 Task: Explore Airbnb accommodation in Urdaneta, Philippines from 12th  December, 2023 to 15th December, 2023 for 3 adults.2 bedrooms having 3 beds and 1 bathroom. Property type can be flat. Booking option can be shelf check-in. Look for 5 properties as per requirement.
Action: Mouse moved to (396, 118)
Screenshot: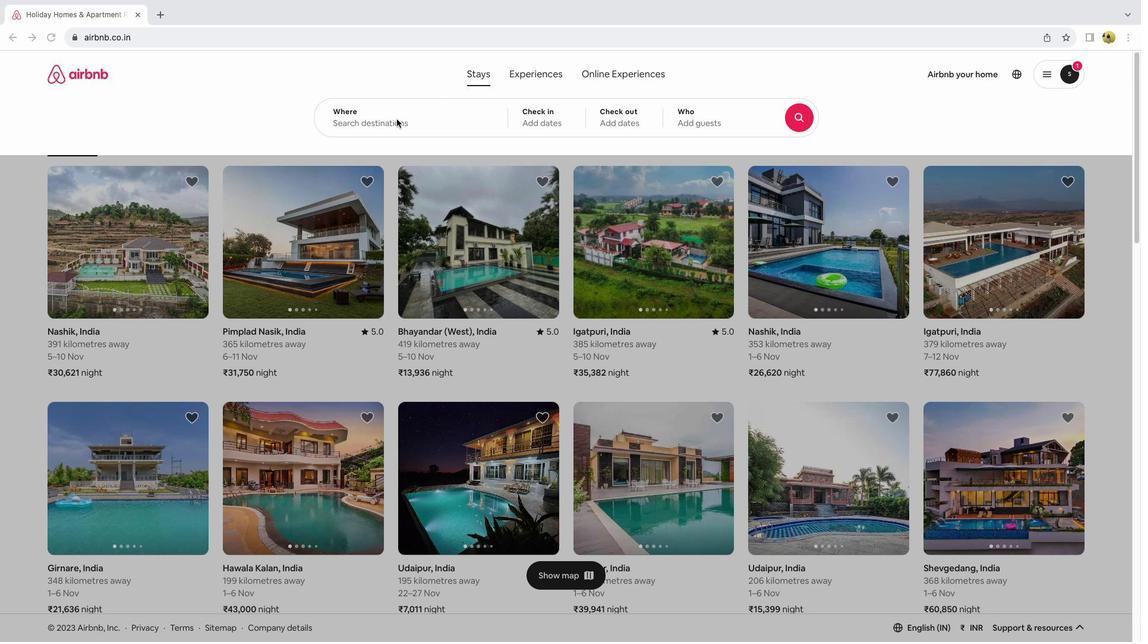 
Action: Mouse pressed left at (396, 118)
Screenshot: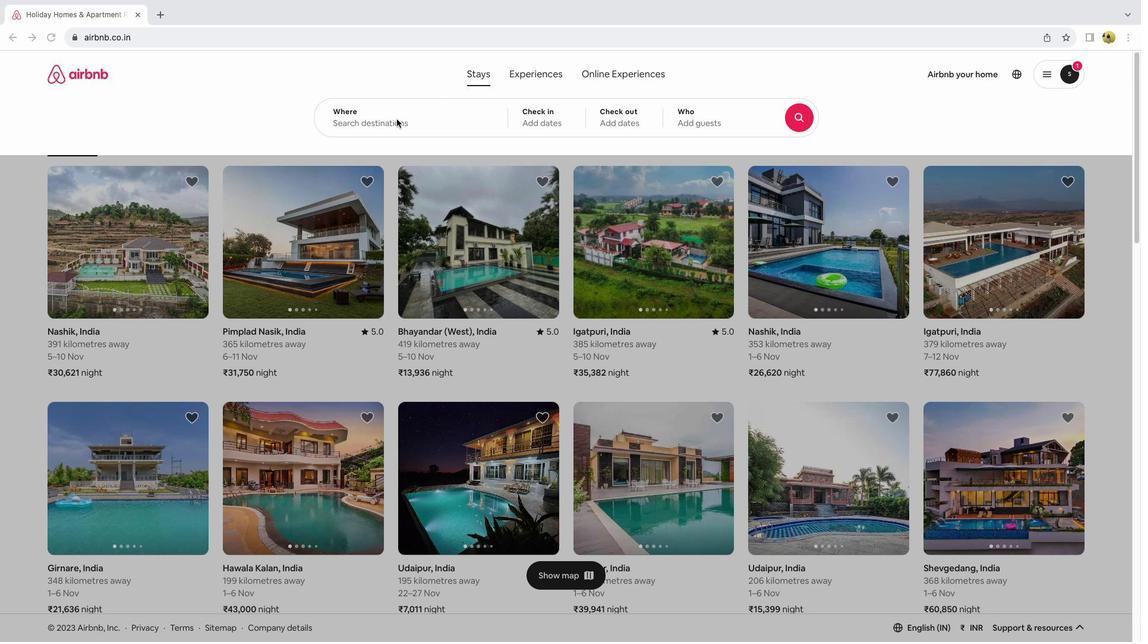 
Action: Mouse moved to (395, 118)
Screenshot: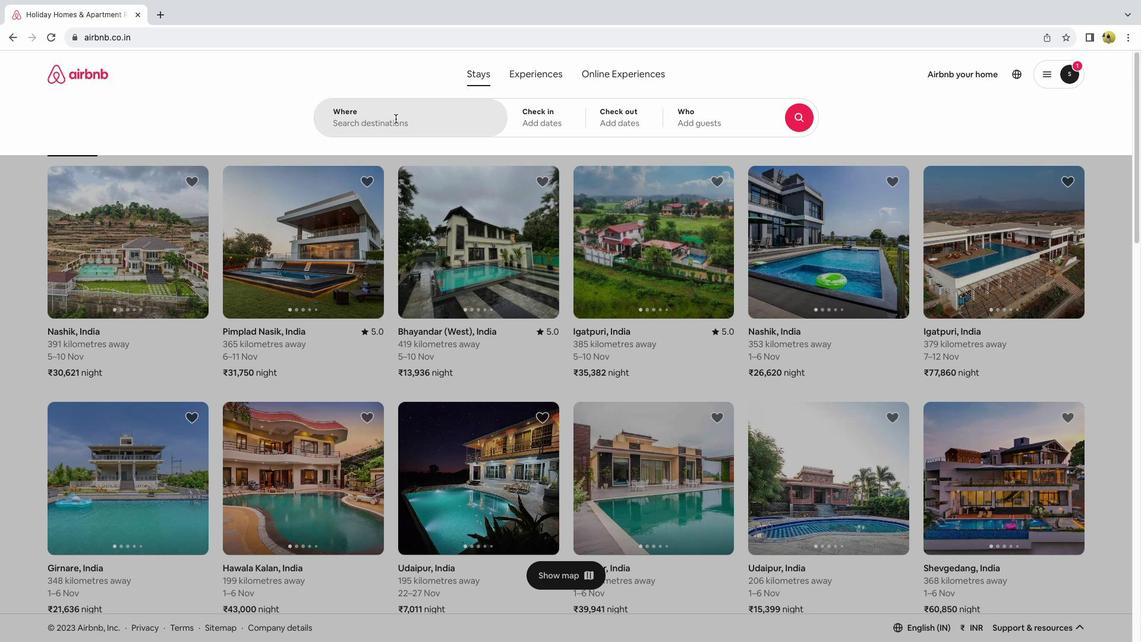 
Action: Mouse pressed left at (395, 118)
Screenshot: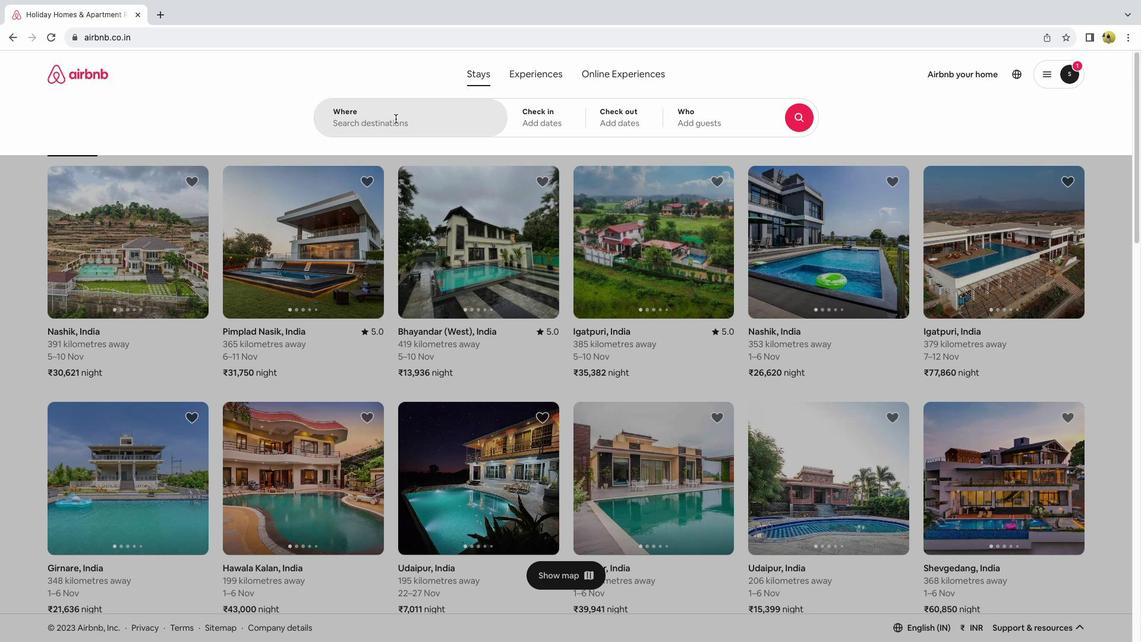 
Action: Mouse moved to (395, 118)
Screenshot: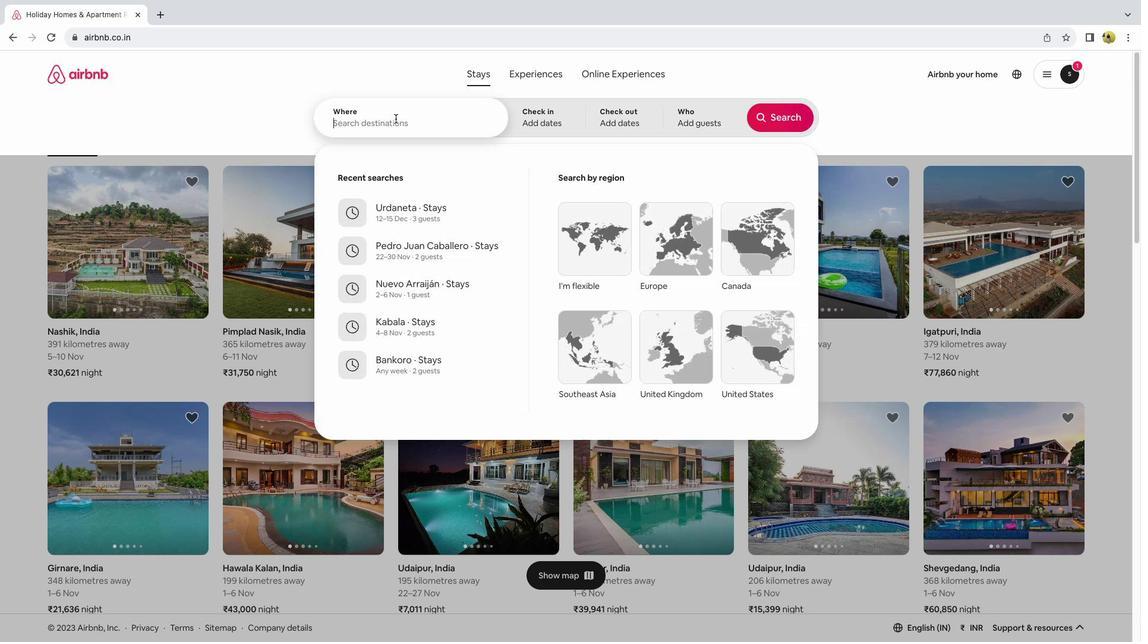 
Action: Key pressed Key.shift_r'U''r''d''a''n''e''t''a'','Key.spaceKey.shift_r'O'Key.backspaceKey.shift_r'P''h''i''l''i''p''p''i''n''e''s'Key.enter
Screenshot: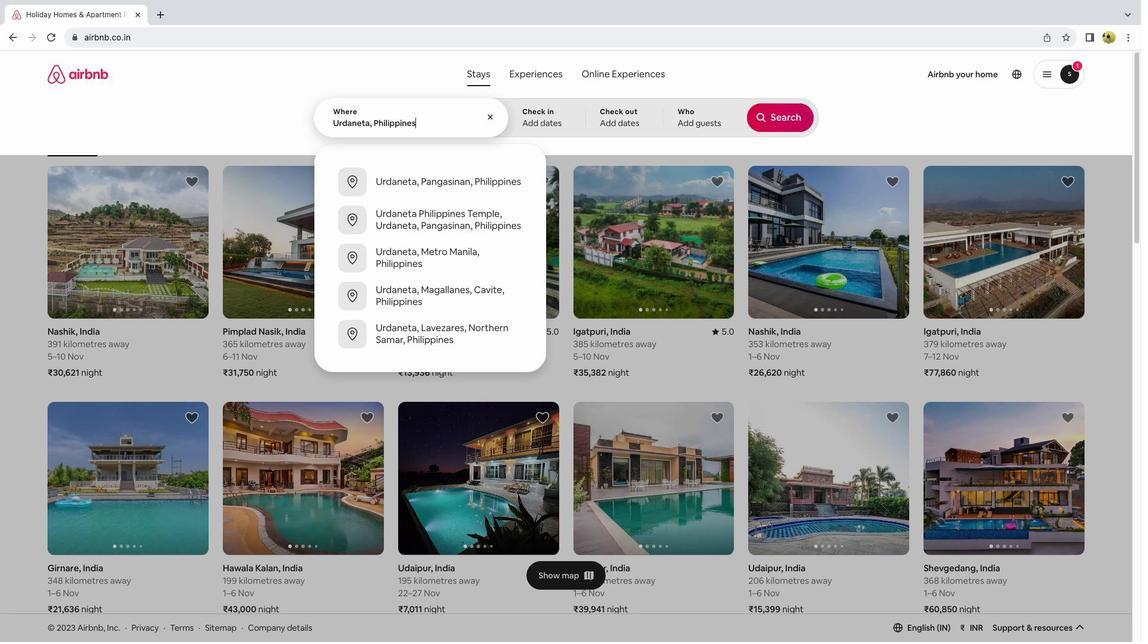 
Action: Mouse moved to (779, 209)
Screenshot: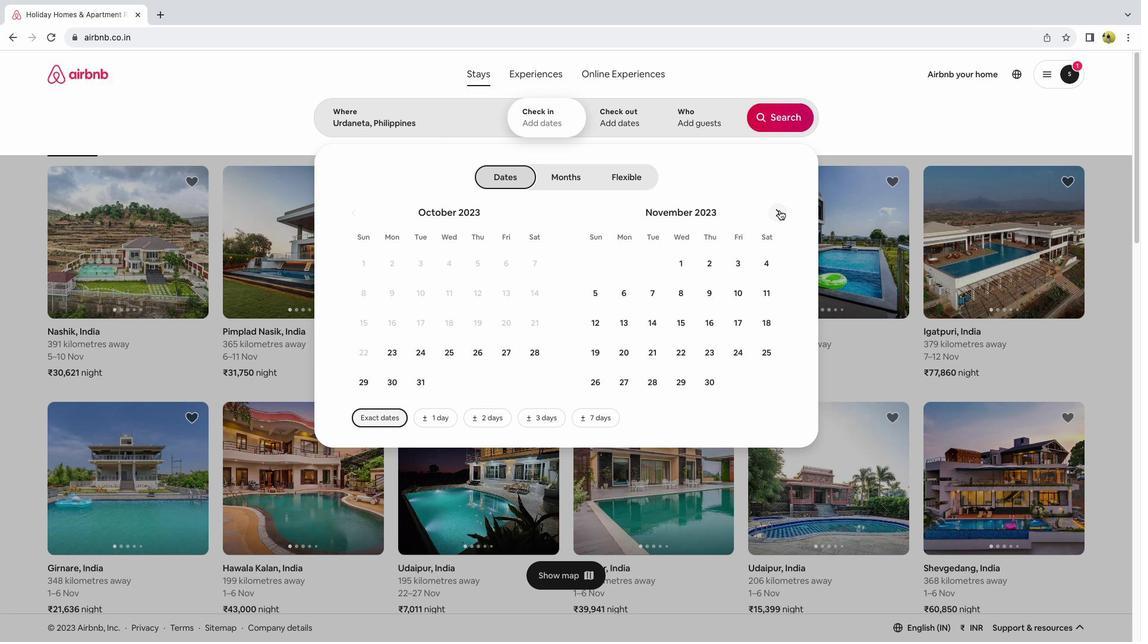 
Action: Mouse pressed left at (779, 209)
Screenshot: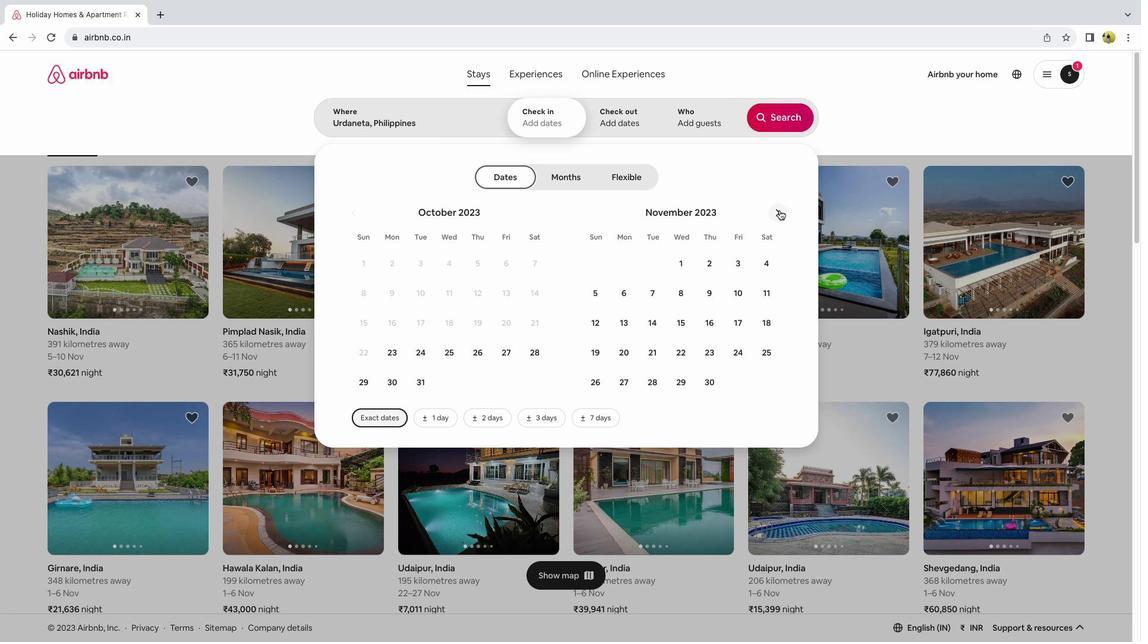 
Action: Mouse moved to (739, 322)
Screenshot: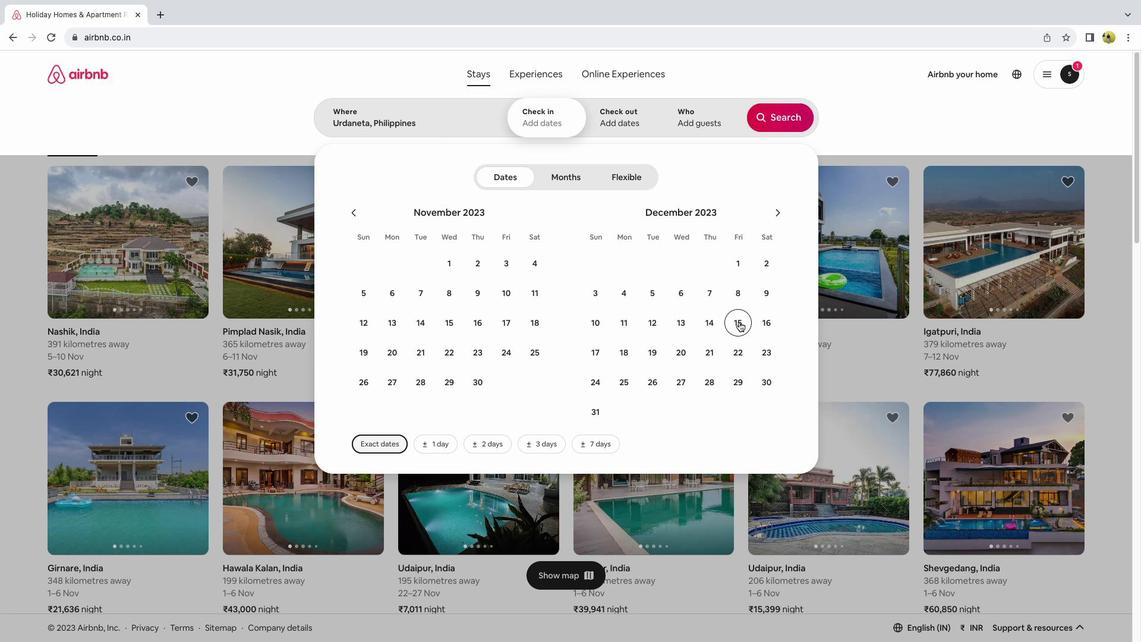 
Action: Mouse pressed left at (739, 322)
Screenshot: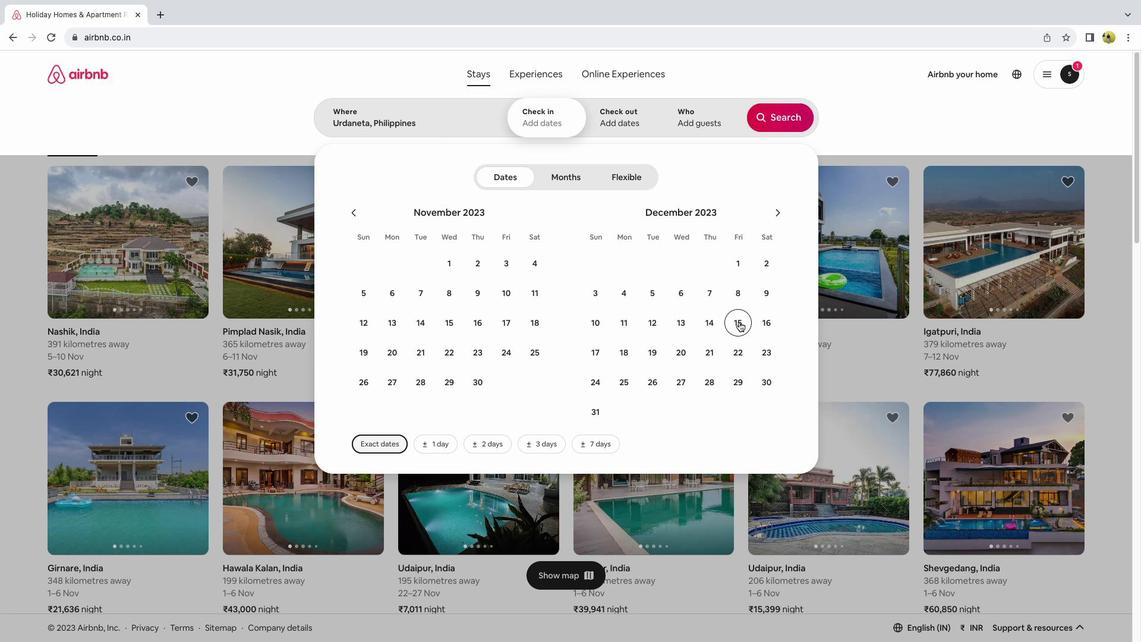 
Action: Mouse moved to (531, 124)
Screenshot: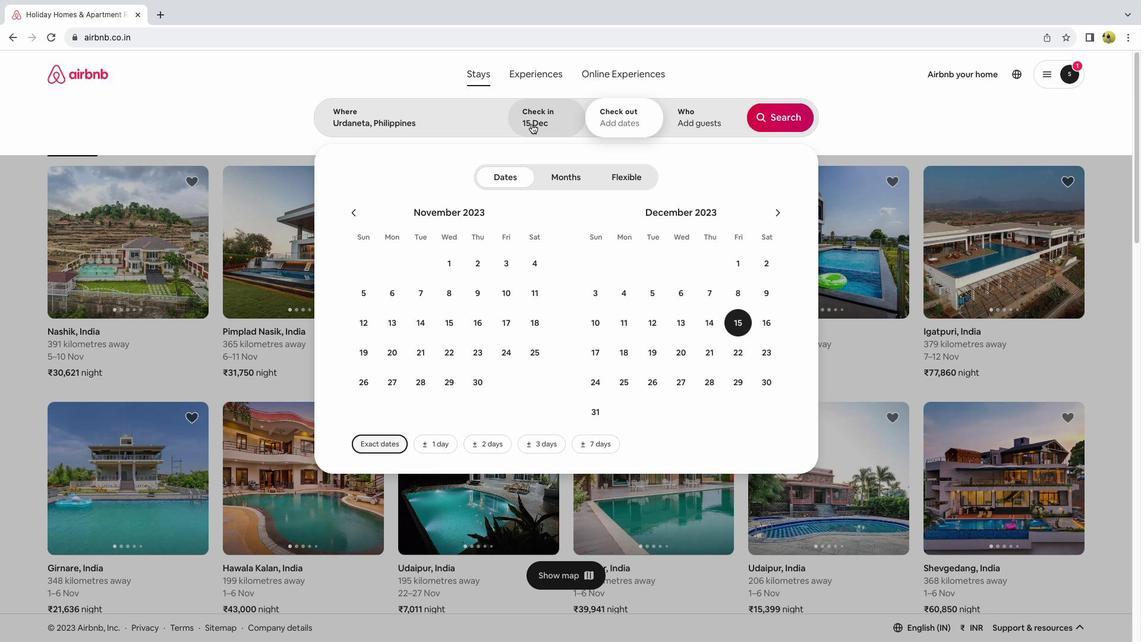 
Action: Mouse pressed left at (531, 124)
Screenshot: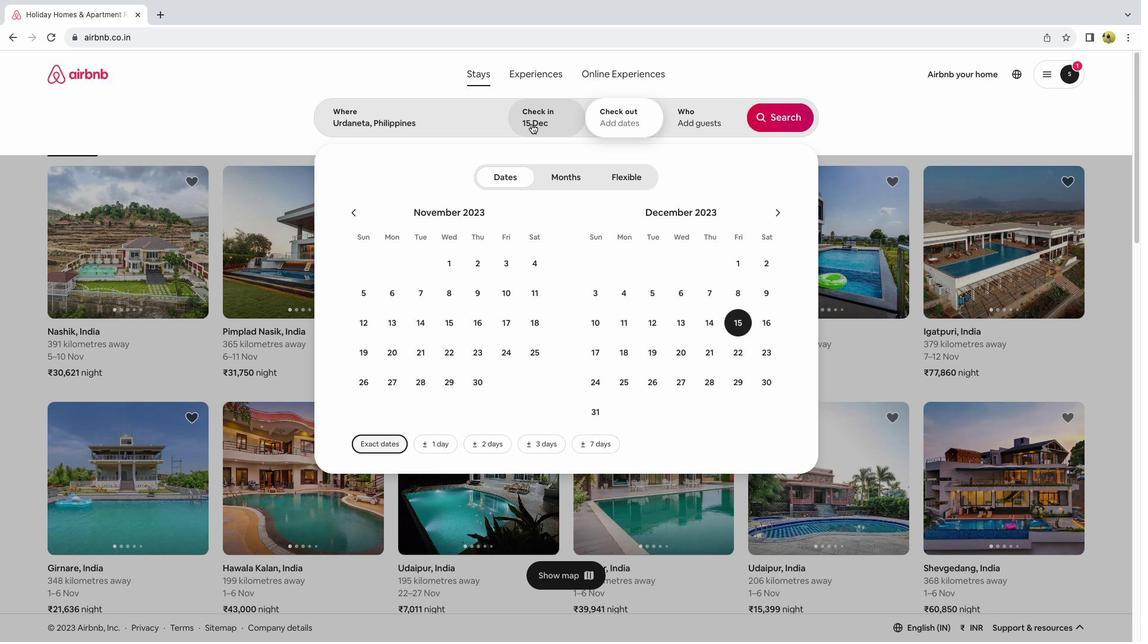 
Action: Mouse moved to (654, 327)
Screenshot: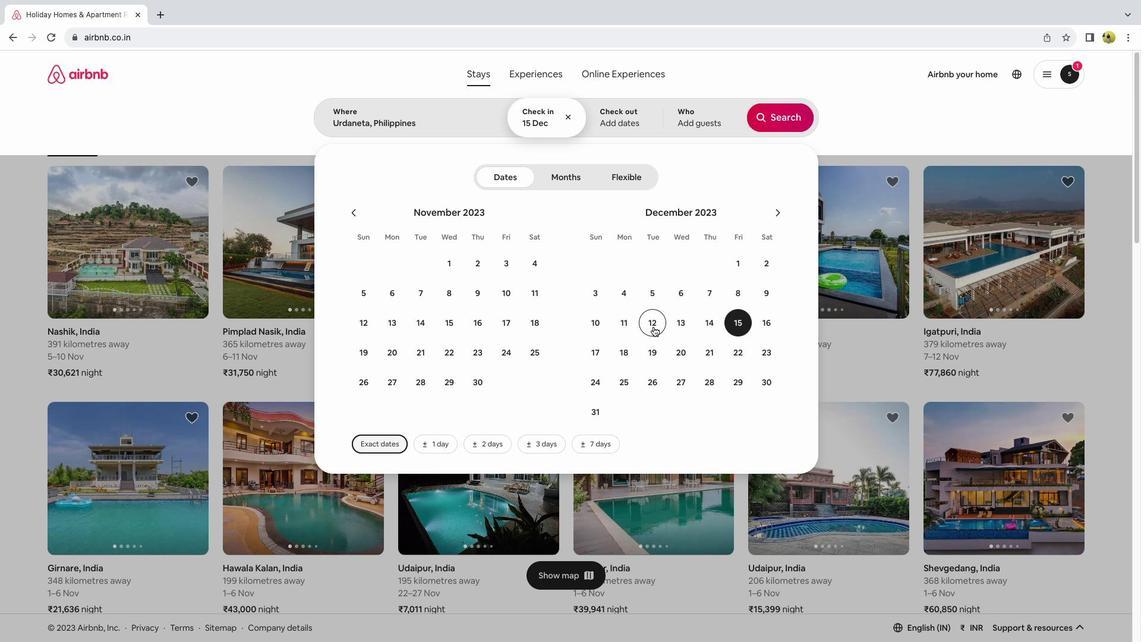 
Action: Mouse pressed left at (654, 327)
Screenshot: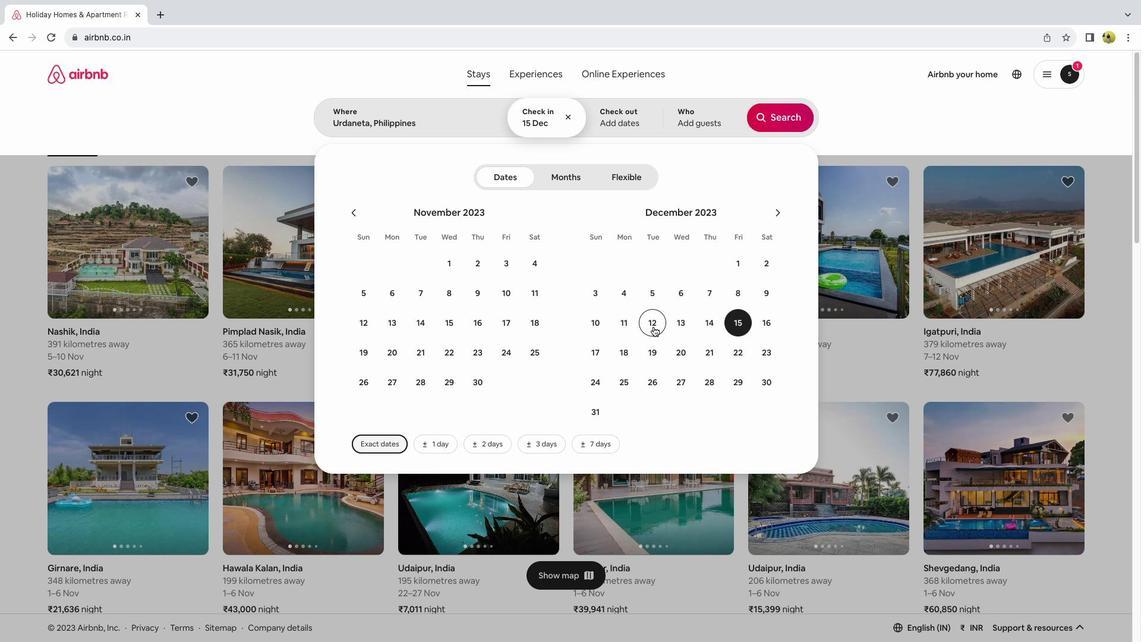
Action: Mouse moved to (738, 325)
Screenshot: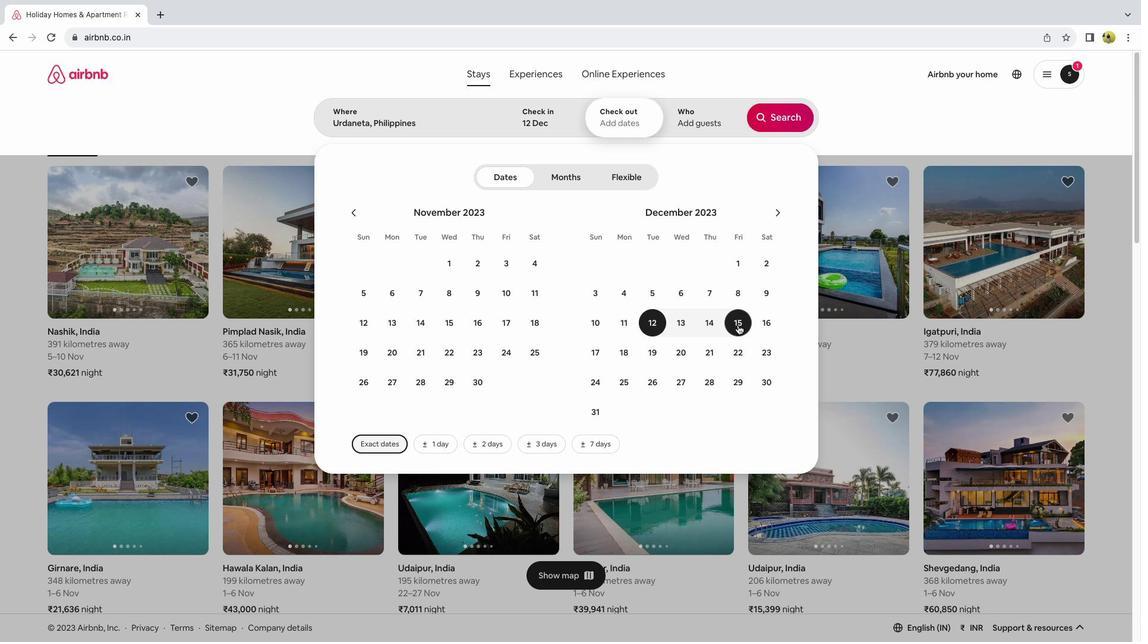 
Action: Mouse pressed left at (738, 325)
Screenshot: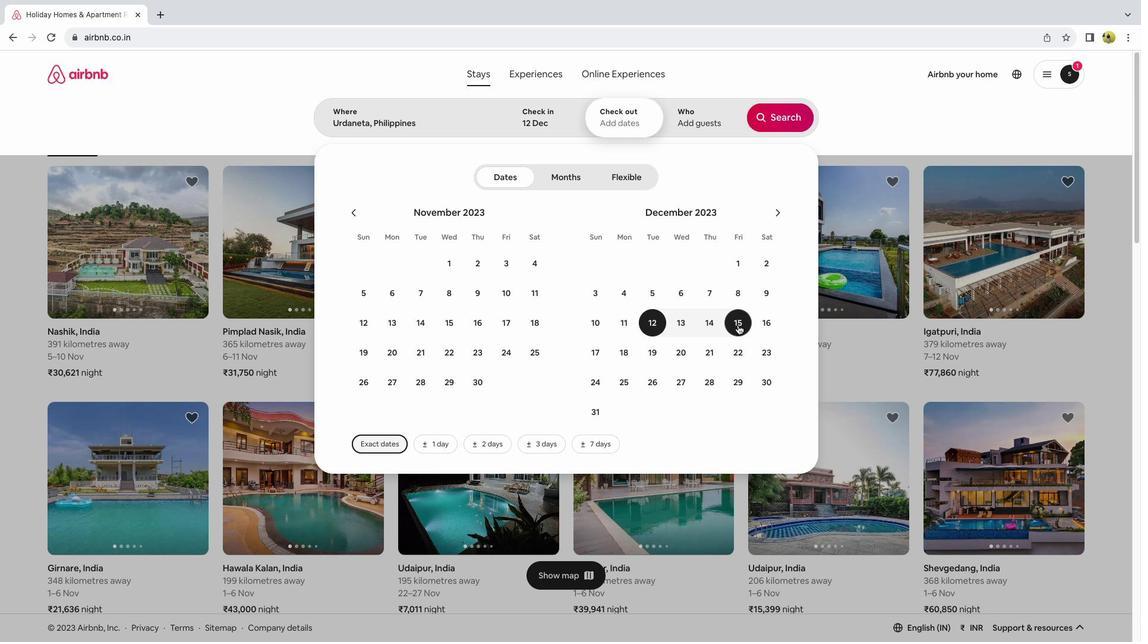 
Action: Mouse moved to (705, 121)
Screenshot: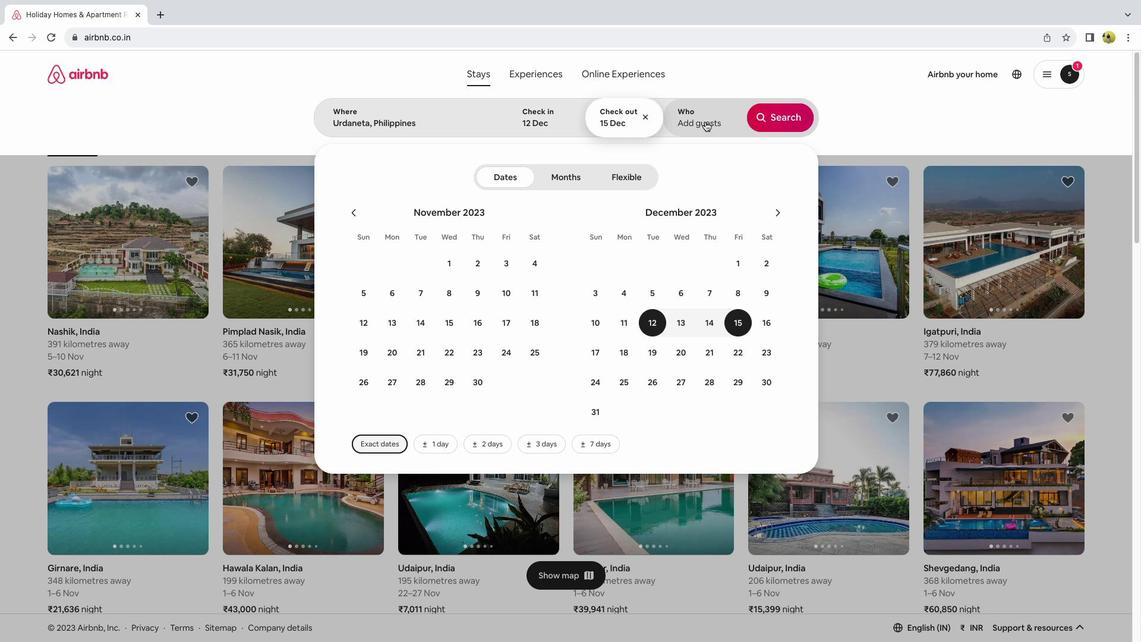 
Action: Mouse pressed left at (705, 121)
Screenshot: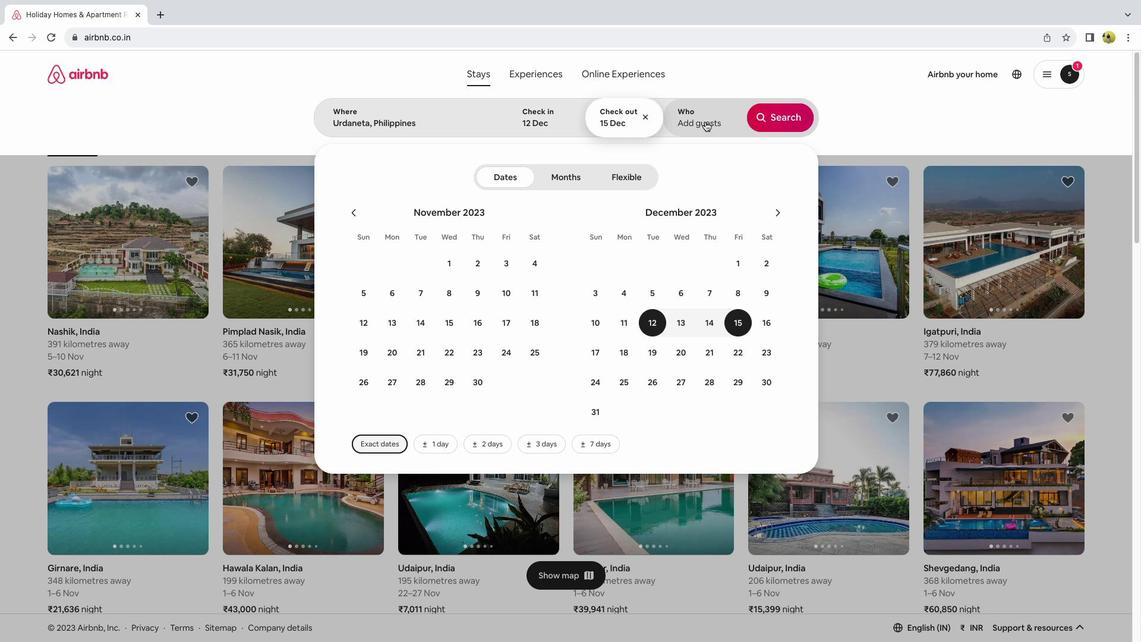 
Action: Mouse moved to (784, 181)
Screenshot: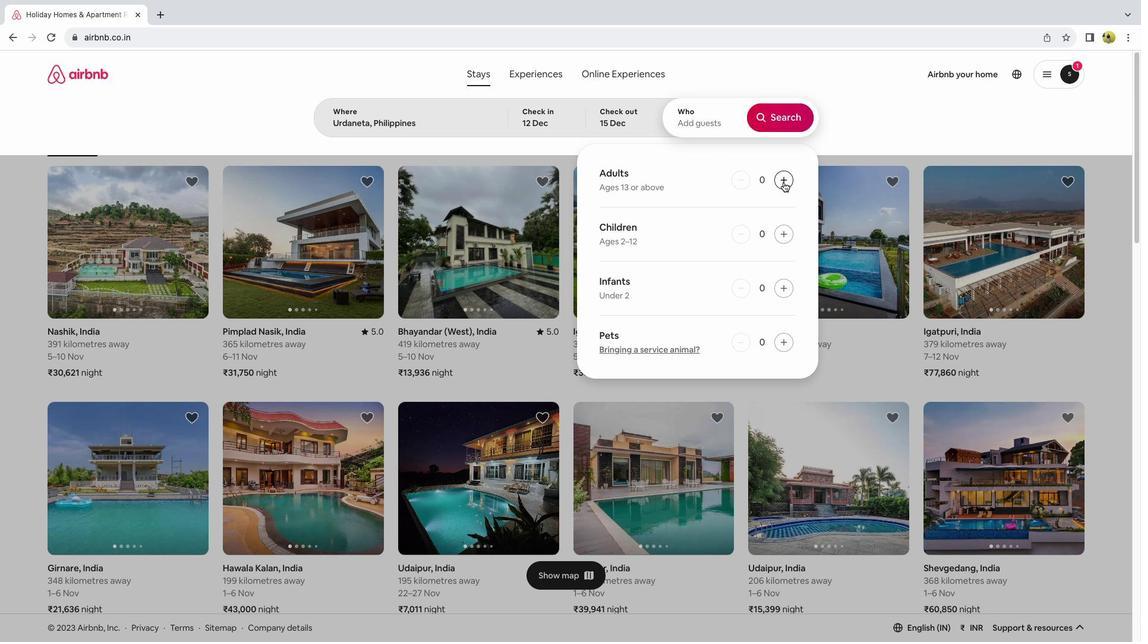 
Action: Mouse pressed left at (784, 181)
Screenshot: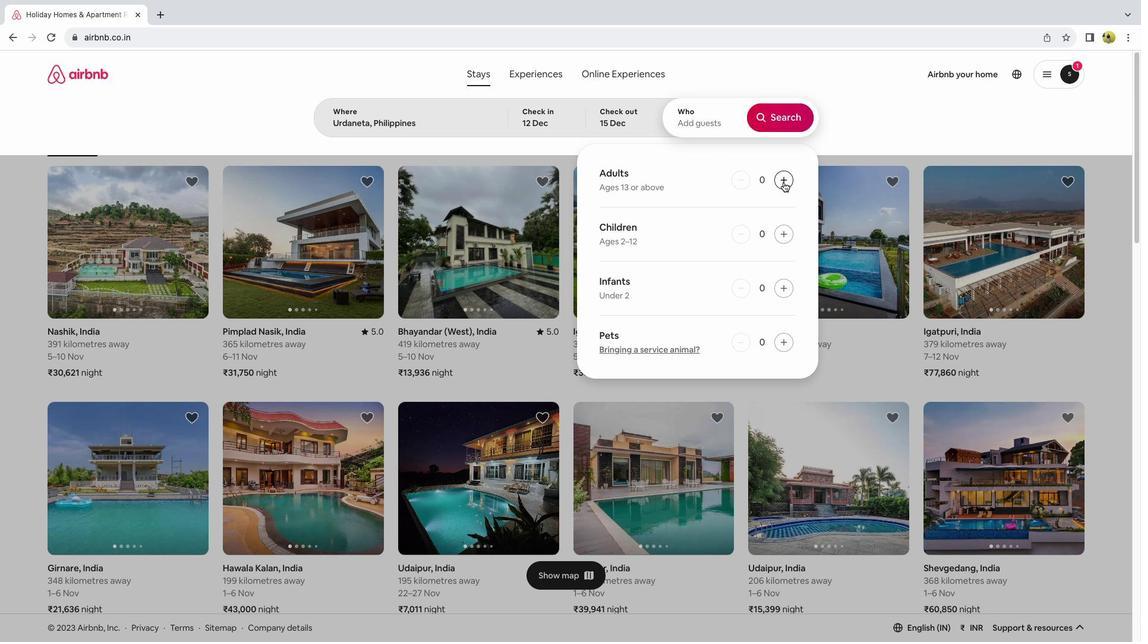 
Action: Mouse pressed left at (784, 181)
Screenshot: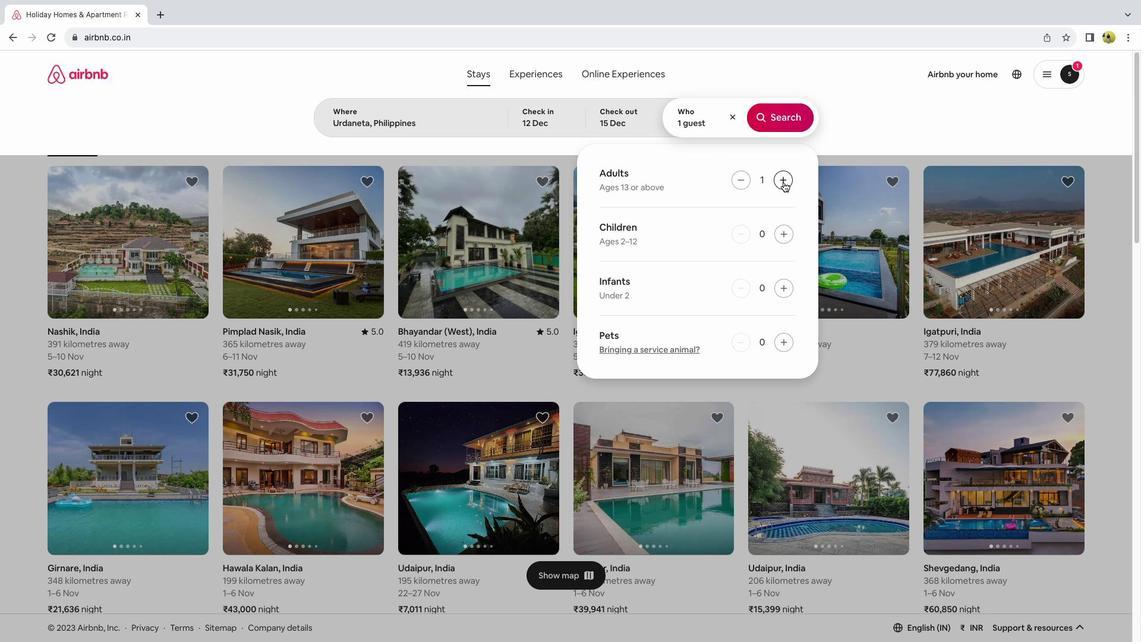 
Action: Mouse pressed left at (784, 181)
Screenshot: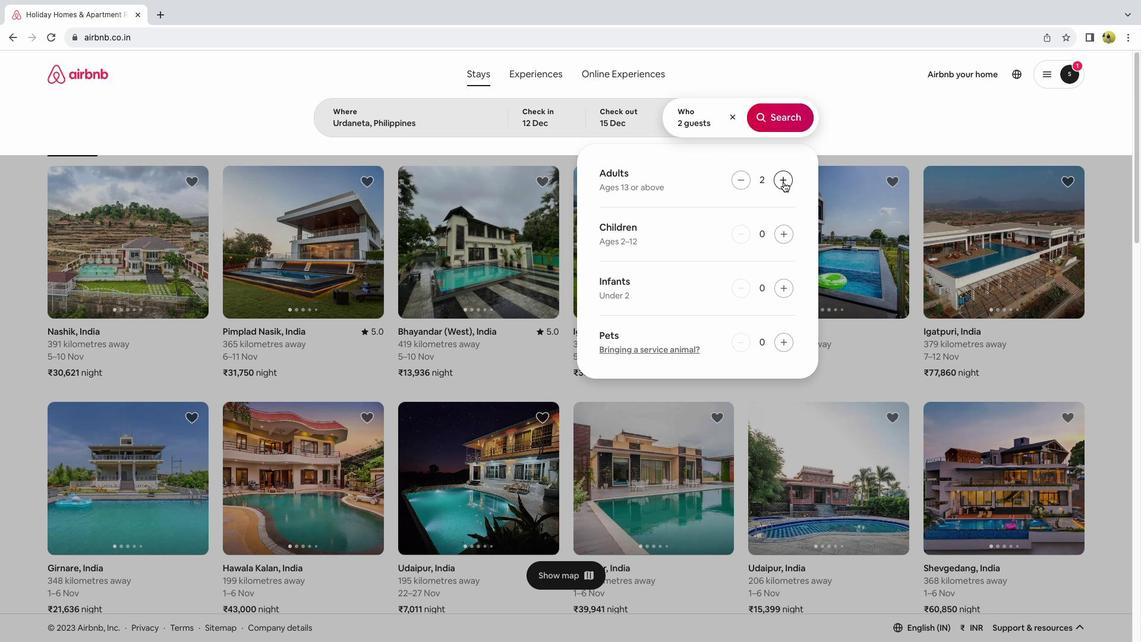 
Action: Mouse moved to (781, 124)
Screenshot: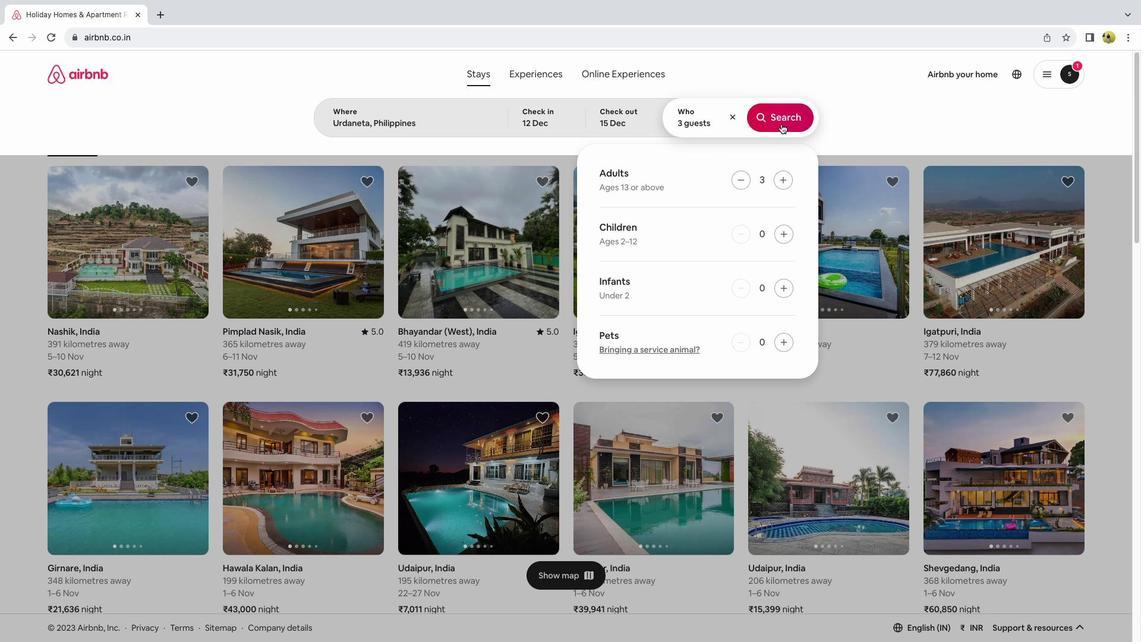 
Action: Mouse pressed left at (781, 124)
Screenshot: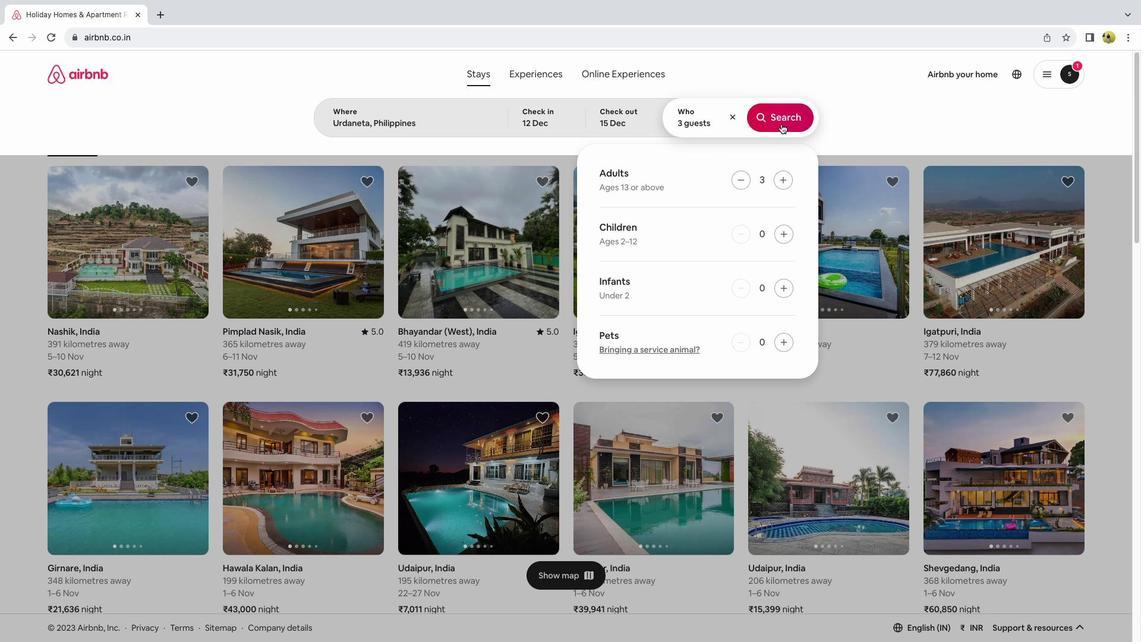 
Action: Mouse moved to (946, 121)
Screenshot: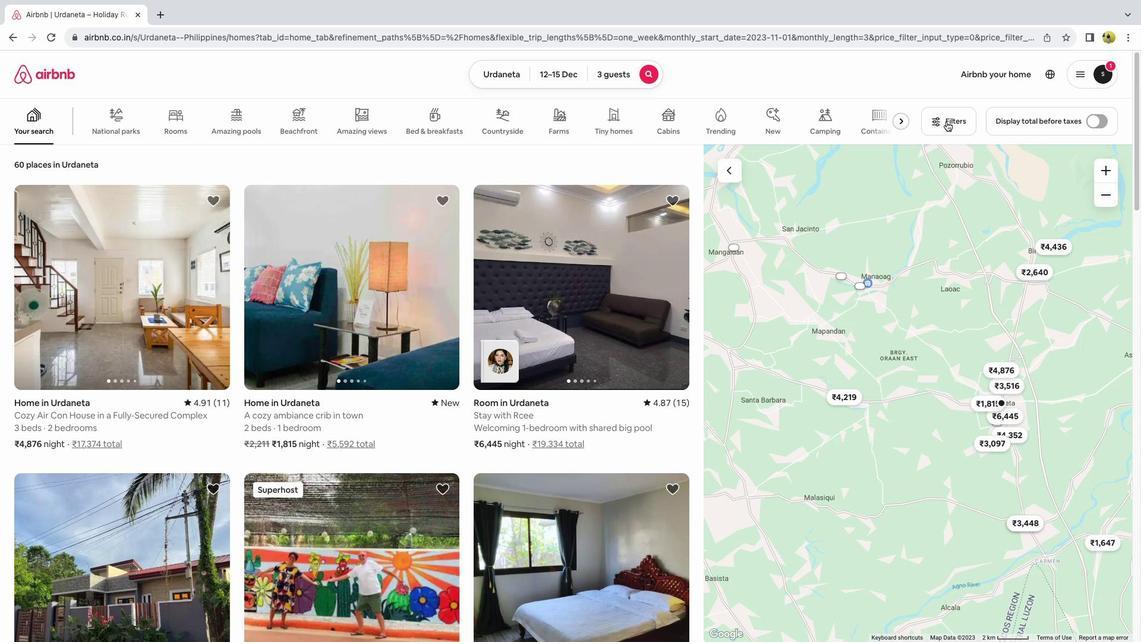 
Action: Mouse pressed left at (946, 121)
Screenshot: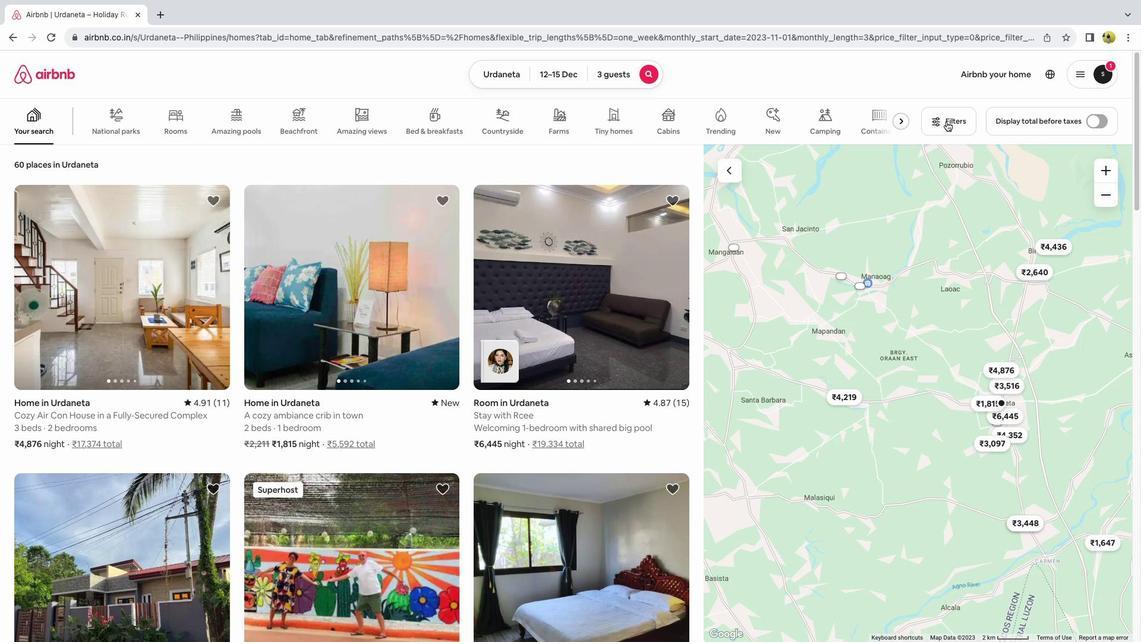 
Action: Mouse moved to (529, 410)
Screenshot: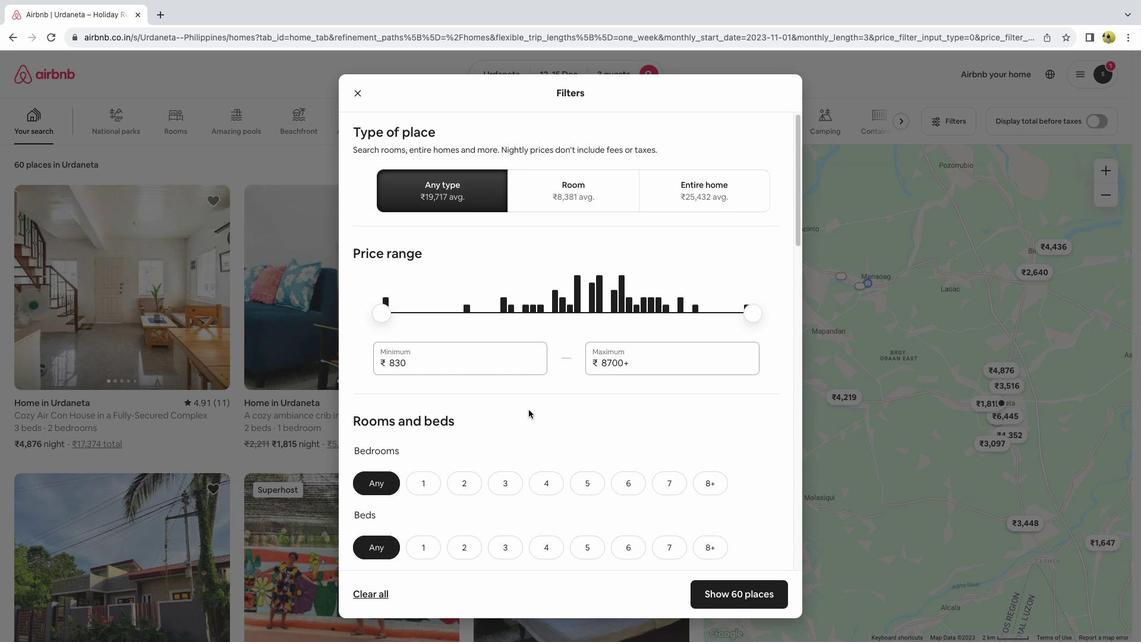 
Action: Mouse scrolled (529, 410) with delta (0, 0)
Screenshot: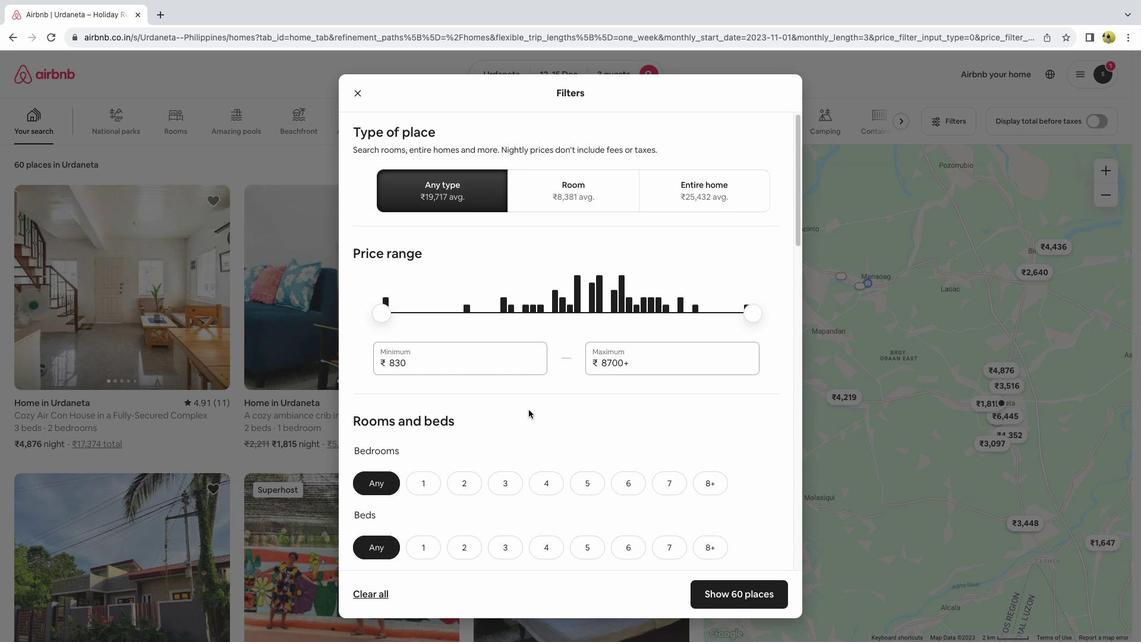 
Action: Mouse moved to (529, 410)
Screenshot: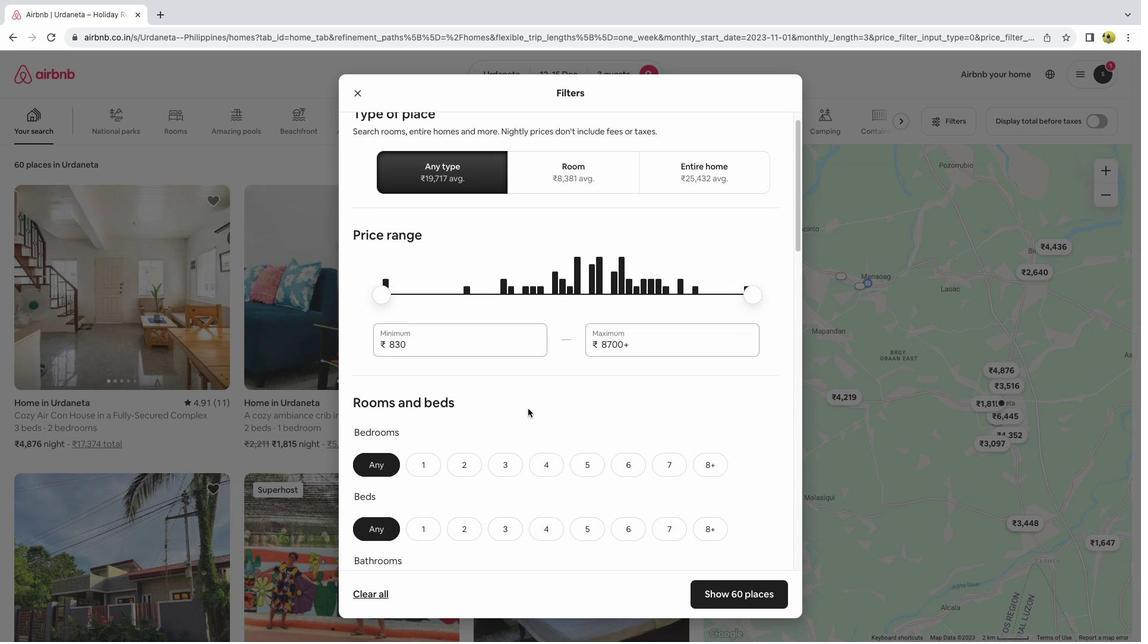
Action: Mouse scrolled (529, 410) with delta (0, 0)
Screenshot: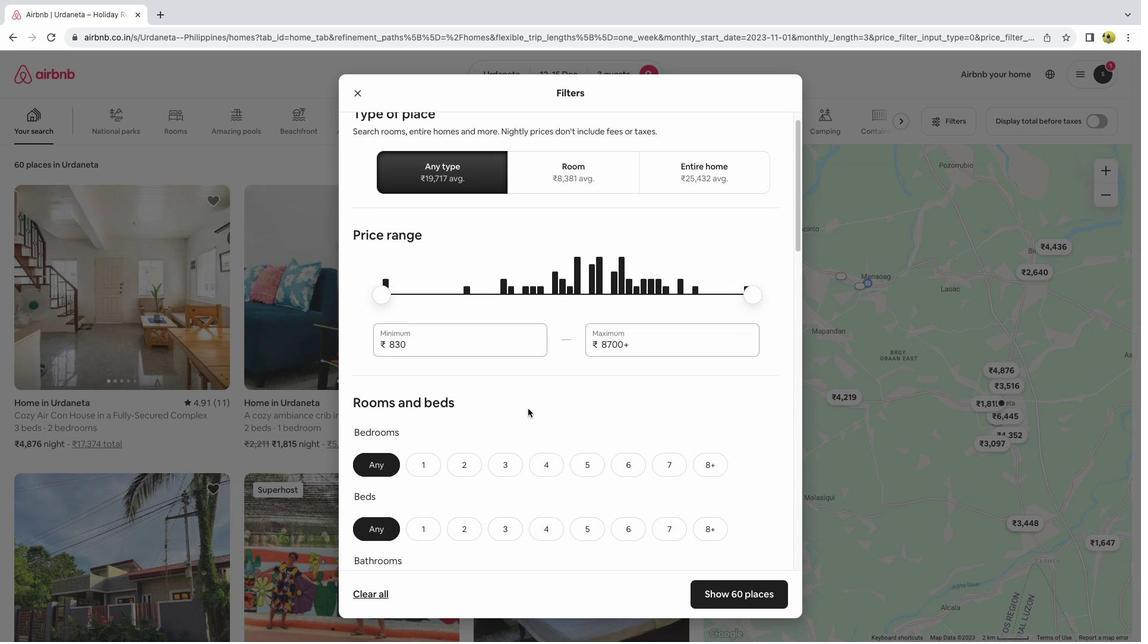 
Action: Mouse moved to (529, 410)
Screenshot: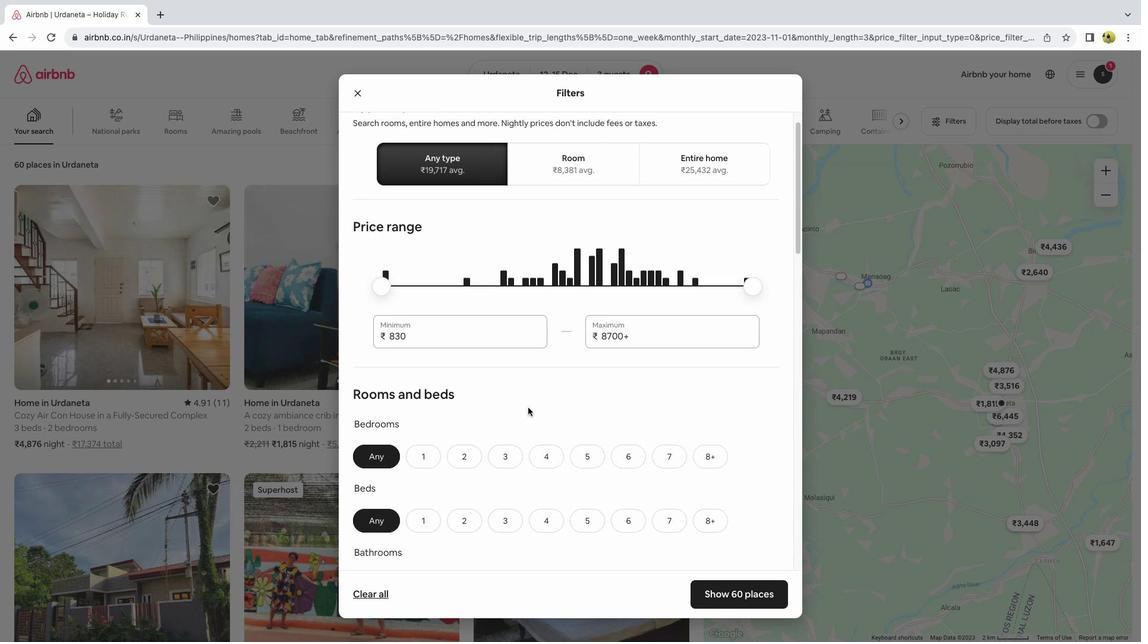 
Action: Mouse scrolled (529, 410) with delta (0, -1)
Screenshot: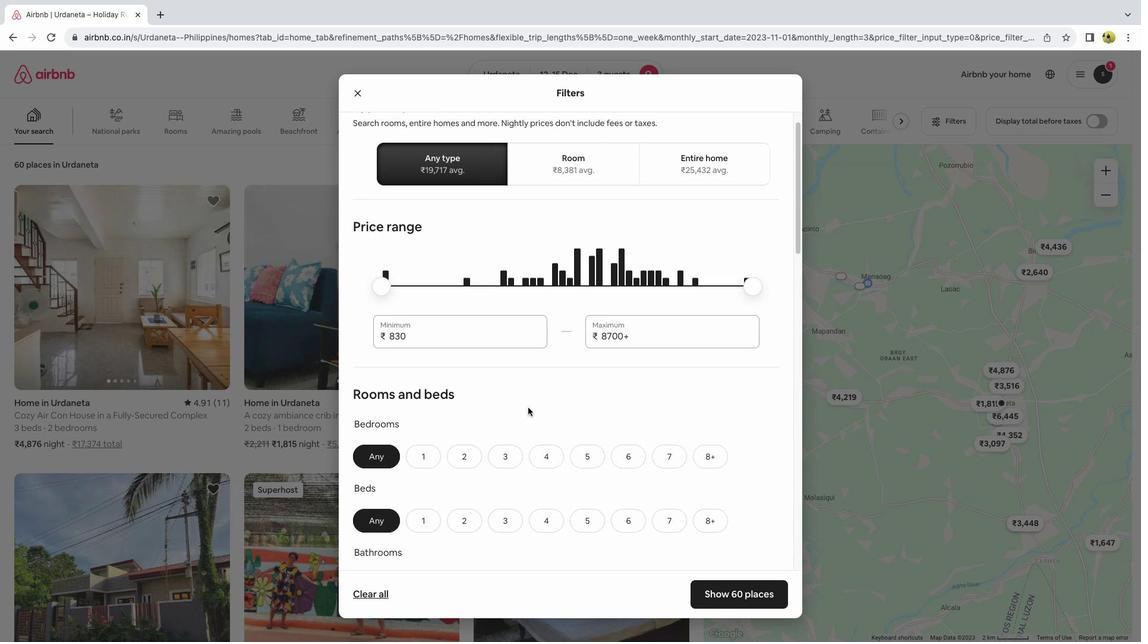 
Action: Mouse moved to (529, 408)
Screenshot: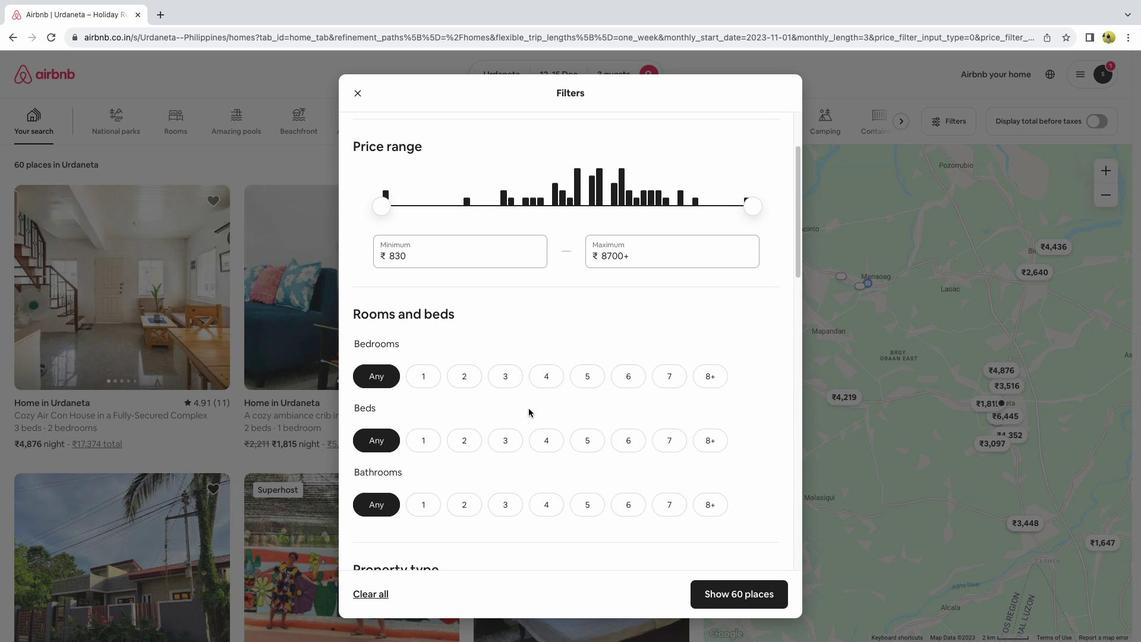 
Action: Mouse scrolled (529, 408) with delta (0, 0)
Screenshot: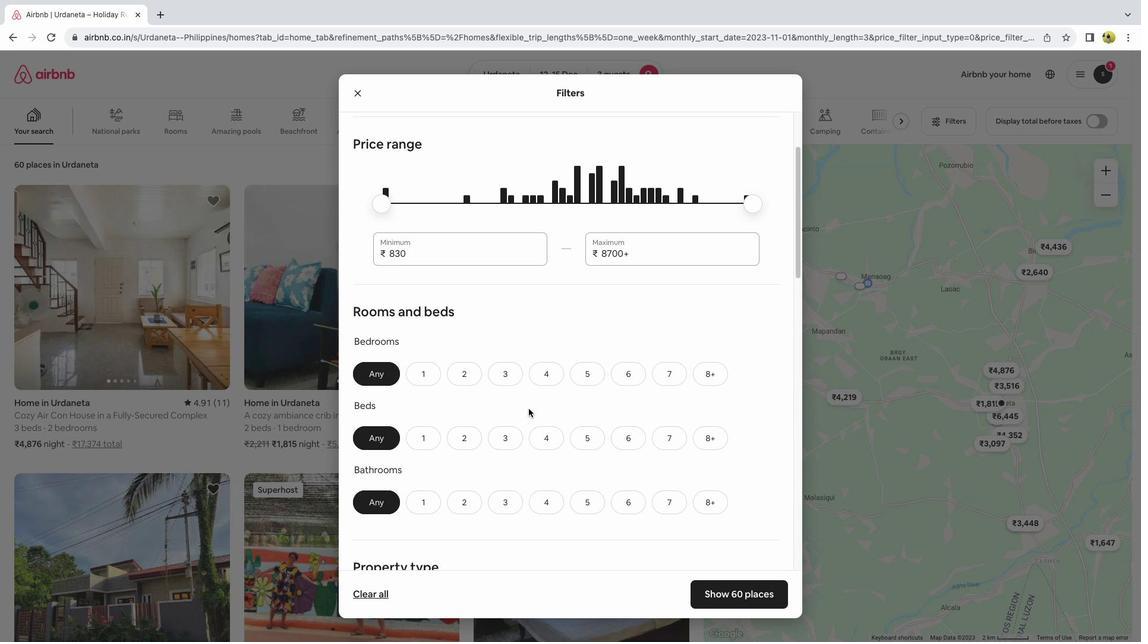 
Action: Mouse scrolled (529, 408) with delta (0, 0)
Screenshot: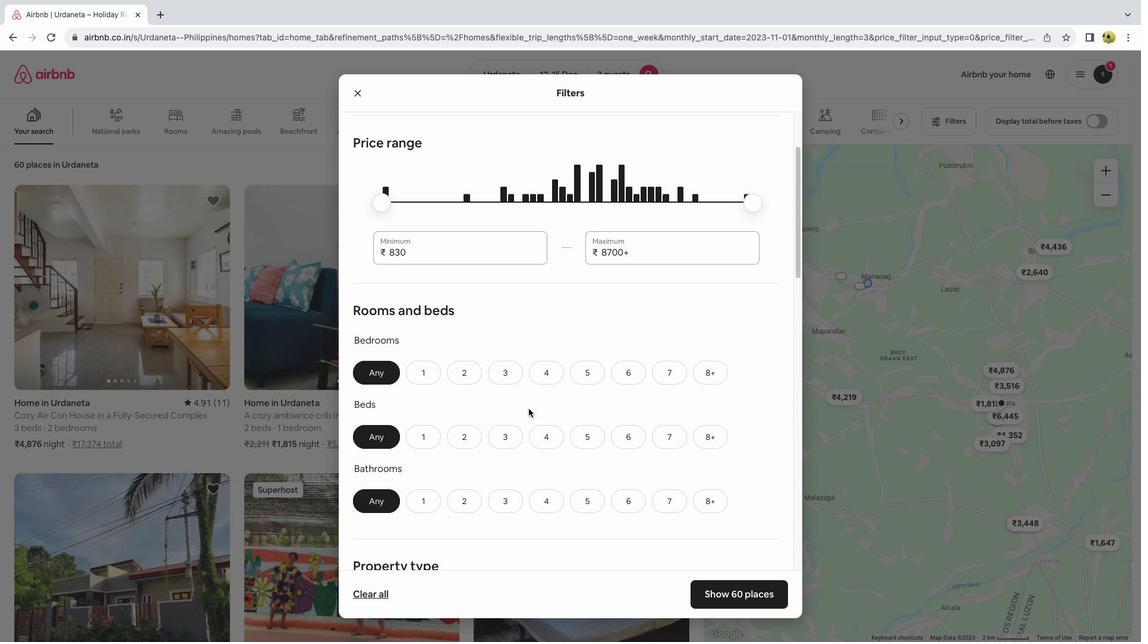 
Action: Mouse scrolled (529, 408) with delta (0, -1)
Screenshot: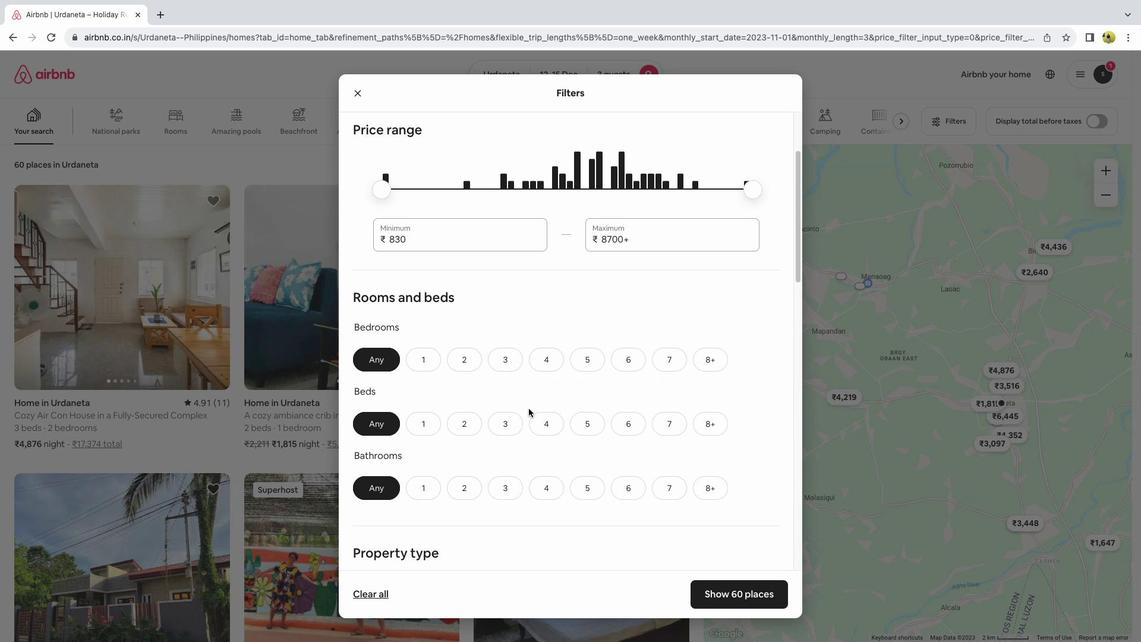 
Action: Mouse moved to (508, 292)
Screenshot: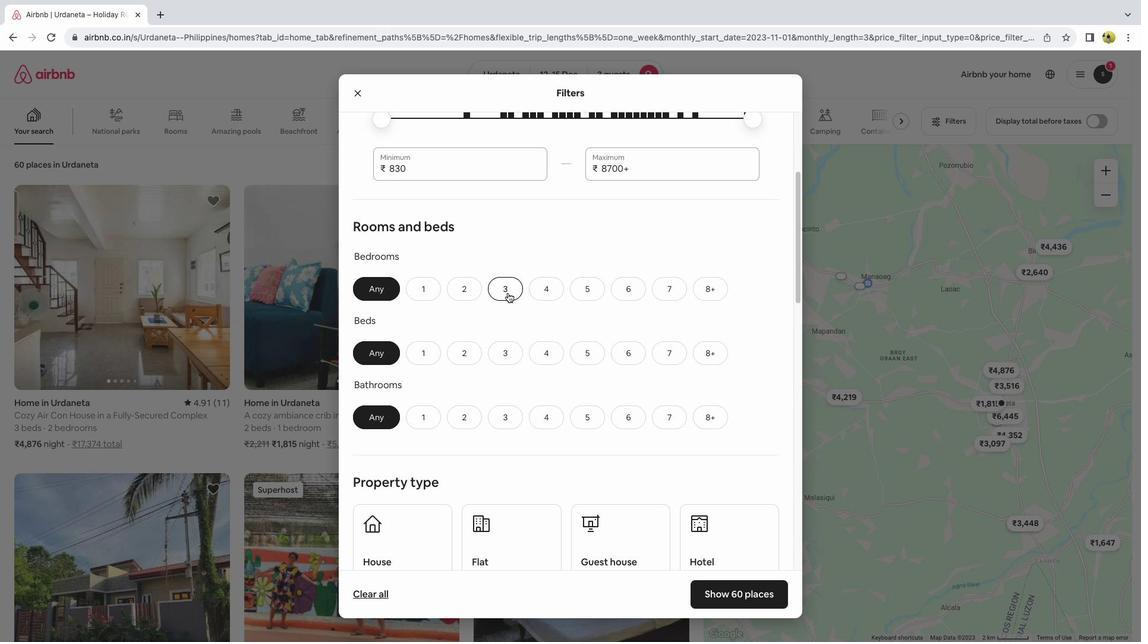 
Action: Mouse pressed left at (508, 292)
Screenshot: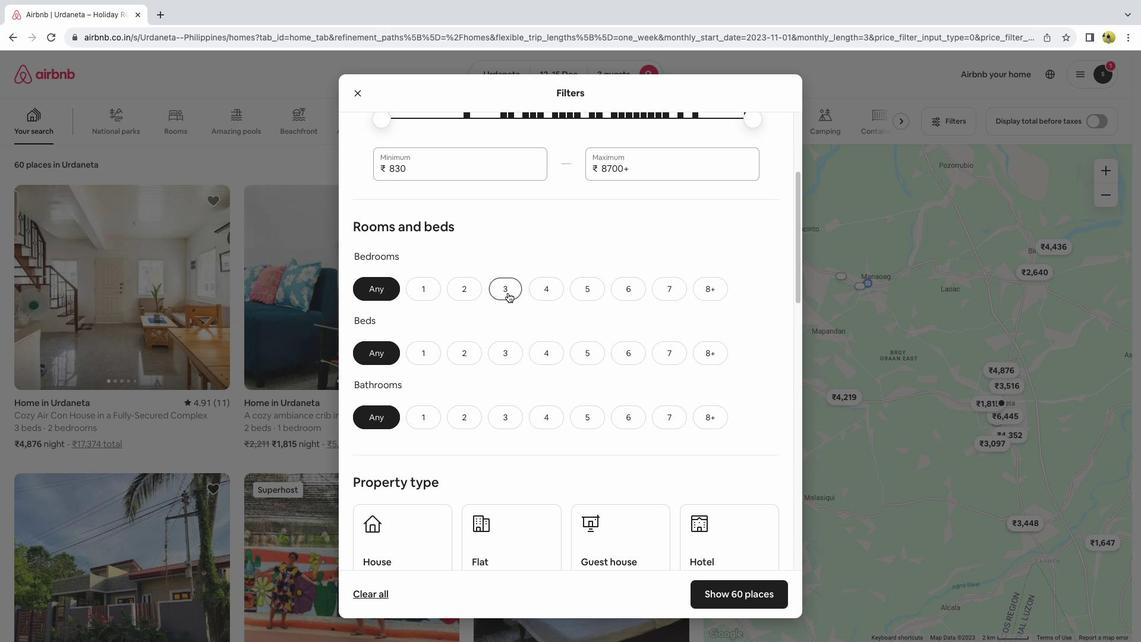 
Action: Mouse moved to (467, 292)
Screenshot: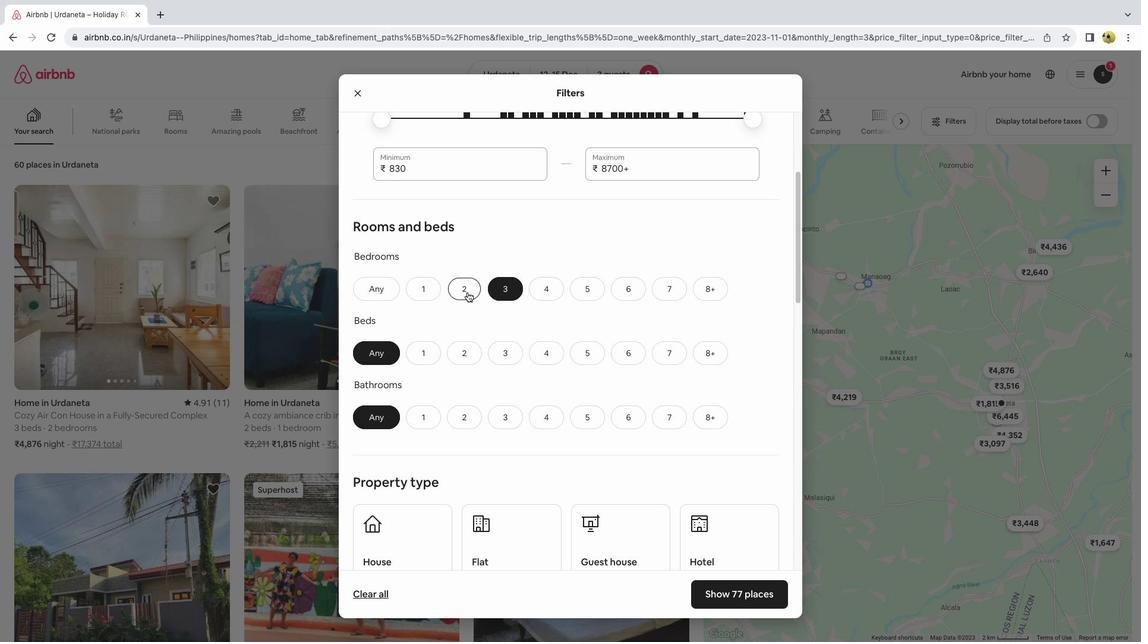 
Action: Mouse pressed left at (467, 292)
Screenshot: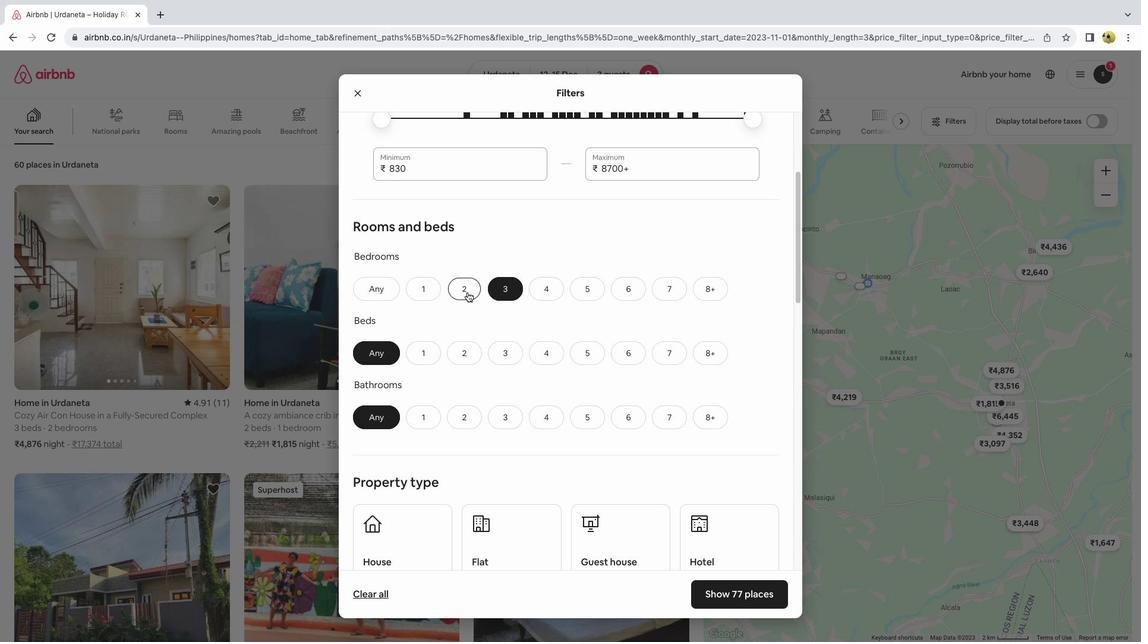 
Action: Mouse moved to (502, 353)
Screenshot: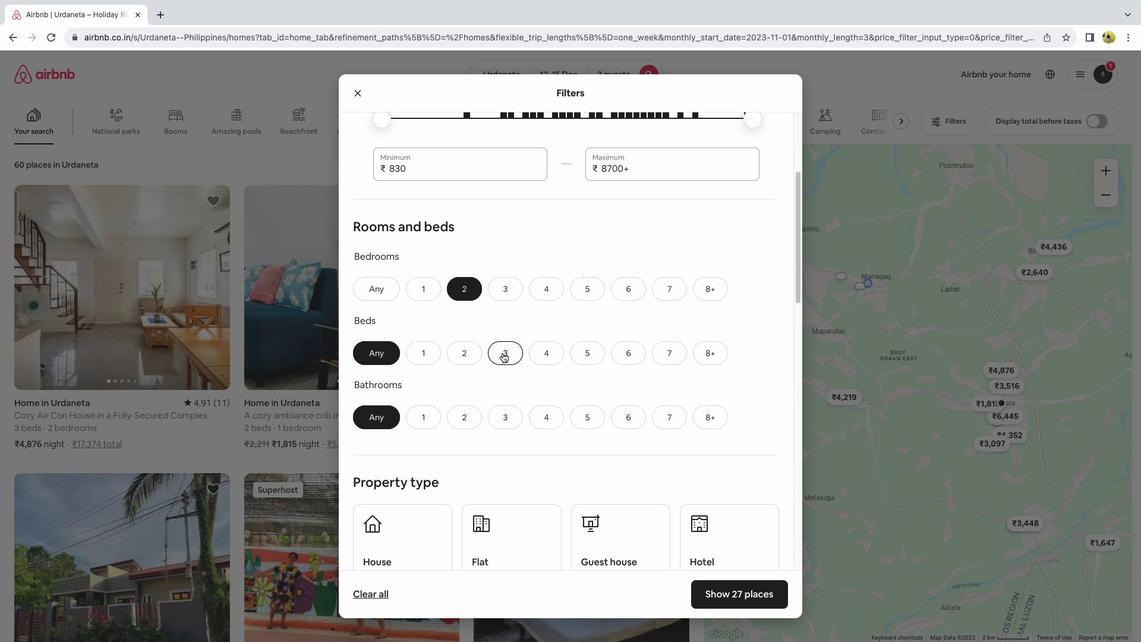 
Action: Mouse pressed left at (502, 353)
Screenshot: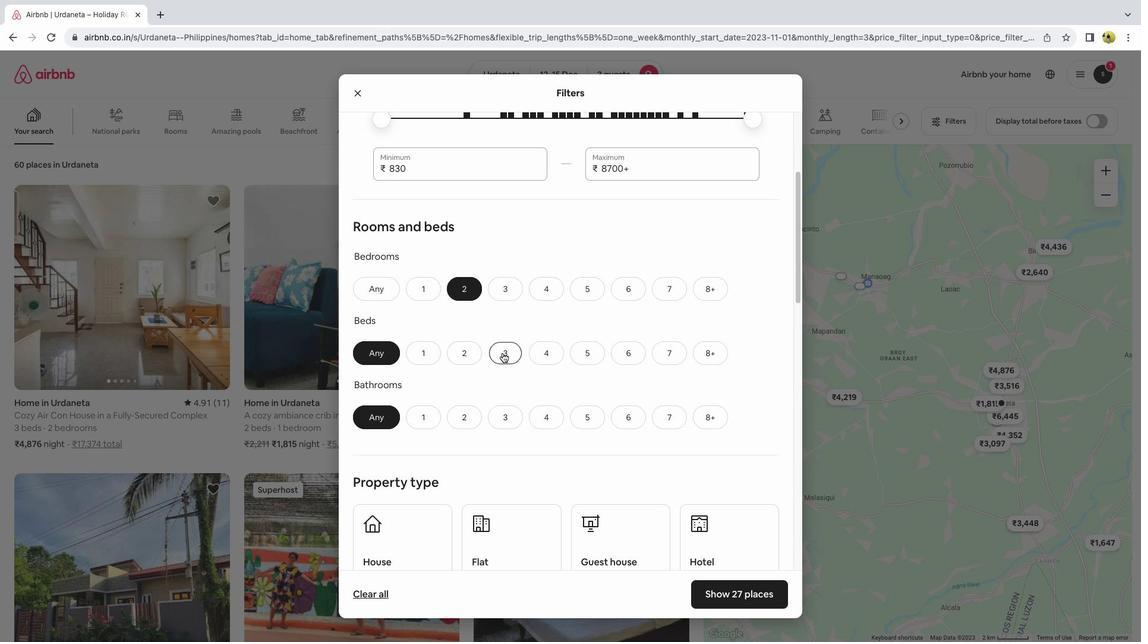 
Action: Mouse moved to (425, 418)
Screenshot: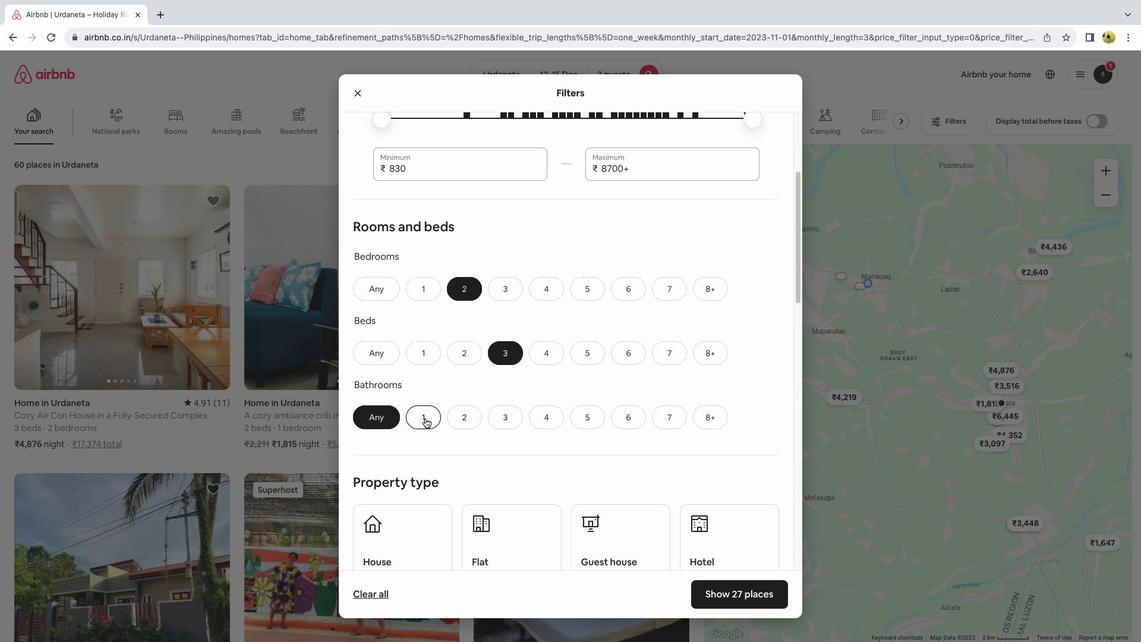 
Action: Mouse pressed left at (425, 418)
Screenshot: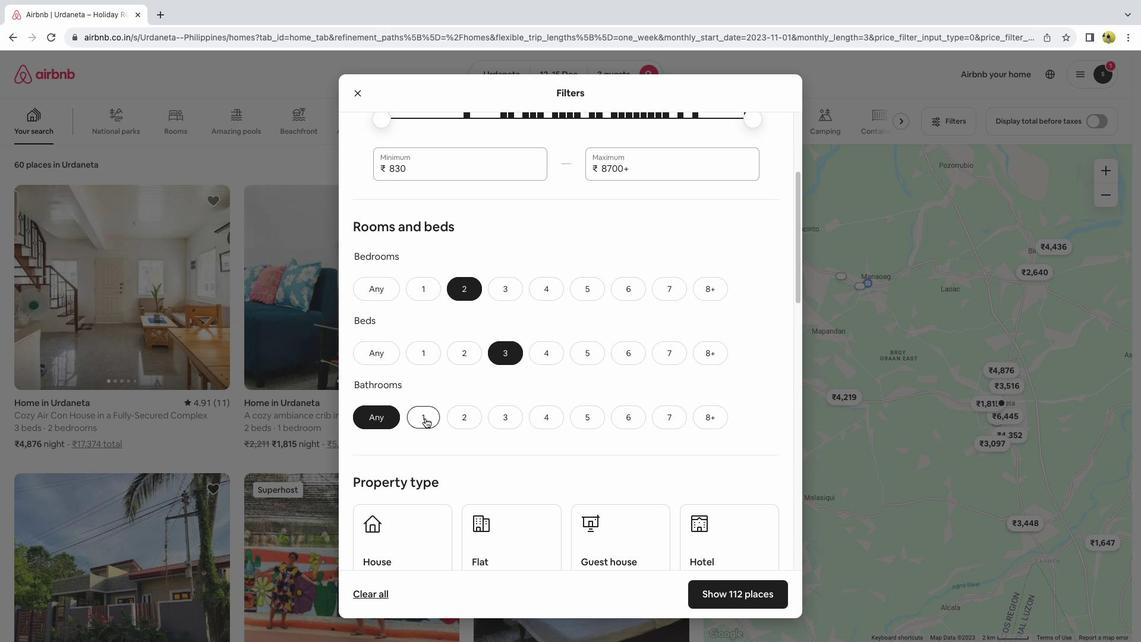 
Action: Mouse moved to (498, 406)
Screenshot: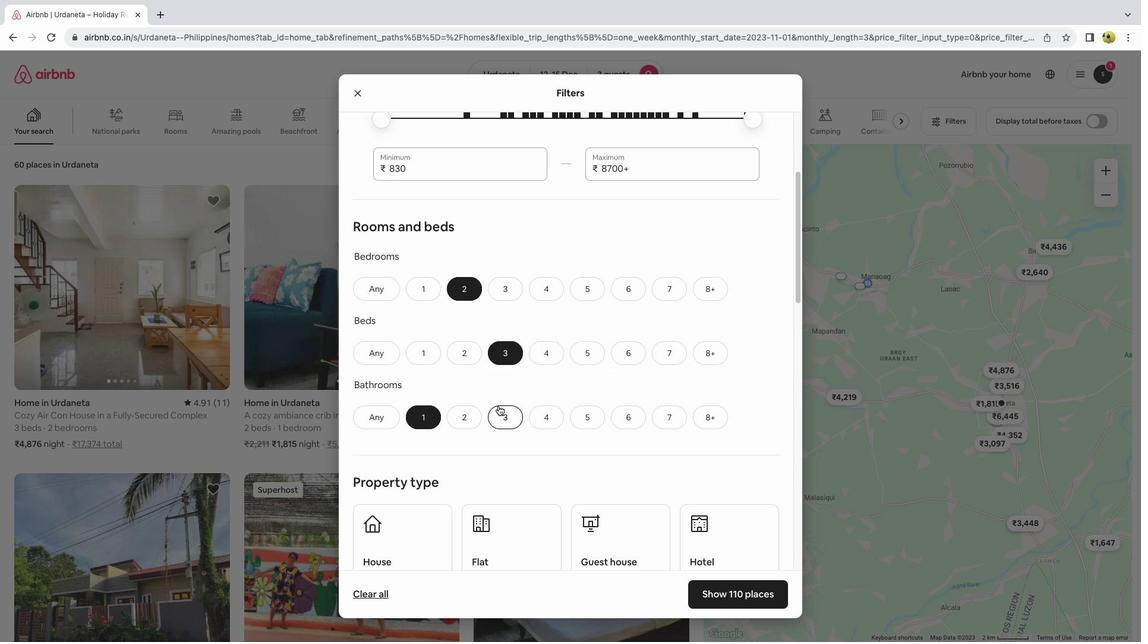 
Action: Mouse scrolled (498, 406) with delta (0, 0)
Screenshot: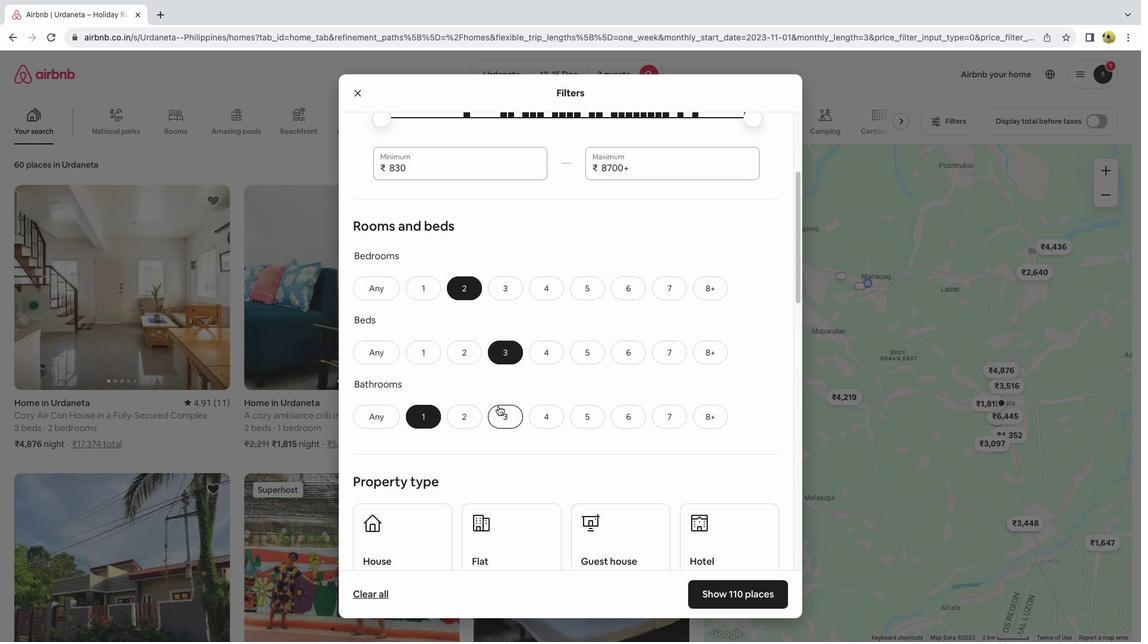 
Action: Mouse scrolled (498, 406) with delta (0, 0)
Screenshot: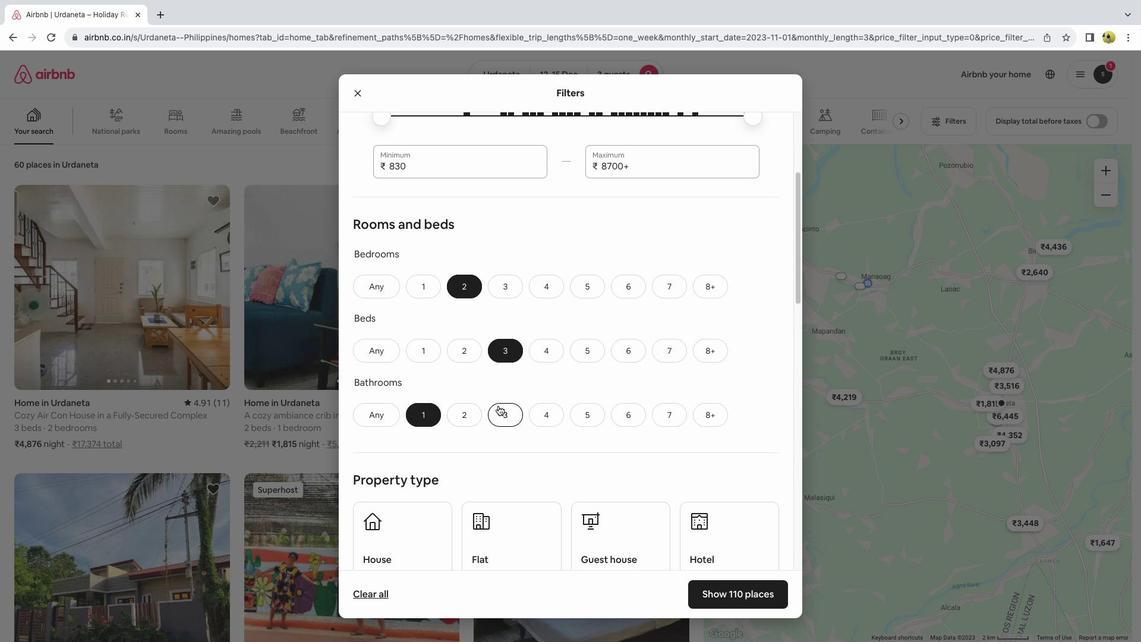 
Action: Mouse scrolled (498, 406) with delta (0, -1)
Screenshot: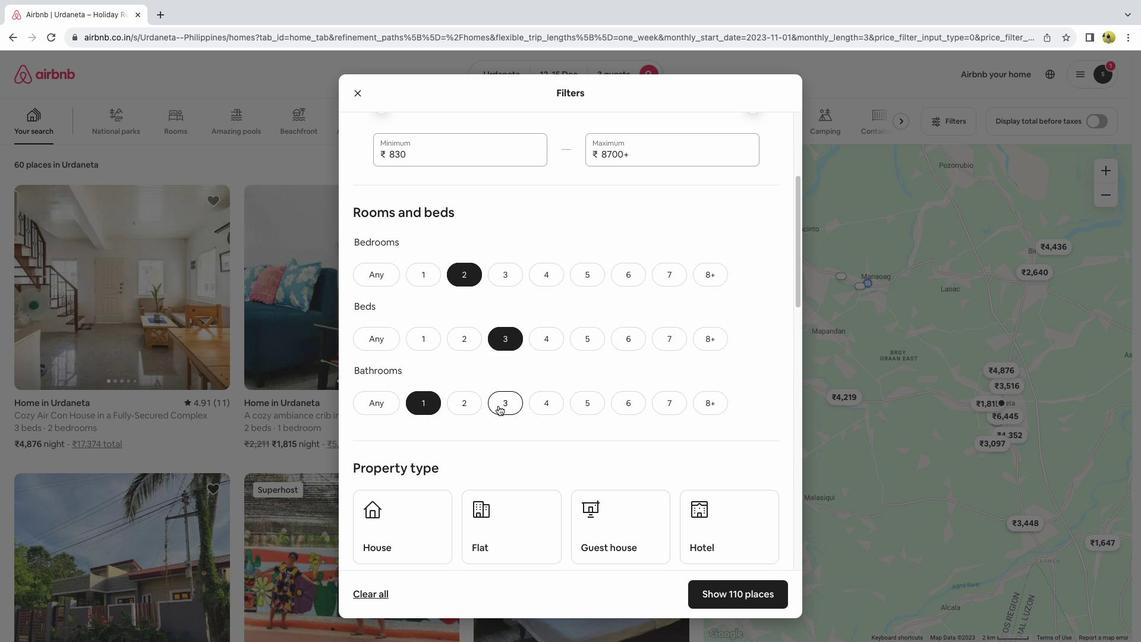 
Action: Mouse scrolled (498, 406) with delta (0, -1)
Screenshot: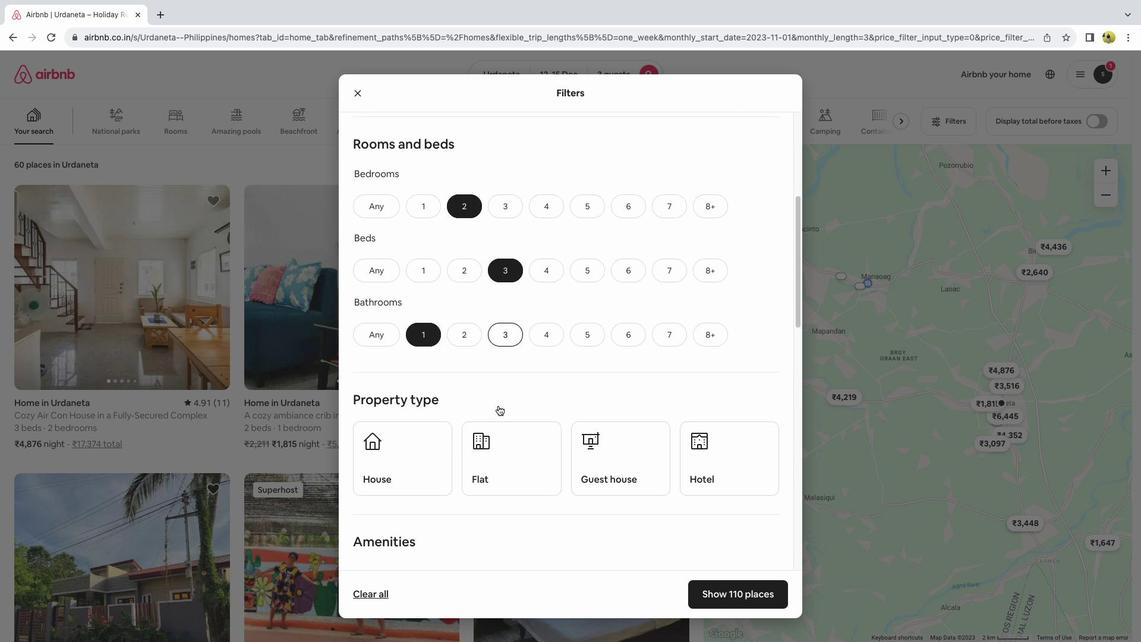 
Action: Mouse moved to (500, 395)
Screenshot: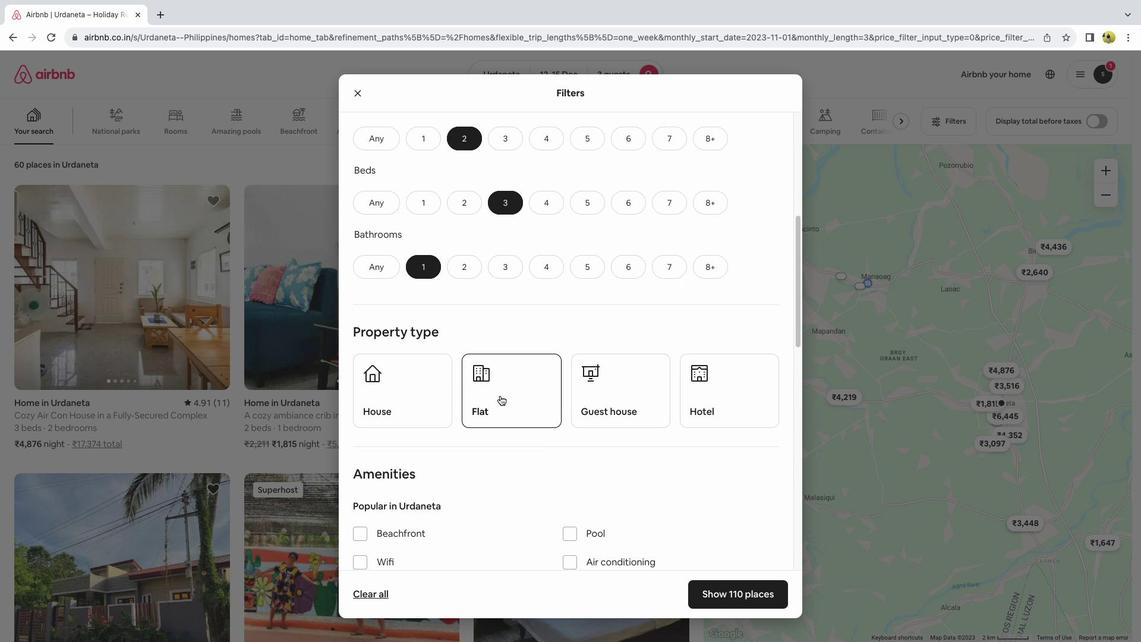 
Action: Mouse pressed left at (500, 395)
Screenshot: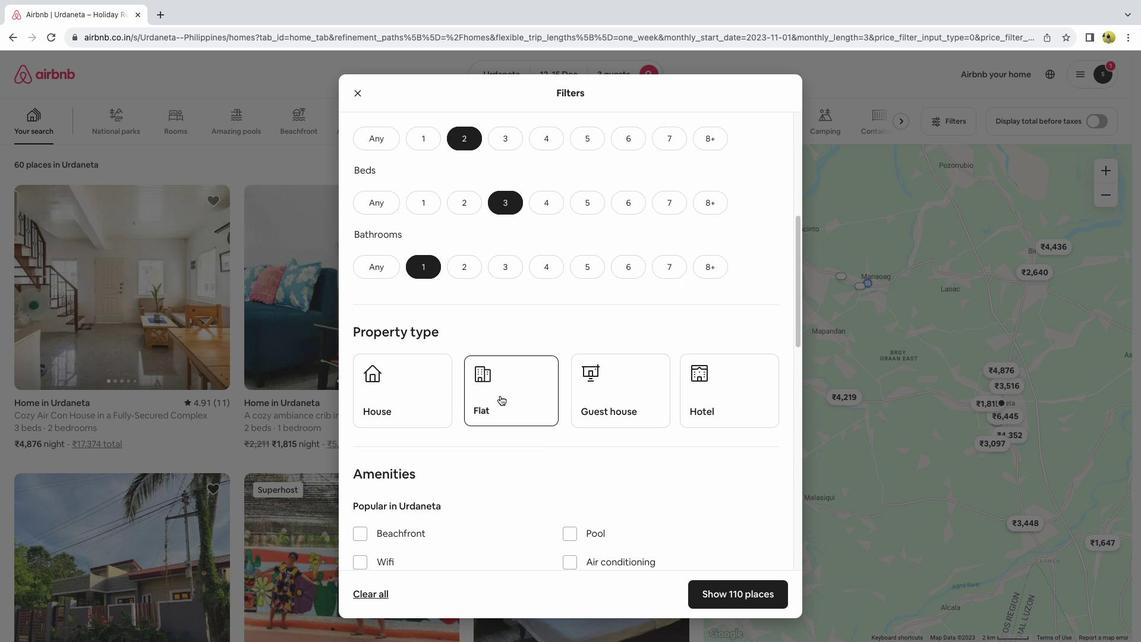 
Action: Mouse moved to (499, 393)
Screenshot: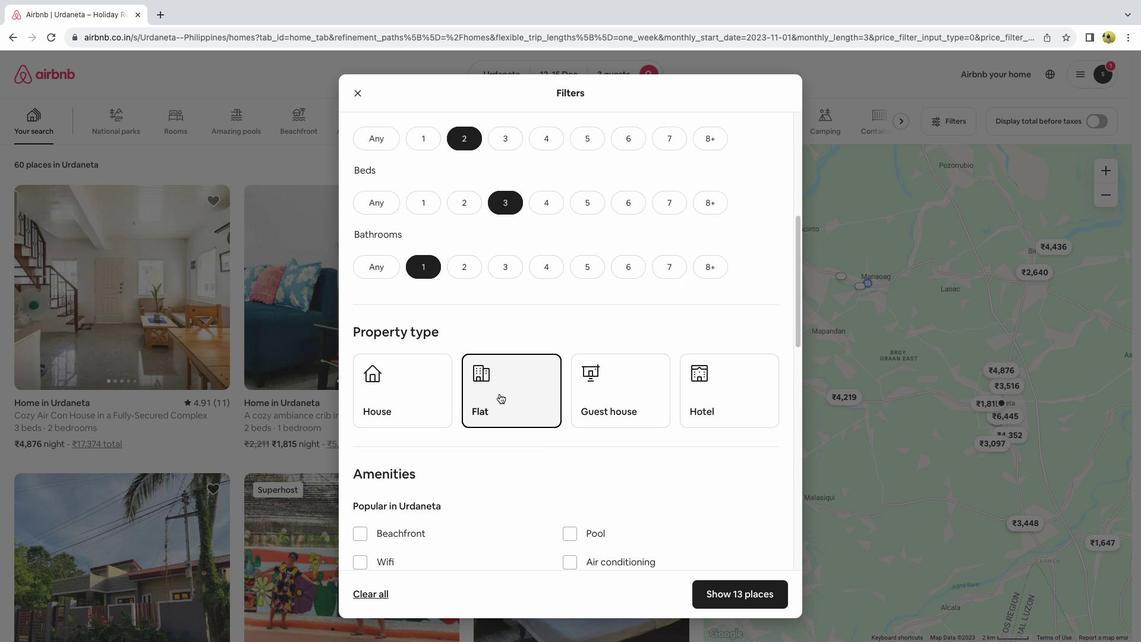 
Action: Mouse scrolled (499, 393) with delta (0, 0)
Screenshot: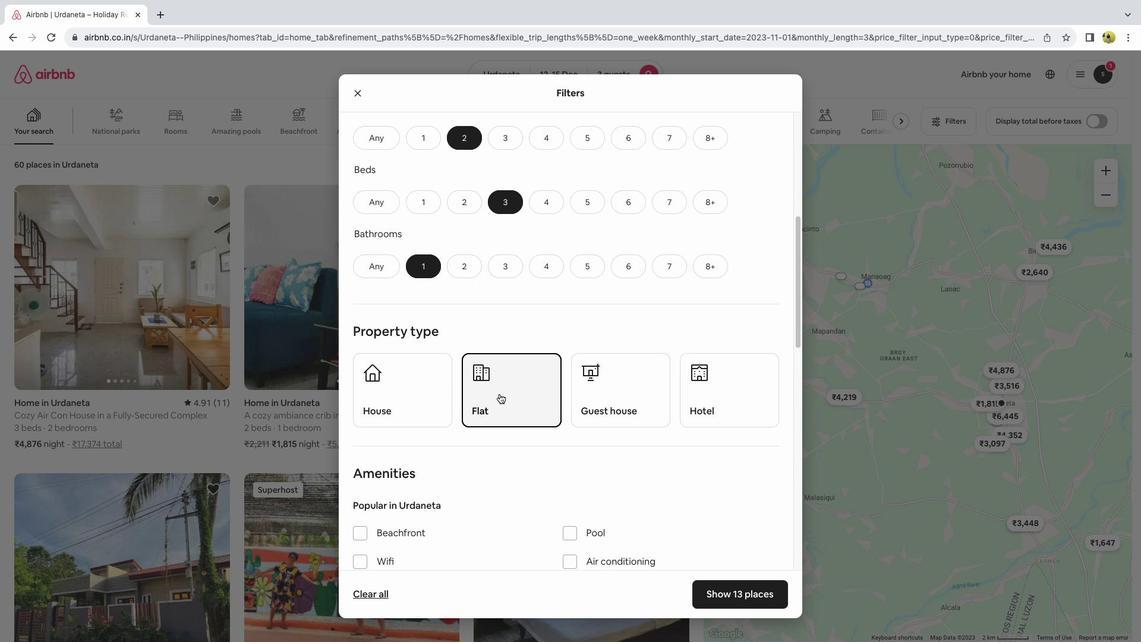 
Action: Mouse scrolled (499, 393) with delta (0, 0)
Screenshot: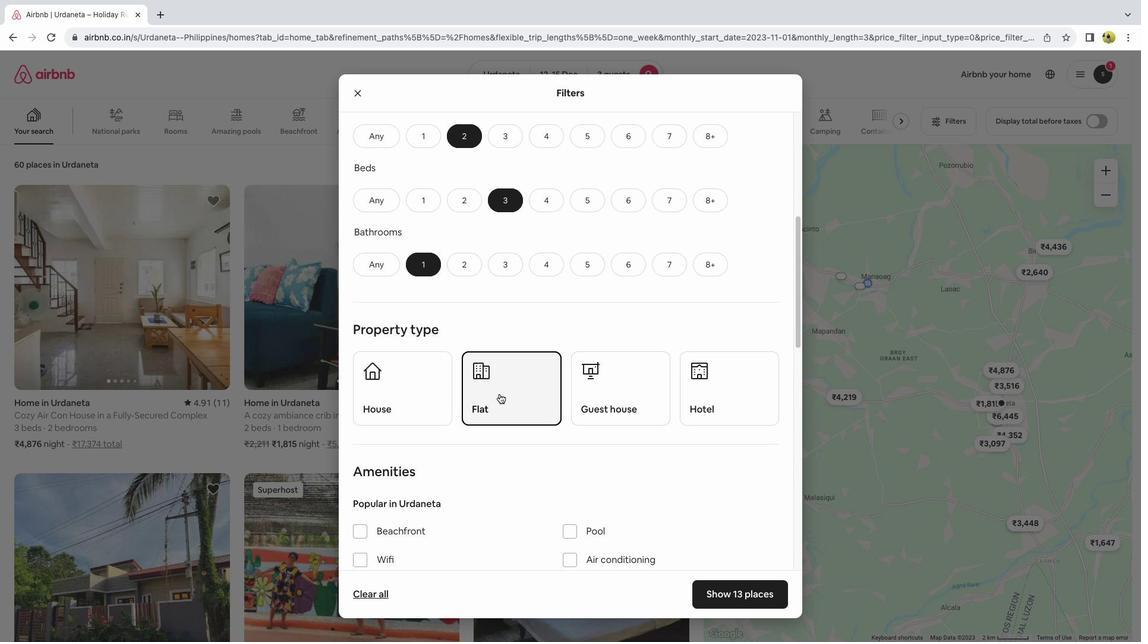 
Action: Mouse moved to (498, 392)
Screenshot: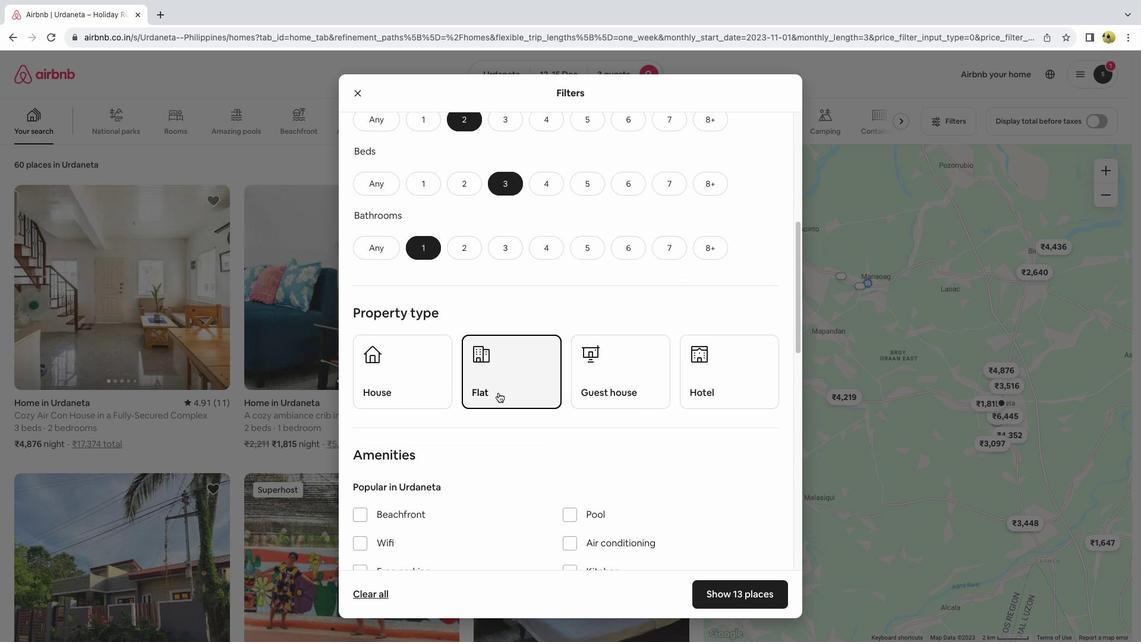 
Action: Mouse scrolled (498, 392) with delta (0, 0)
Screenshot: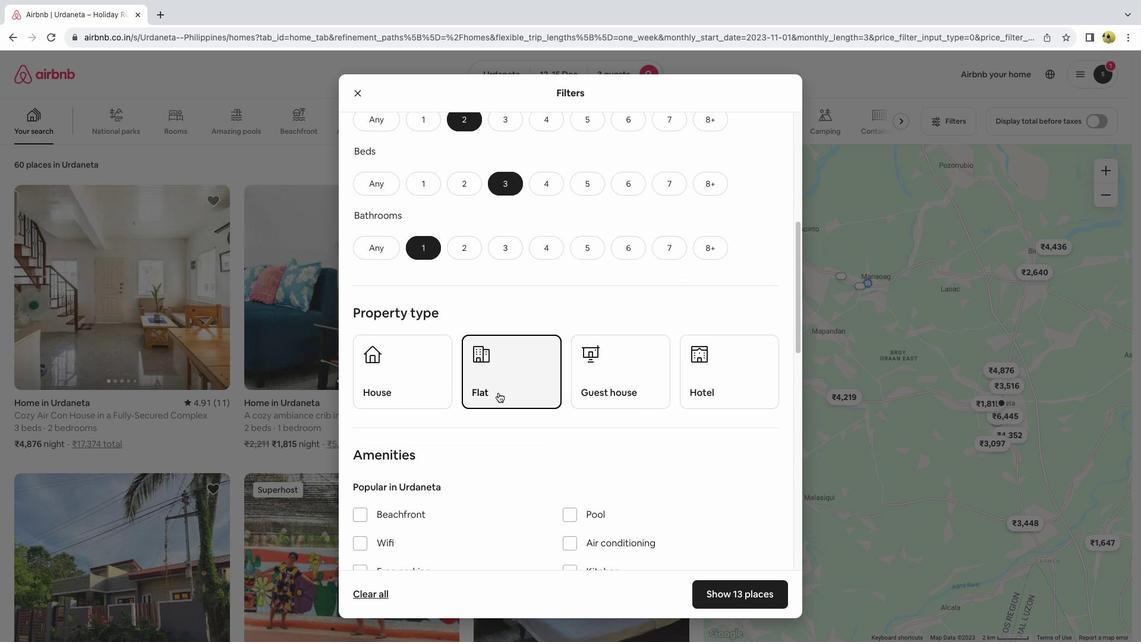 
Action: Mouse scrolled (498, 392) with delta (0, 0)
Screenshot: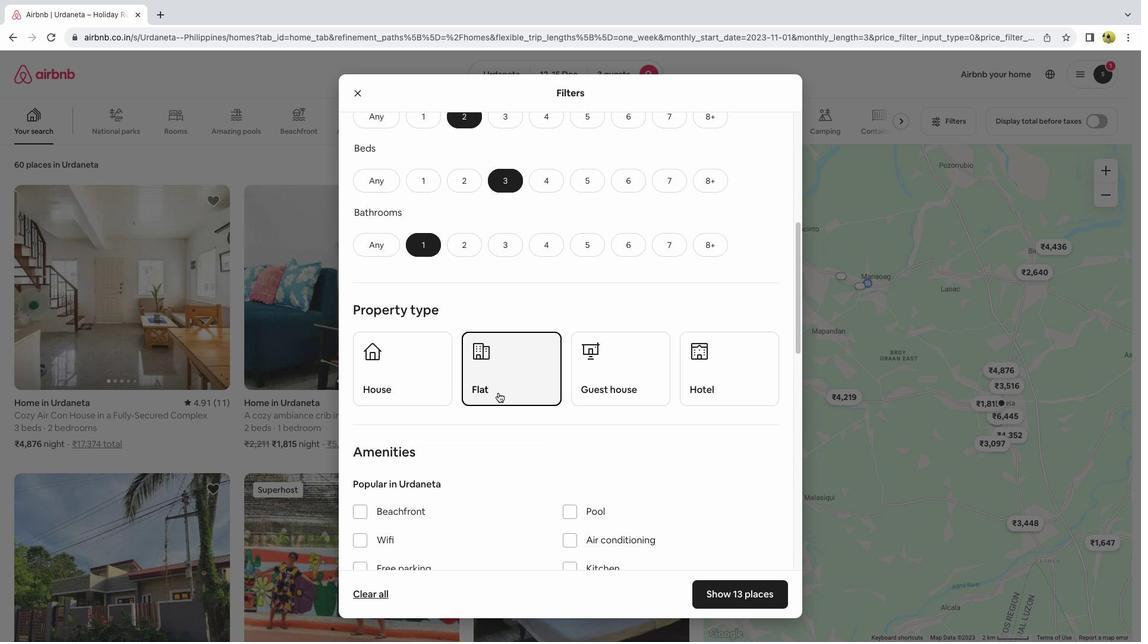 
Action: Mouse scrolled (498, 392) with delta (0, 0)
Screenshot: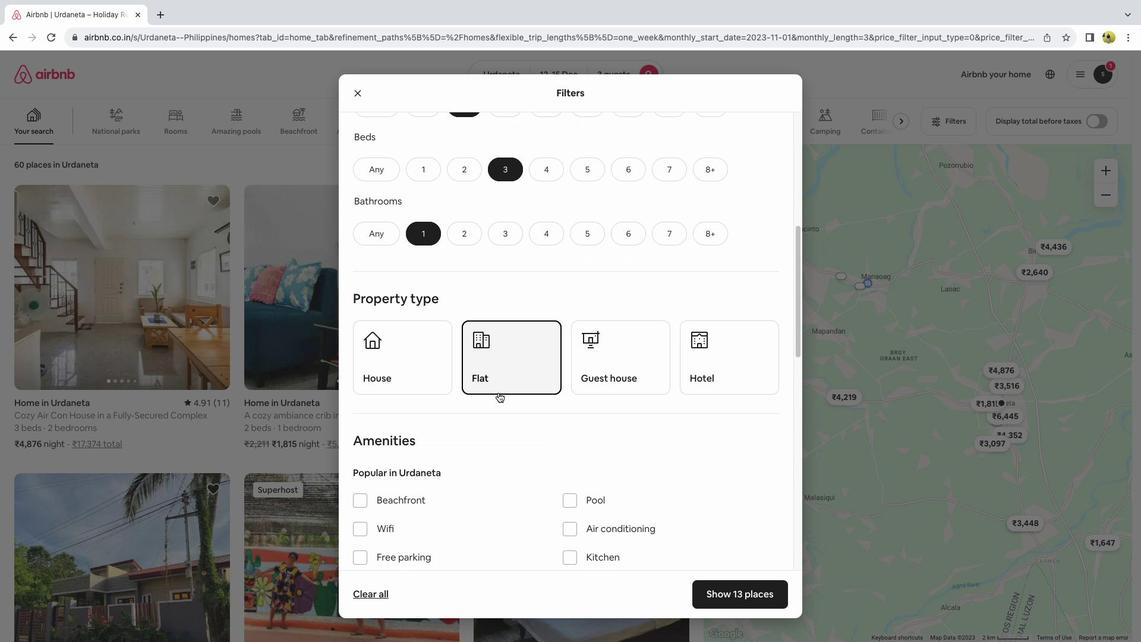
Action: Mouse scrolled (498, 392) with delta (0, 0)
Screenshot: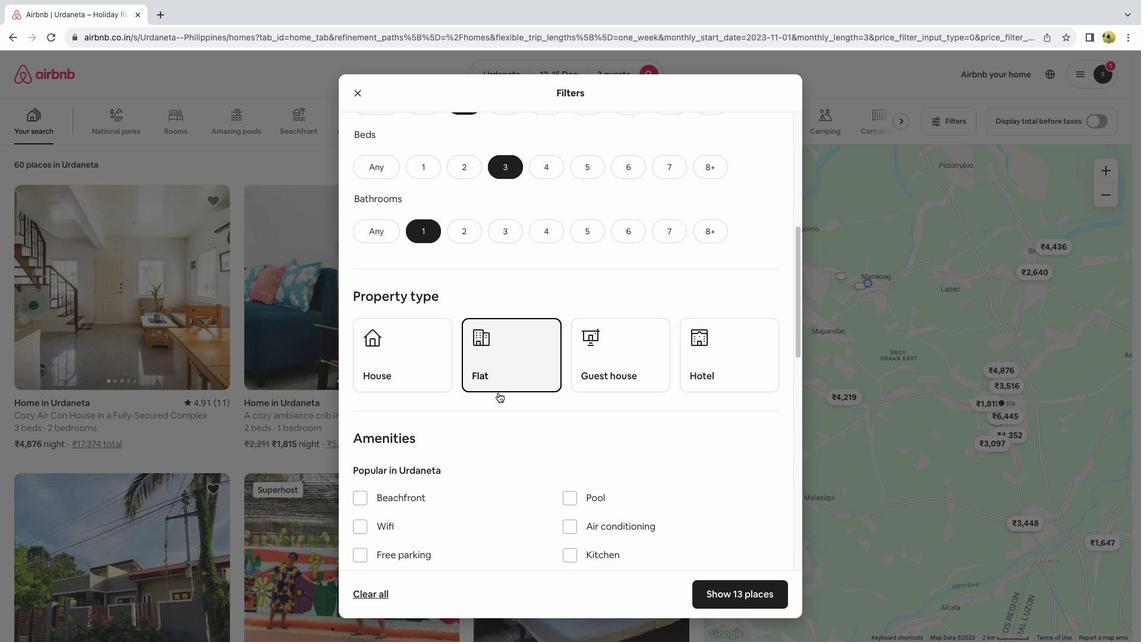 
Action: Mouse moved to (576, 435)
Screenshot: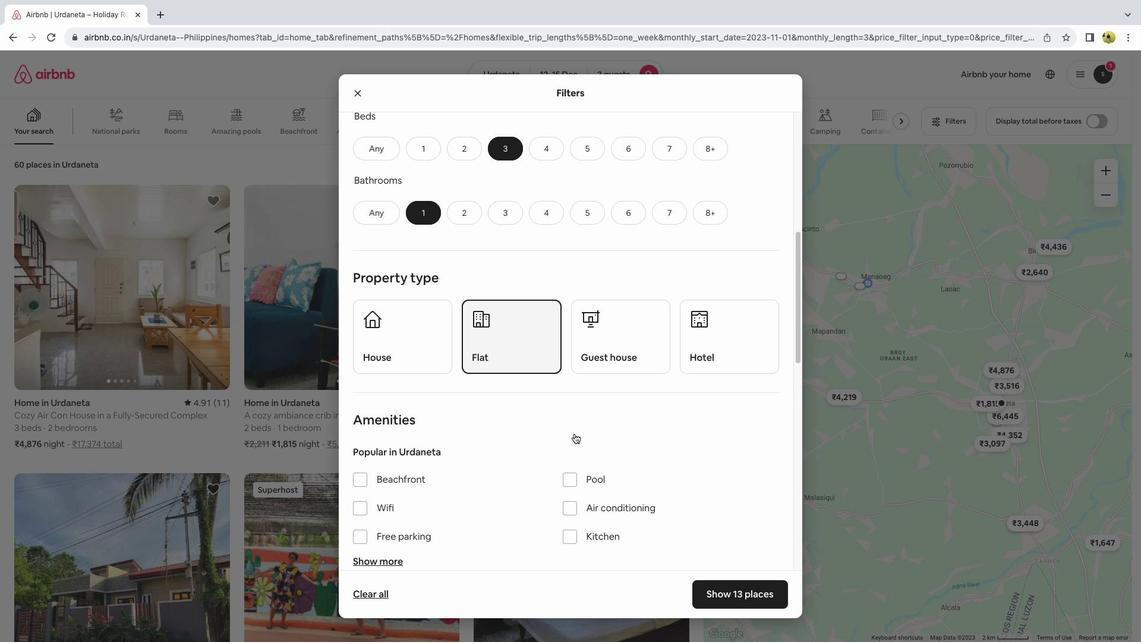 
Action: Mouse scrolled (576, 435) with delta (0, 0)
Screenshot: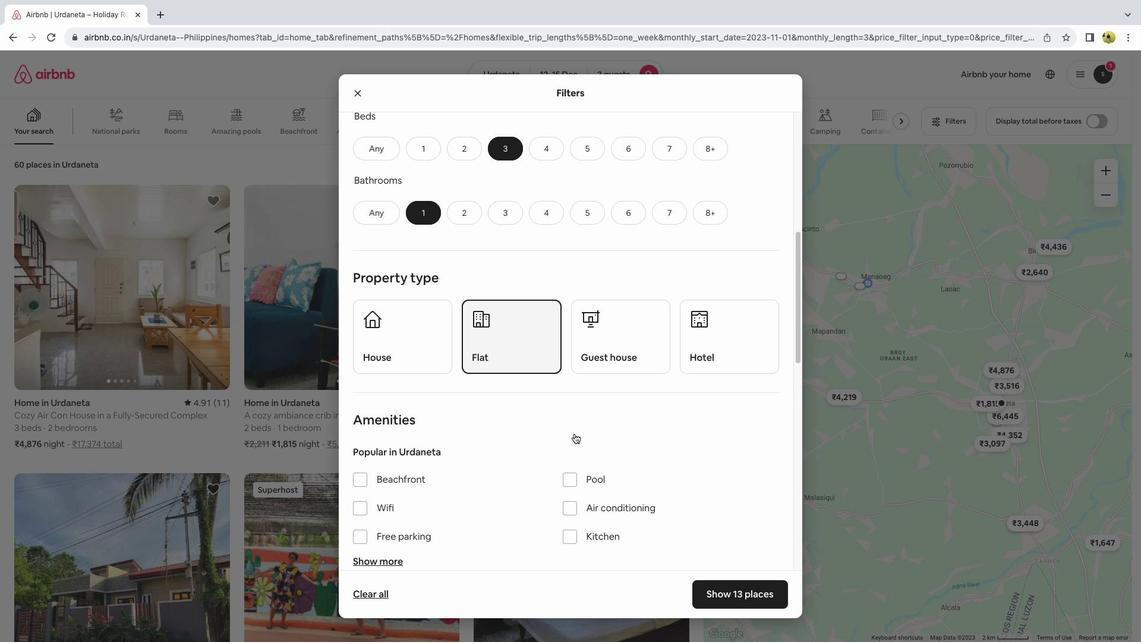 
Action: Mouse scrolled (576, 435) with delta (0, 0)
Screenshot: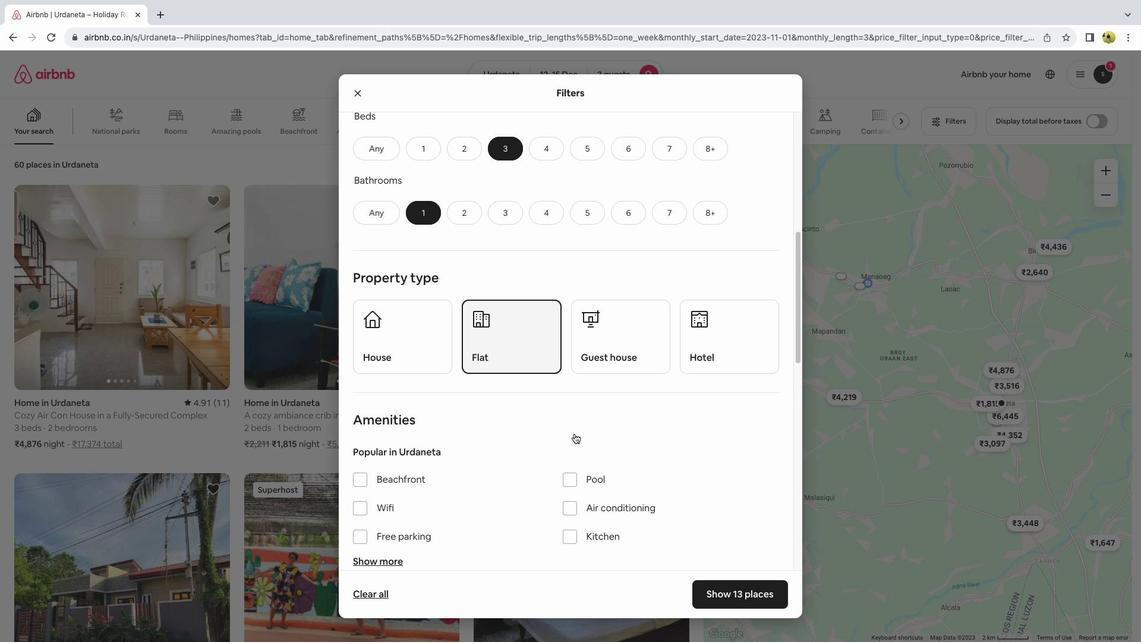 
Action: Mouse moved to (576, 435)
Screenshot: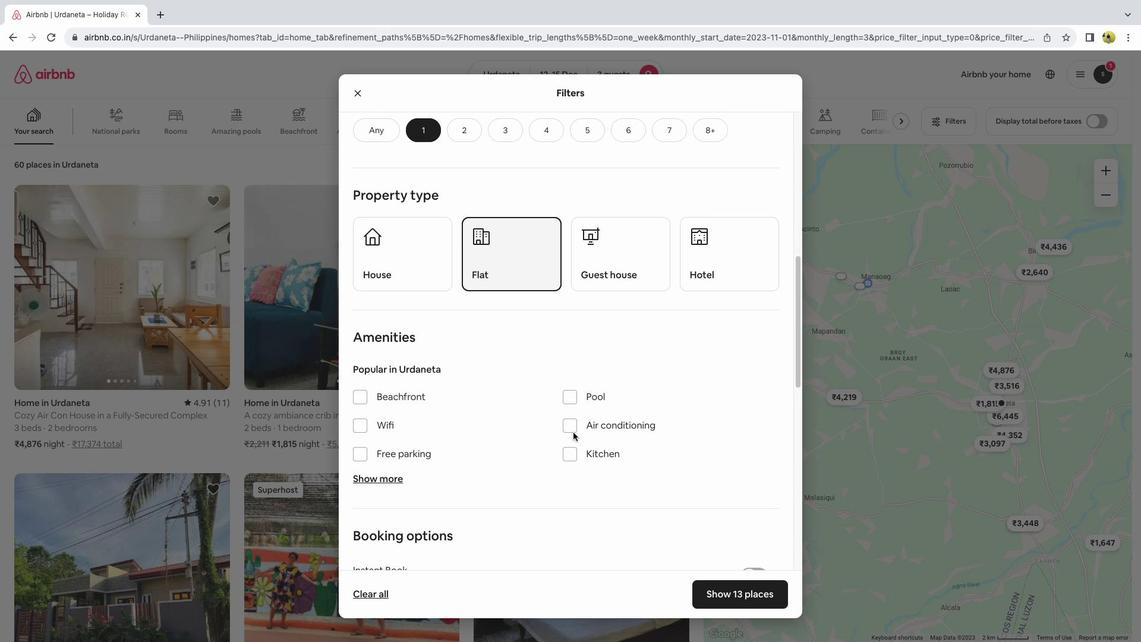 
Action: Mouse scrolled (576, 435) with delta (0, -2)
Screenshot: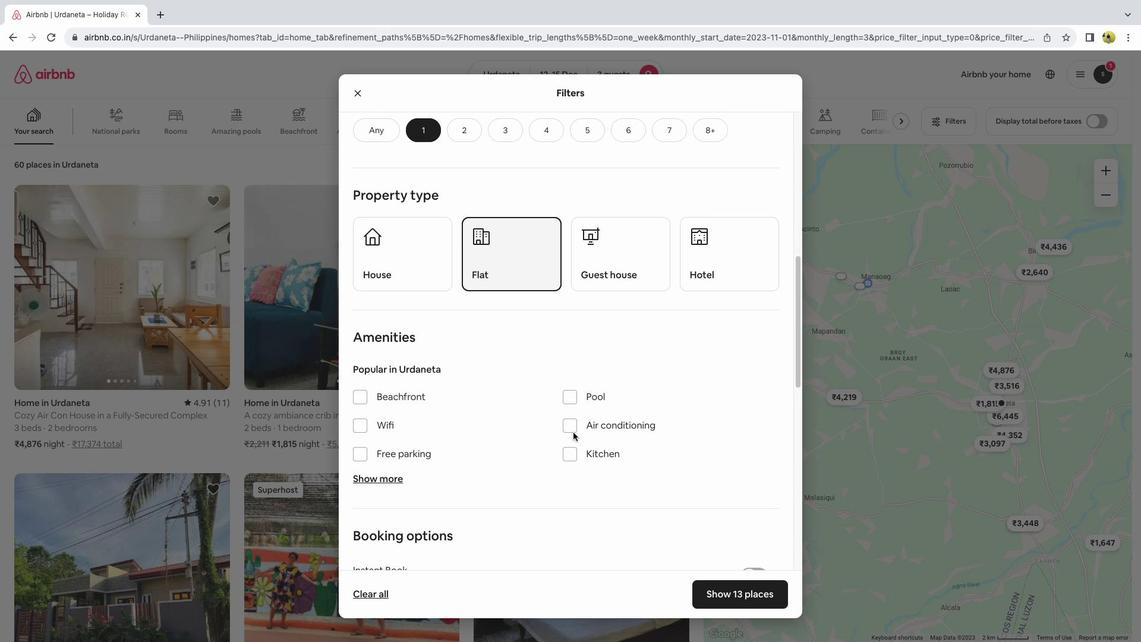 
Action: Mouse moved to (576, 435)
Screenshot: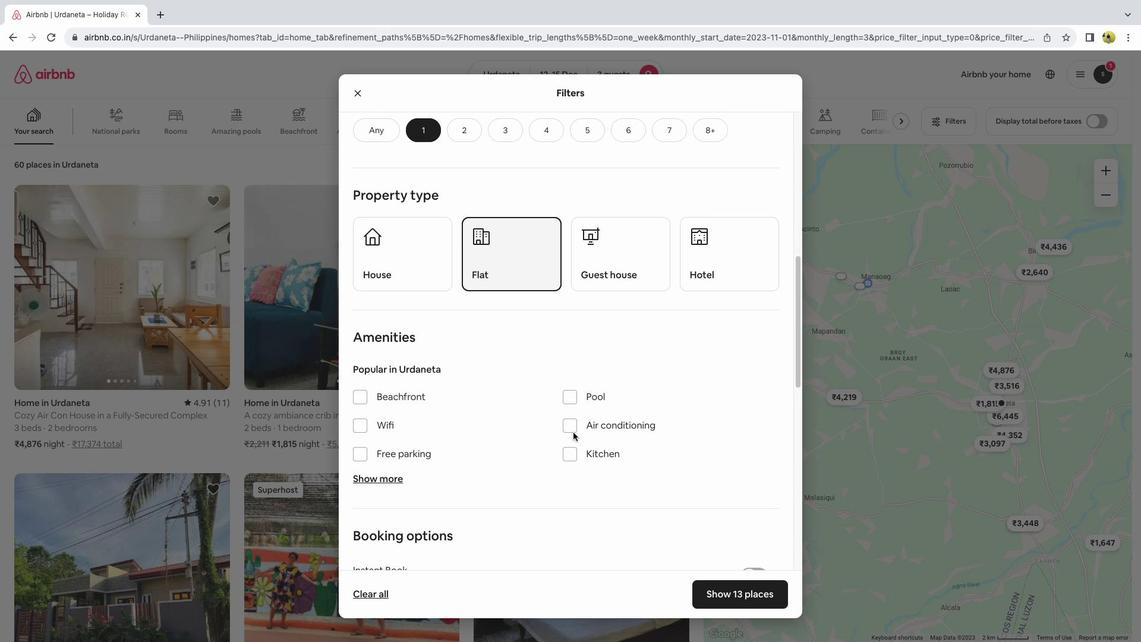 
Action: Mouse scrolled (576, 435) with delta (0, -2)
Screenshot: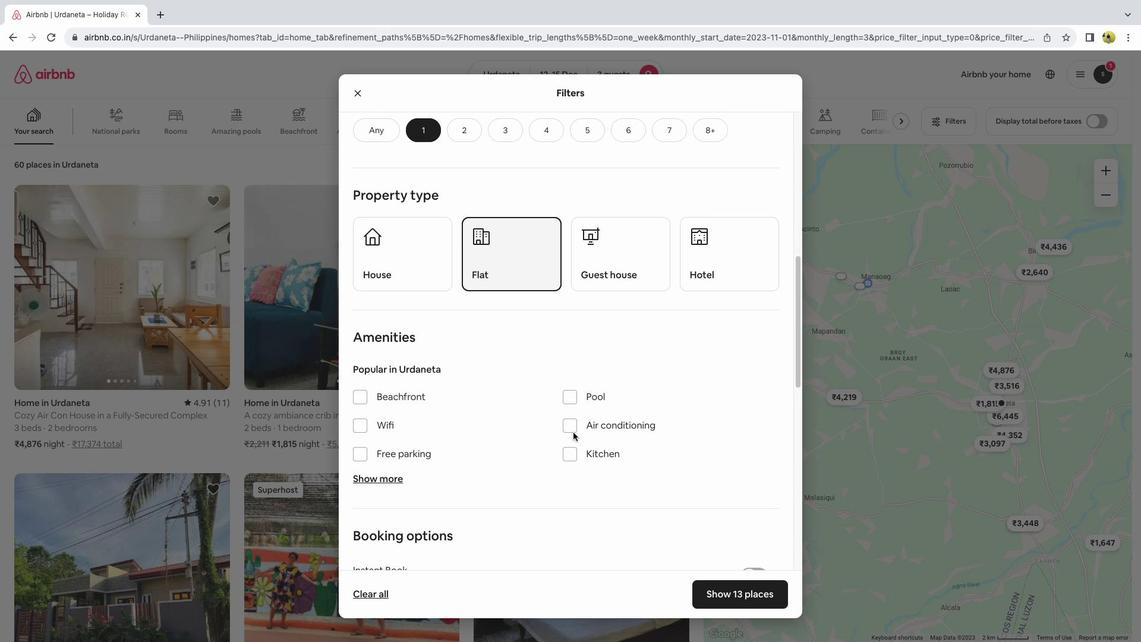
Action: Mouse moved to (573, 432)
Screenshot: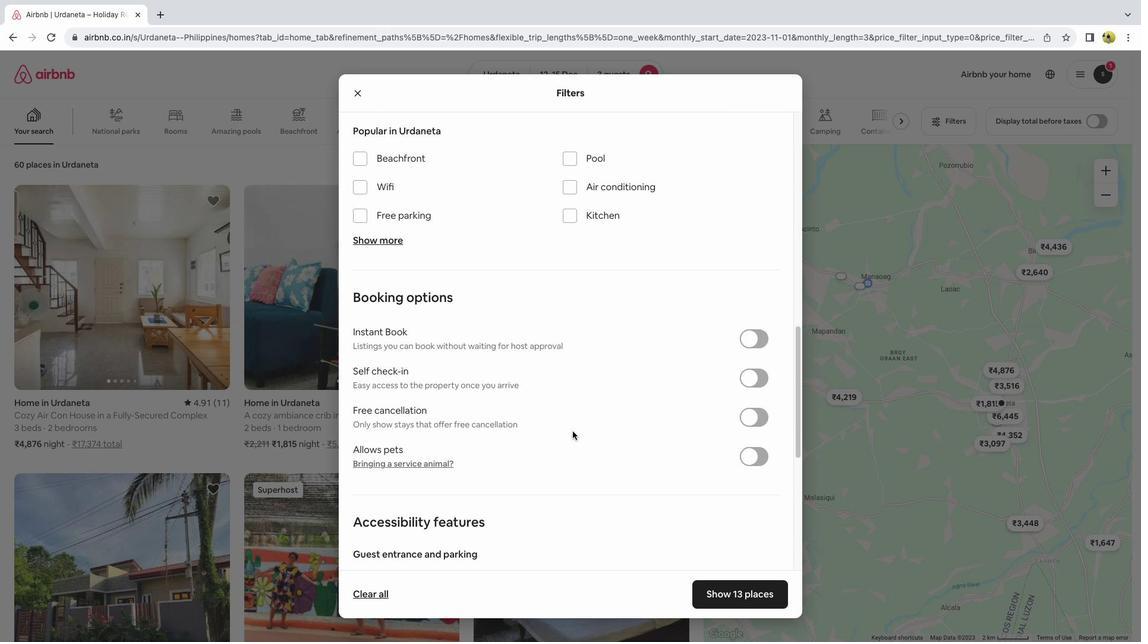
Action: Mouse scrolled (573, 432) with delta (0, -2)
Screenshot: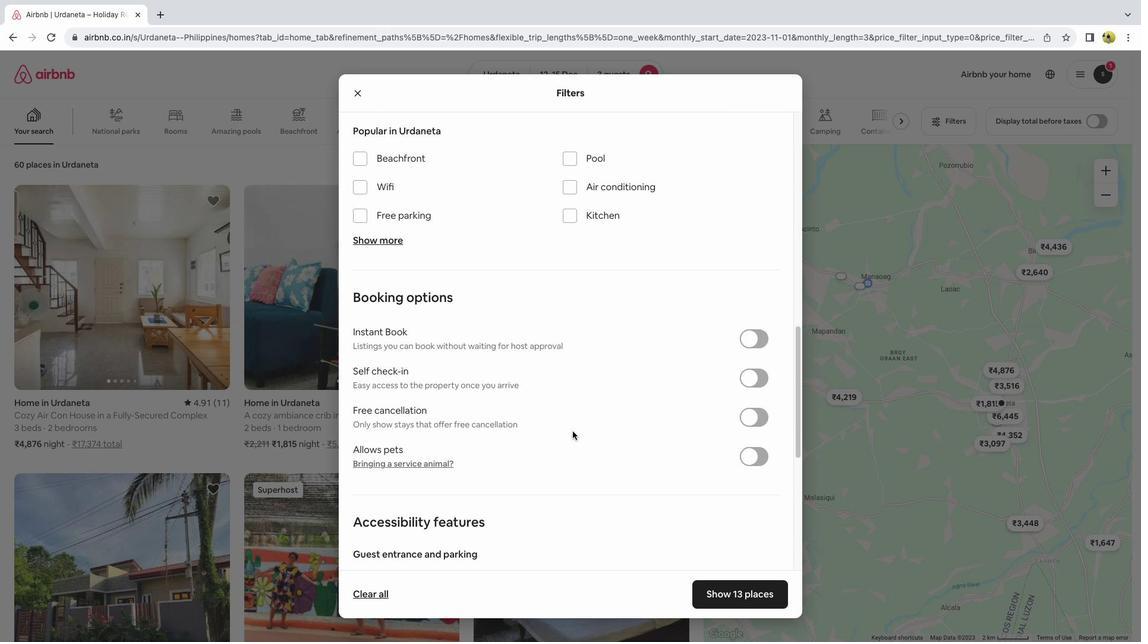 
Action: Mouse moved to (574, 313)
Screenshot: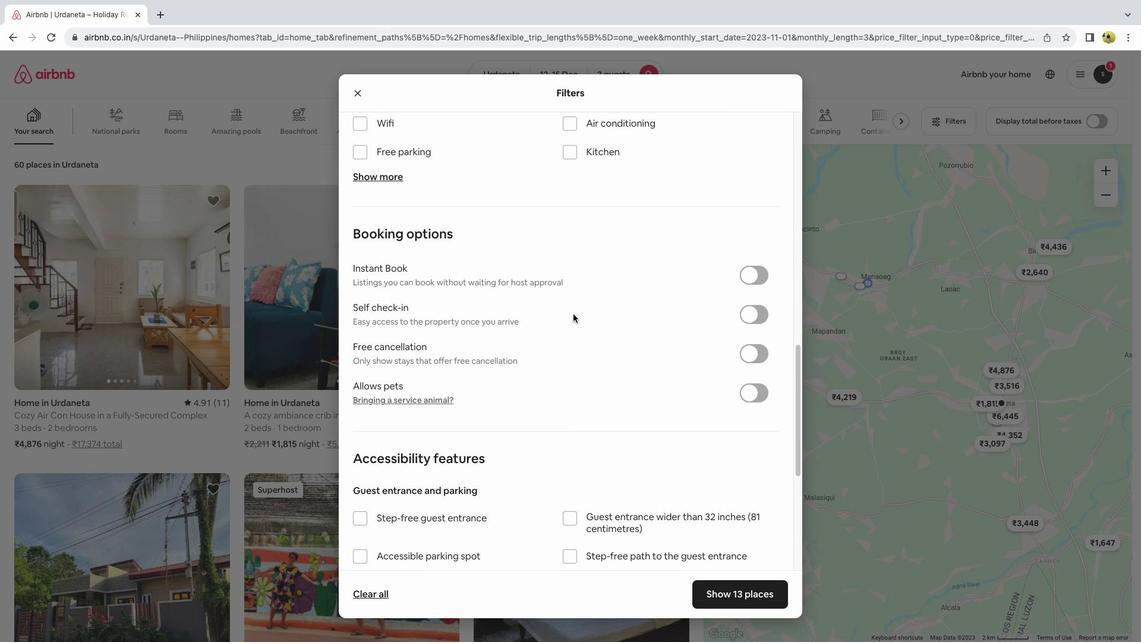 
Action: Mouse scrolled (574, 313) with delta (0, 0)
Screenshot: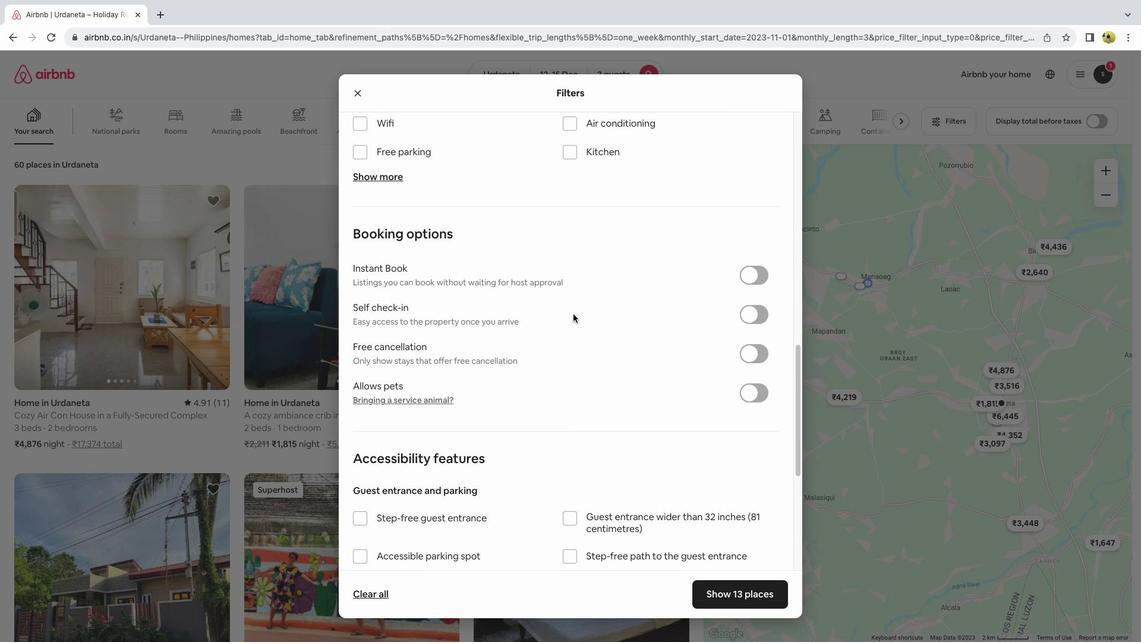 
Action: Mouse moved to (573, 313)
Screenshot: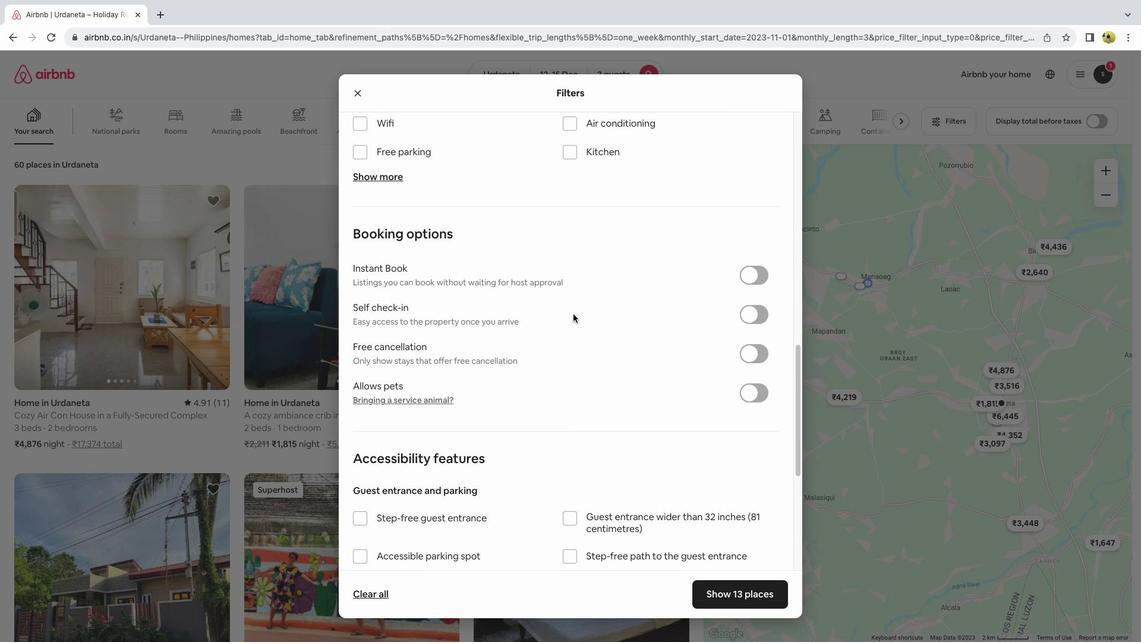 
Action: Mouse scrolled (573, 313) with delta (0, 0)
Screenshot: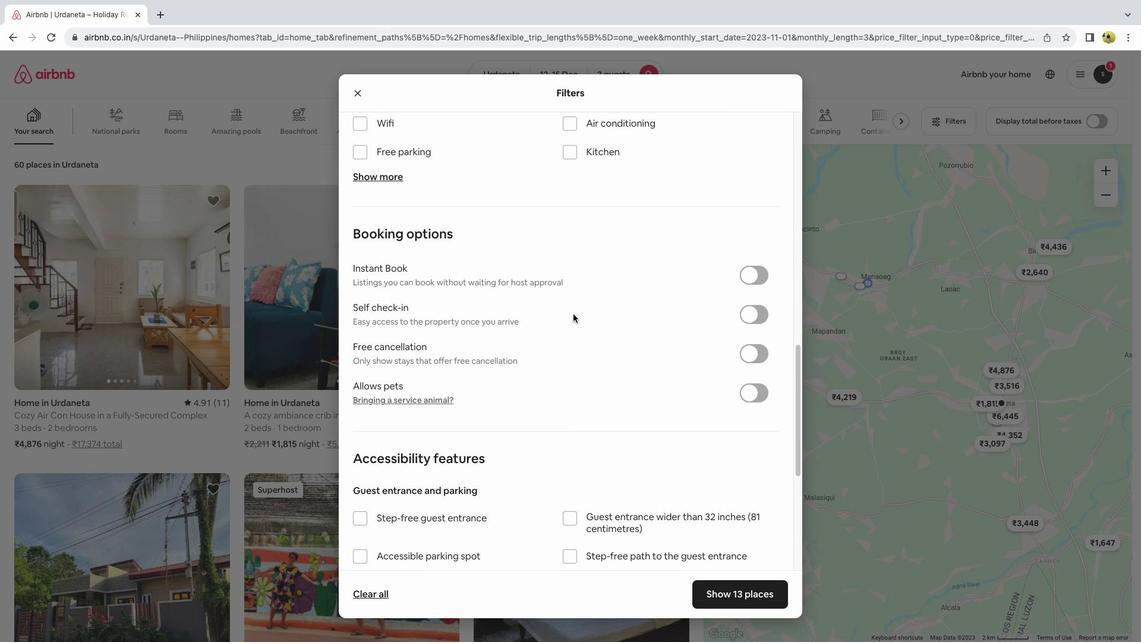 
Action: Mouse moved to (573, 313)
Screenshot: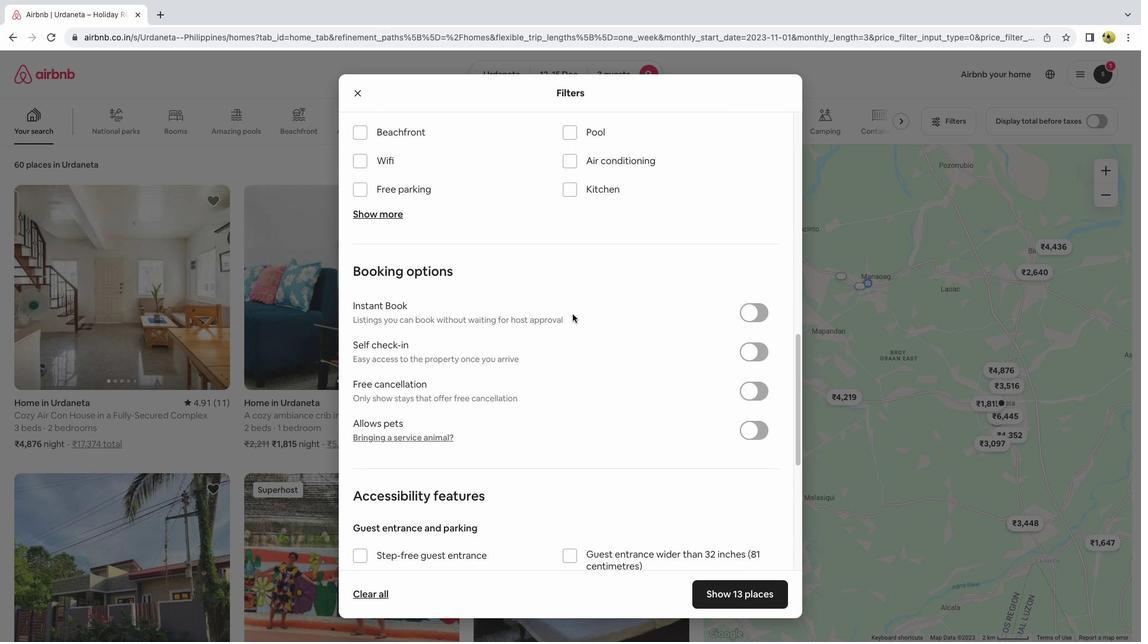 
Action: Mouse scrolled (573, 313) with delta (0, 1)
Screenshot: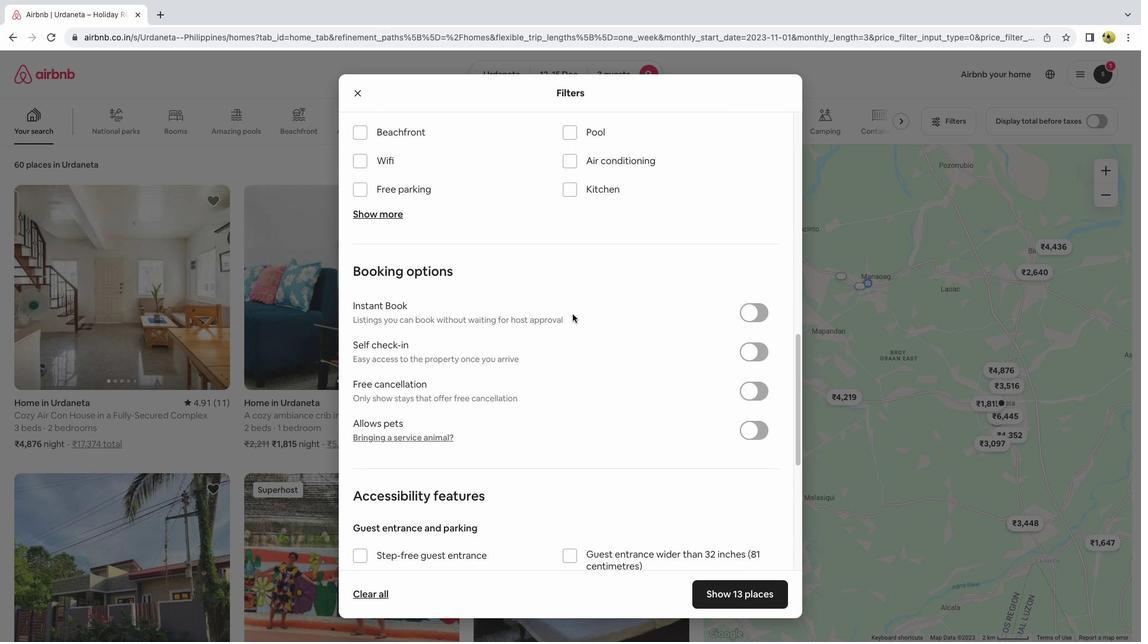 
Action: Mouse scrolled (573, 313) with delta (0, 2)
Screenshot: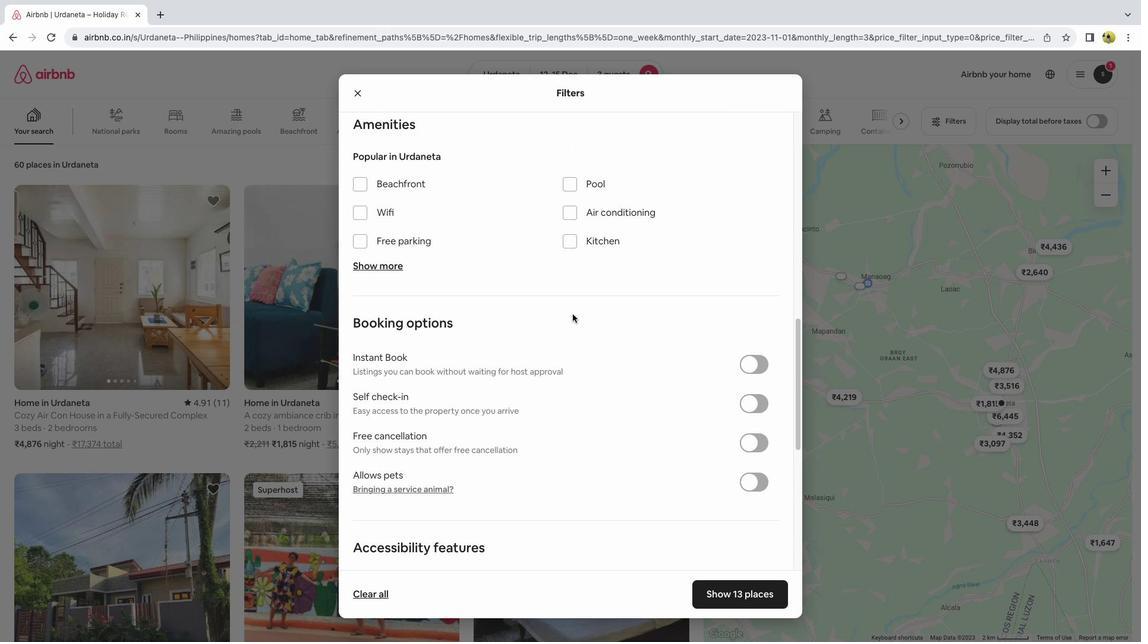 
Action: Mouse moved to (573, 314)
Screenshot: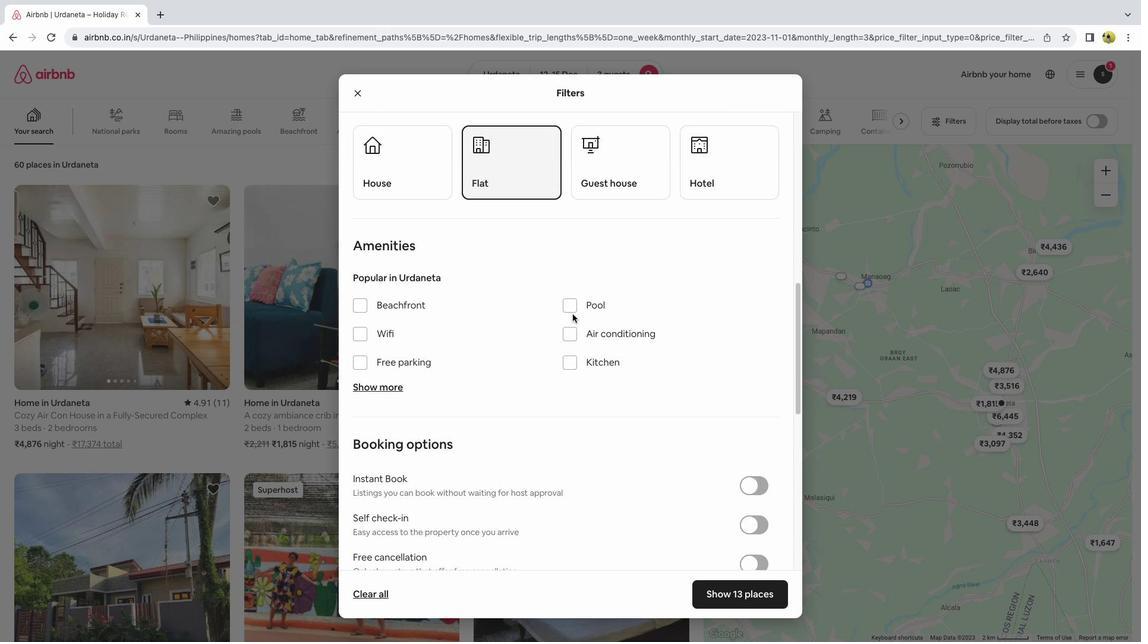 
Action: Mouse scrolled (573, 314) with delta (0, 2)
Screenshot: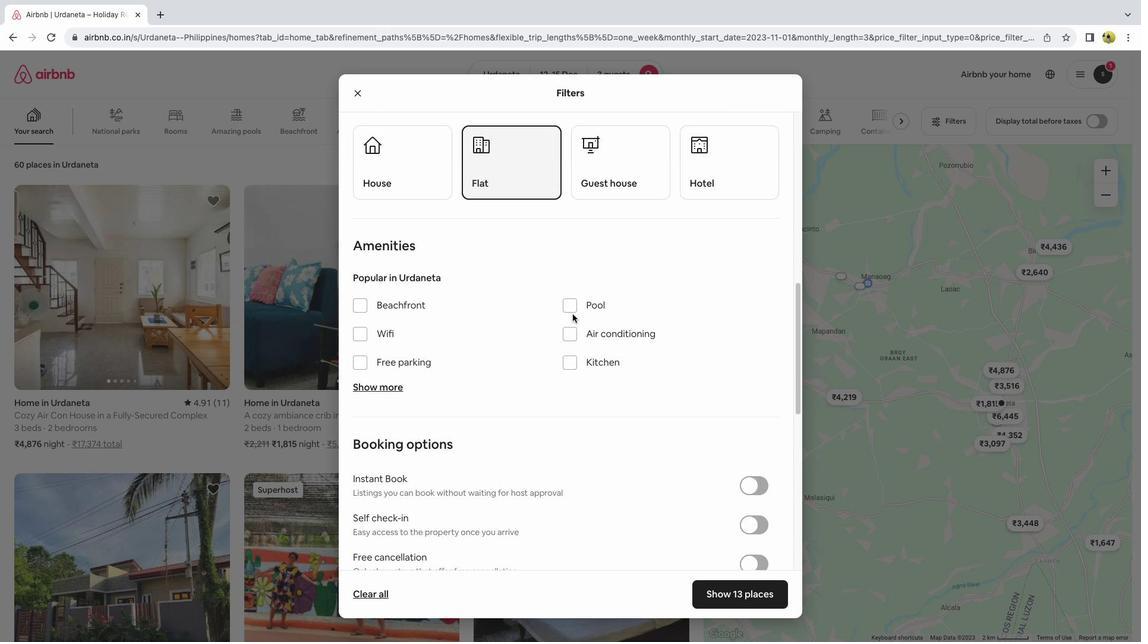 
Action: Mouse moved to (661, 338)
Screenshot: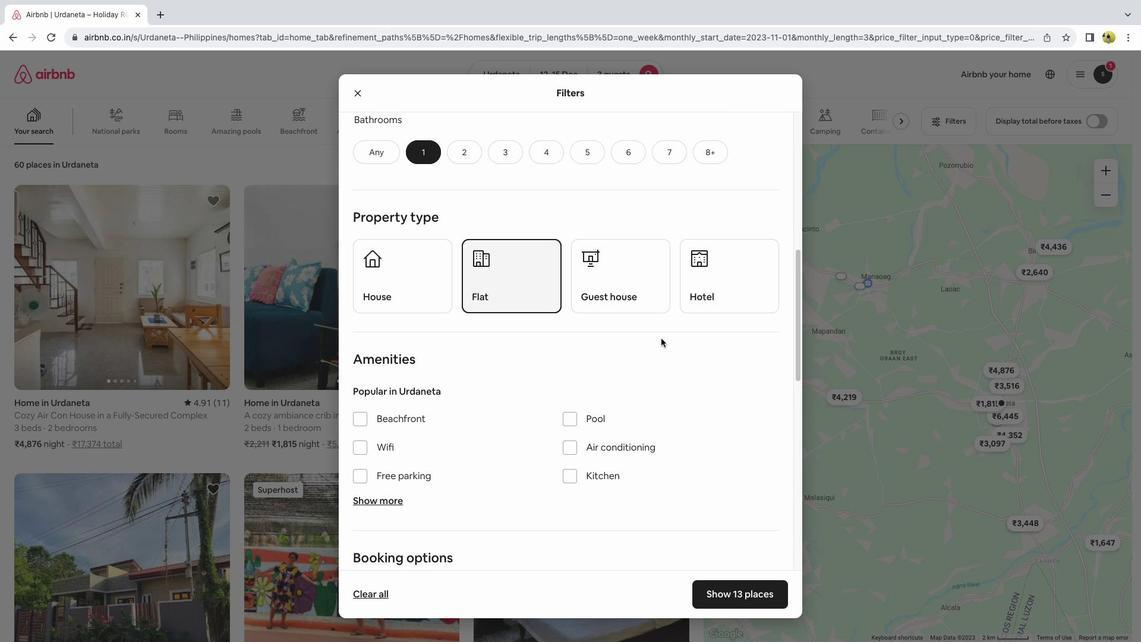 
Action: Mouse scrolled (661, 338) with delta (0, 0)
Screenshot: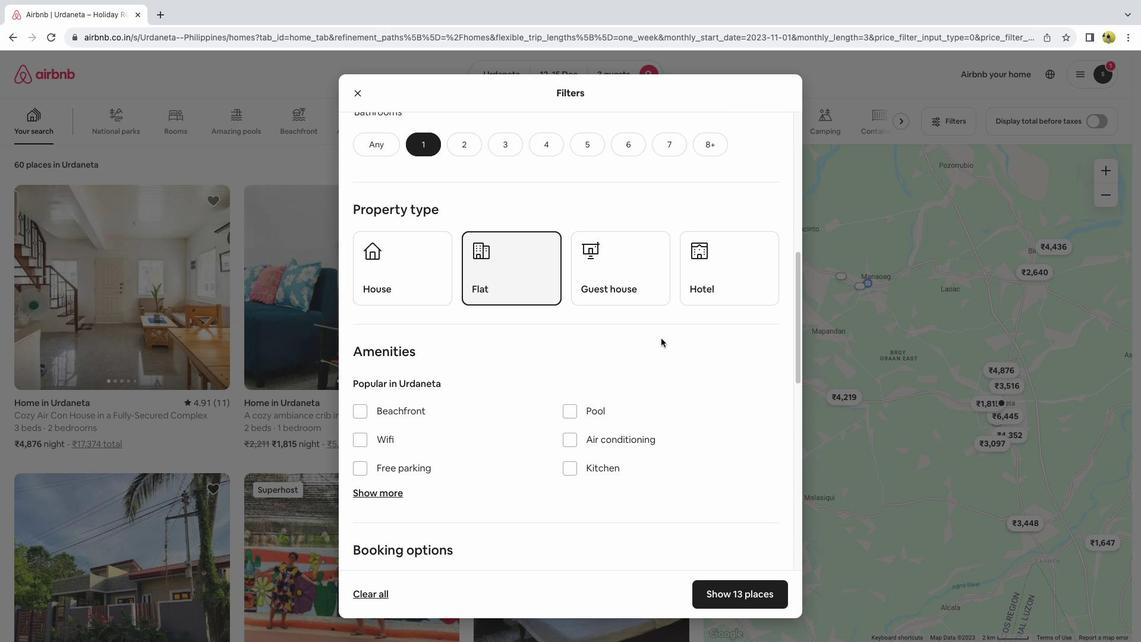 
Action: Mouse scrolled (661, 338) with delta (0, 0)
Screenshot: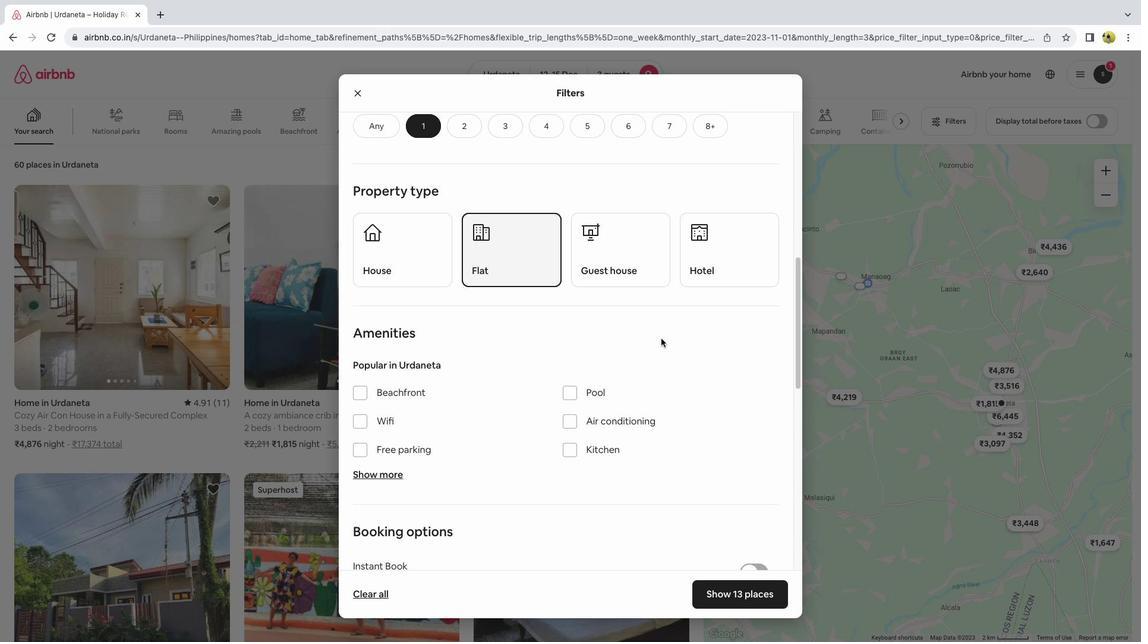
Action: Mouse scrolled (661, 338) with delta (0, -1)
Screenshot: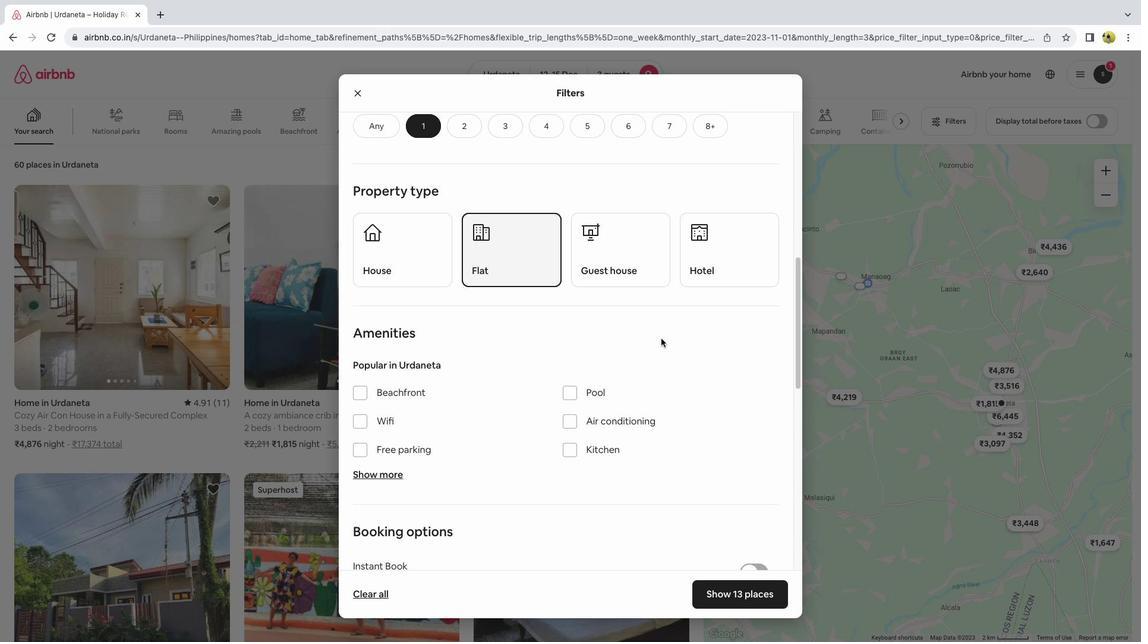 
Action: Mouse scrolled (661, 338) with delta (0, -2)
Screenshot: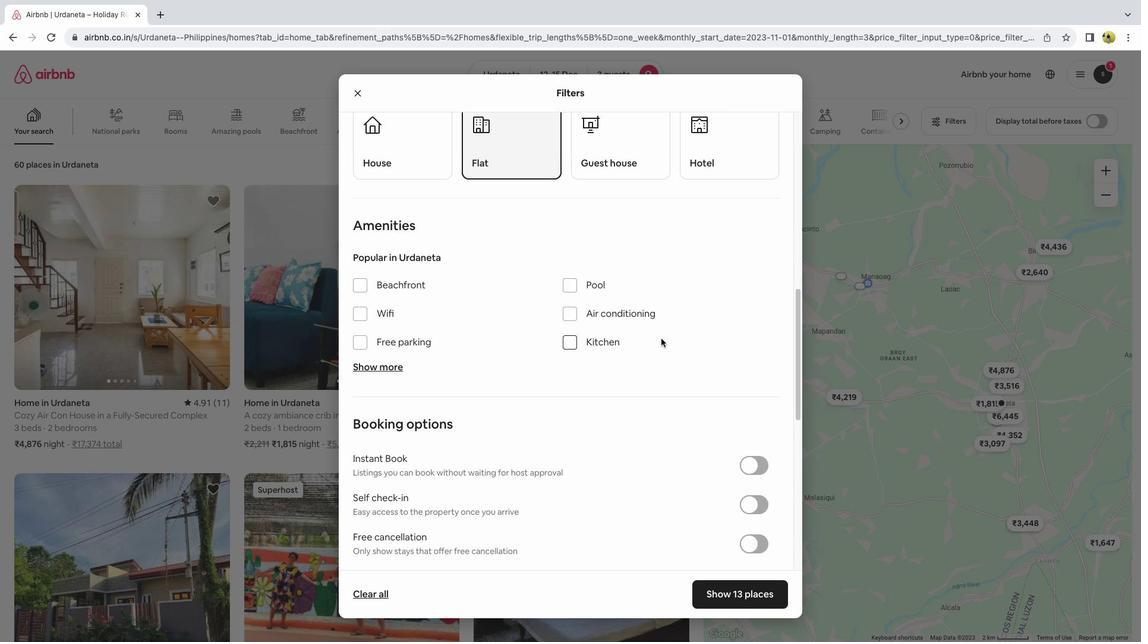 
Action: Mouse moved to (665, 343)
Screenshot: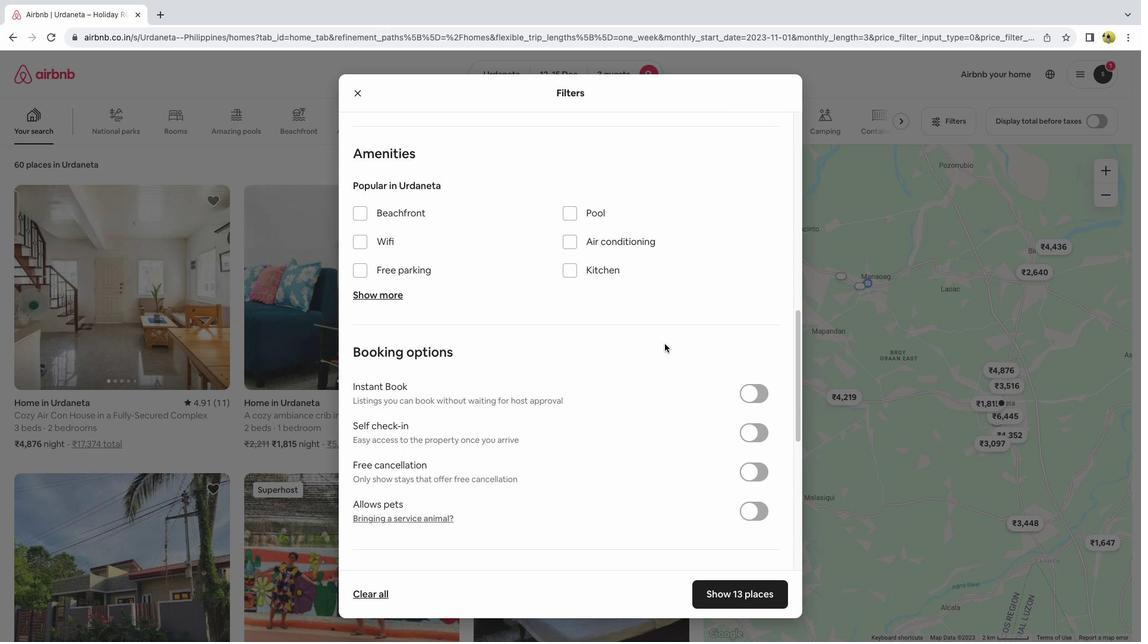
Action: Mouse scrolled (665, 343) with delta (0, 0)
Screenshot: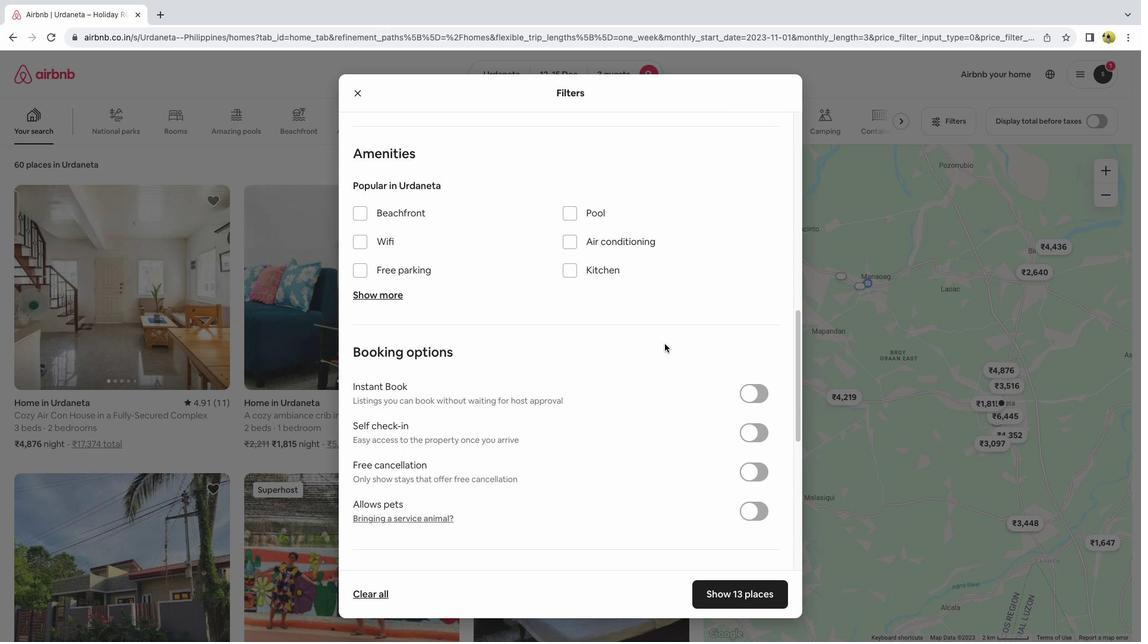 
Action: Mouse moved to (759, 426)
Screenshot: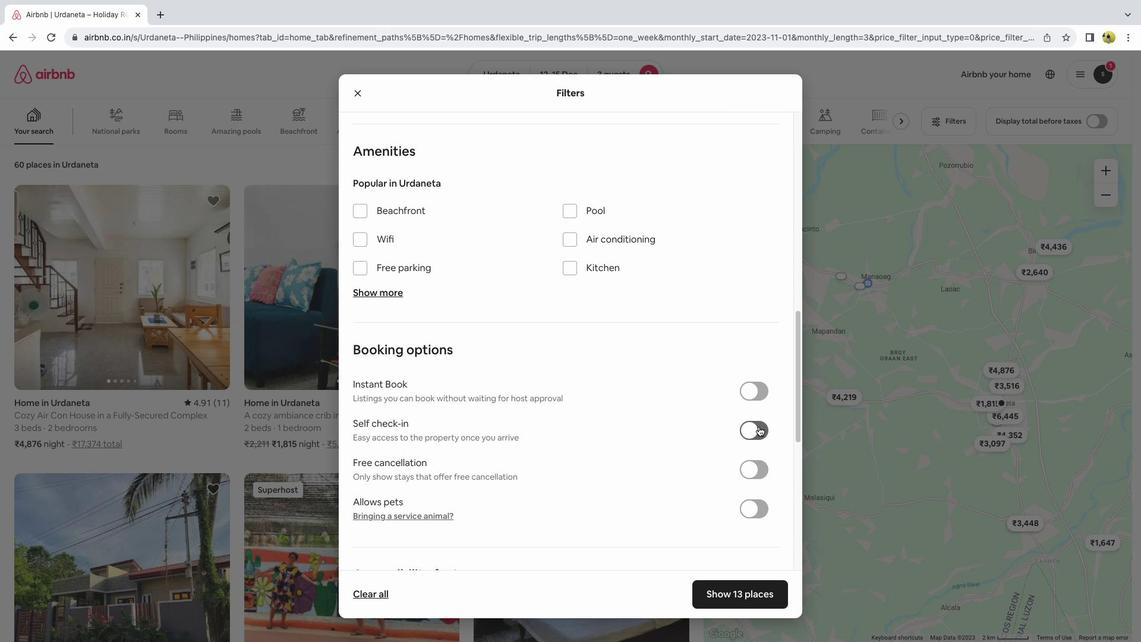 
Action: Mouse pressed left at (759, 426)
Screenshot: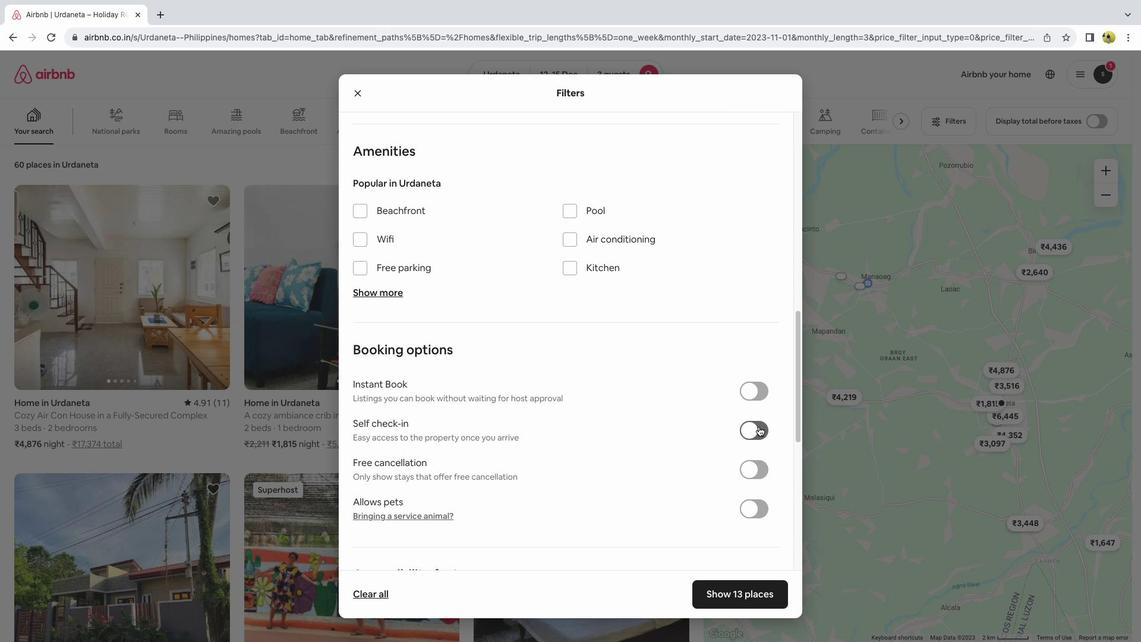 
Action: Mouse moved to (737, 598)
Screenshot: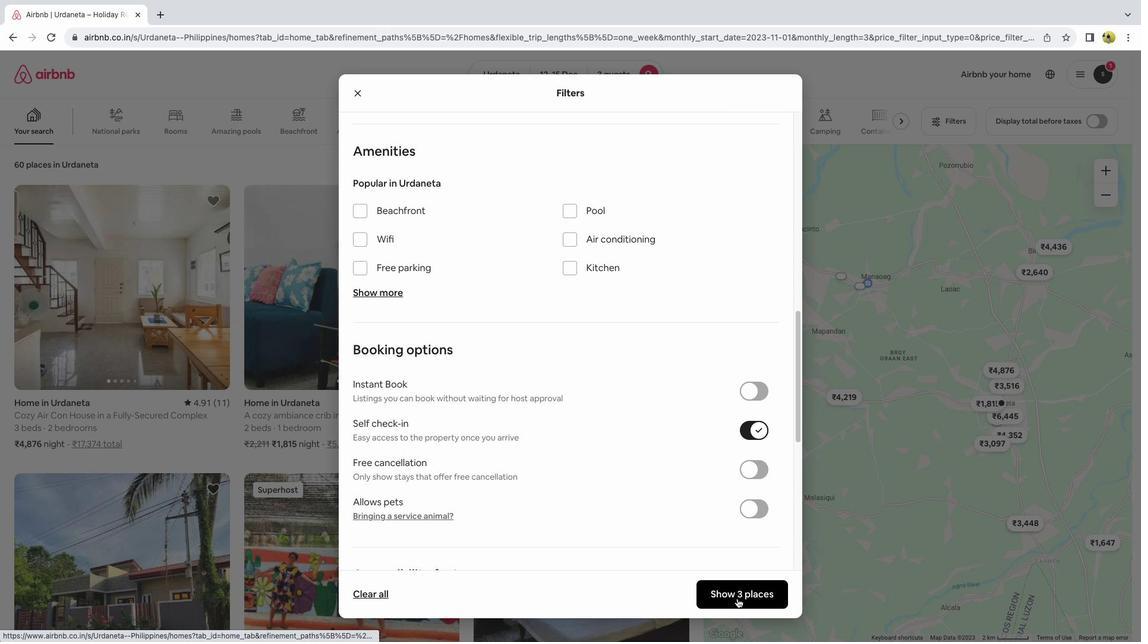 
Action: Mouse pressed left at (737, 598)
Screenshot: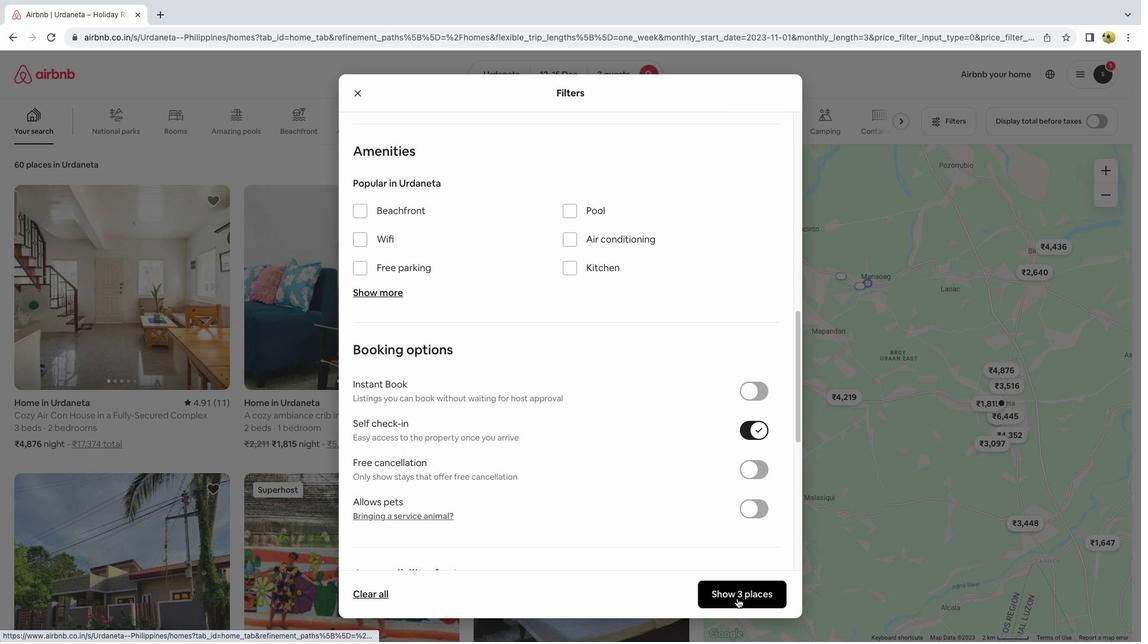
Action: Mouse moved to (139, 285)
Screenshot: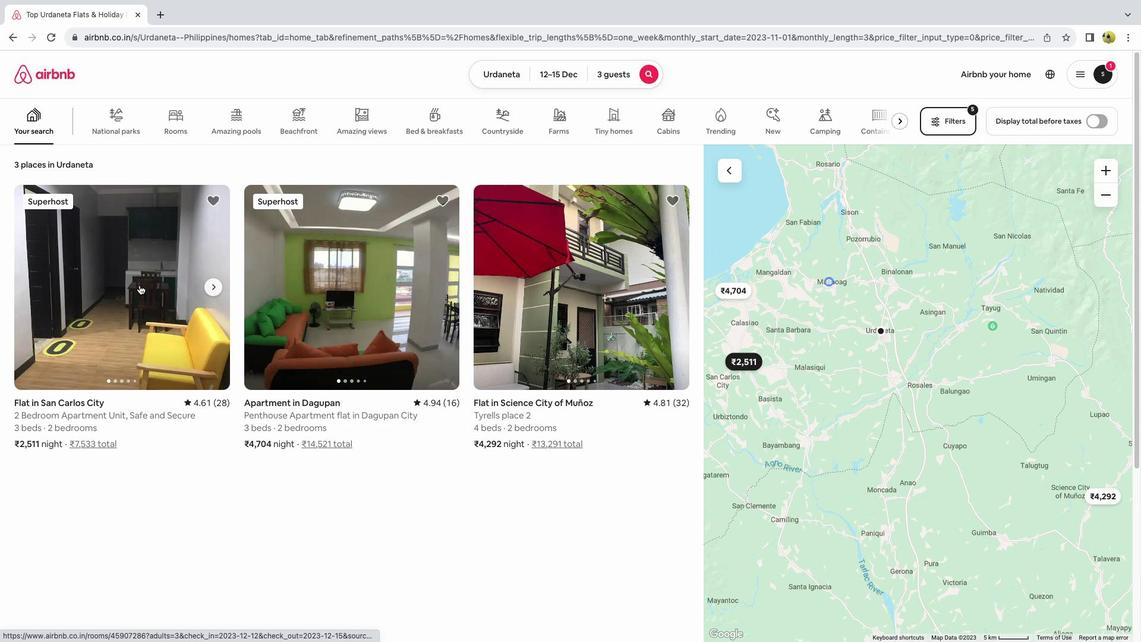 
Action: Mouse pressed left at (139, 285)
Screenshot: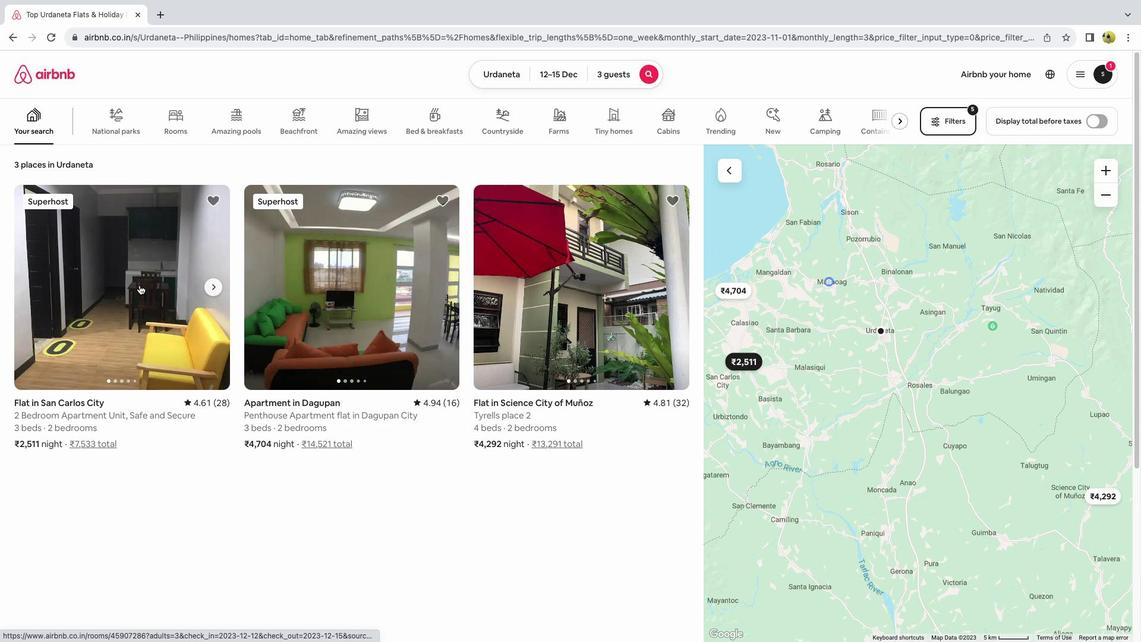 
Action: Mouse moved to (850, 456)
Screenshot: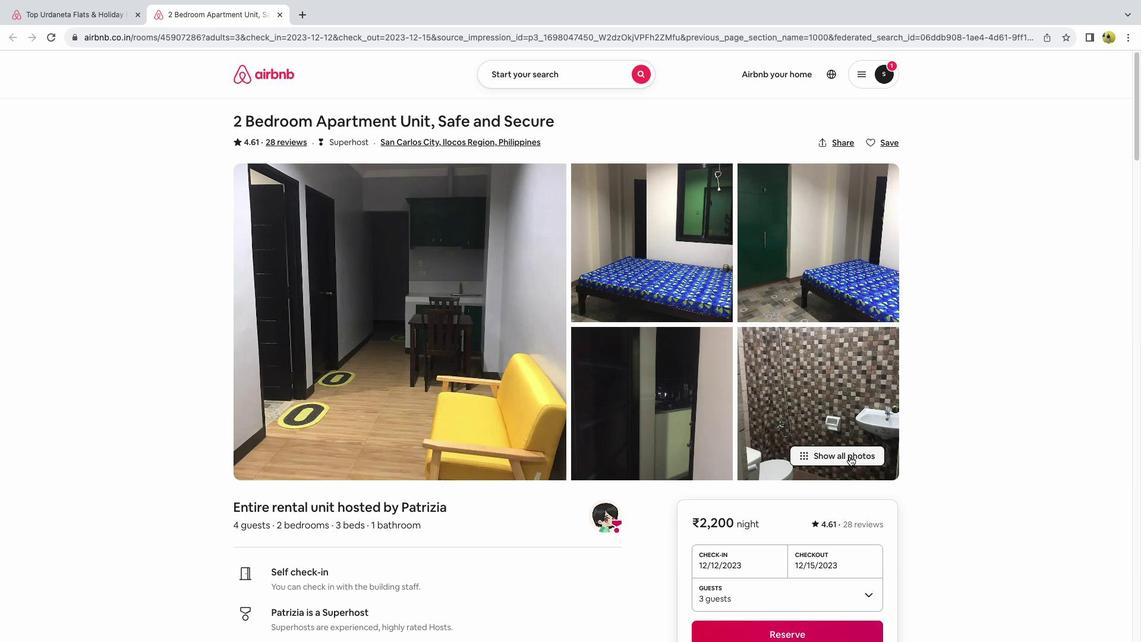 
Action: Mouse pressed left at (850, 456)
Screenshot: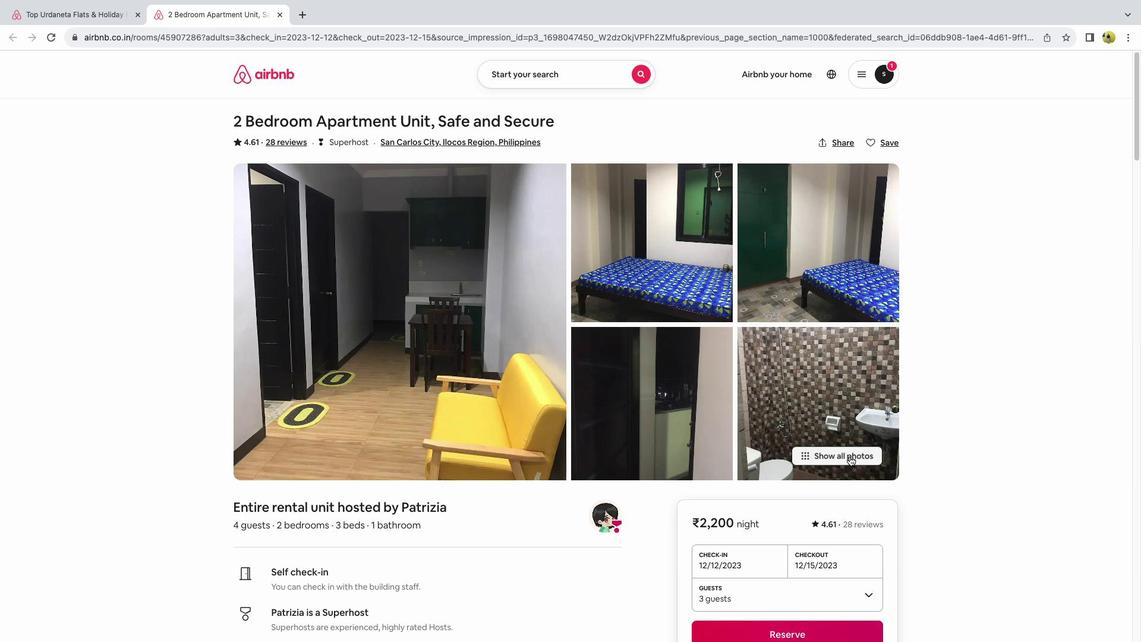 
Action: Mouse moved to (525, 365)
Screenshot: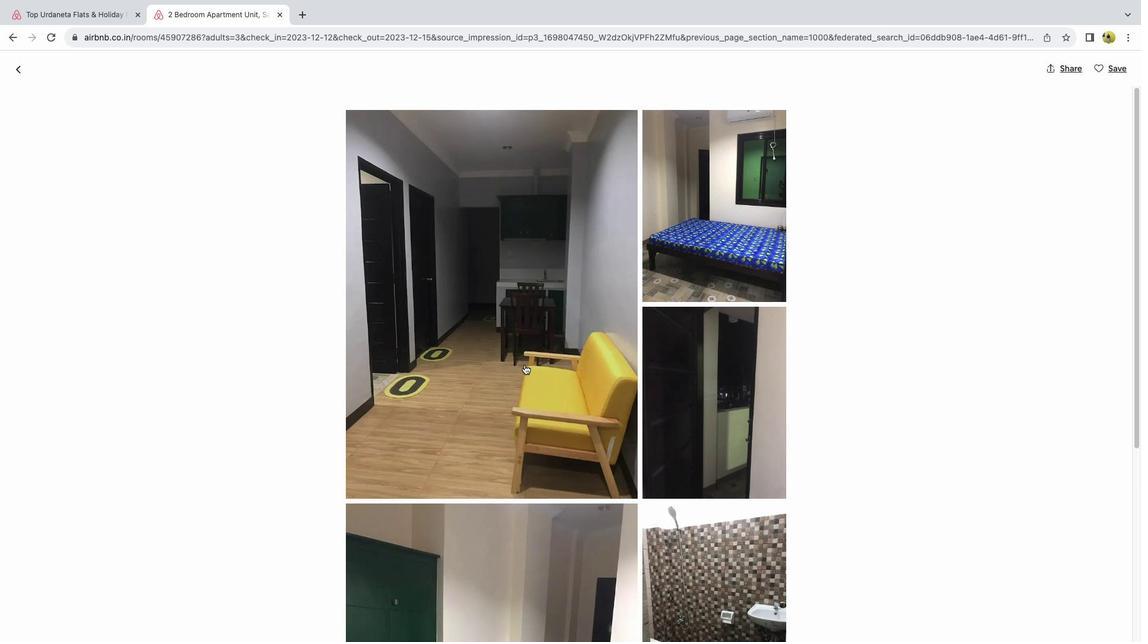 
Action: Mouse scrolled (525, 365) with delta (0, 0)
Screenshot: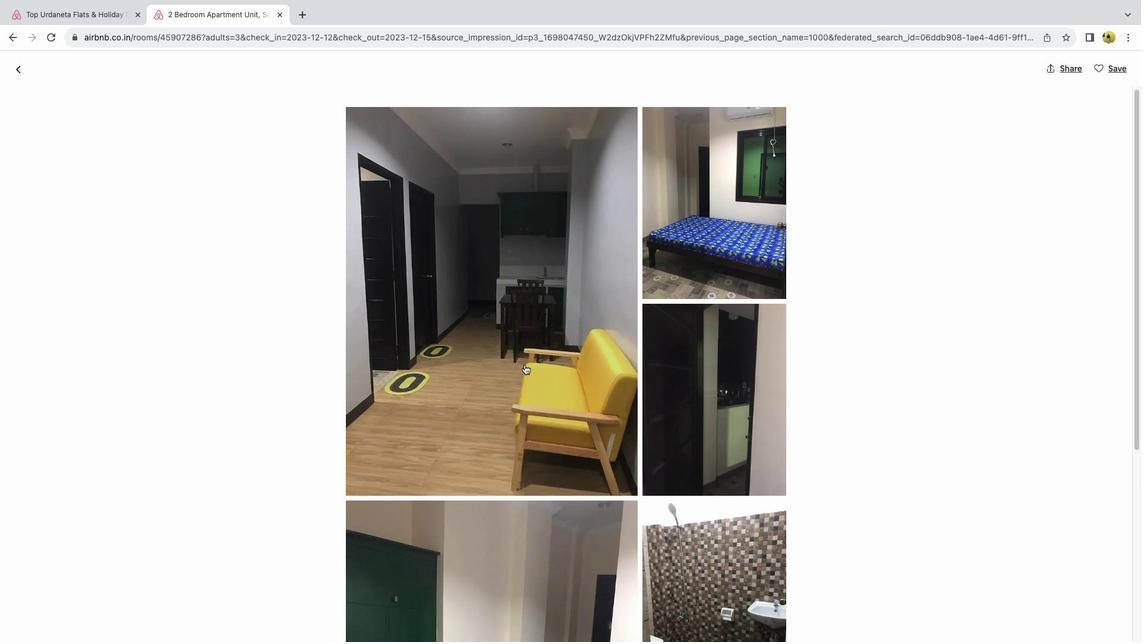 
Action: Mouse scrolled (525, 365) with delta (0, 0)
Screenshot: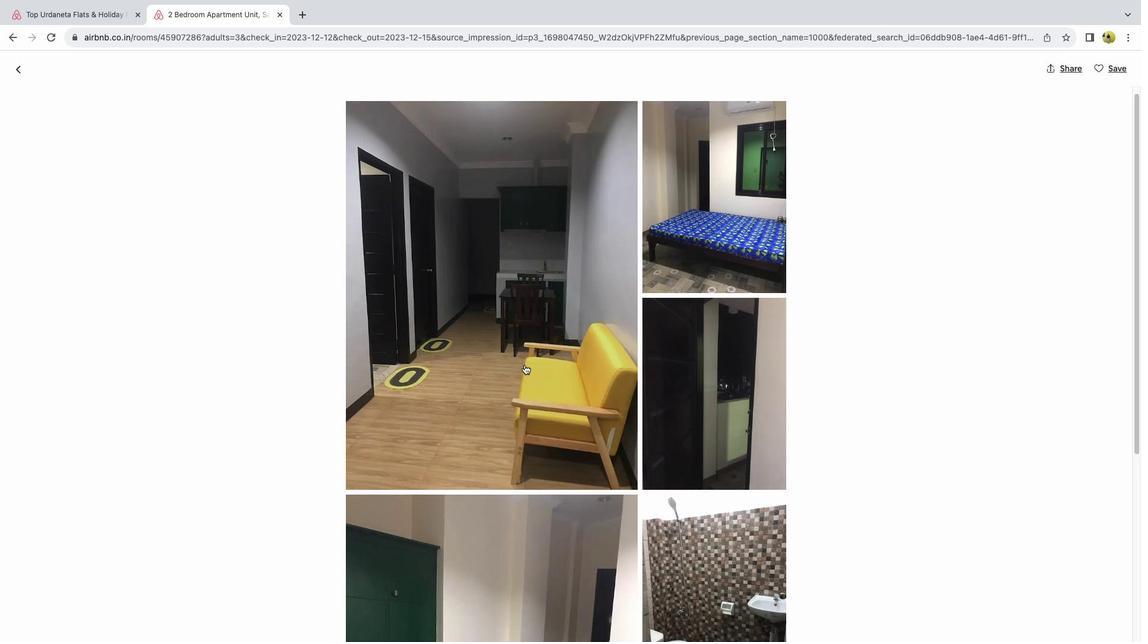 
Action: Mouse scrolled (525, 365) with delta (0, -1)
Screenshot: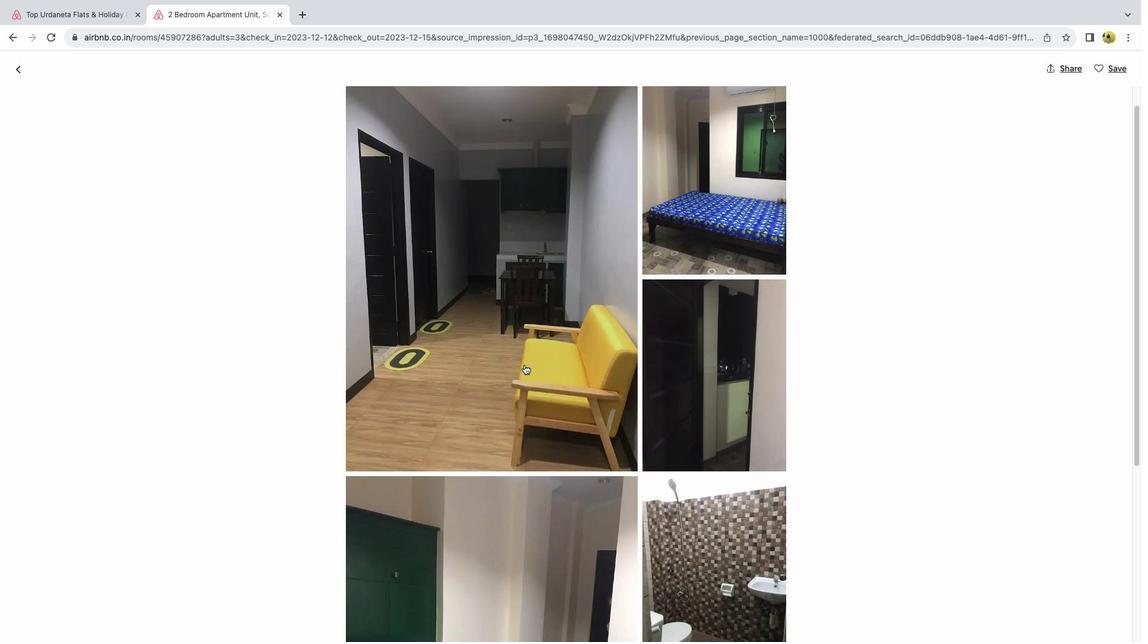 
Action: Mouse scrolled (525, 365) with delta (0, -1)
Screenshot: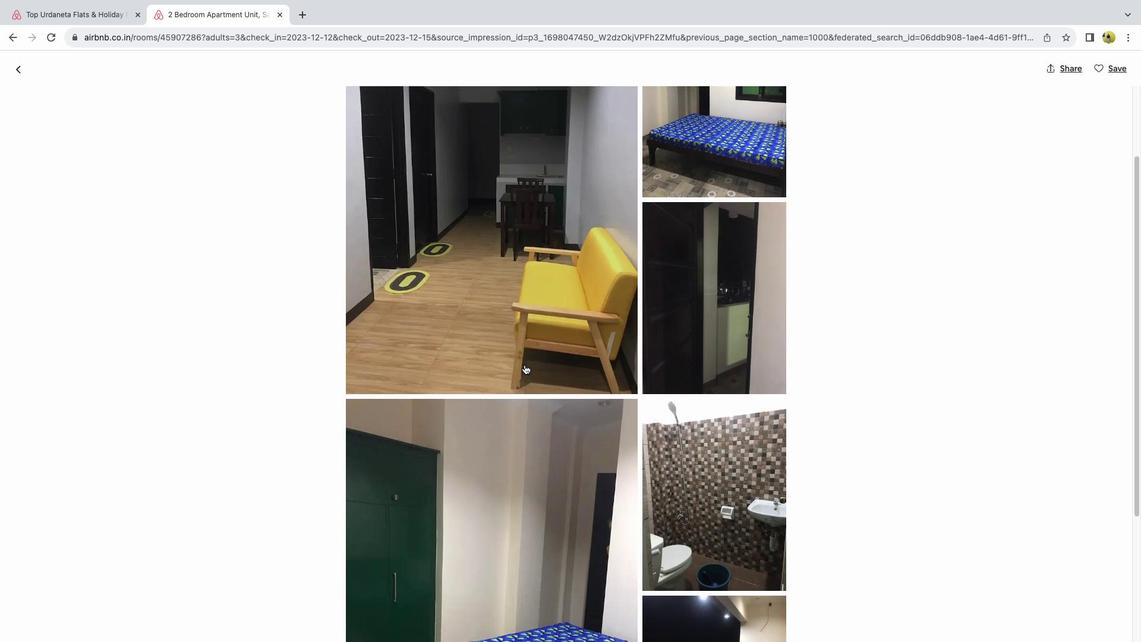 
Action: Mouse moved to (523, 359)
Screenshot: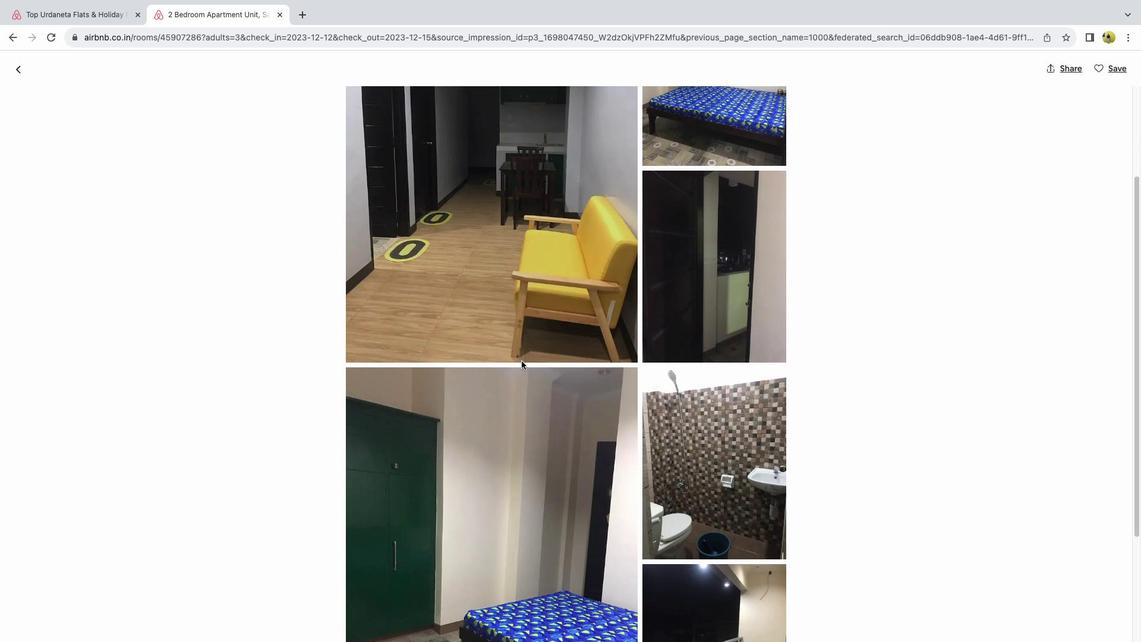 
Action: Mouse scrolled (523, 359) with delta (0, 0)
Screenshot: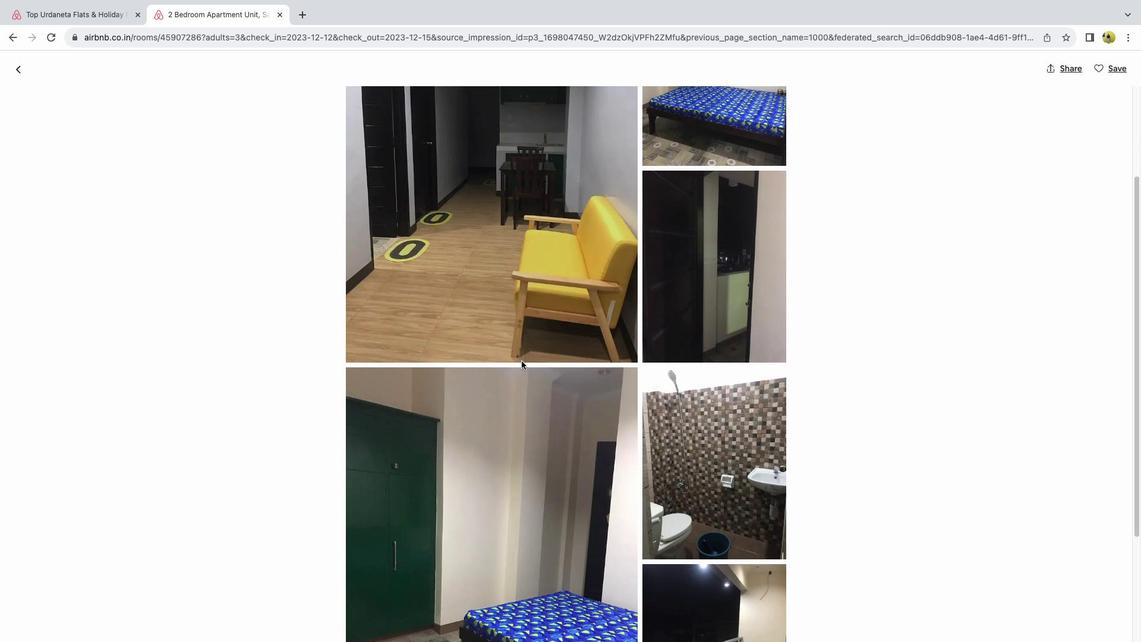 
Action: Mouse moved to (523, 360)
Screenshot: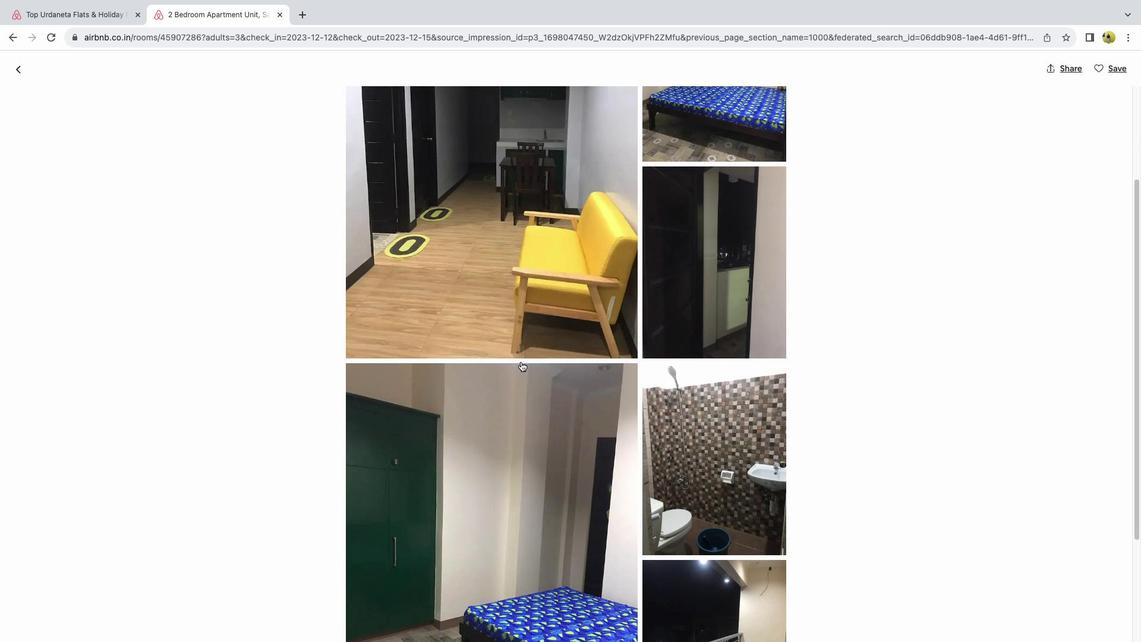 
Action: Mouse scrolled (523, 360) with delta (0, 0)
Screenshot: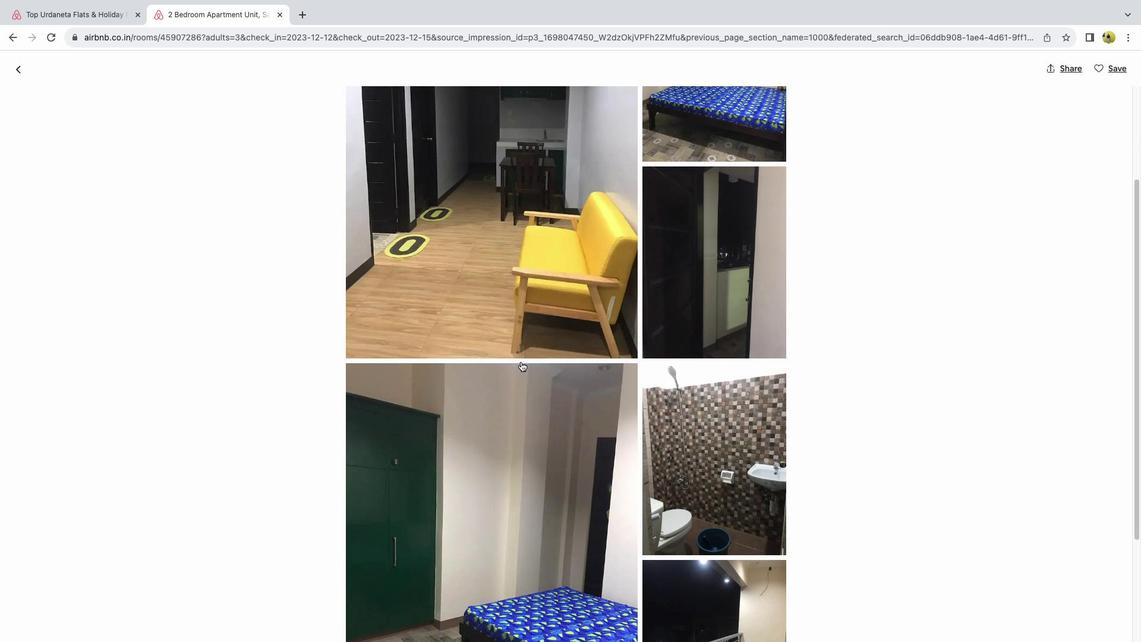
Action: Mouse moved to (513, 371)
Screenshot: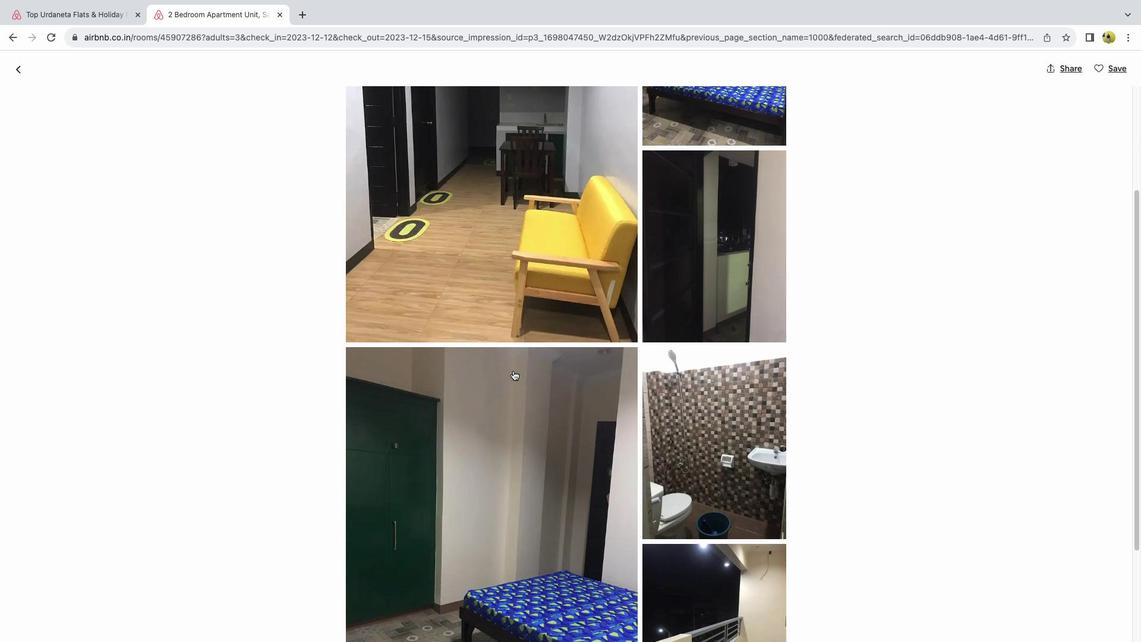 
Action: Mouse scrolled (513, 371) with delta (0, 0)
Screenshot: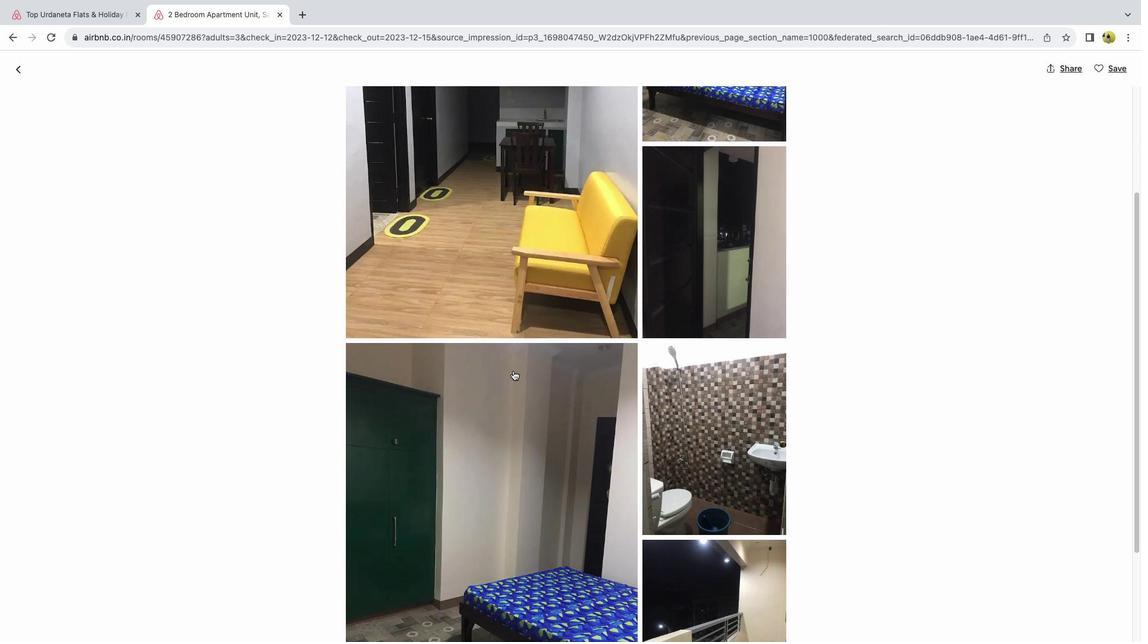 
Action: Mouse scrolled (513, 371) with delta (0, 0)
Screenshot: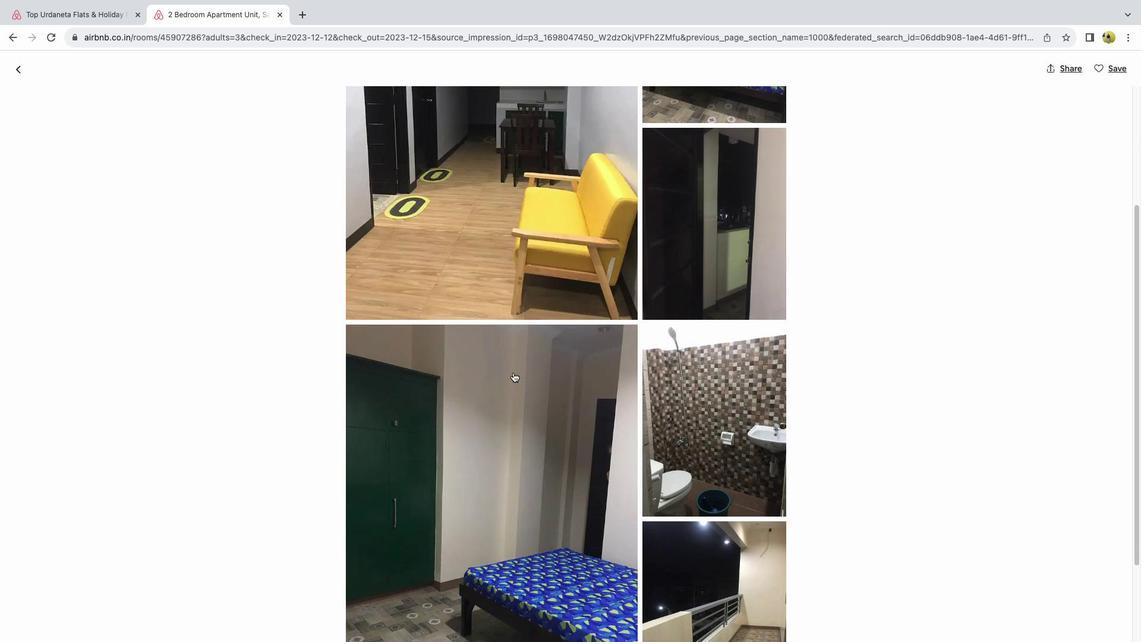 
Action: Mouse scrolled (513, 371) with delta (0, -1)
Screenshot: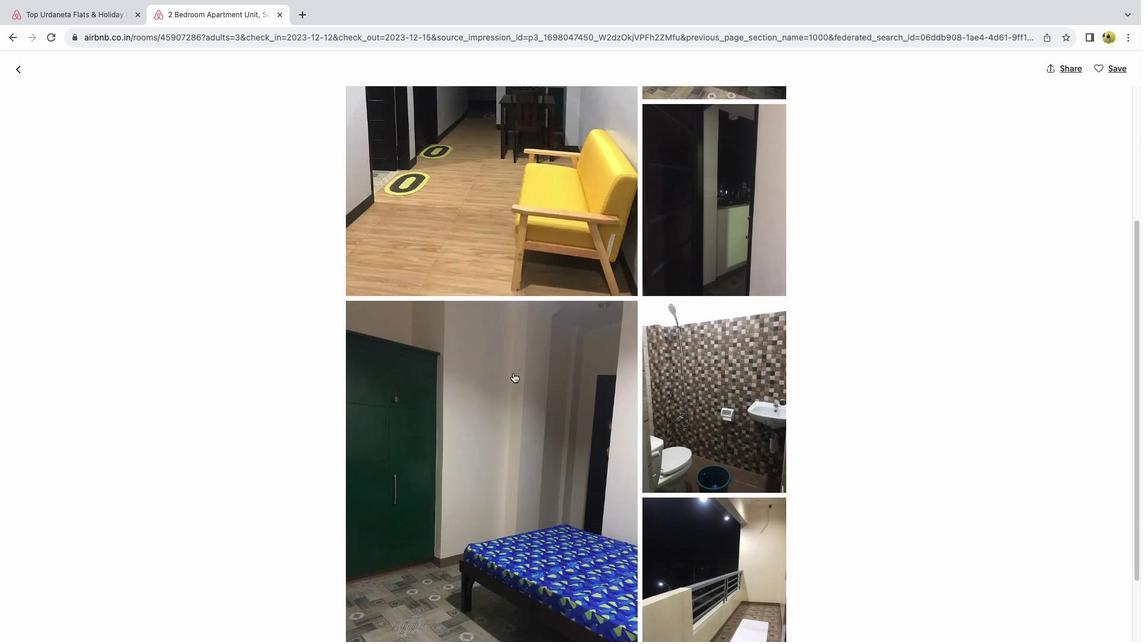 
Action: Mouse moved to (515, 379)
Screenshot: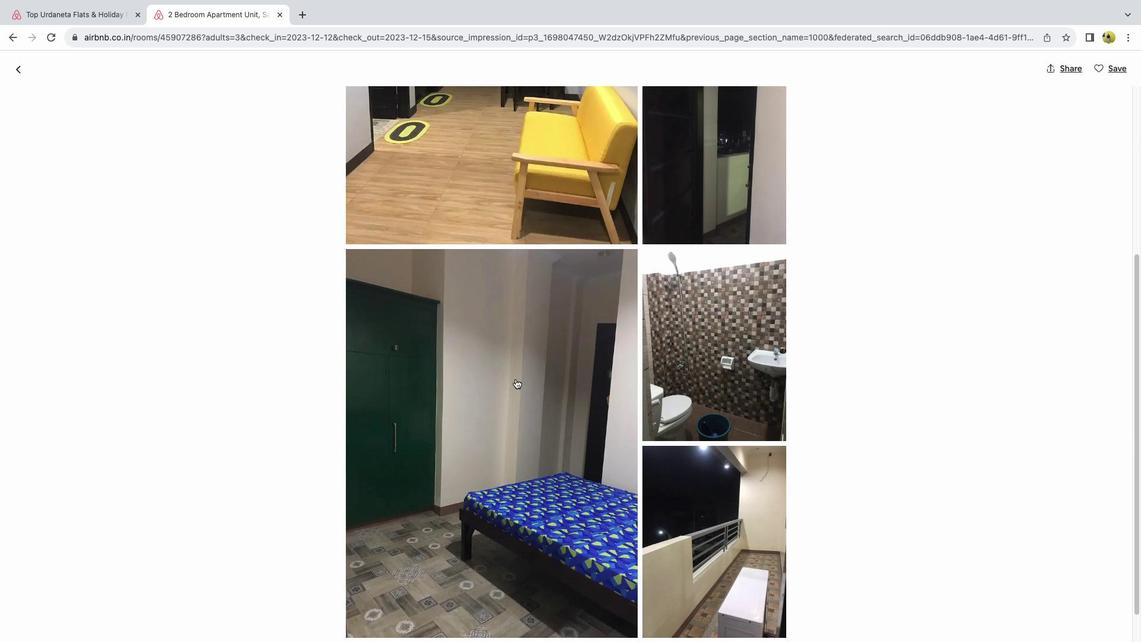 
Action: Mouse scrolled (515, 379) with delta (0, 0)
Screenshot: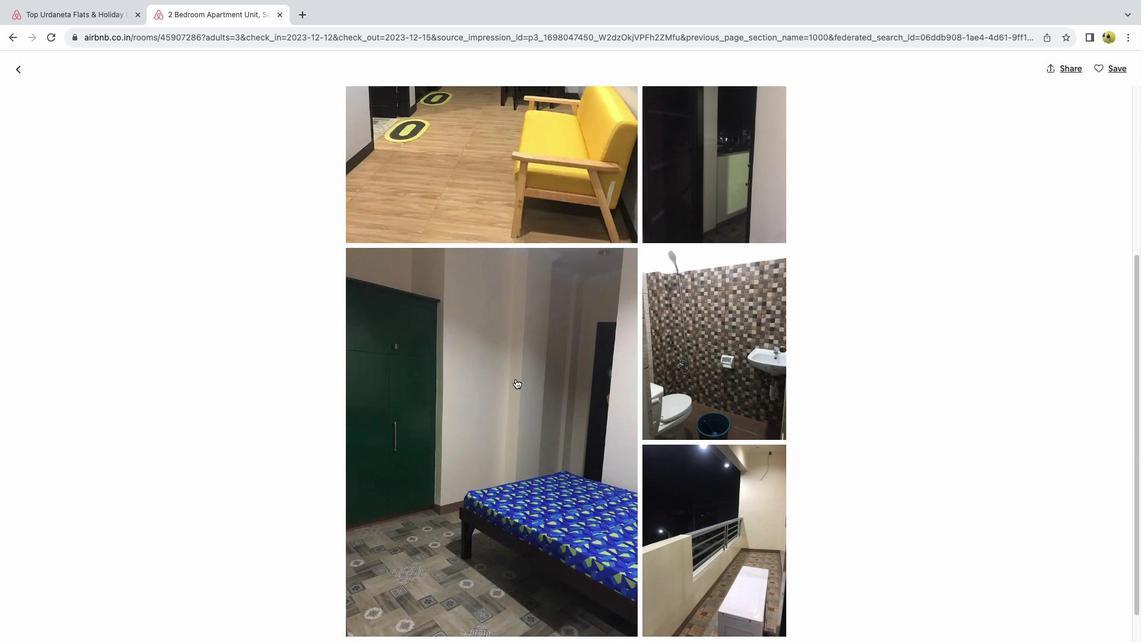 
Action: Mouse scrolled (515, 379) with delta (0, 0)
Screenshot: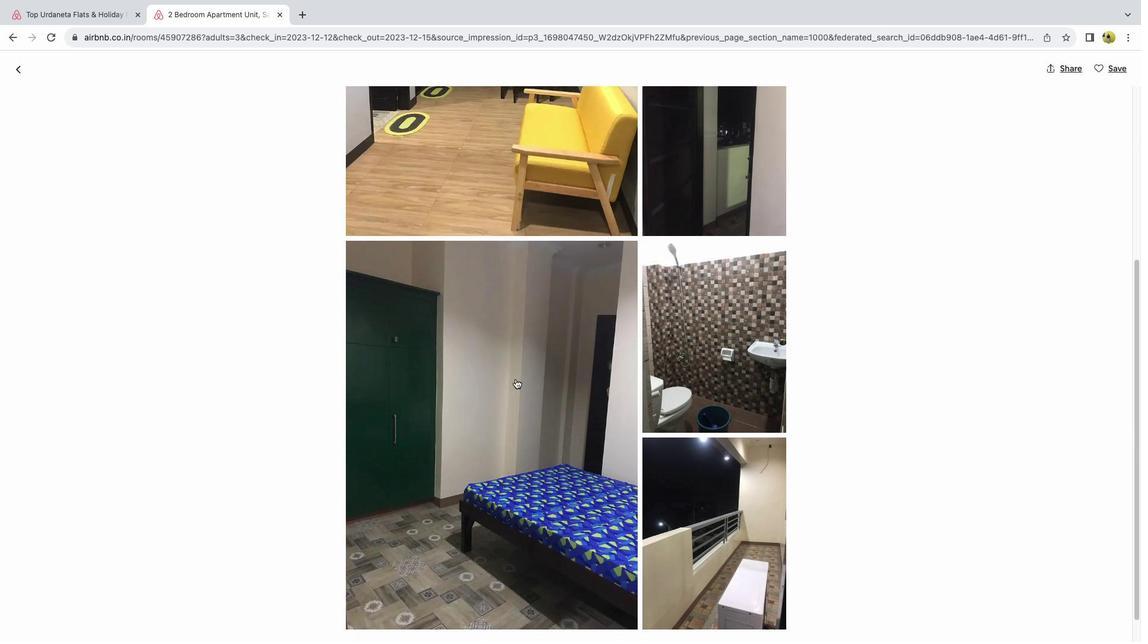 
Action: Mouse scrolled (515, 379) with delta (0, 0)
Screenshot: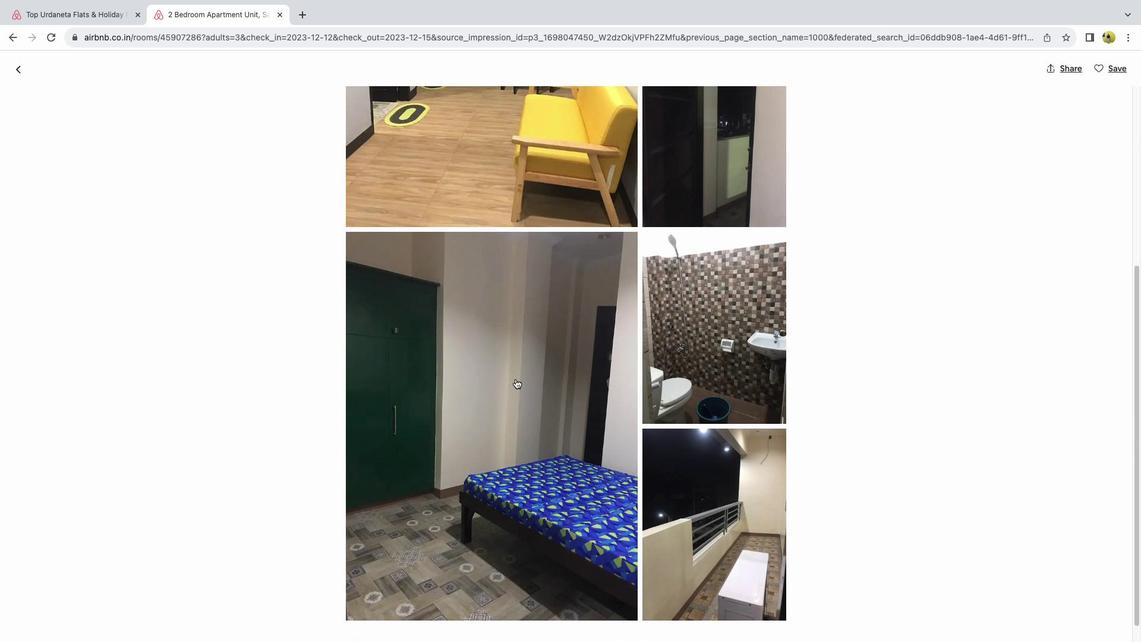 
Action: Mouse scrolled (515, 379) with delta (0, 0)
Screenshot: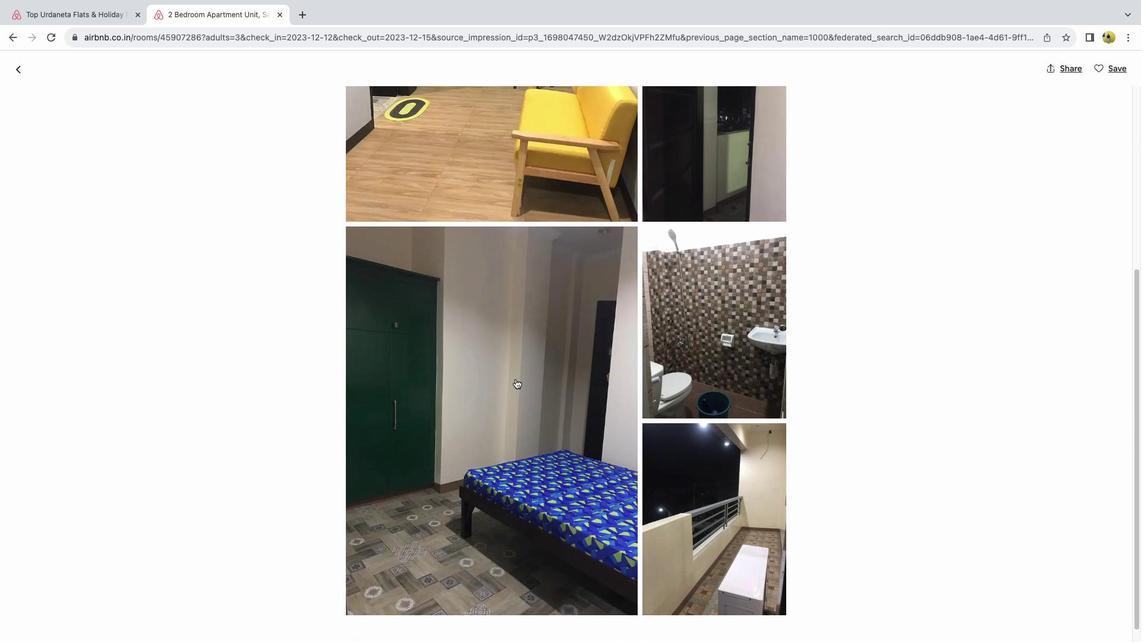 
Action: Mouse scrolled (515, 379) with delta (0, -1)
Screenshot: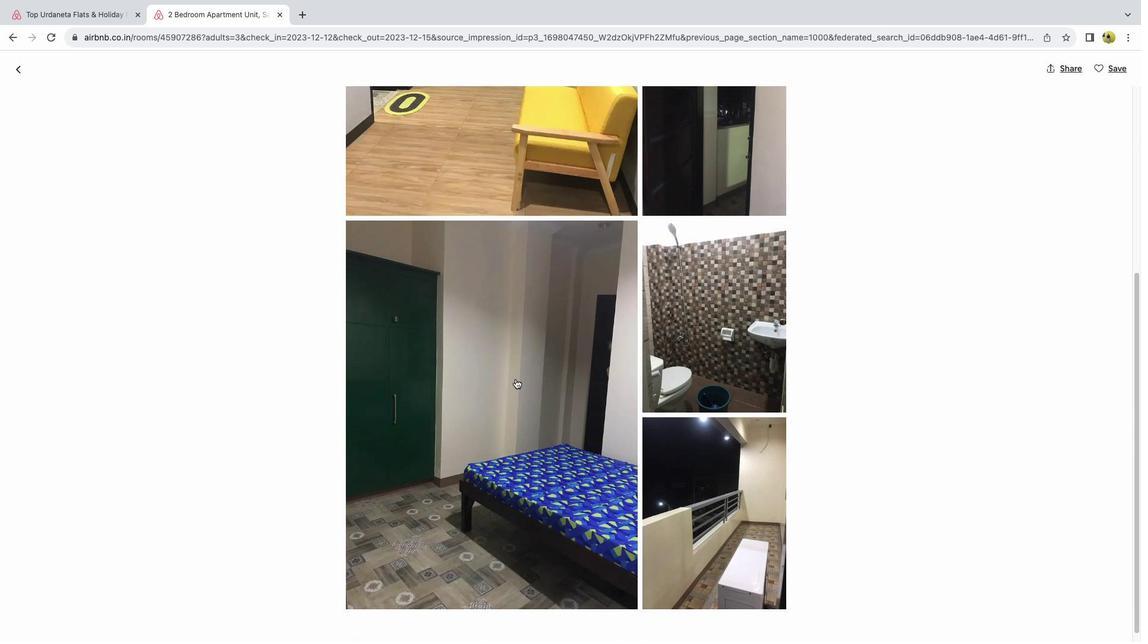 
Action: Mouse moved to (542, 384)
Screenshot: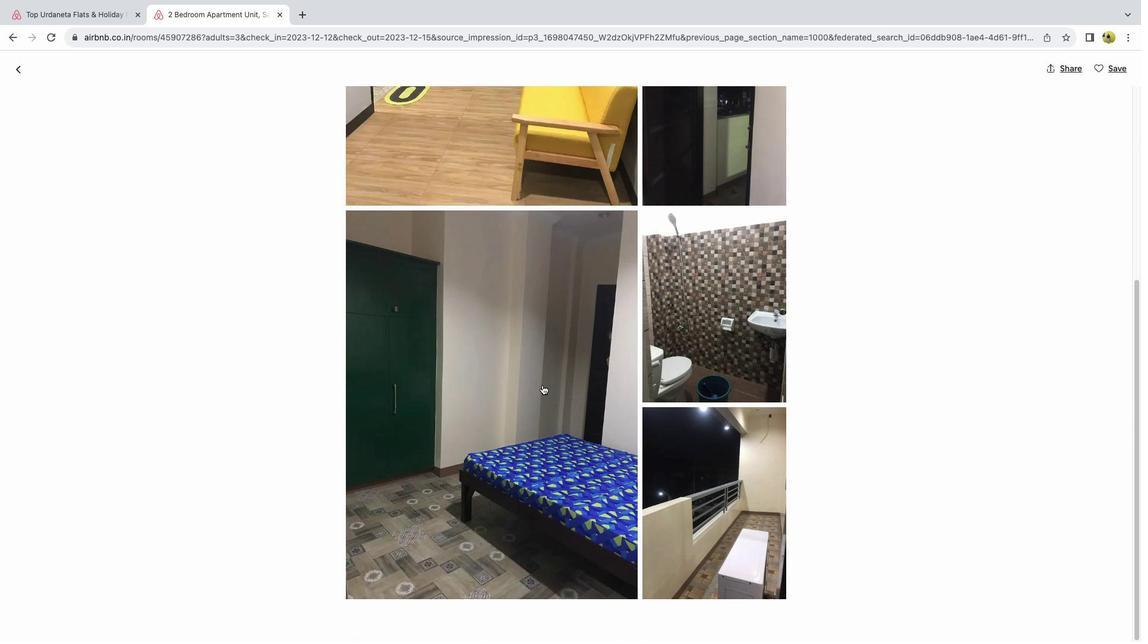 
Action: Mouse scrolled (542, 384) with delta (0, 0)
Screenshot: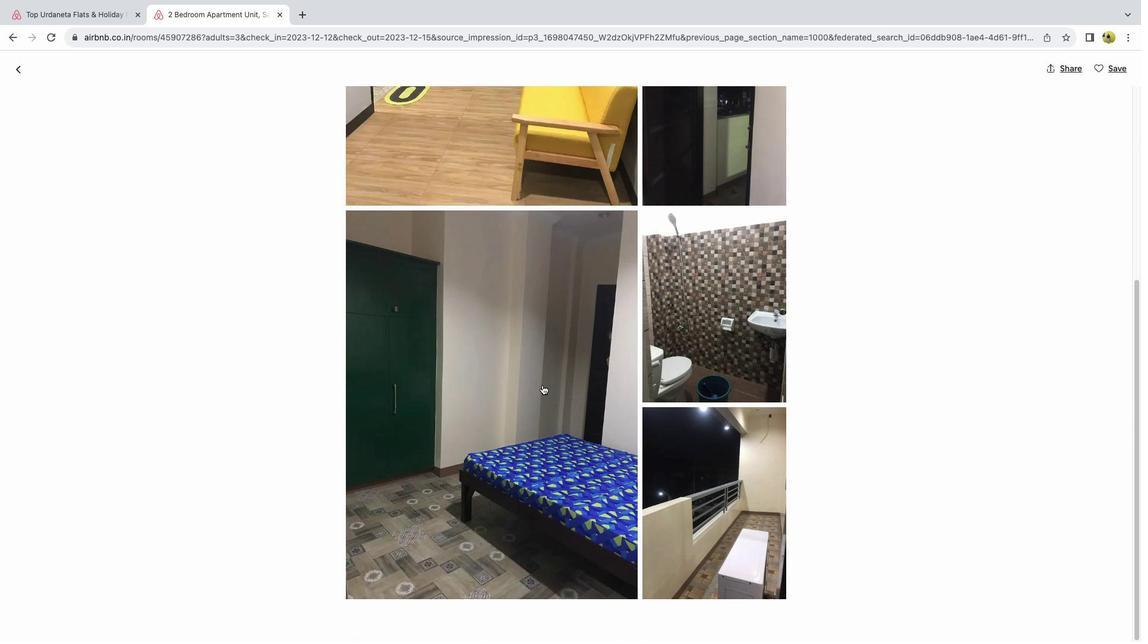 
Action: Mouse scrolled (542, 384) with delta (0, 0)
Screenshot: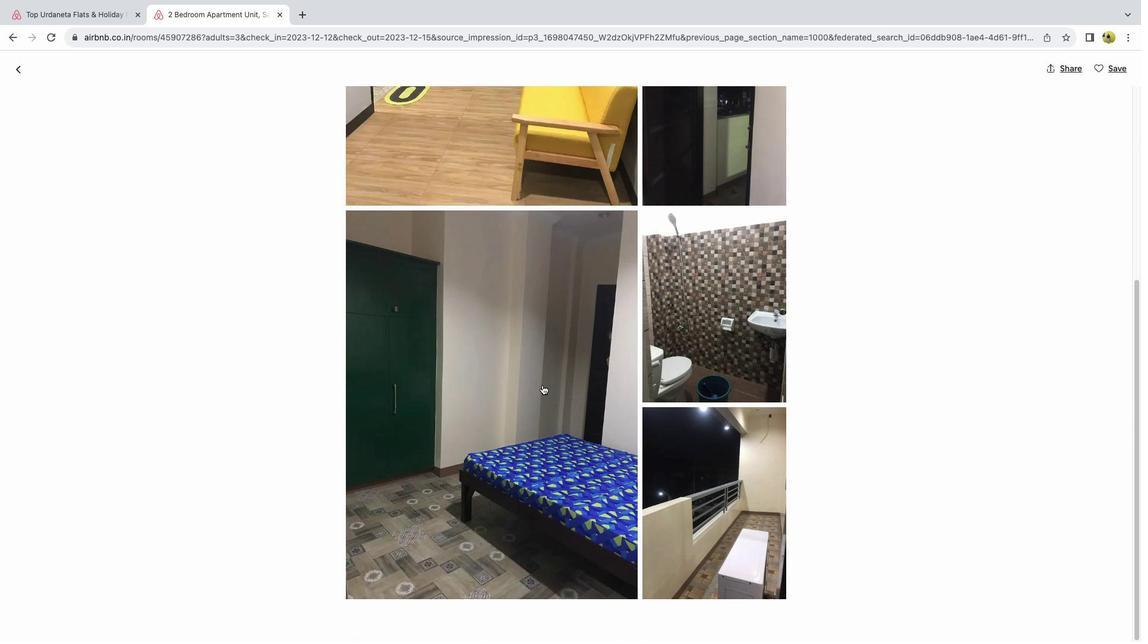
Action: Mouse scrolled (542, 384) with delta (0, -1)
Screenshot: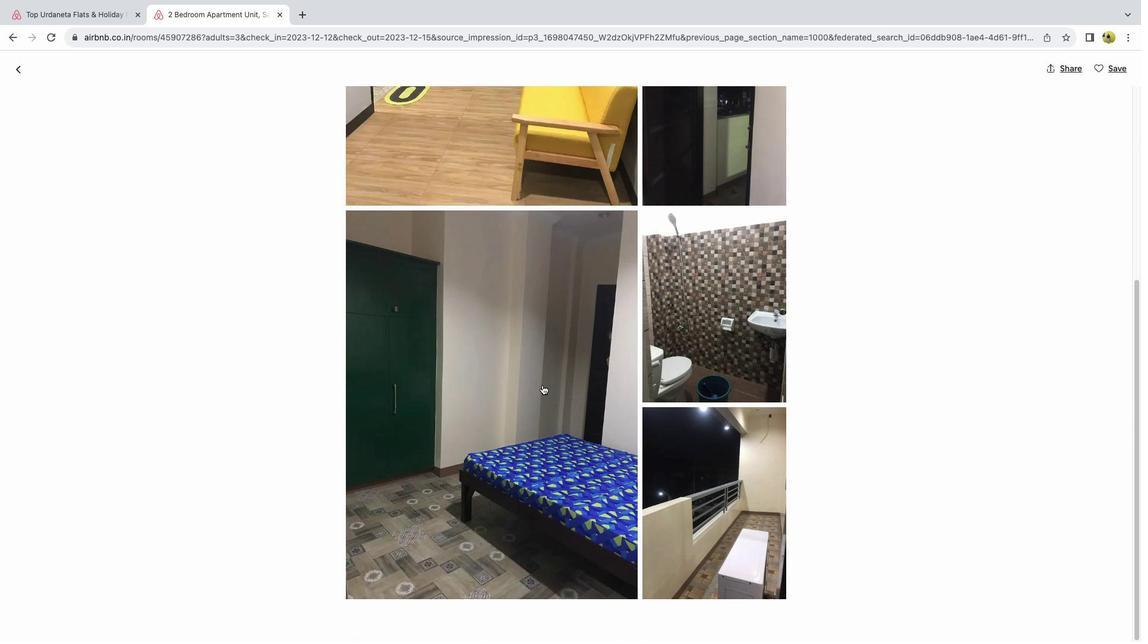 
Action: Mouse moved to (544, 382)
Screenshot: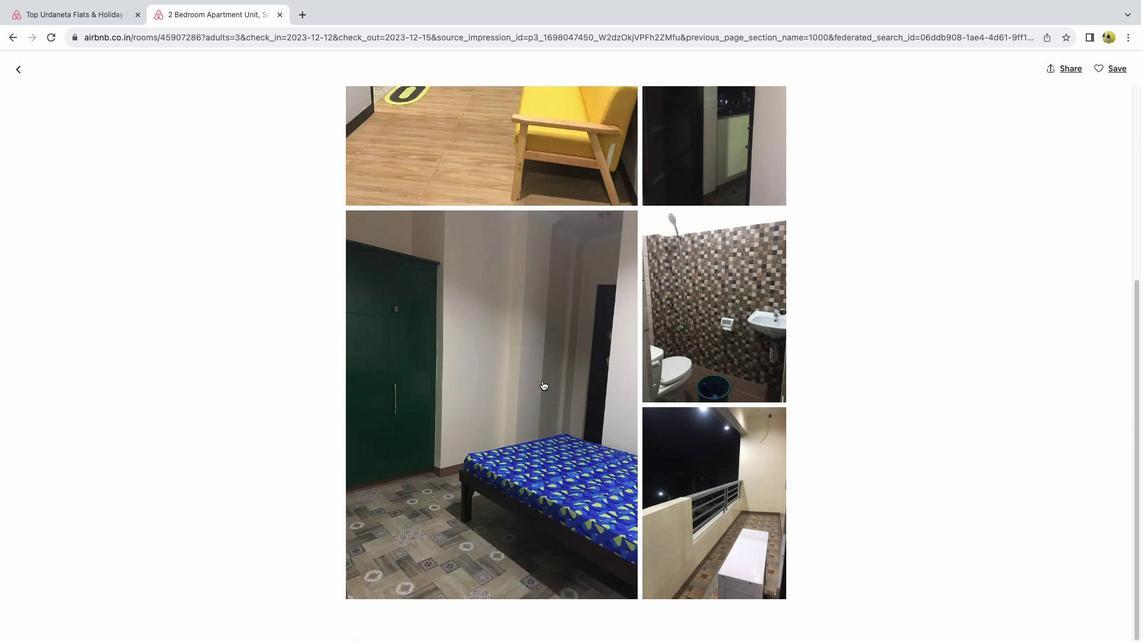
Action: Mouse scrolled (544, 382) with delta (0, 0)
Screenshot: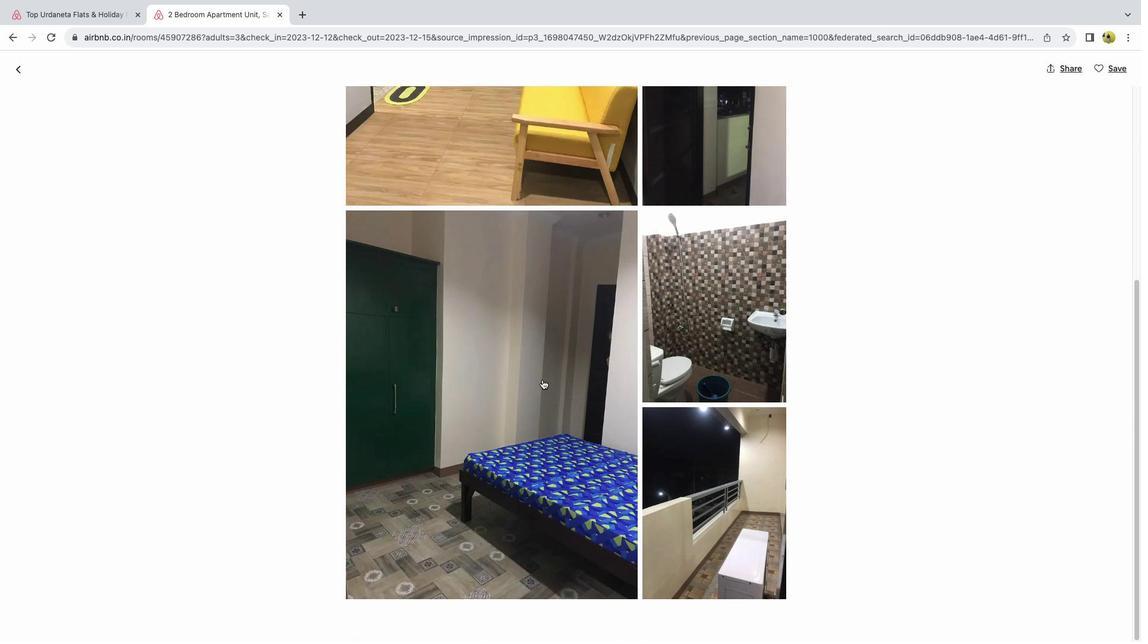 
Action: Mouse moved to (544, 382)
Screenshot: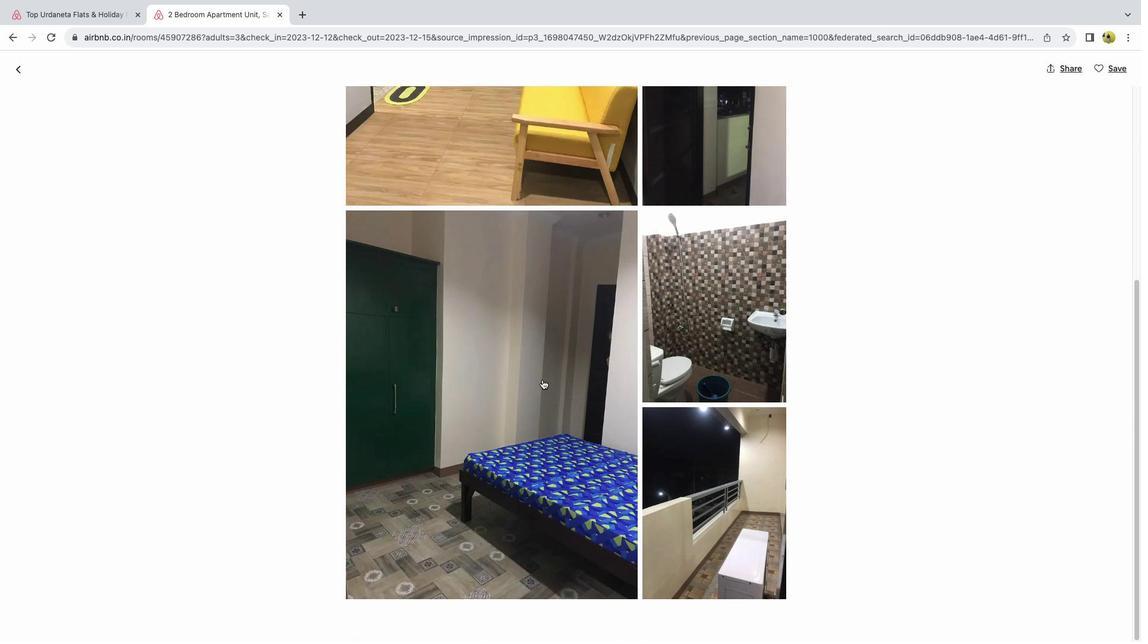 
Action: Mouse scrolled (544, 382) with delta (0, 0)
Screenshot: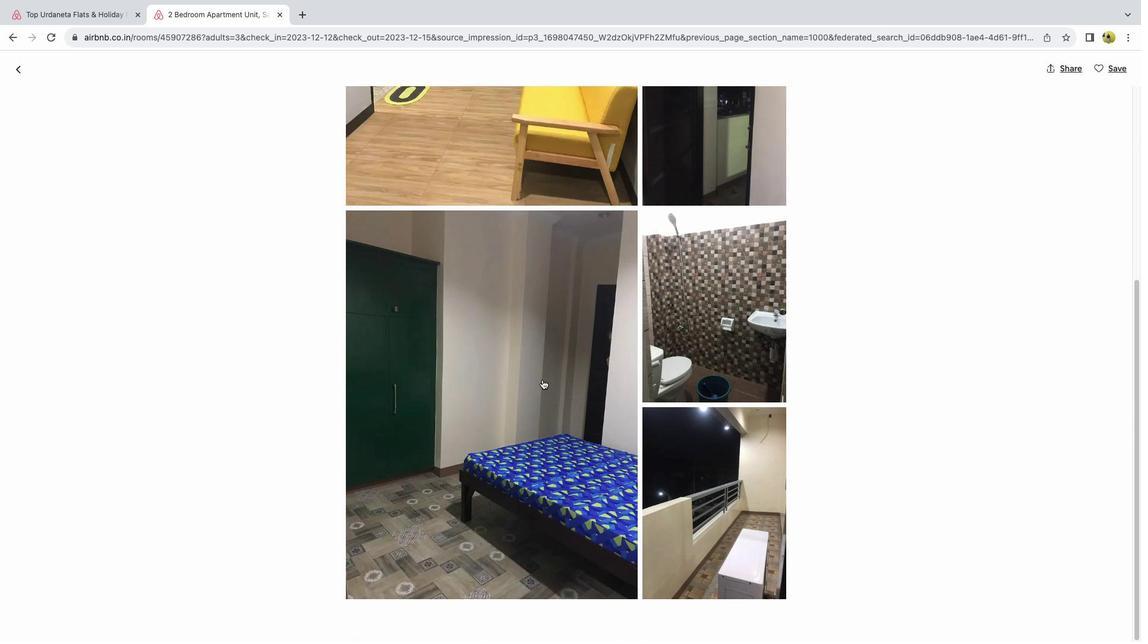 
Action: Mouse scrolled (544, 382) with delta (0, 2)
Screenshot: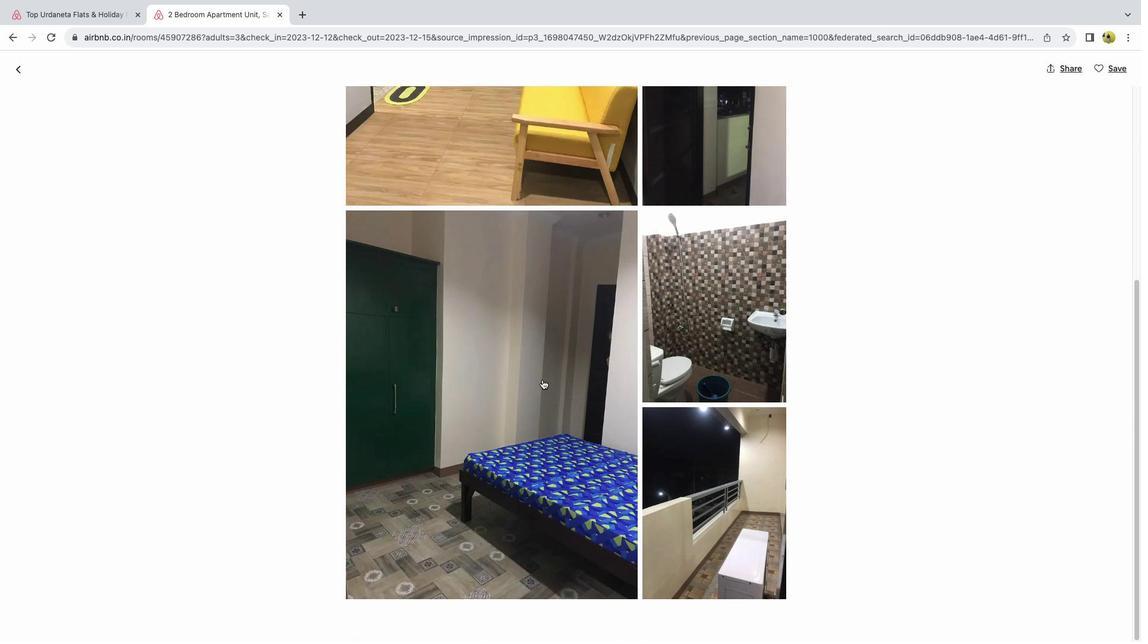 
Action: Mouse scrolled (544, 382) with delta (0, 2)
Screenshot: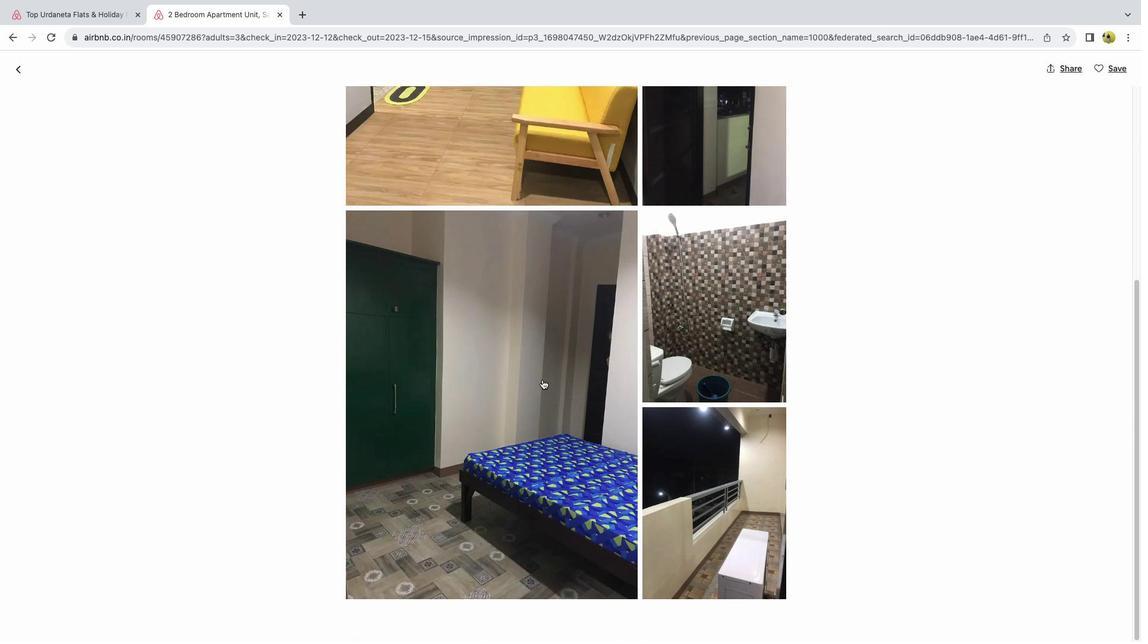 
Action: Mouse moved to (544, 382)
Screenshot: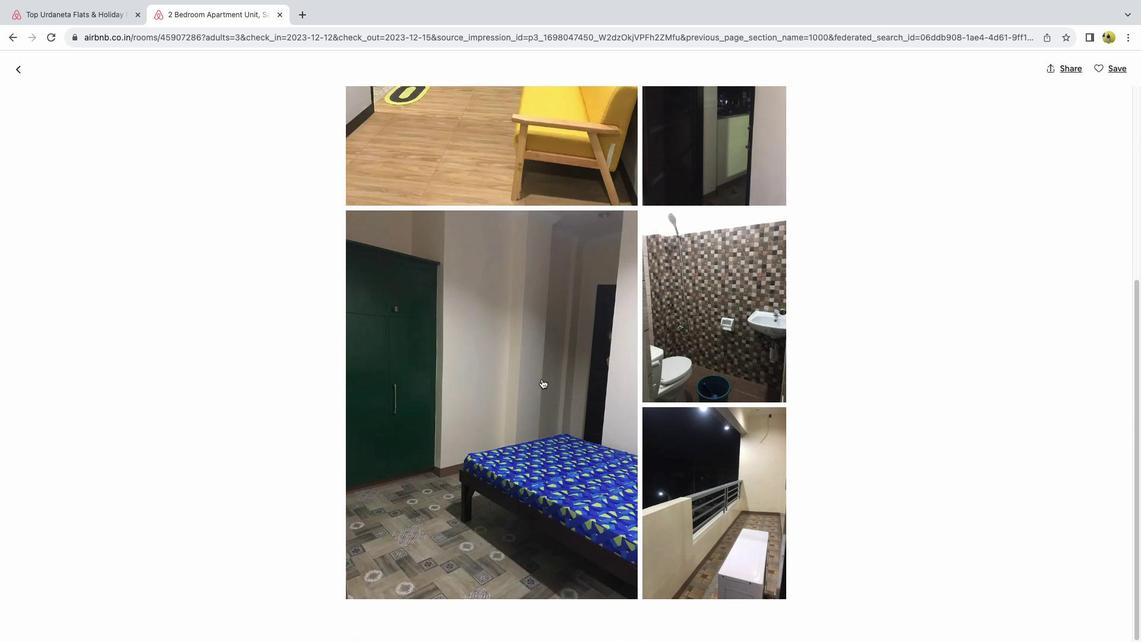 
Action: Mouse scrolled (544, 382) with delta (0, 3)
Screenshot: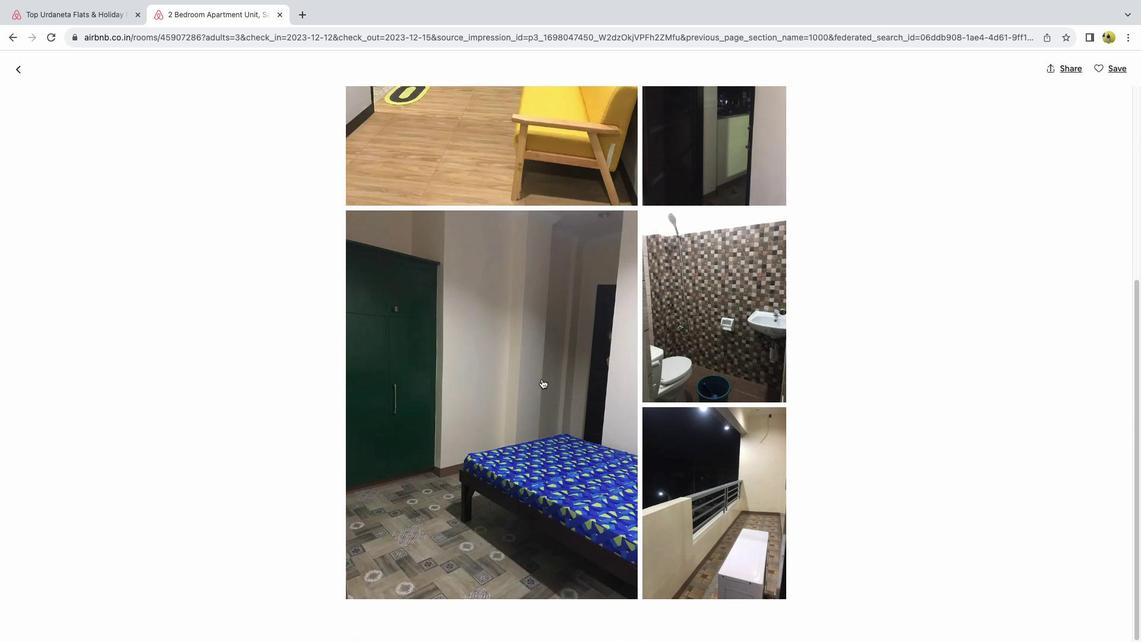 
Action: Mouse moved to (542, 380)
Screenshot: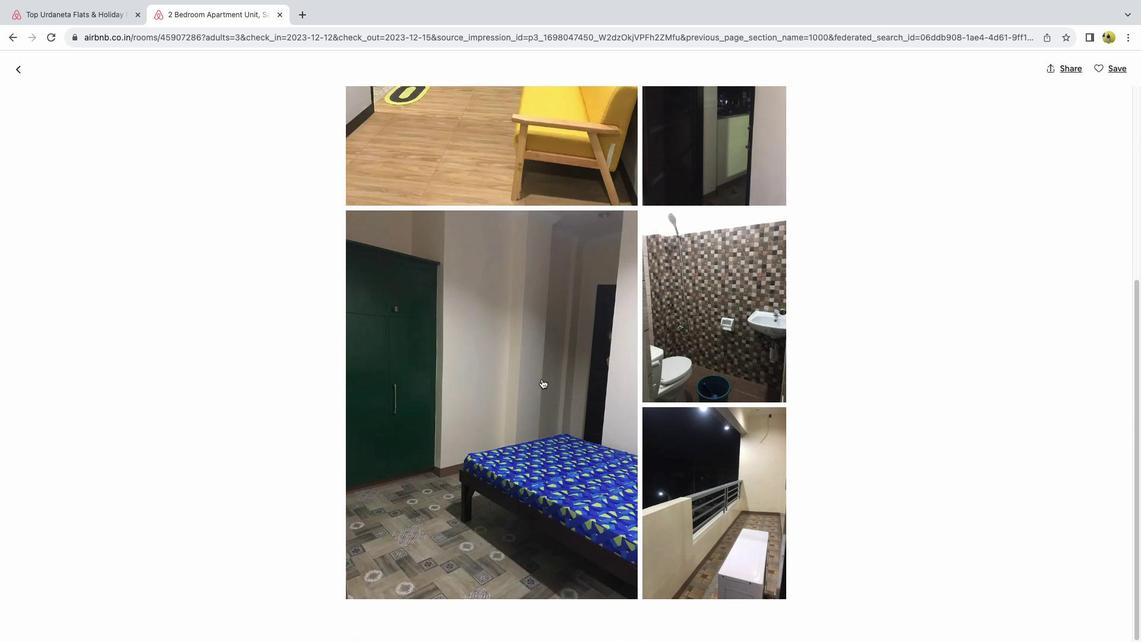 
Action: Mouse scrolled (542, 380) with delta (0, 4)
Screenshot: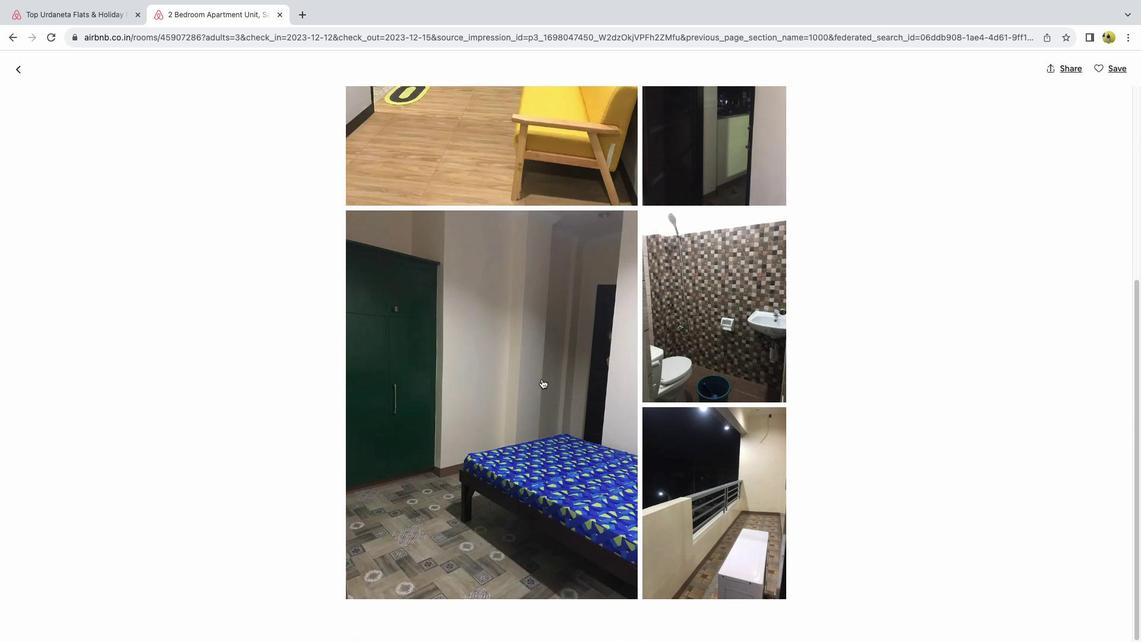 
Action: Mouse moved to (542, 380)
Screenshot: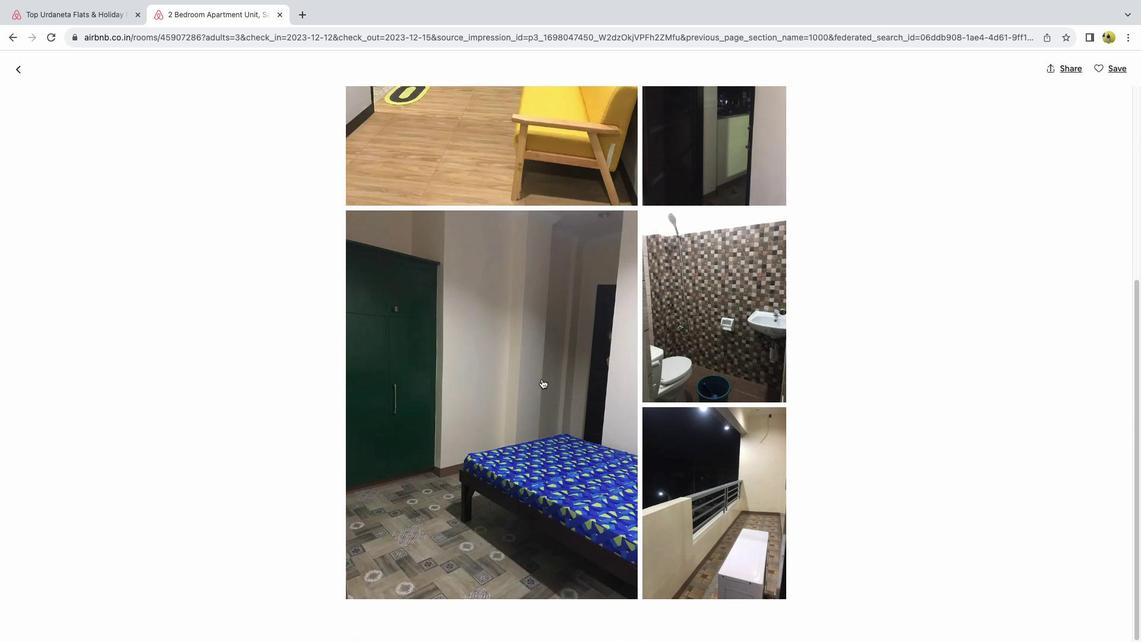 
Action: Mouse scrolled (542, 380) with delta (0, 4)
Screenshot: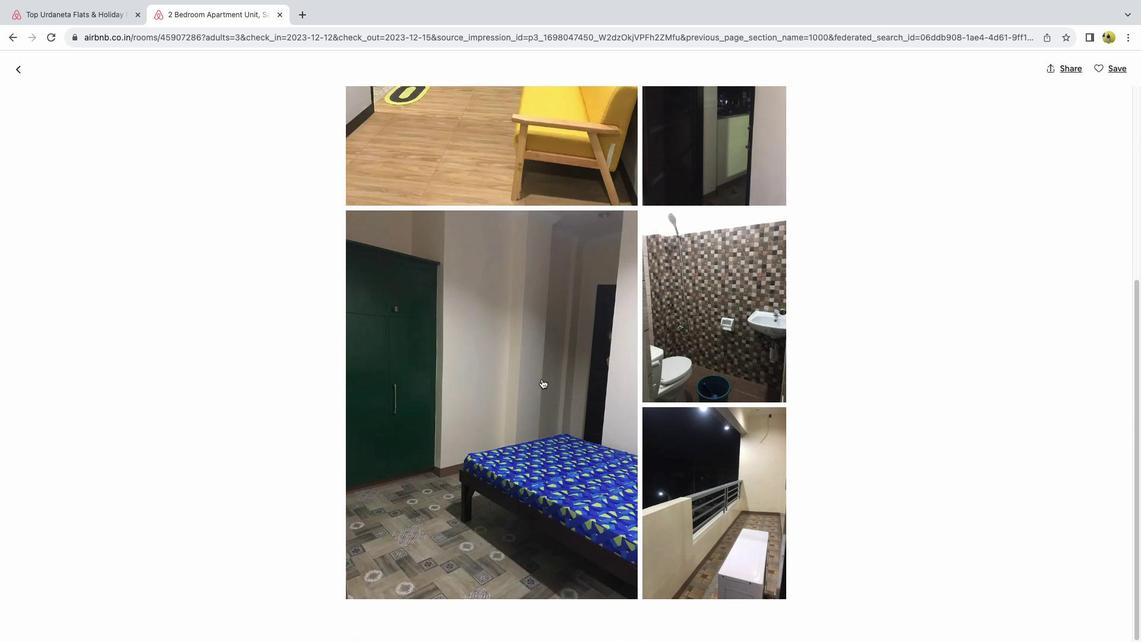 
Action: Mouse moved to (532, 375)
Screenshot: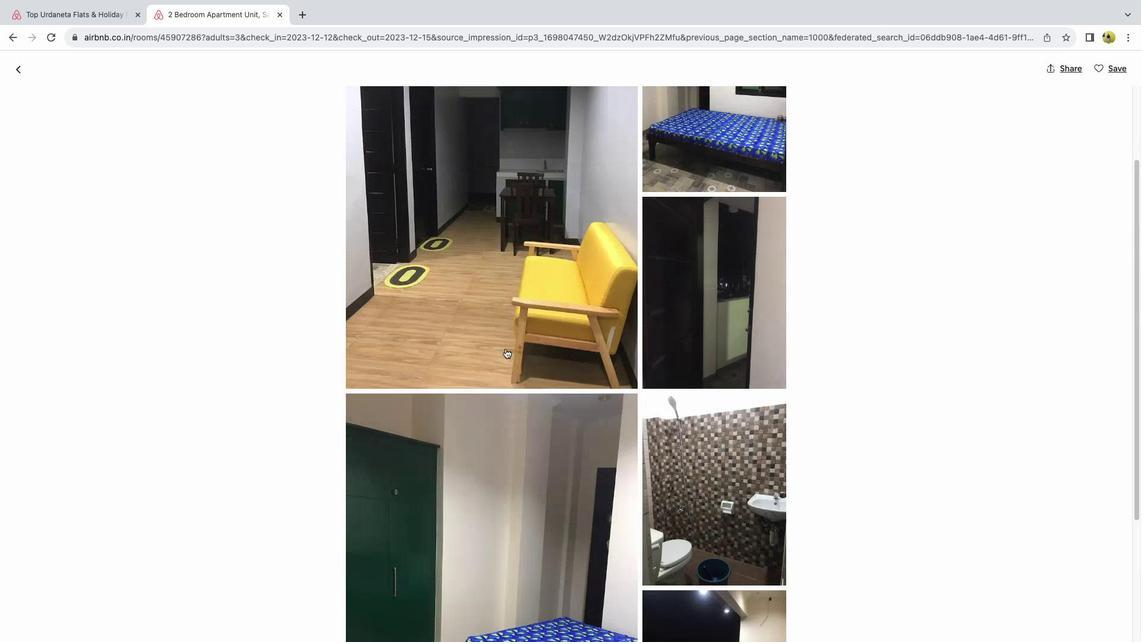 
Action: Mouse scrolled (532, 375) with delta (0, 0)
Screenshot: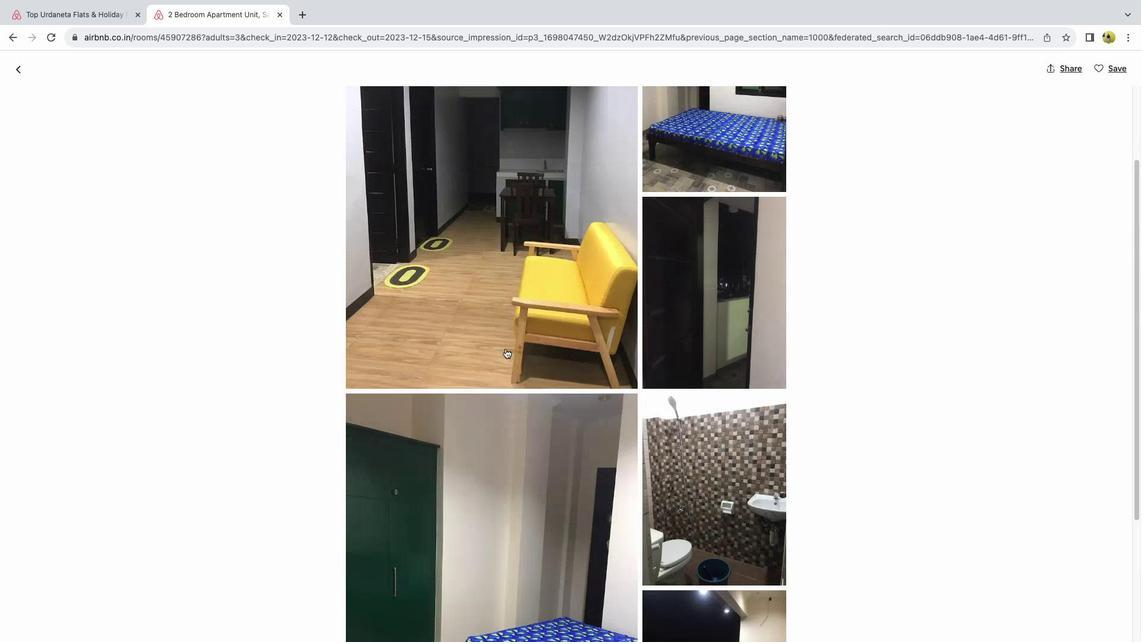 
Action: Mouse moved to (531, 375)
Screenshot: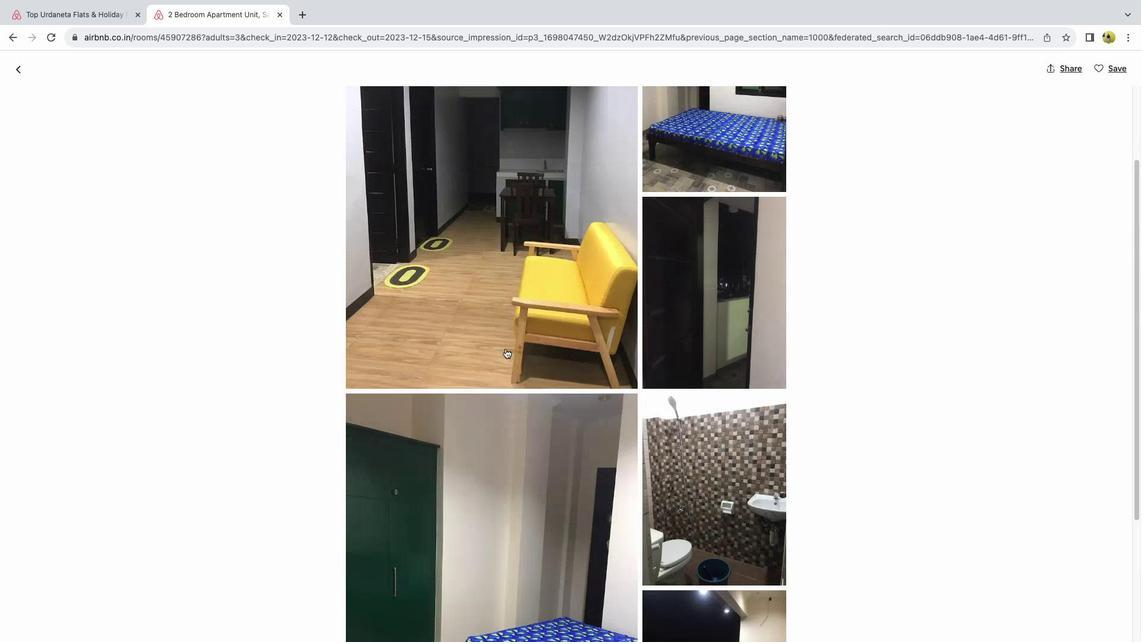 
Action: Mouse scrolled (531, 375) with delta (0, 0)
Screenshot: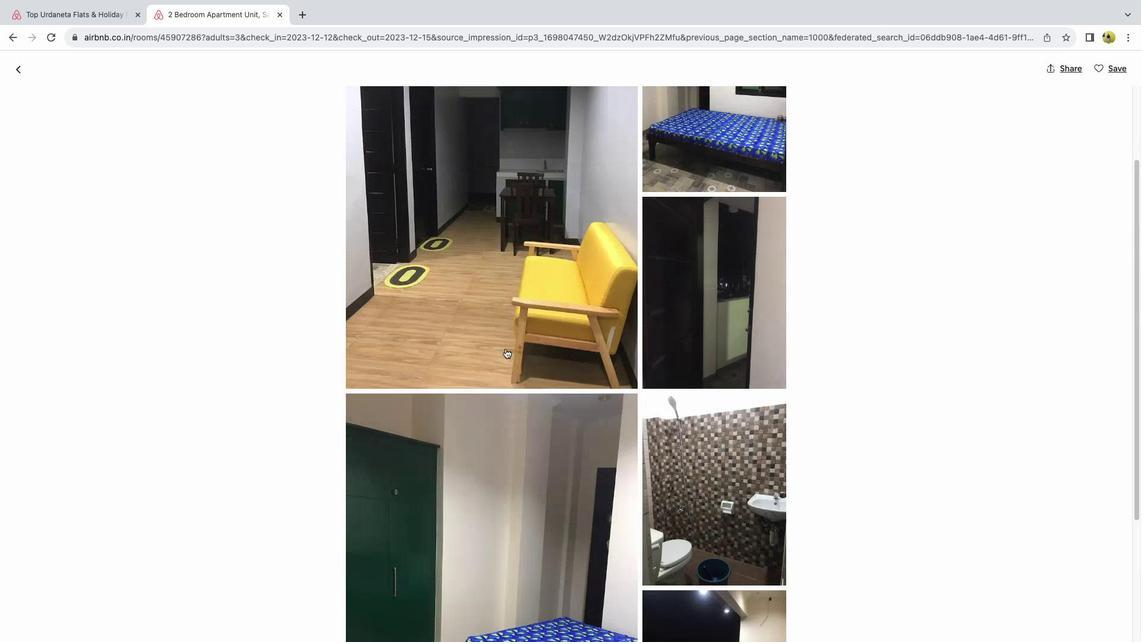 
Action: Mouse moved to (529, 372)
Screenshot: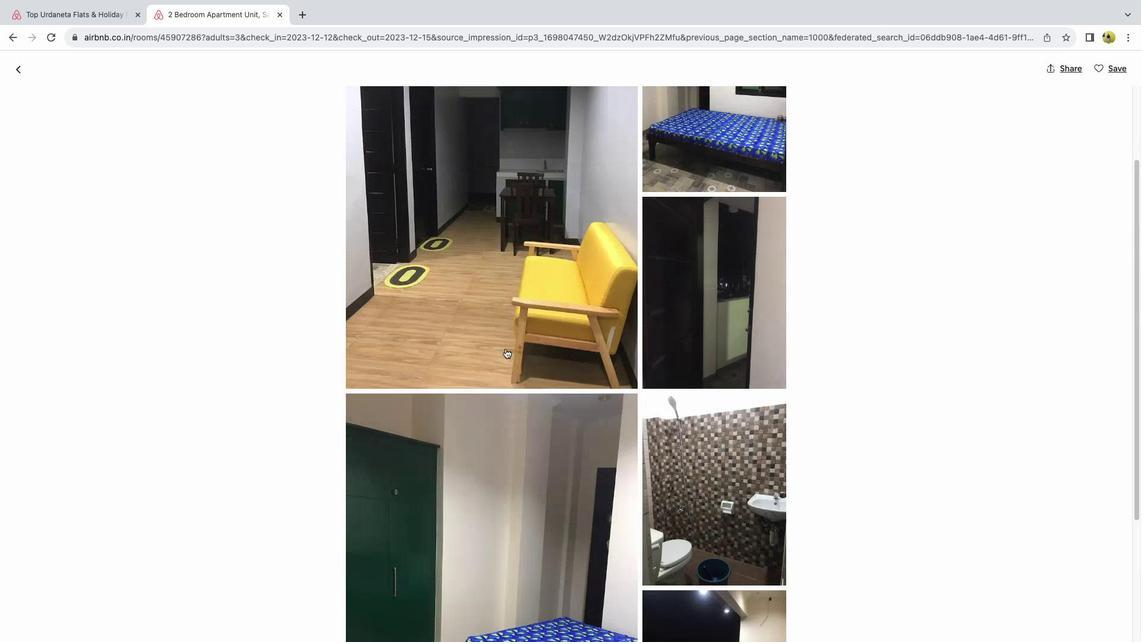 
Action: Mouse scrolled (529, 372) with delta (0, 2)
Screenshot: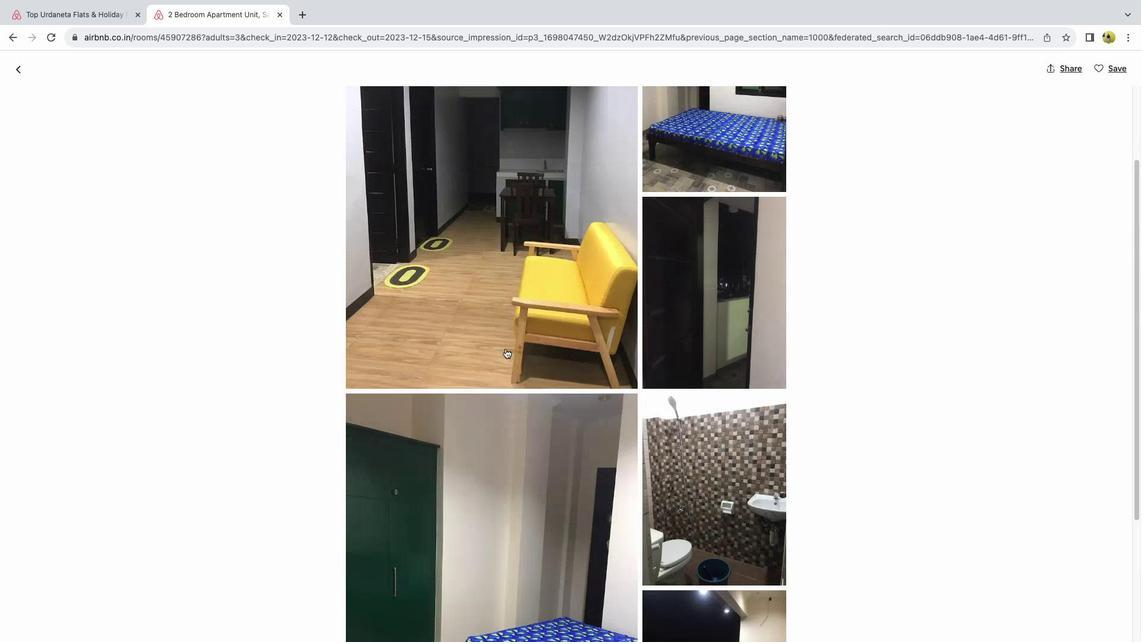
Action: Mouse moved to (526, 371)
Screenshot: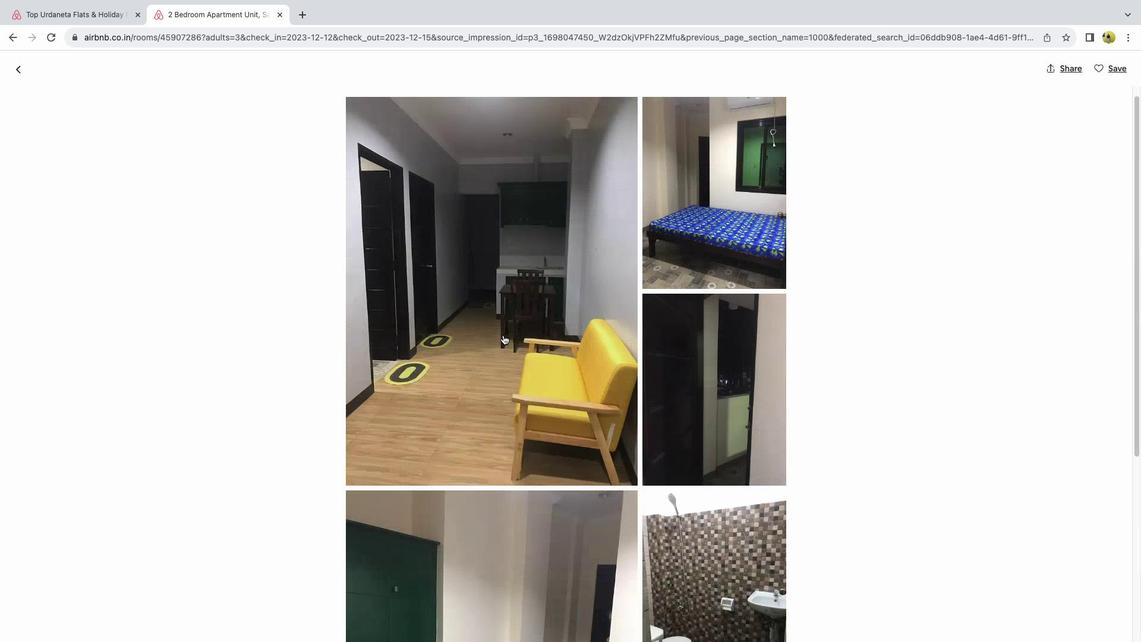 
Action: Mouse scrolled (526, 371) with delta (0, 2)
Screenshot: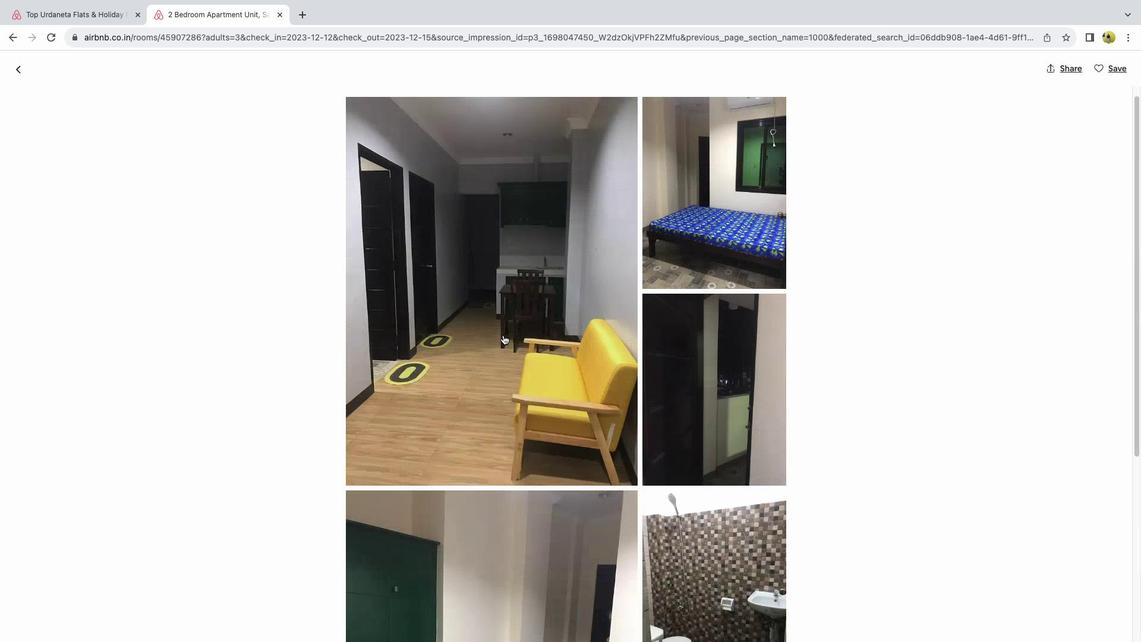 
Action: Mouse moved to (525, 369)
Screenshot: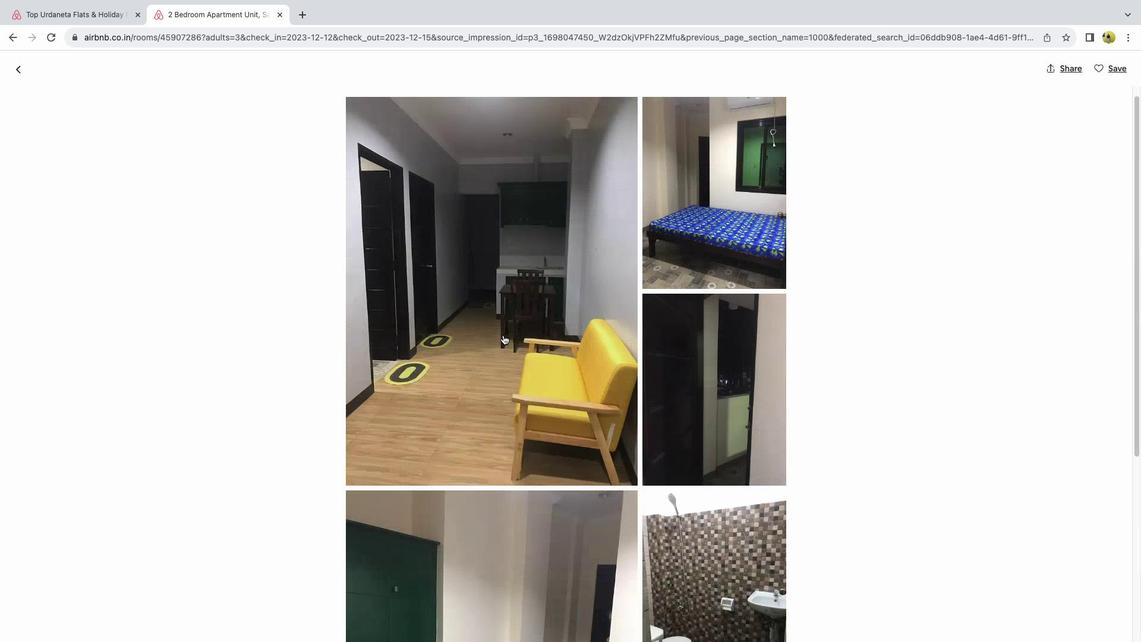 
Action: Mouse scrolled (525, 369) with delta (0, 3)
Screenshot: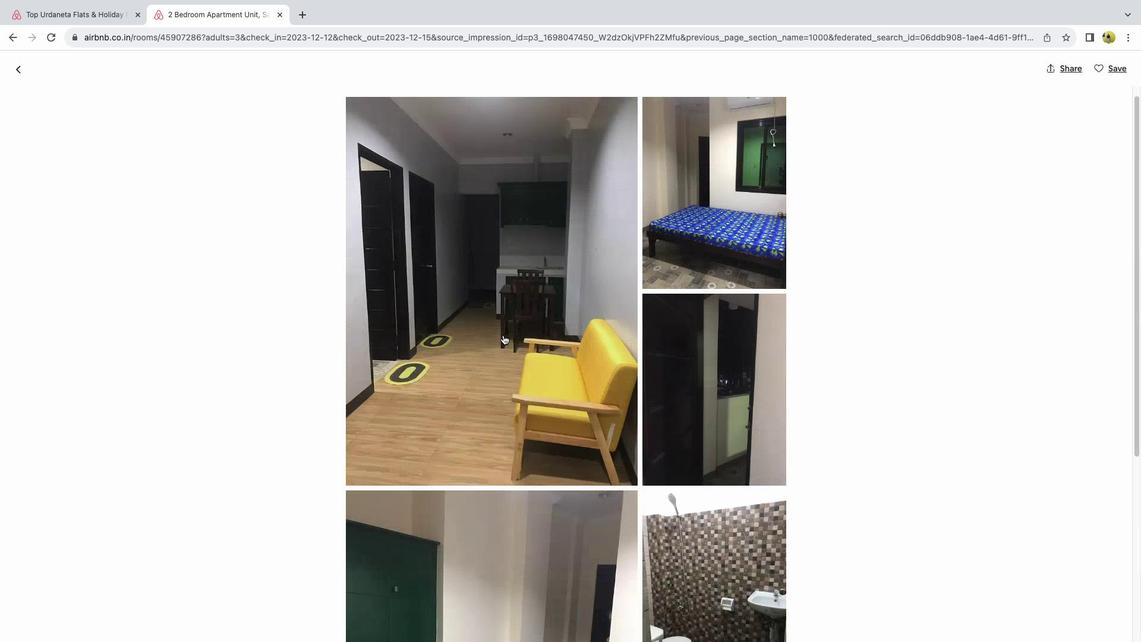 
Action: Mouse moved to (522, 368)
Screenshot: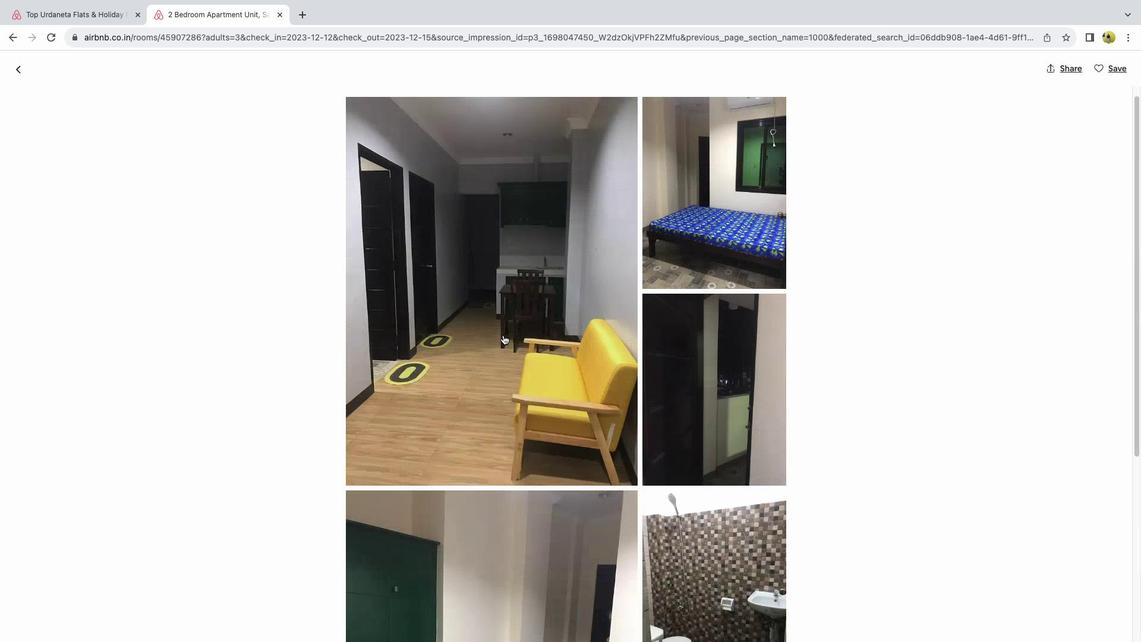 
Action: Mouse scrolled (522, 368) with delta (0, 4)
Screenshot: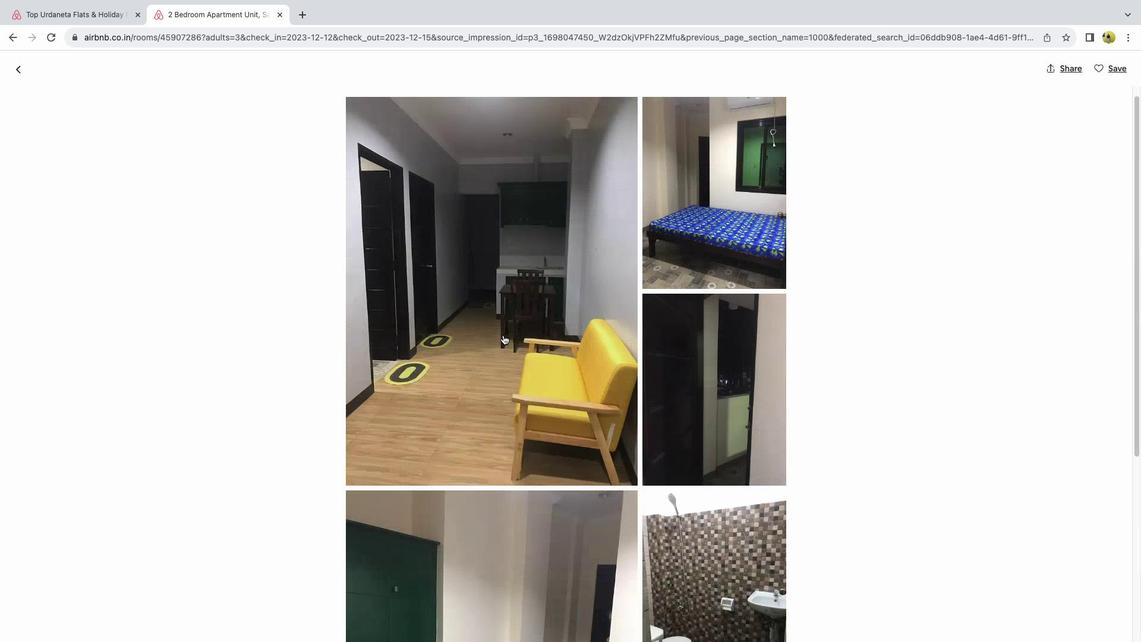 
Action: Mouse moved to (517, 364)
Screenshot: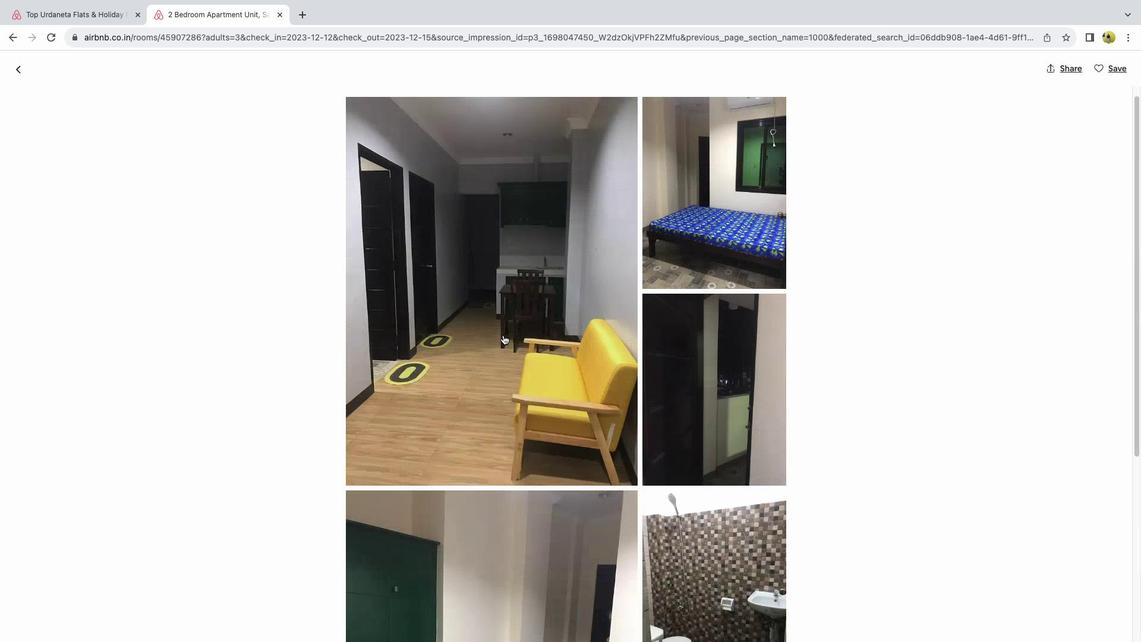 
Action: Mouse scrolled (517, 364) with delta (0, 4)
Screenshot: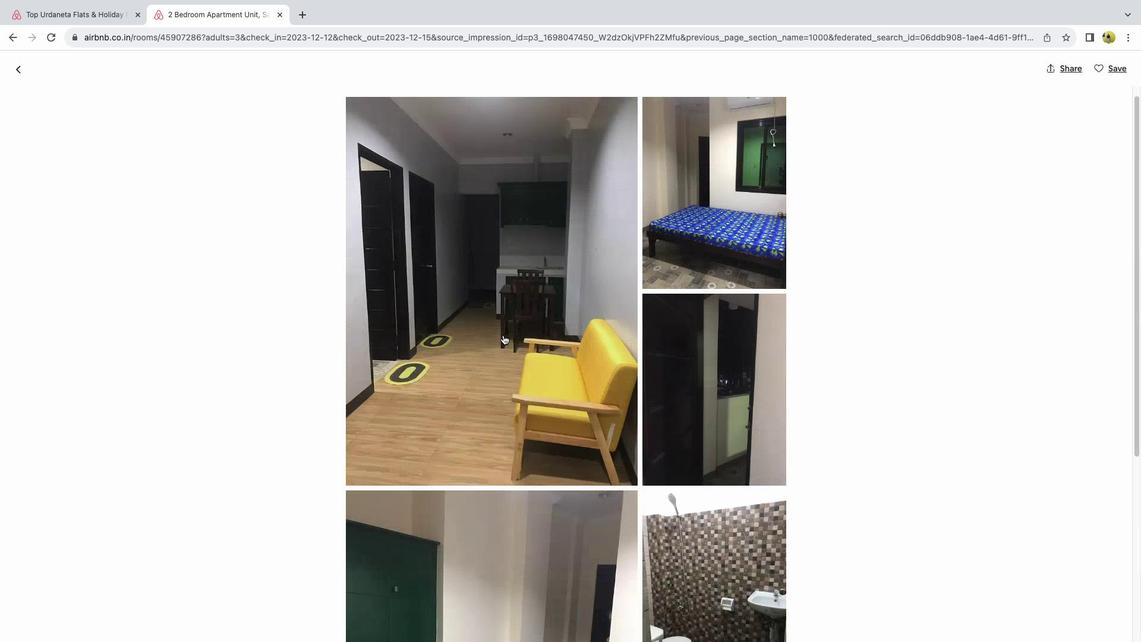 
Action: Mouse moved to (507, 316)
Screenshot: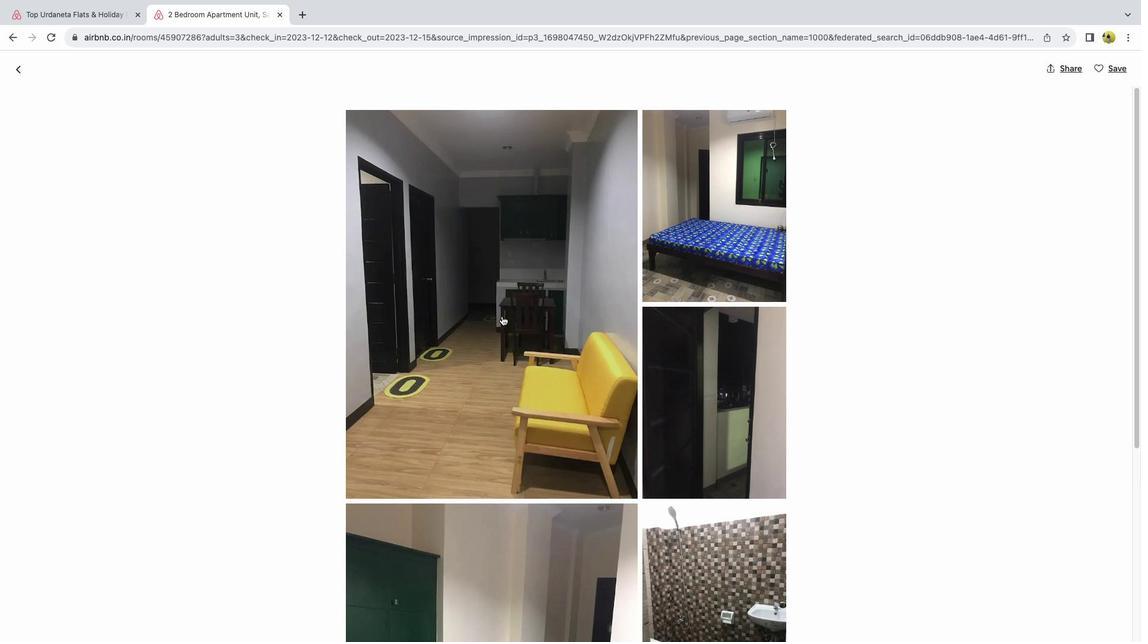 
Action: Mouse scrolled (507, 316) with delta (0, 0)
Screenshot: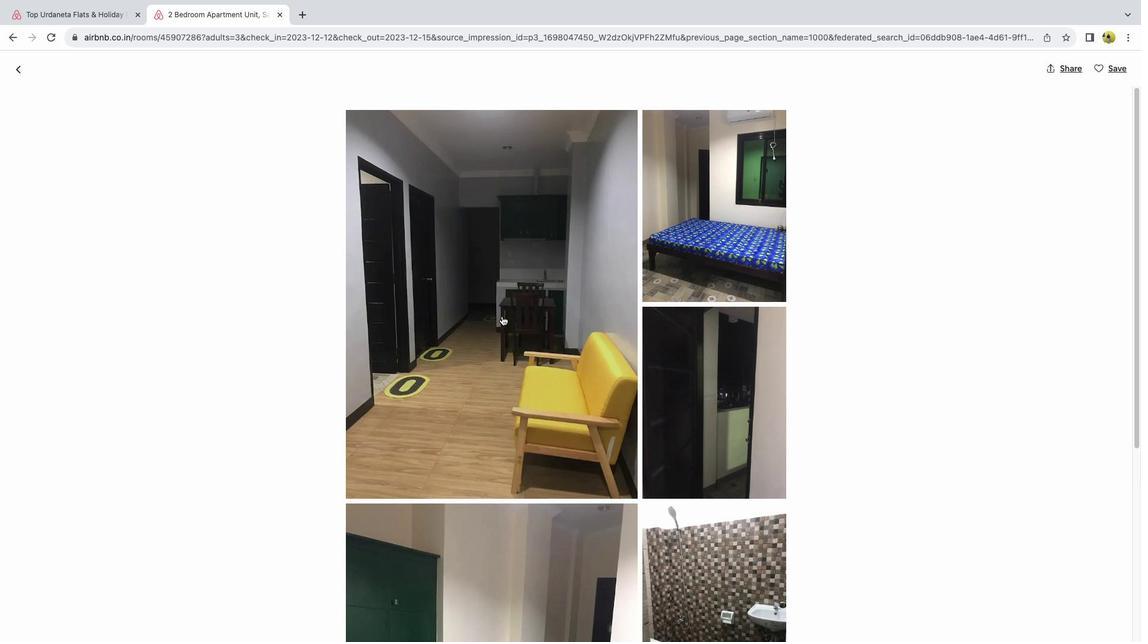 
Action: Mouse moved to (506, 316)
Screenshot: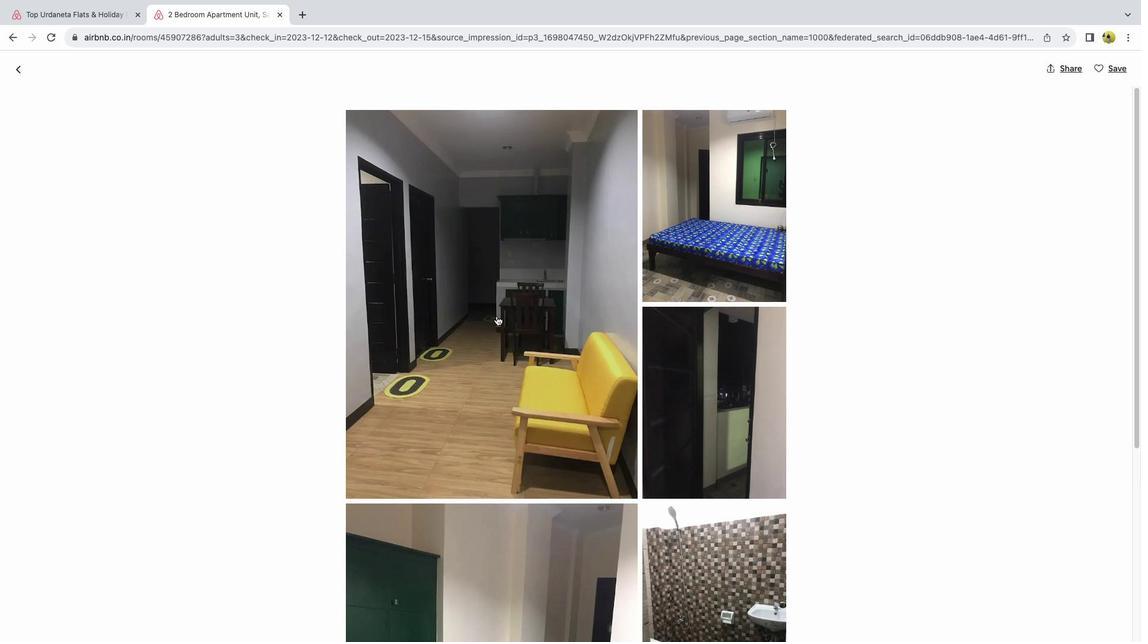 
Action: Mouse scrolled (506, 316) with delta (0, 0)
Screenshot: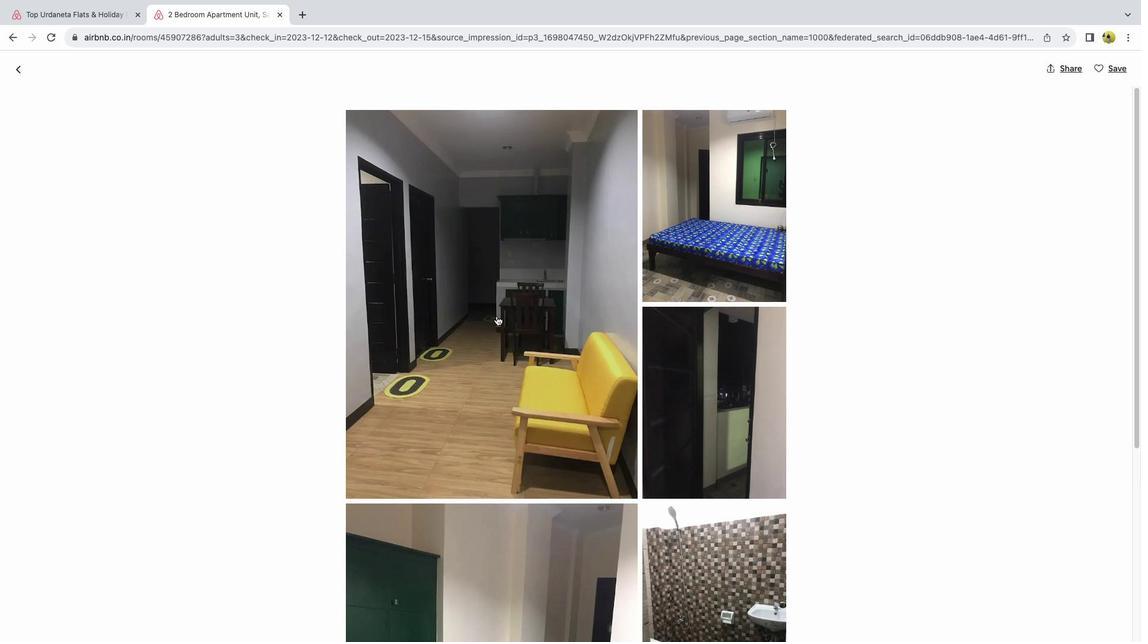 
Action: Mouse moved to (506, 316)
Screenshot: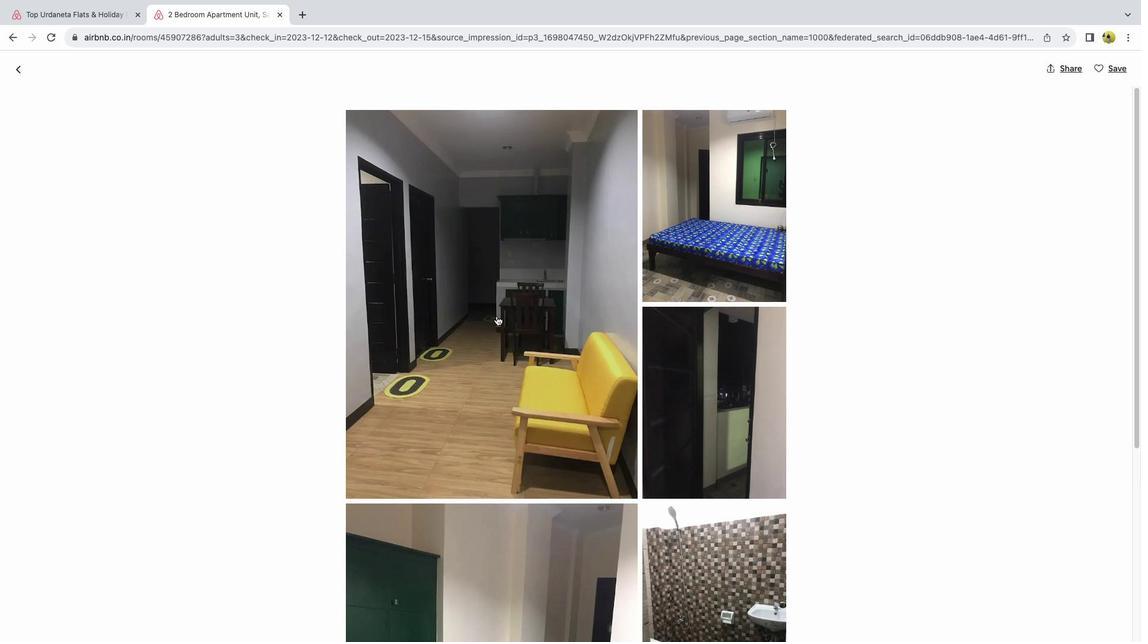 
Action: Mouse scrolled (506, 316) with delta (0, 2)
Screenshot: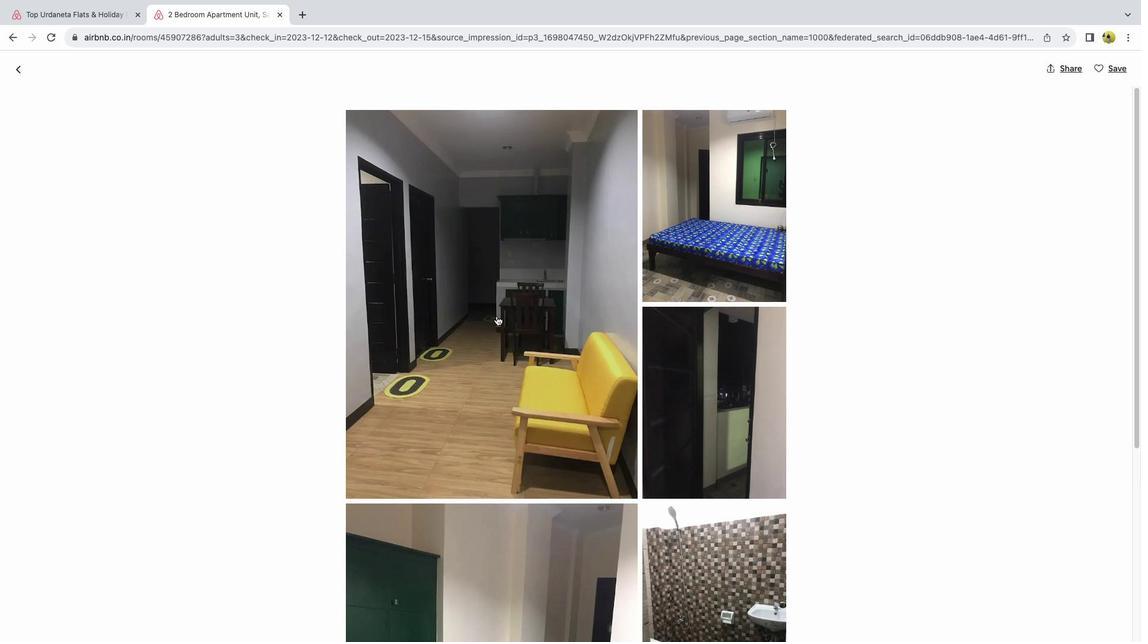 
Action: Mouse moved to (506, 316)
Screenshot: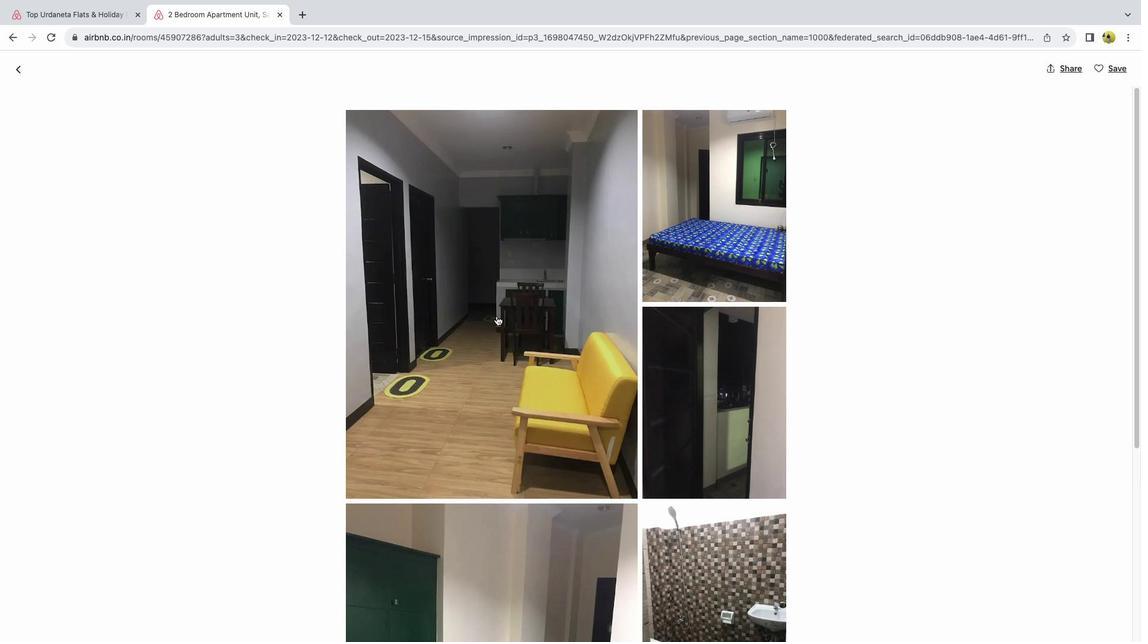 
Action: Mouse scrolled (506, 316) with delta (0, 3)
Screenshot: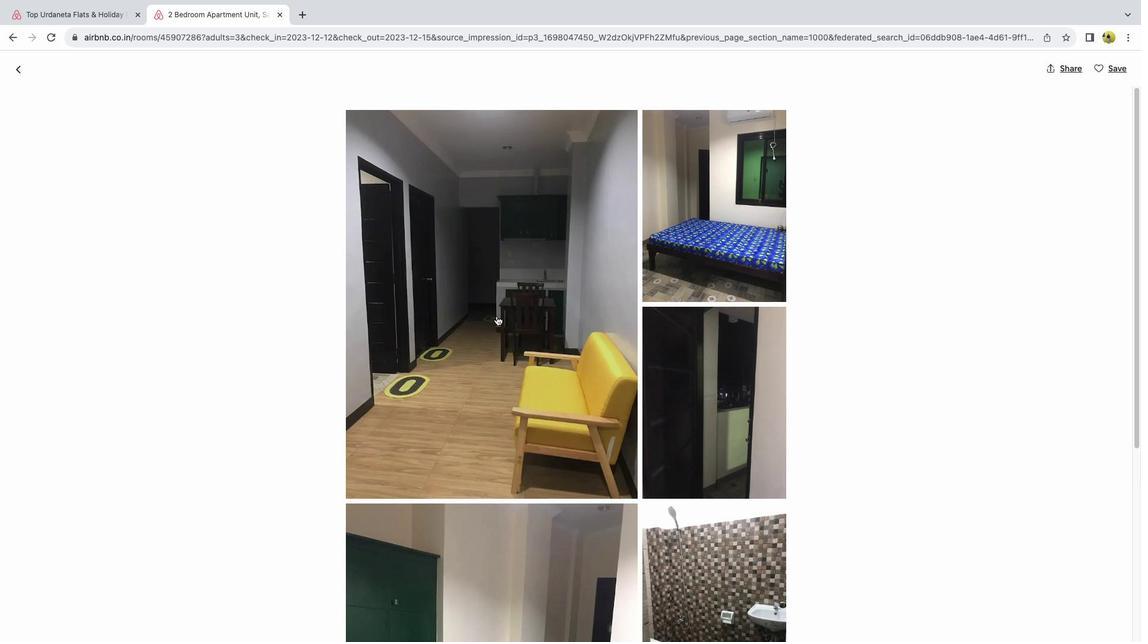 
Action: Mouse moved to (504, 315)
Screenshot: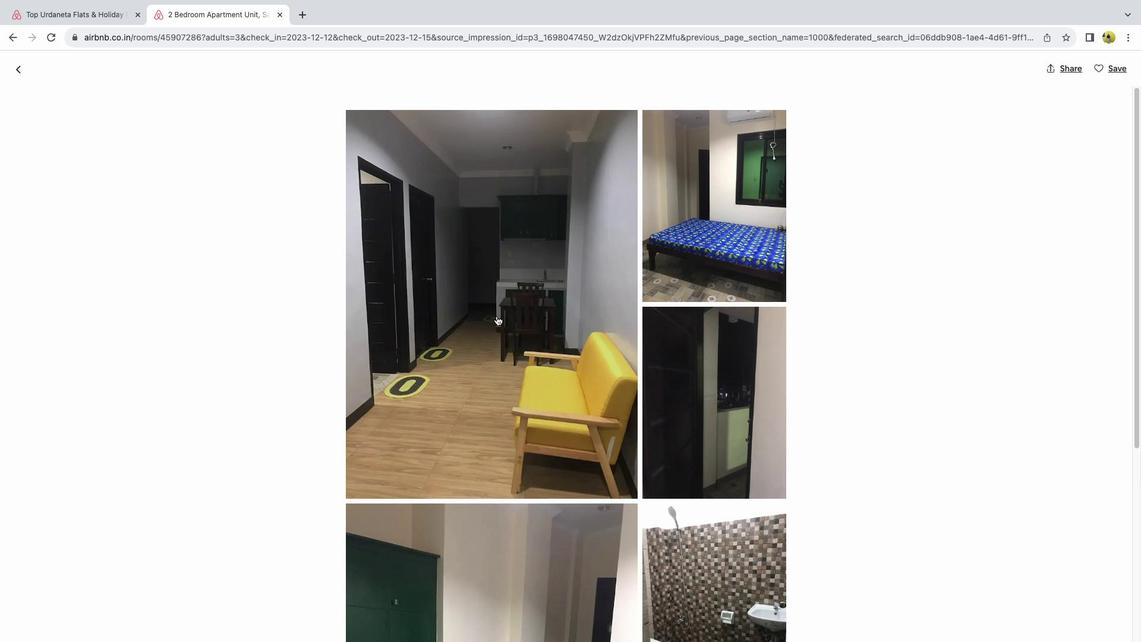 
Action: Mouse scrolled (504, 315) with delta (0, 4)
Screenshot: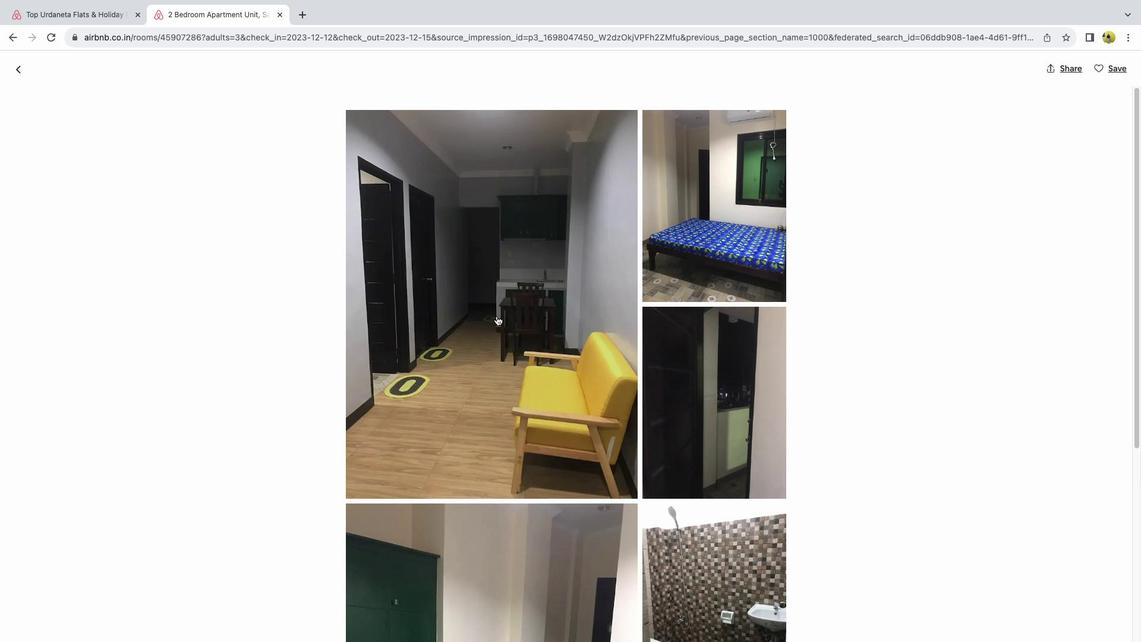 
Action: Mouse moved to (503, 315)
Screenshot: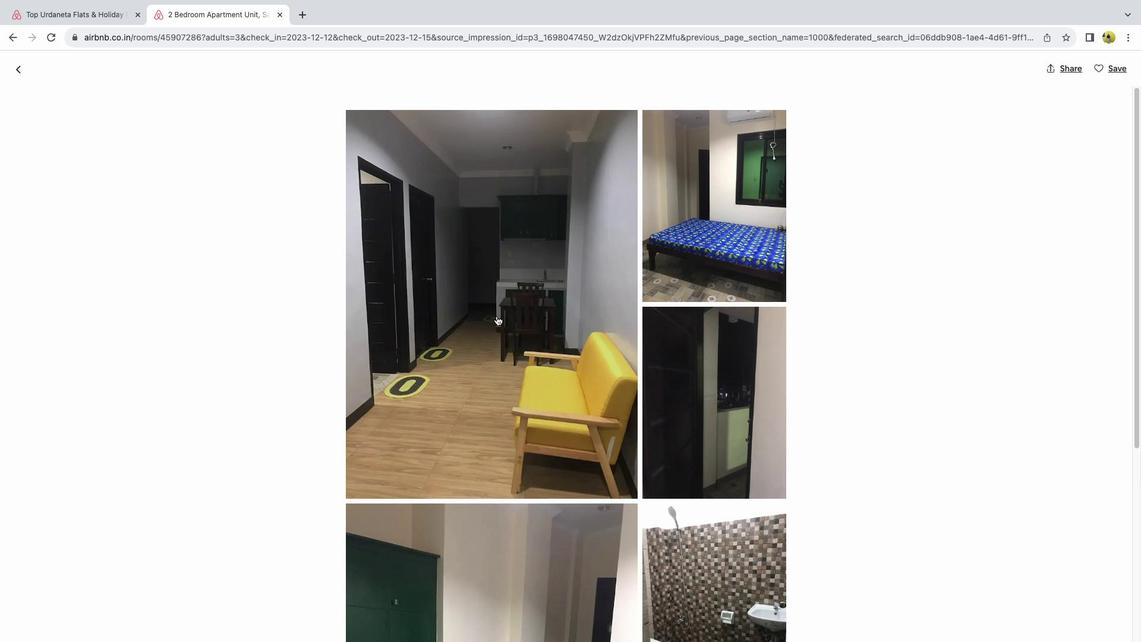 
Action: Mouse scrolled (503, 315) with delta (0, 4)
Screenshot: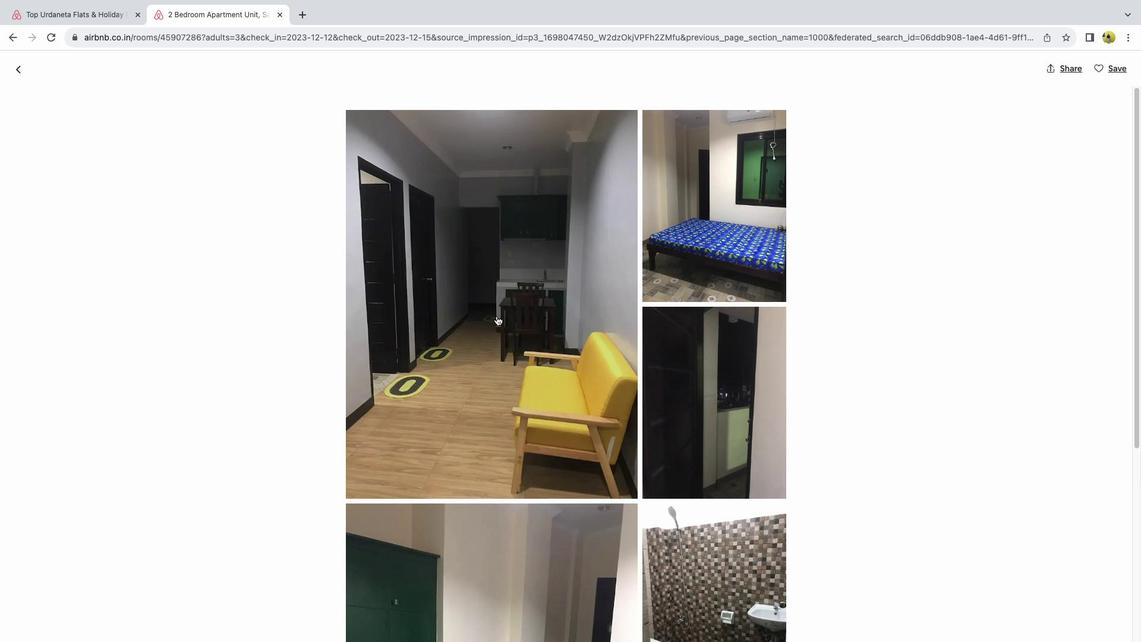
Action: Mouse moved to (13, 68)
Screenshot: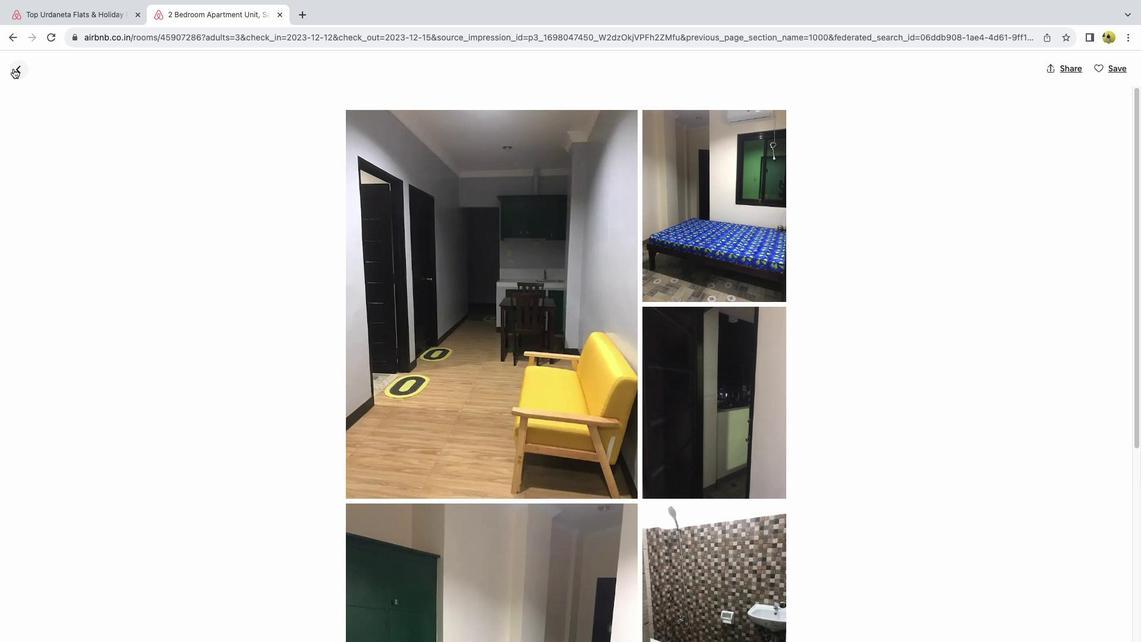 
Action: Mouse pressed left at (13, 68)
Screenshot: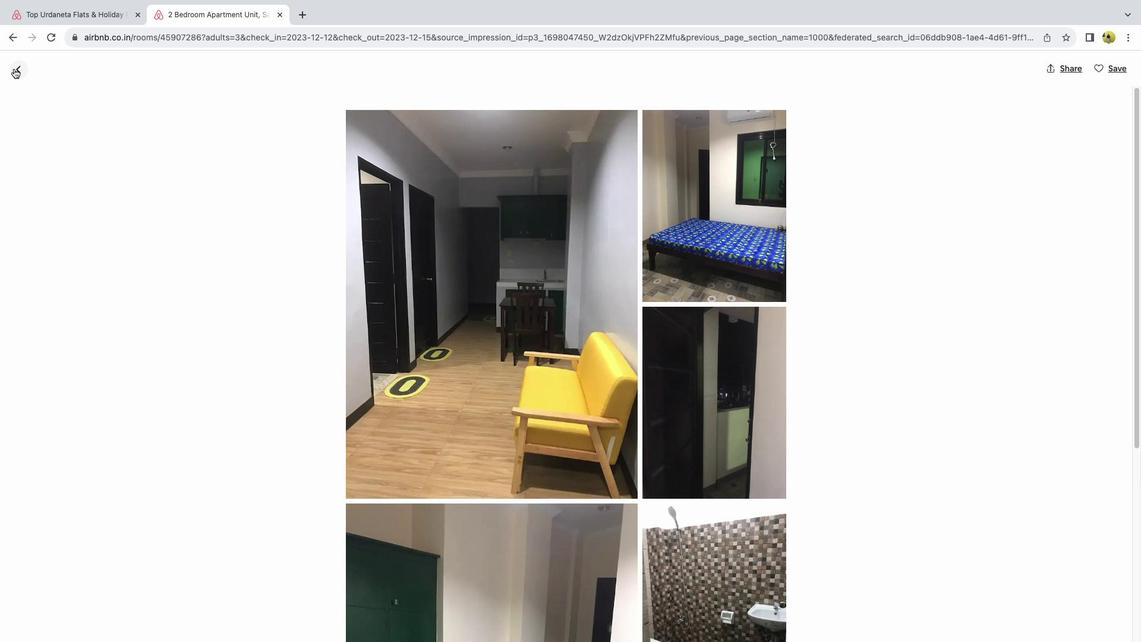 
Action: Mouse moved to (372, 339)
Screenshot: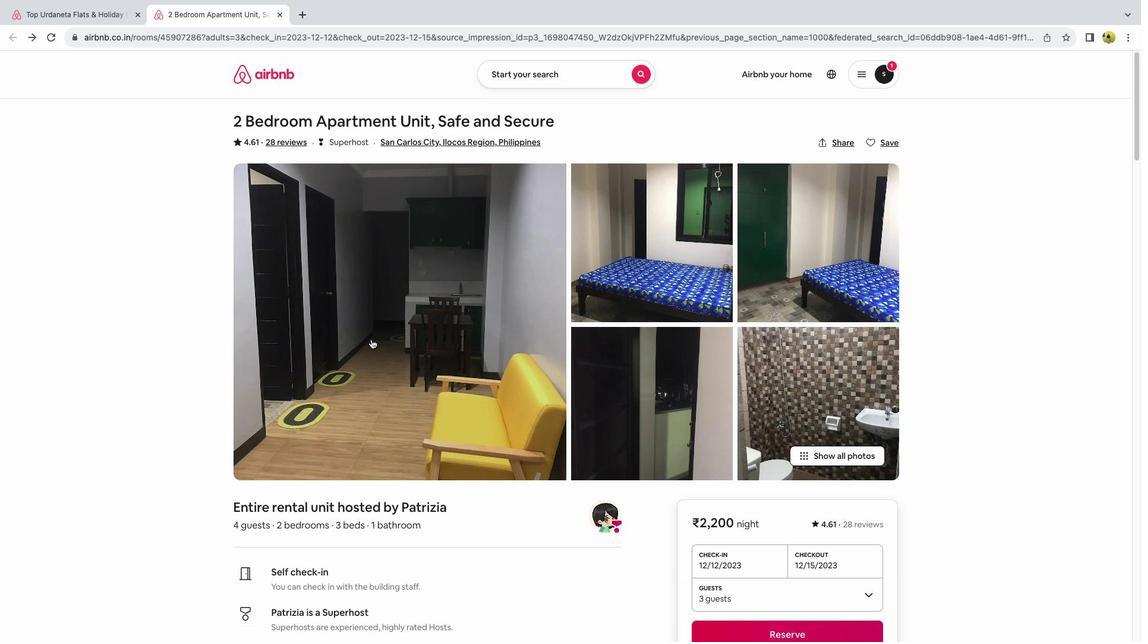 
Action: Mouse scrolled (372, 339) with delta (0, 0)
Screenshot: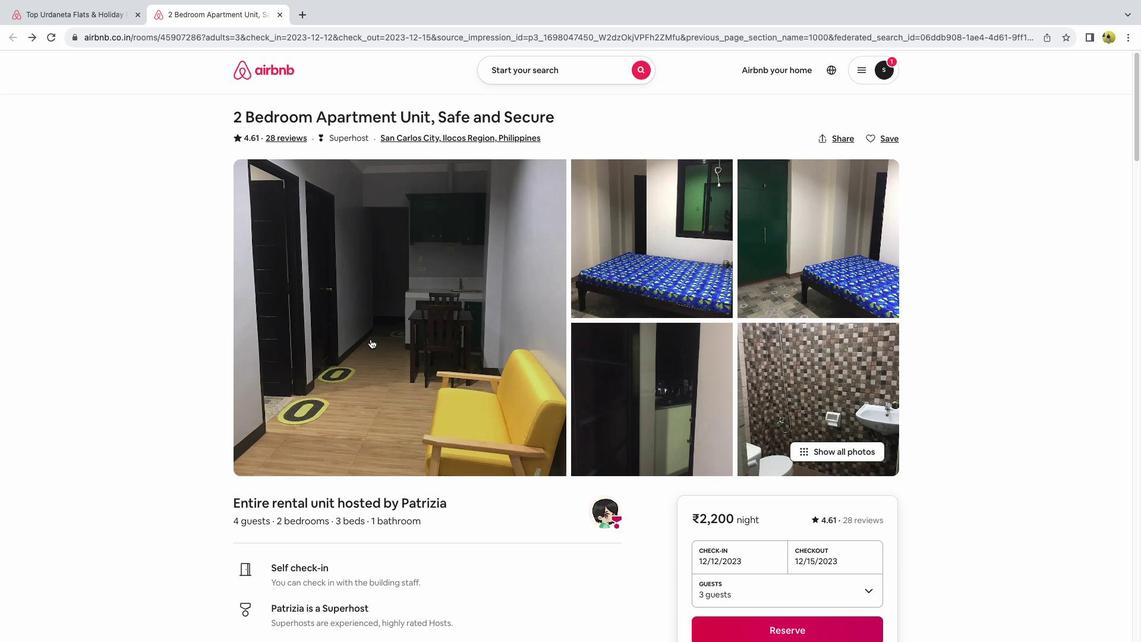 
Action: Mouse moved to (371, 339)
Screenshot: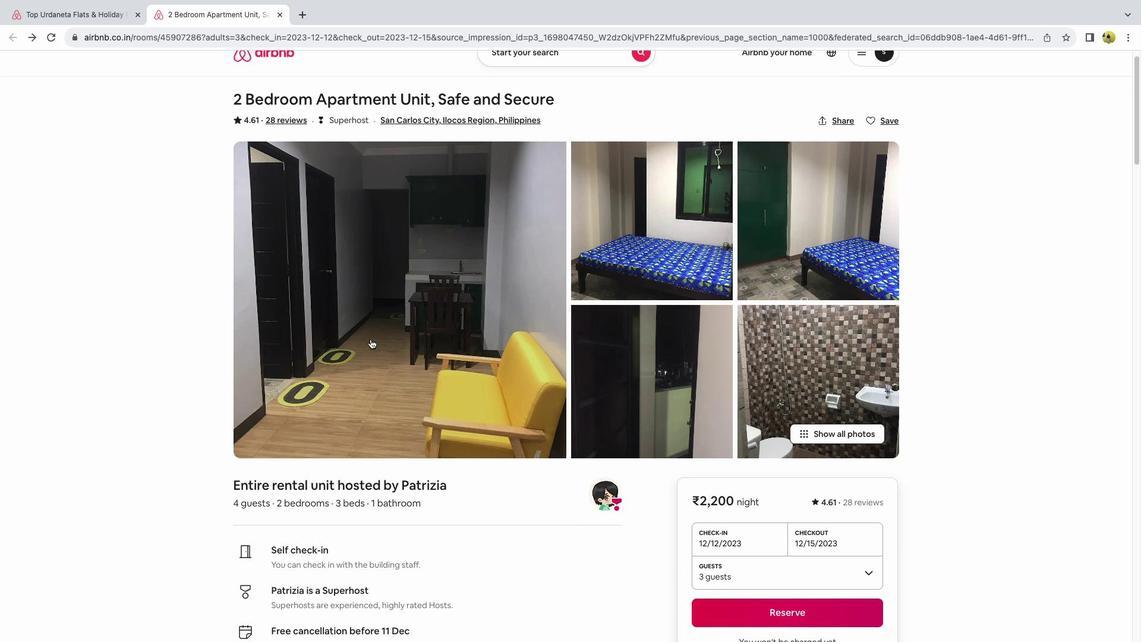 
Action: Mouse scrolled (371, 339) with delta (0, 0)
Screenshot: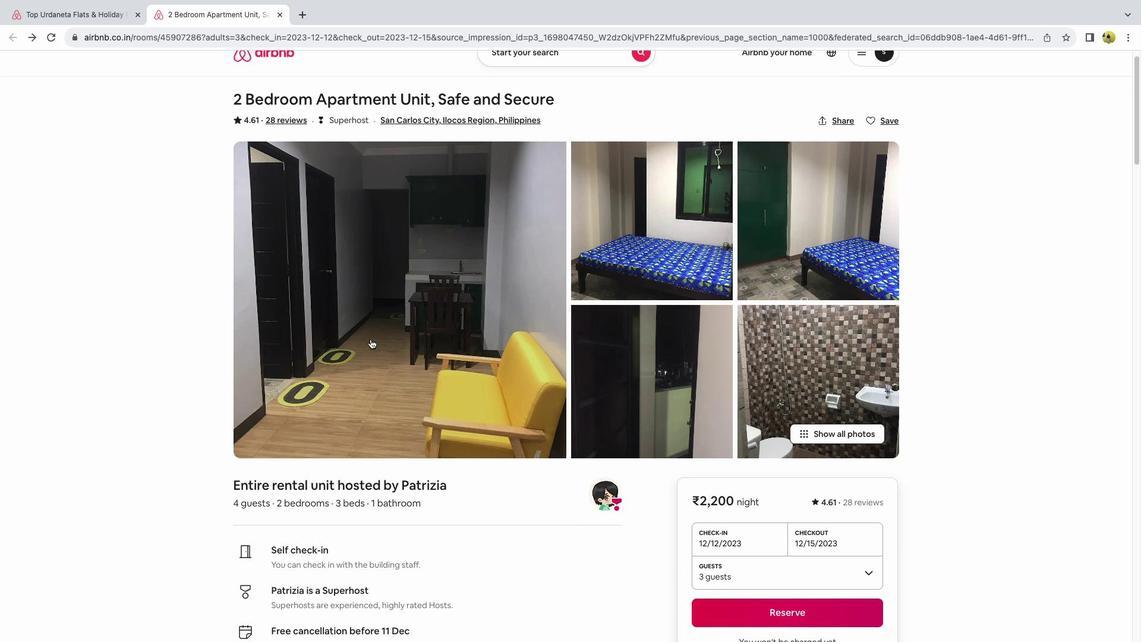 
Action: Mouse moved to (371, 339)
Screenshot: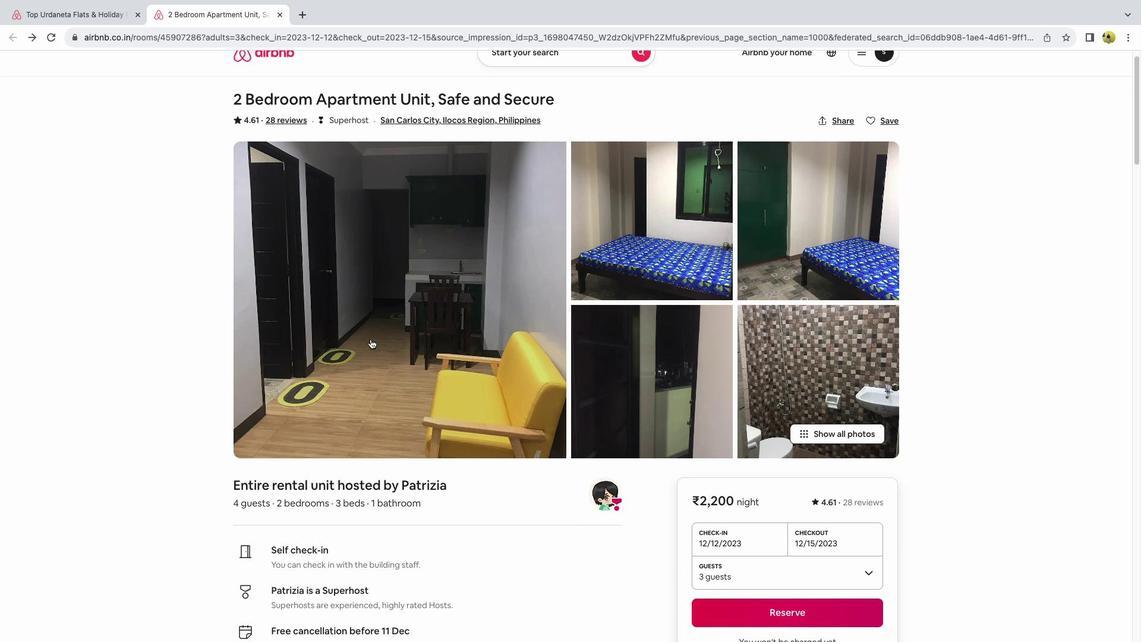 
Action: Mouse scrolled (371, 339) with delta (0, -1)
Screenshot: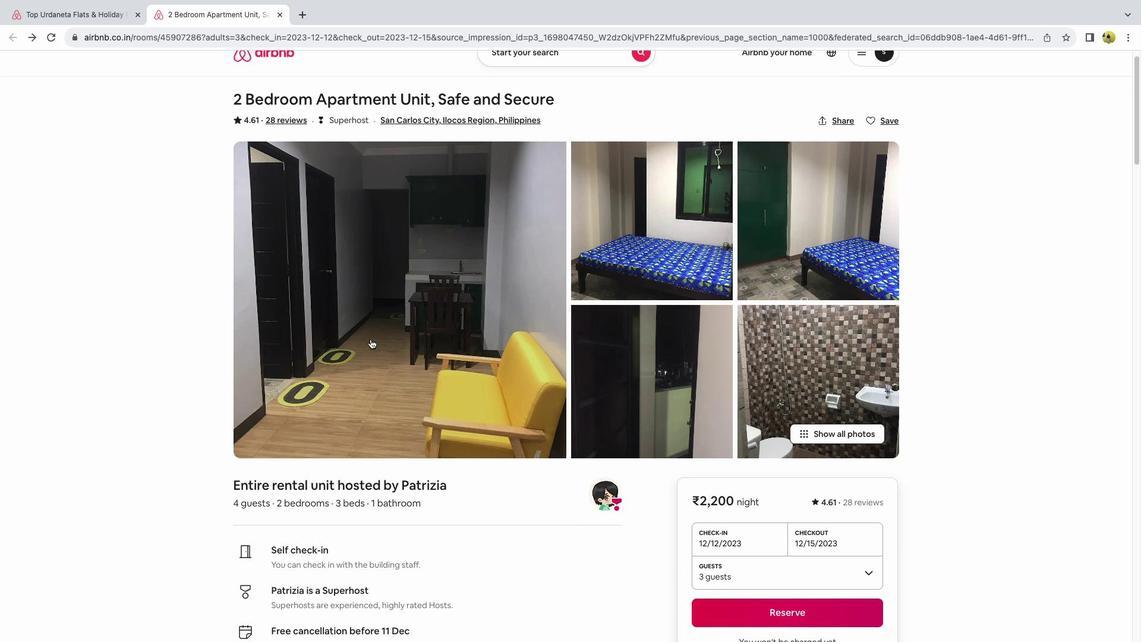 
Action: Mouse moved to (350, 346)
Screenshot: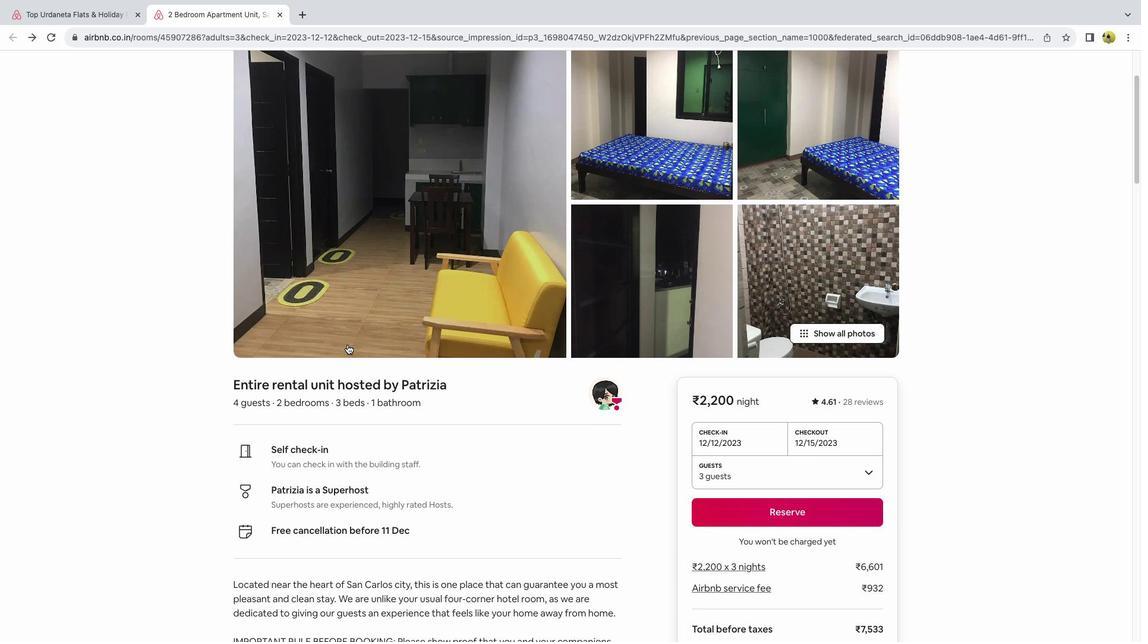 
Action: Mouse scrolled (350, 346) with delta (0, 0)
Screenshot: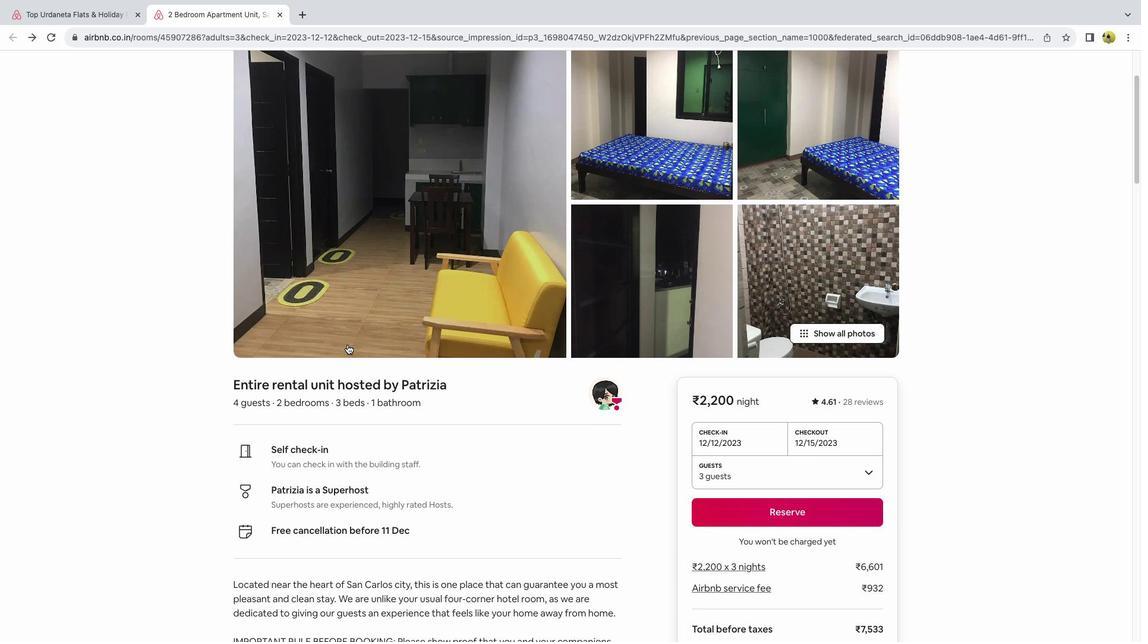 
Action: Mouse moved to (348, 344)
Screenshot: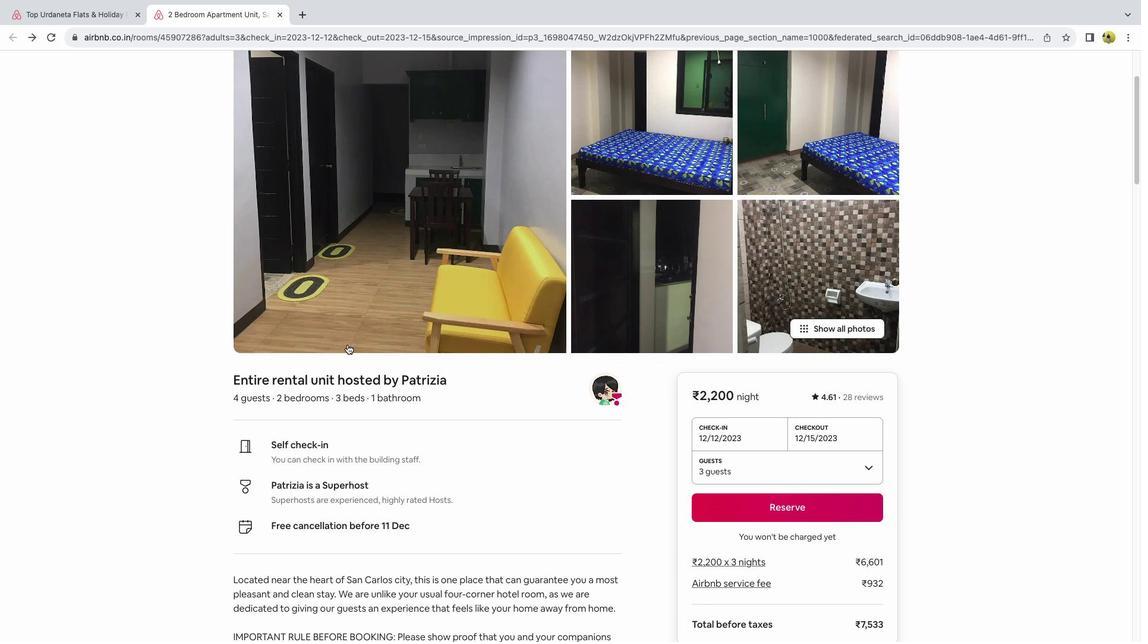 
Action: Mouse scrolled (348, 344) with delta (0, 0)
Screenshot: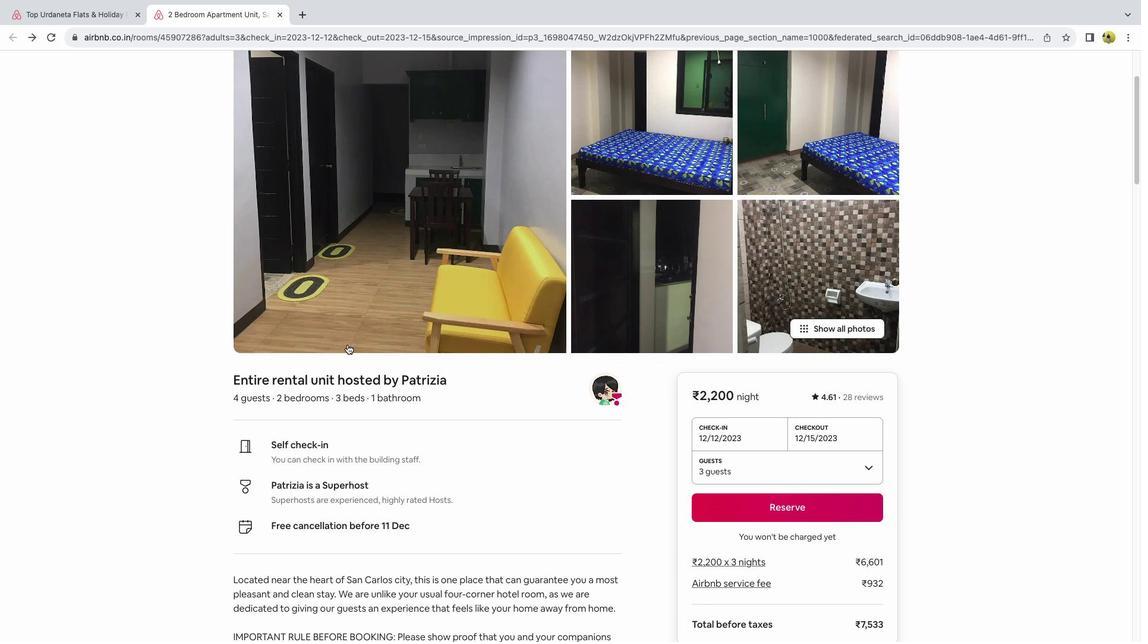 
Action: Mouse moved to (347, 344)
Screenshot: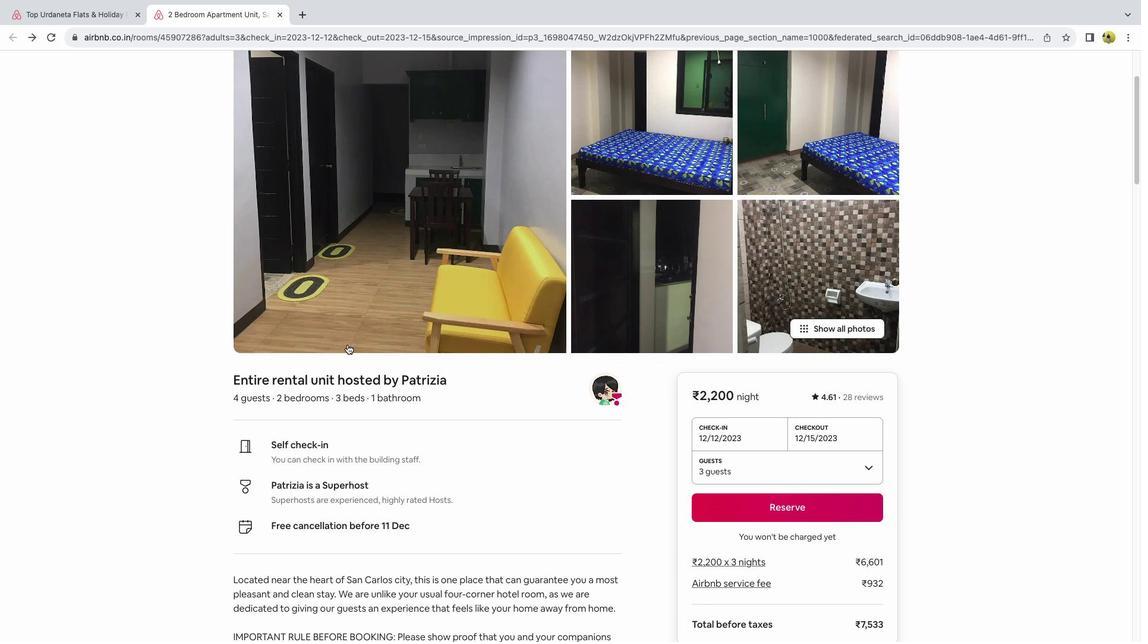 
Action: Mouse scrolled (347, 344) with delta (0, -1)
Screenshot: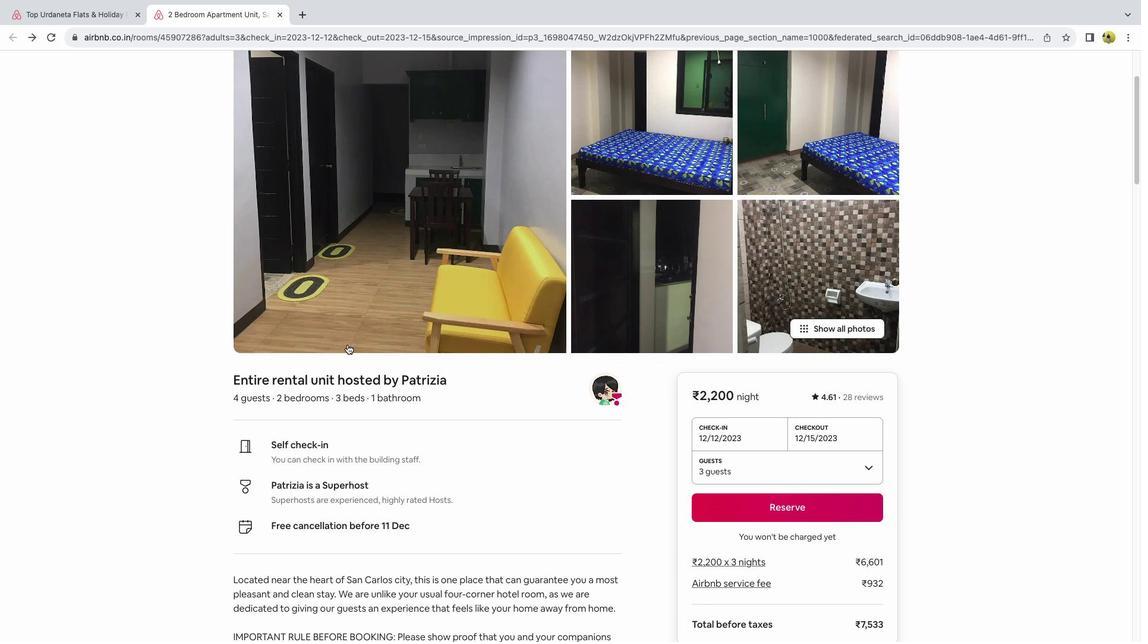 
Action: Mouse moved to (347, 344)
Screenshot: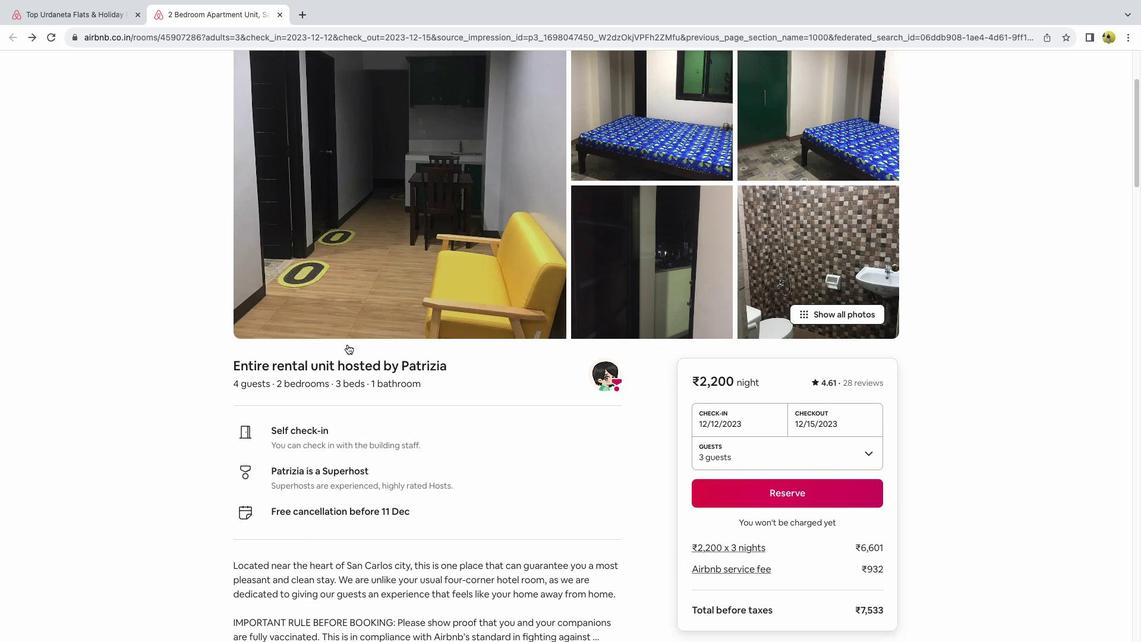 
Action: Mouse scrolled (347, 344) with delta (0, -2)
Screenshot: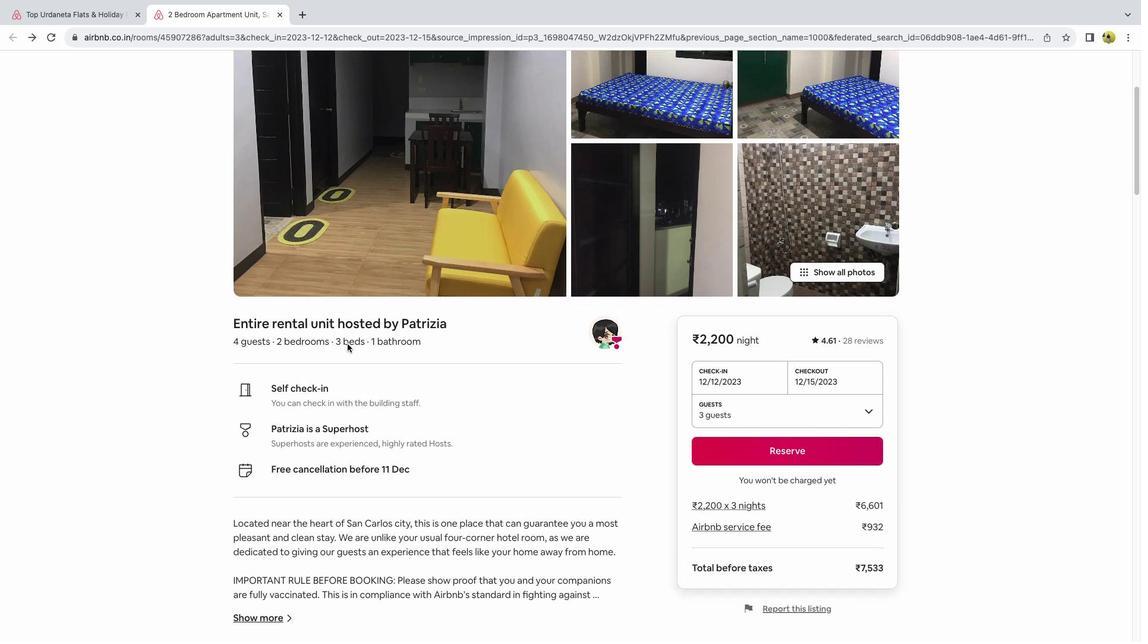 
Action: Mouse moved to (275, 487)
Screenshot: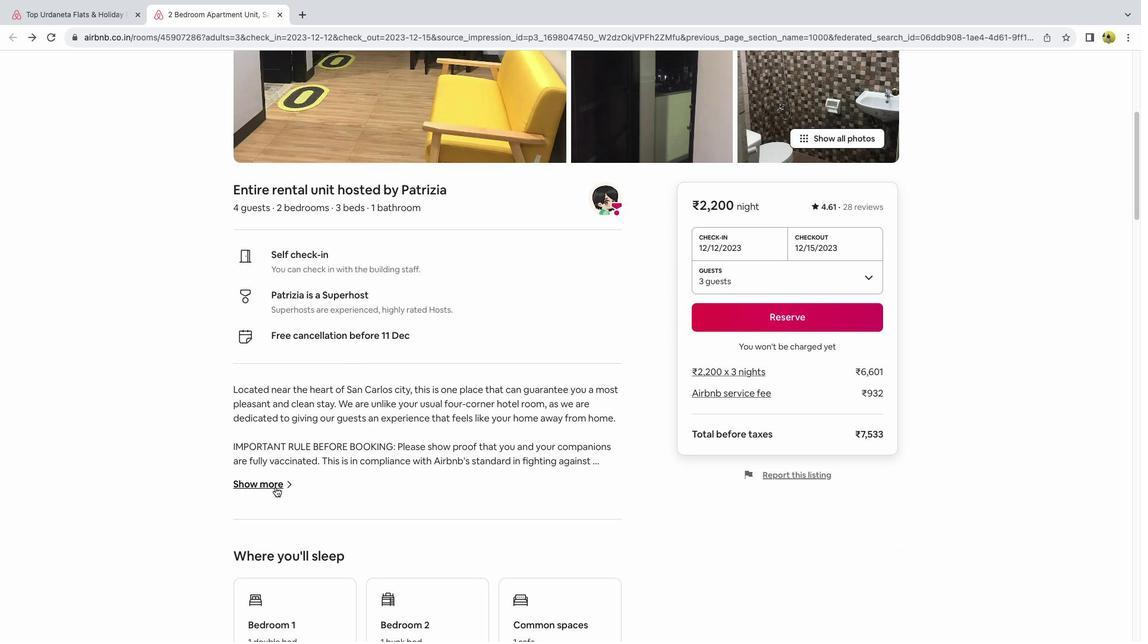 
Action: Mouse pressed left at (275, 487)
Screenshot: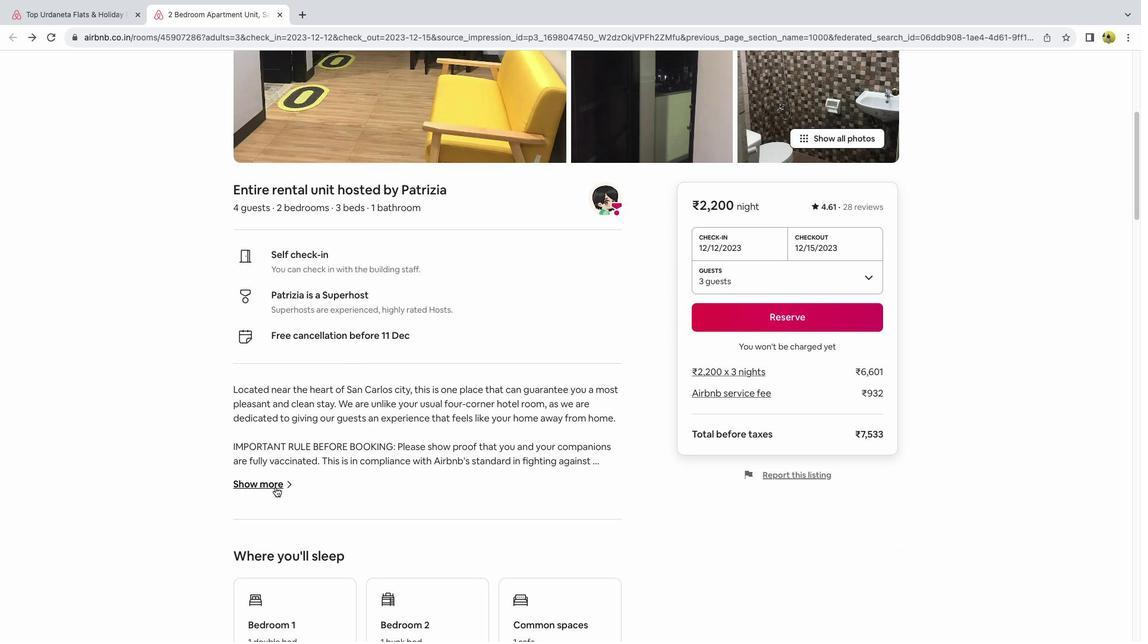 
Action: Mouse moved to (360, 254)
Screenshot: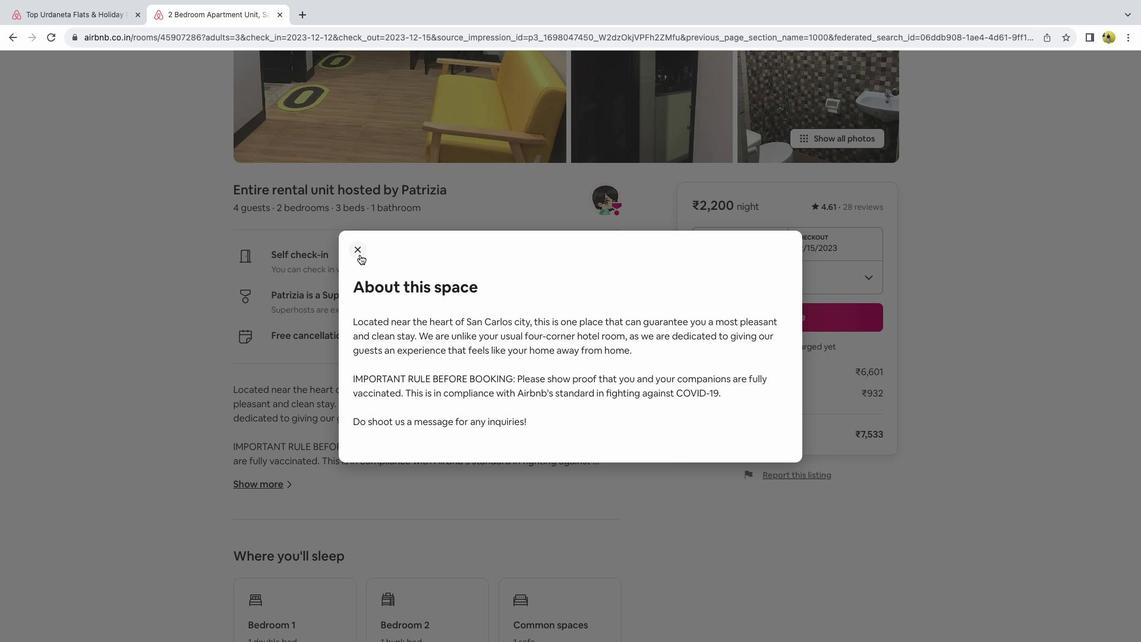 
Action: Mouse pressed left at (360, 254)
Screenshot: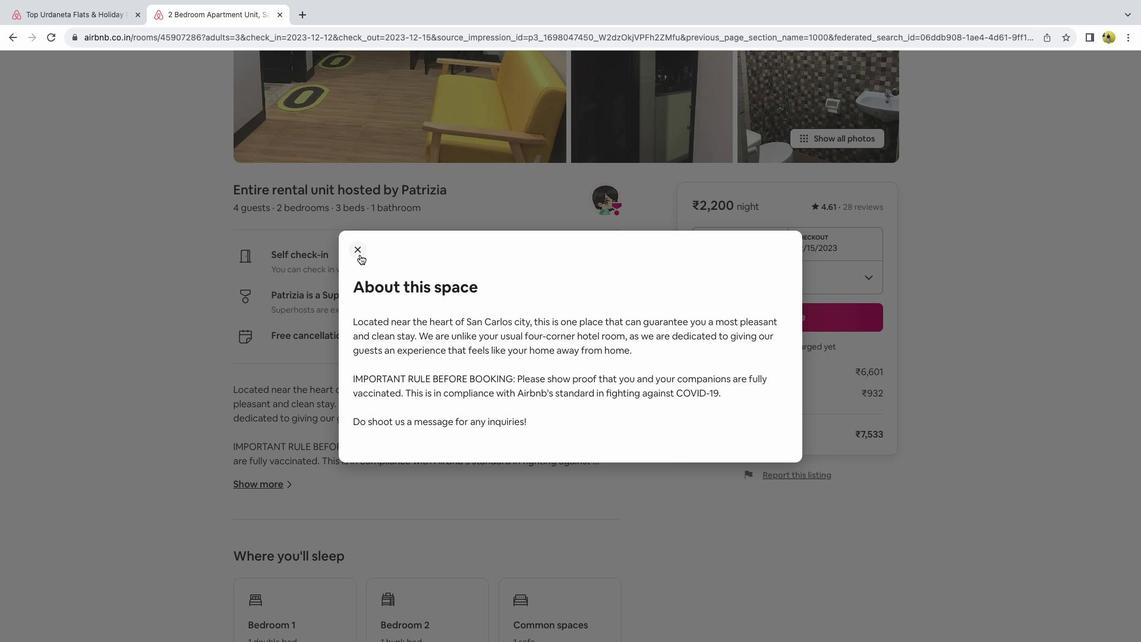 
Action: Mouse moved to (366, 371)
Screenshot: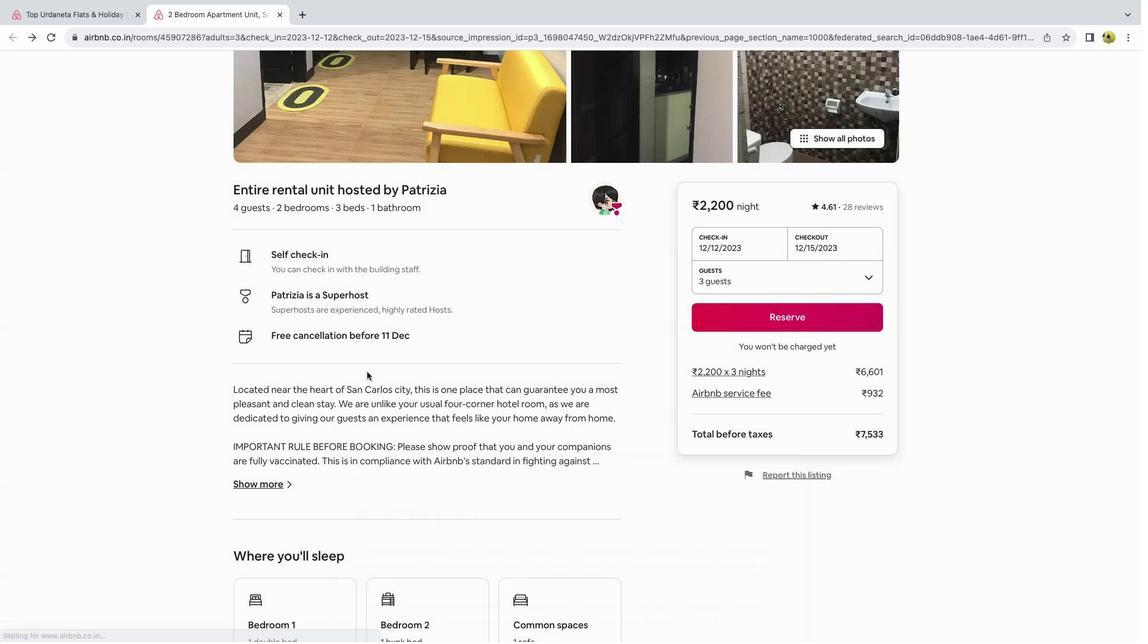 
Action: Mouse scrolled (366, 371) with delta (0, 0)
Screenshot: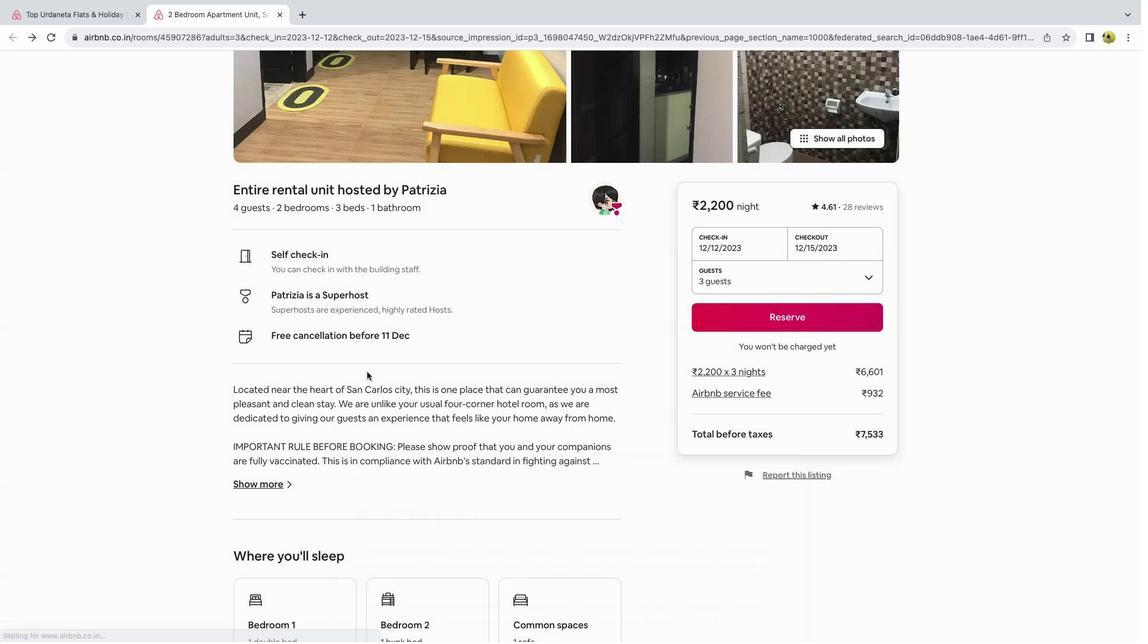 
Action: Mouse moved to (366, 372)
Screenshot: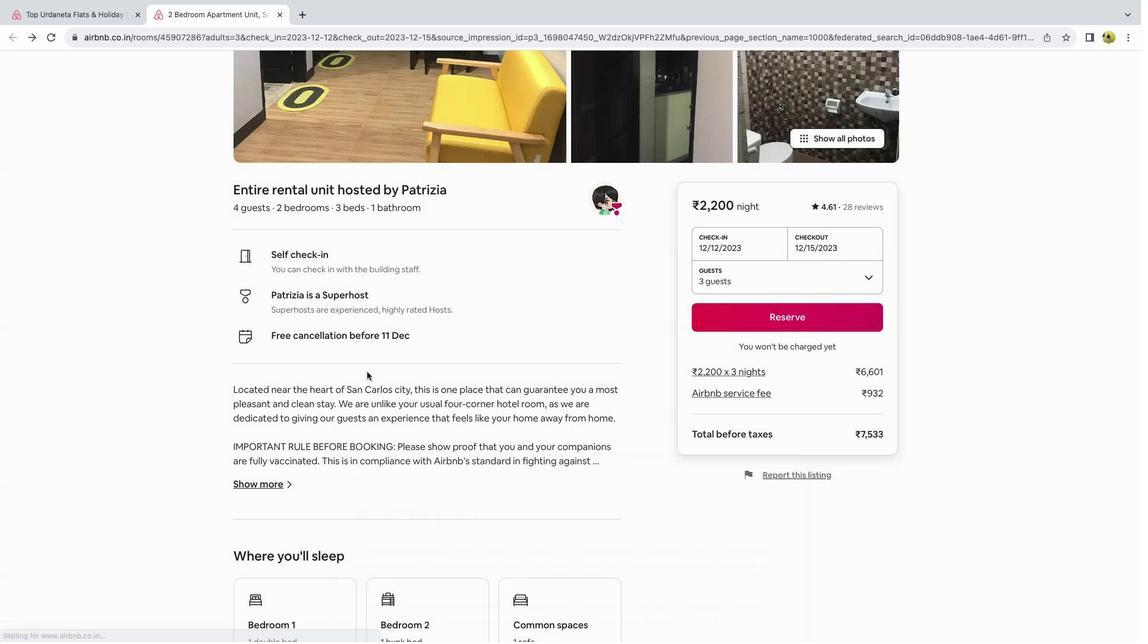 
Action: Mouse scrolled (366, 372) with delta (0, 0)
Screenshot: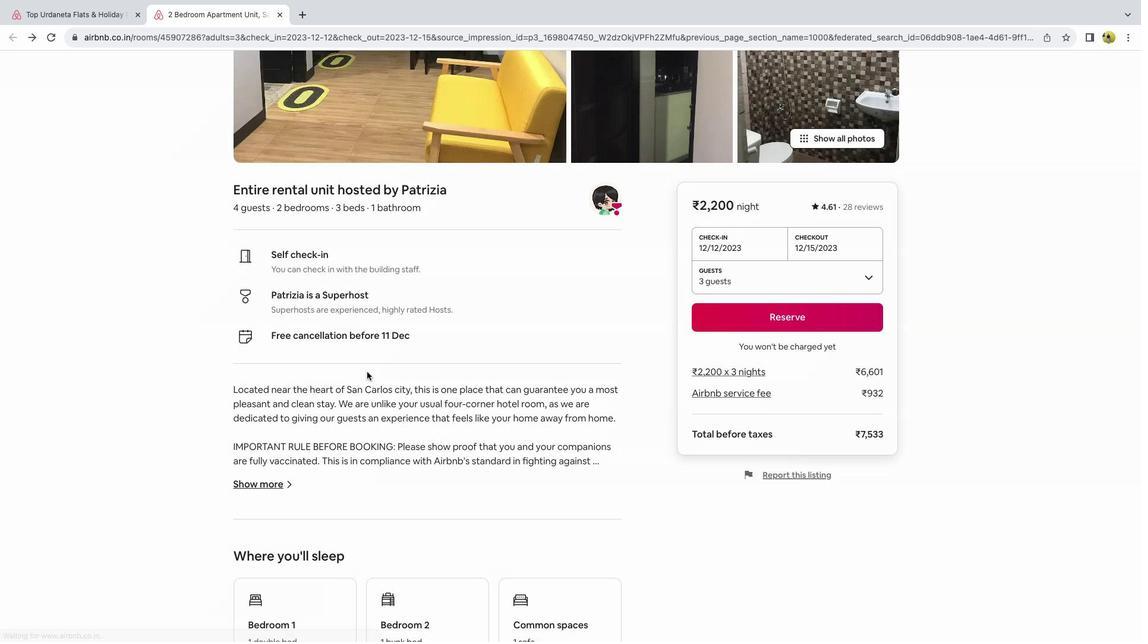 
Action: Mouse scrolled (366, 372) with delta (0, -1)
Screenshot: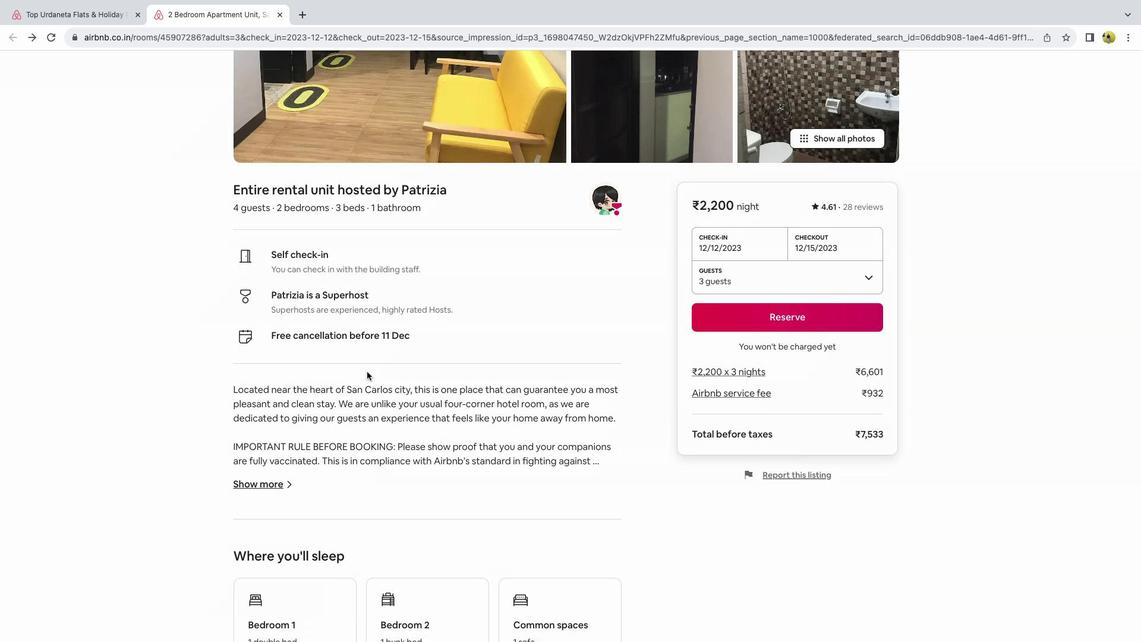 
Action: Mouse moved to (372, 382)
Screenshot: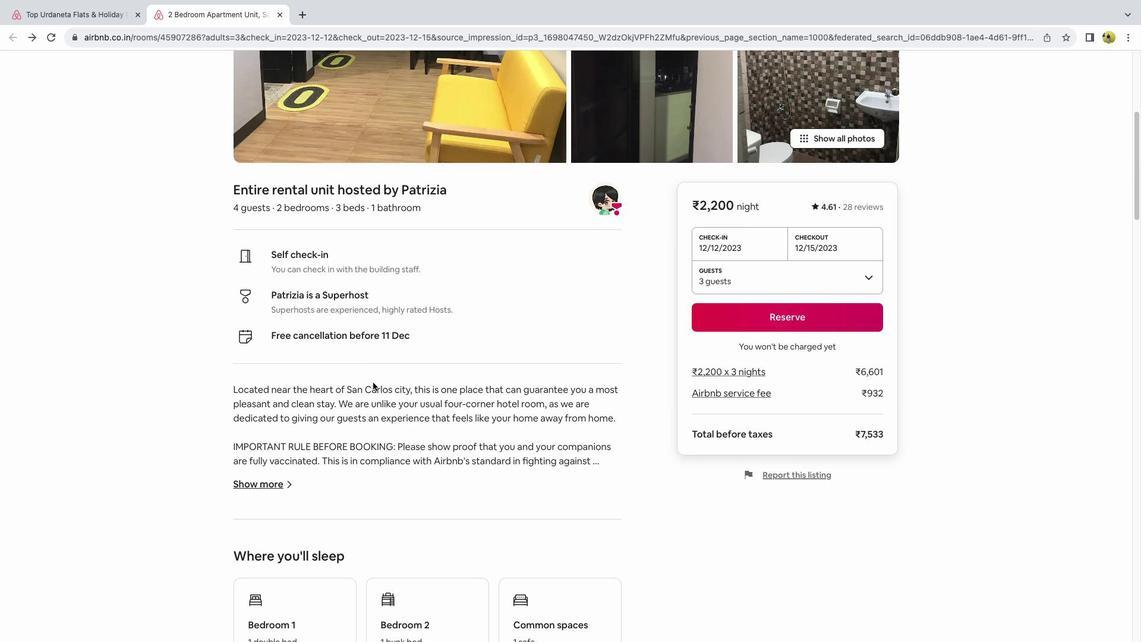 
Action: Mouse scrolled (372, 382) with delta (0, 0)
Screenshot: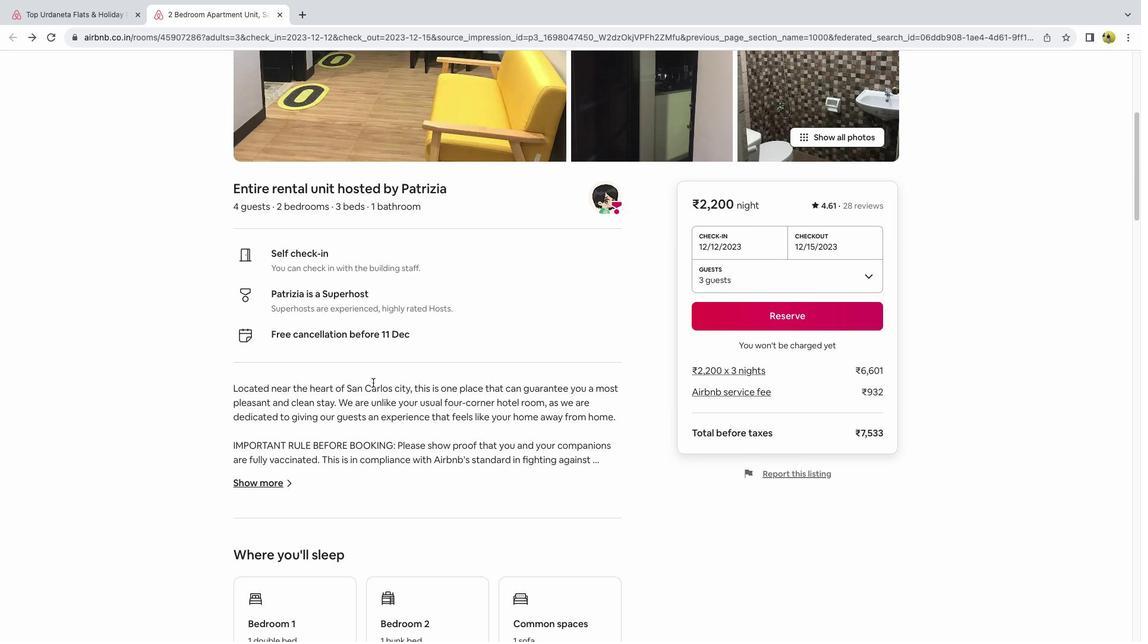
Action: Mouse scrolled (372, 382) with delta (0, 0)
Screenshot: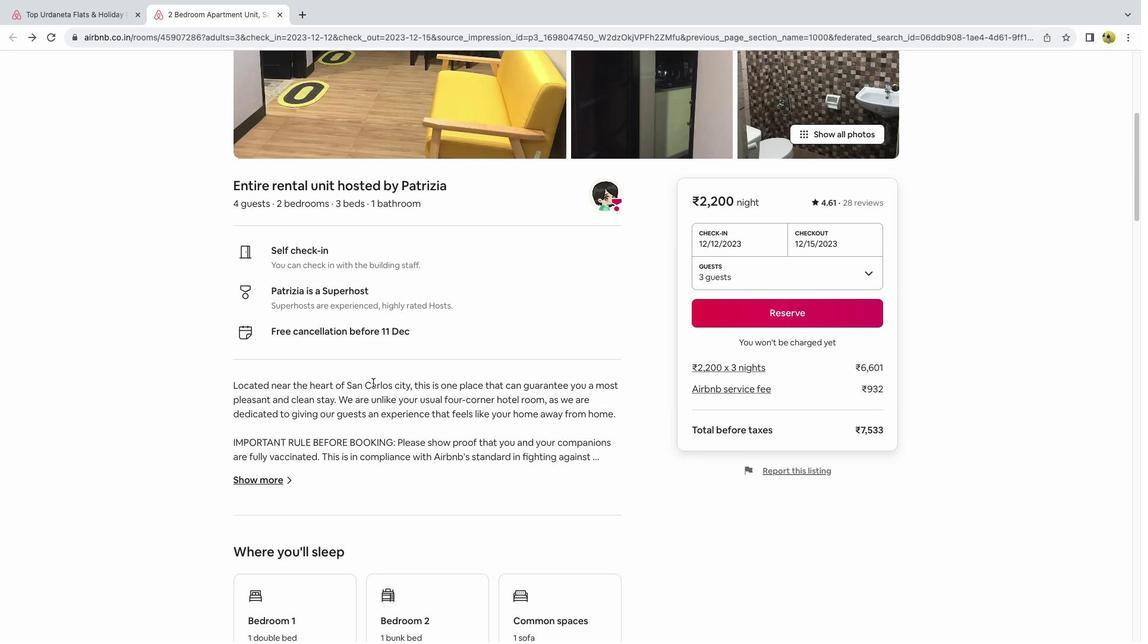 
Action: Mouse moved to (372, 382)
Screenshot: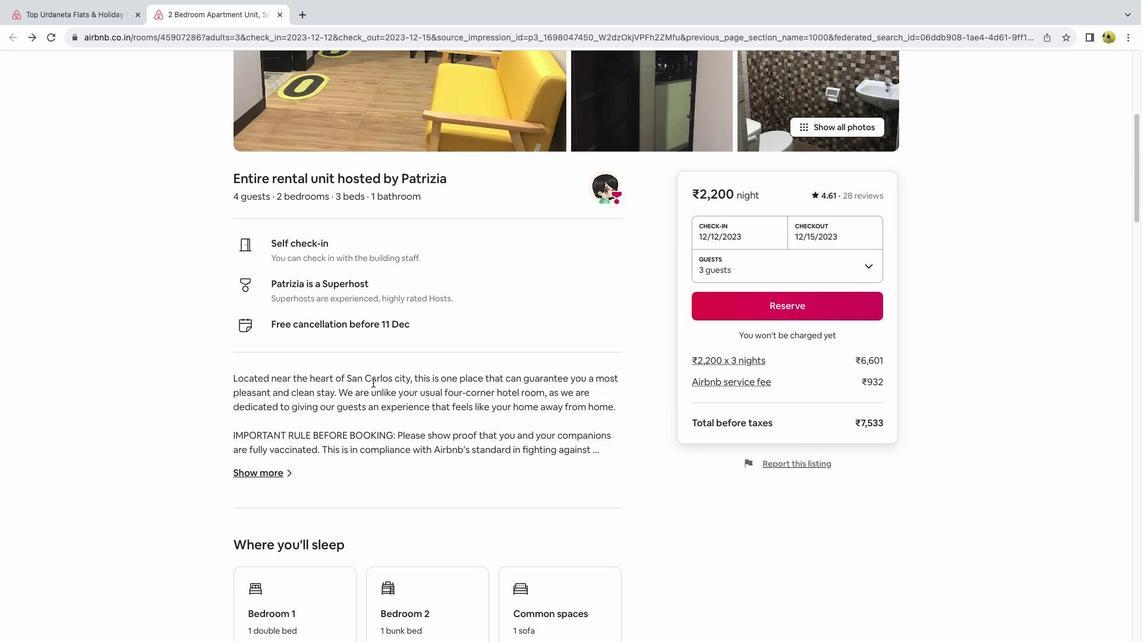 
Action: Mouse scrolled (372, 382) with delta (0, 0)
Screenshot: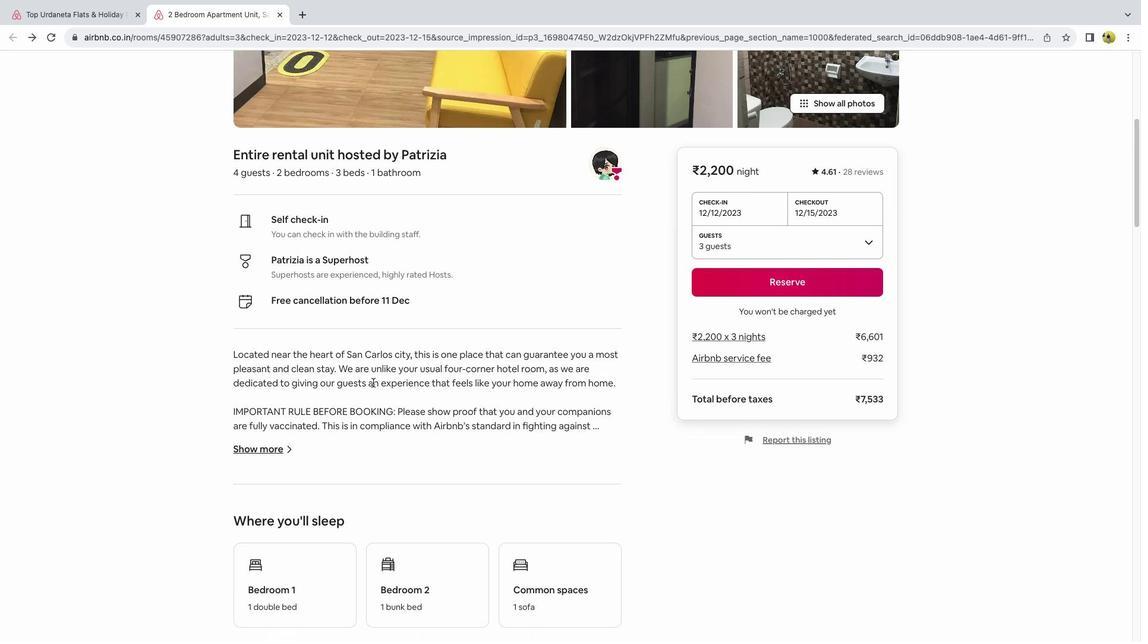 
Action: Mouse moved to (376, 387)
Screenshot: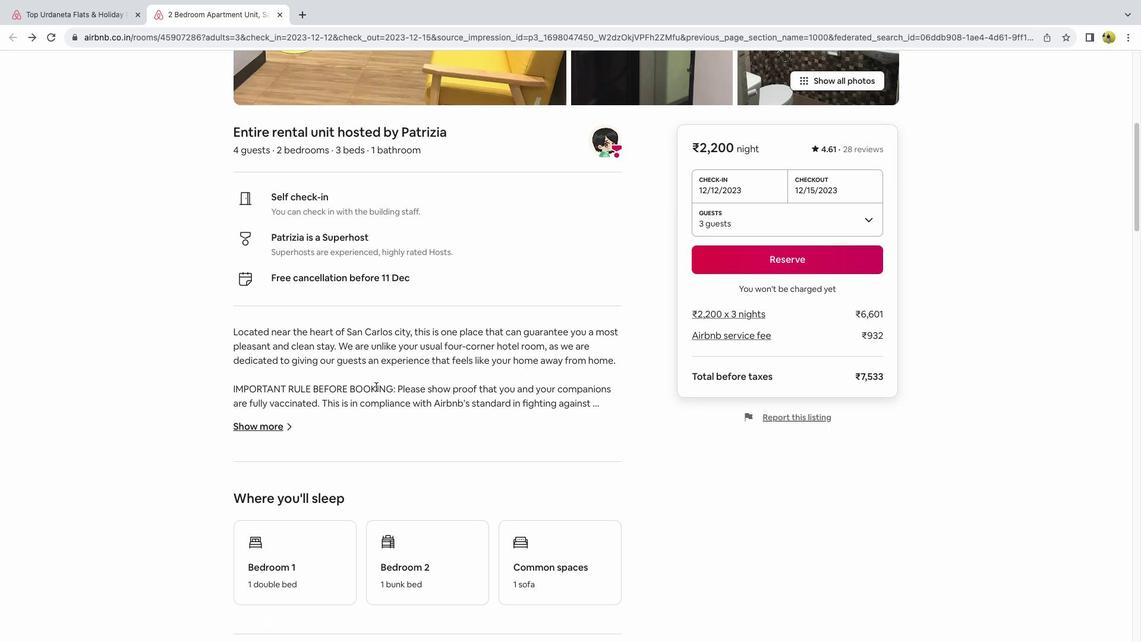 
Action: Mouse scrolled (376, 387) with delta (0, 0)
Screenshot: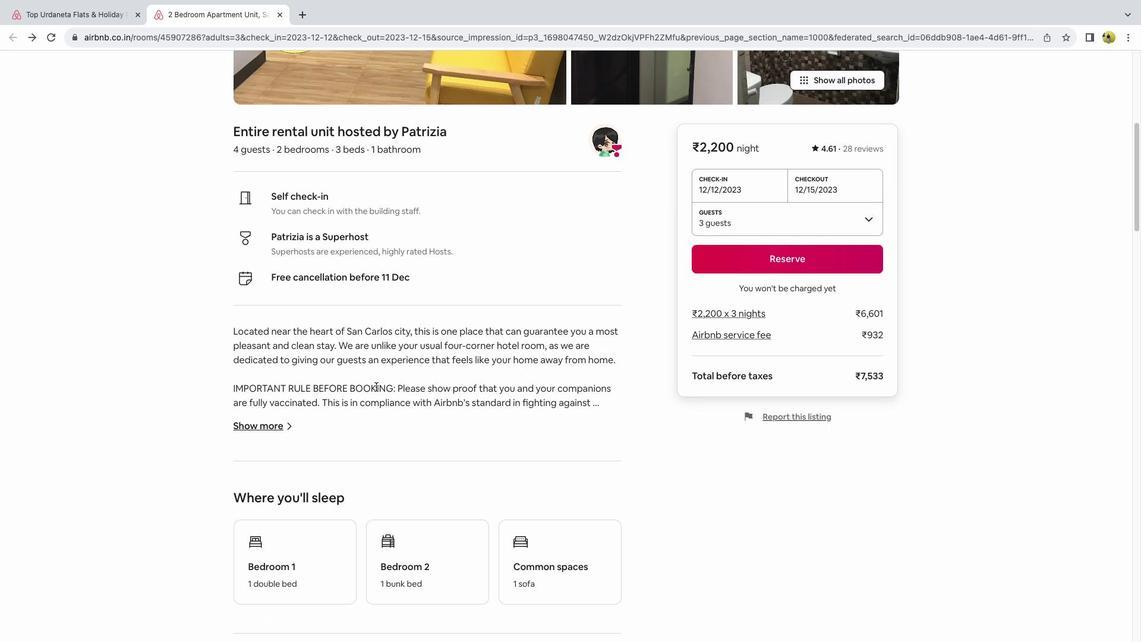 
Action: Mouse scrolled (376, 387) with delta (0, 0)
Screenshot: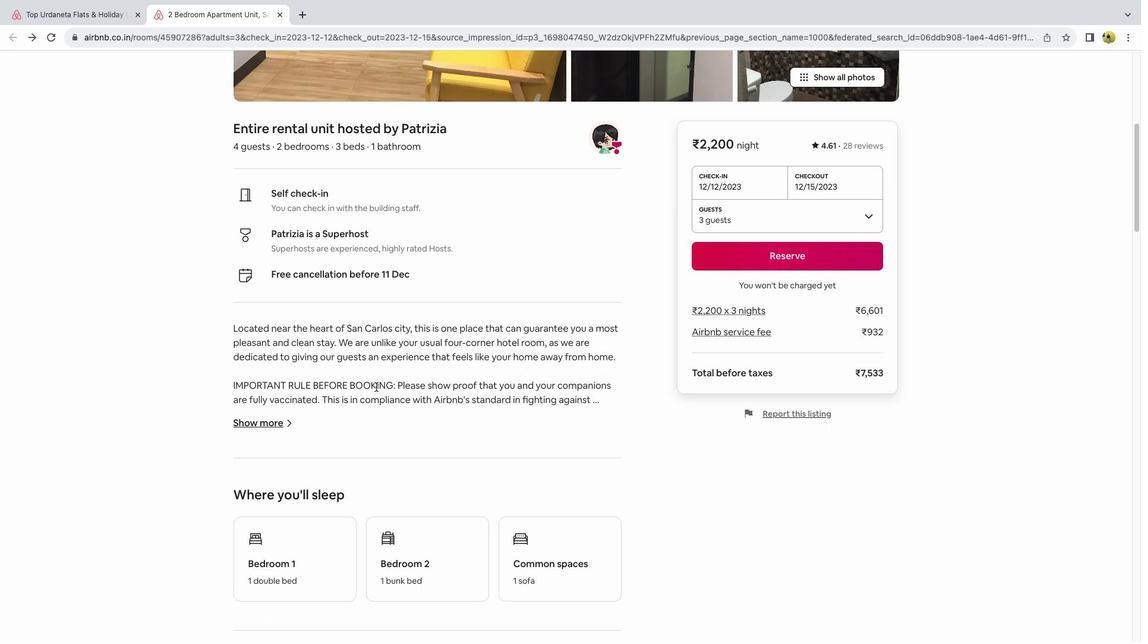 
Action: Mouse scrolled (376, 387) with delta (0, -1)
Screenshot: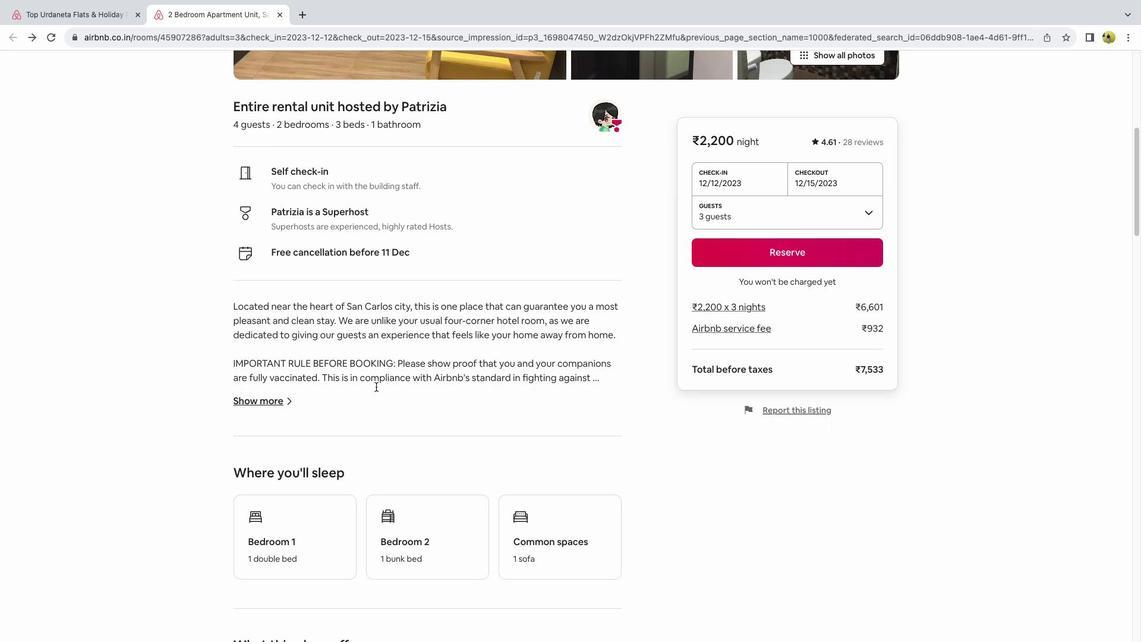 
Action: Mouse moved to (377, 387)
Screenshot: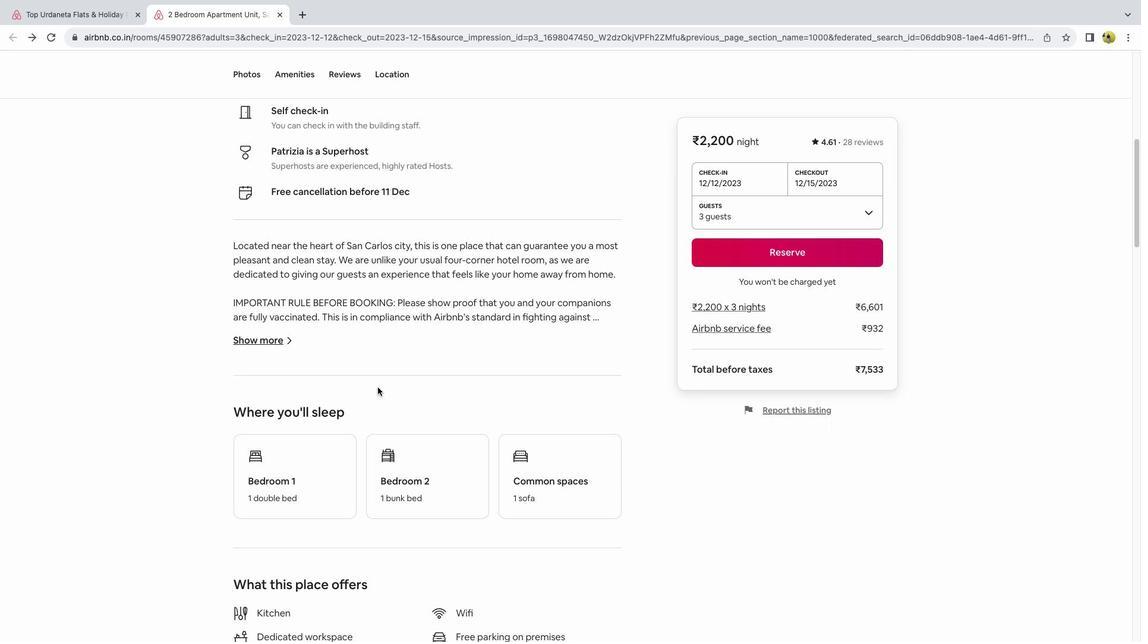 
Action: Mouse scrolled (377, 387) with delta (0, 0)
Screenshot: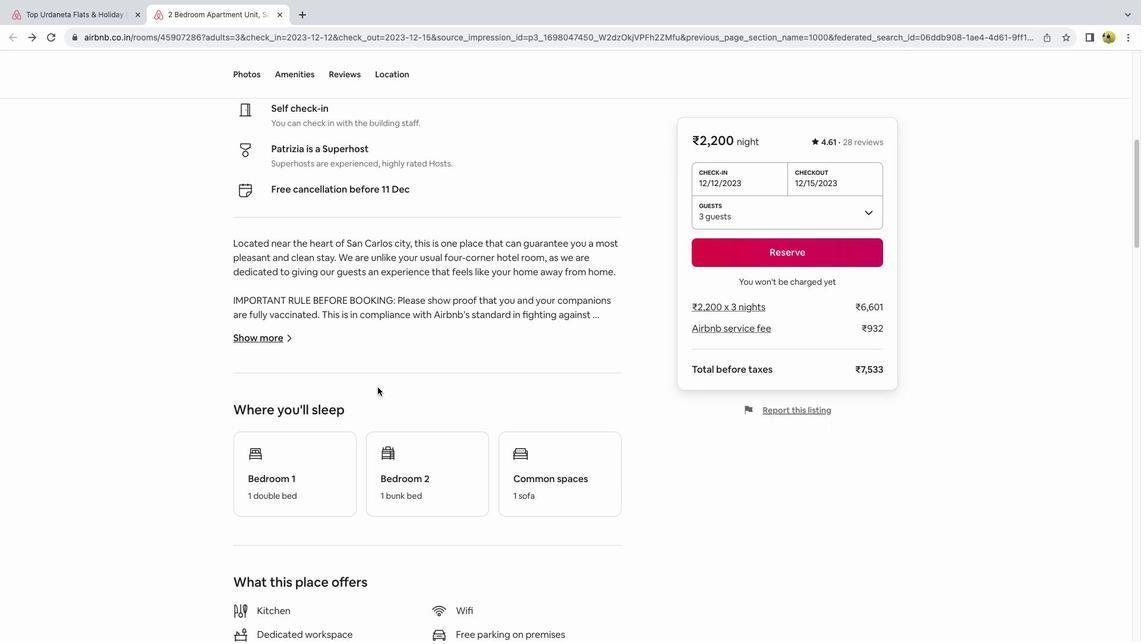 
Action: Mouse scrolled (377, 387) with delta (0, 0)
Screenshot: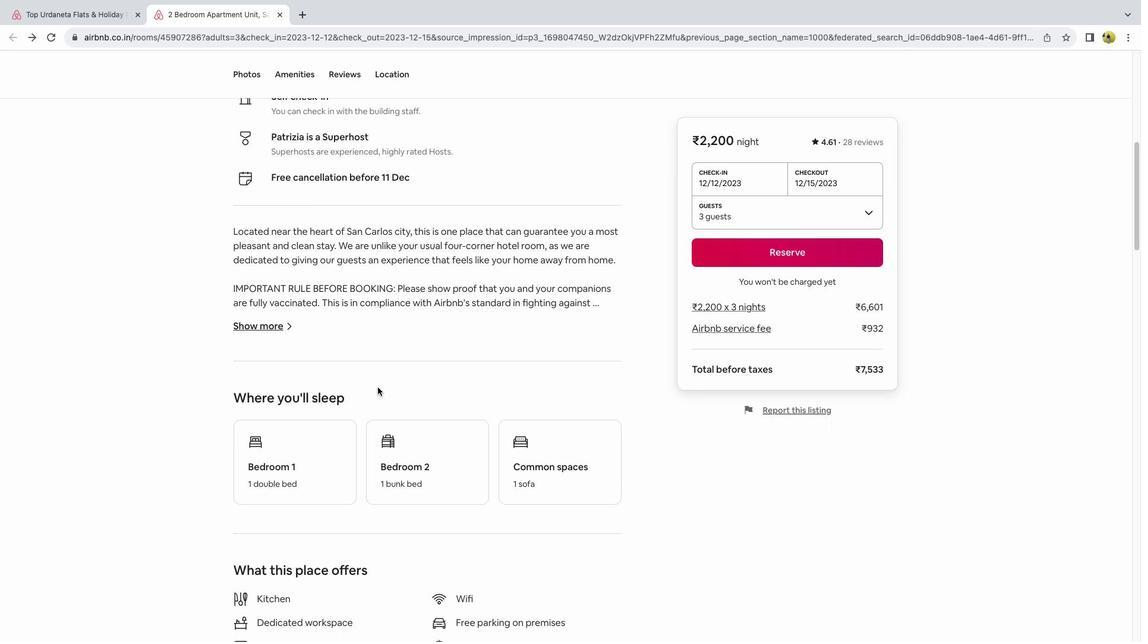 
Action: Mouse scrolled (377, 387) with delta (0, -1)
Screenshot: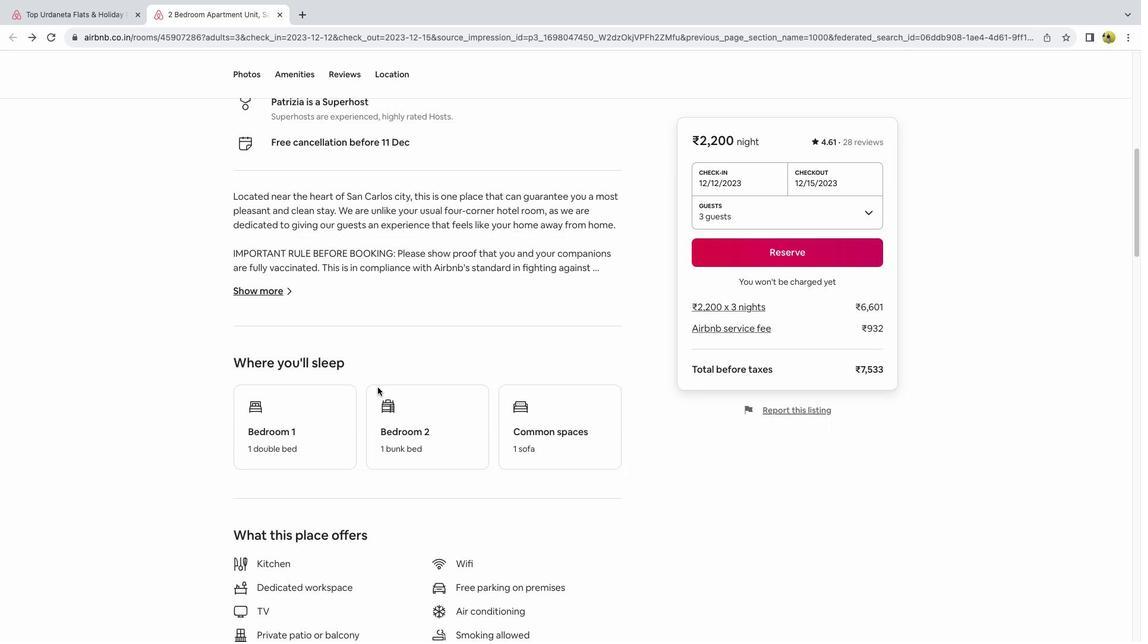 
Action: Mouse scrolled (377, 387) with delta (0, 0)
Screenshot: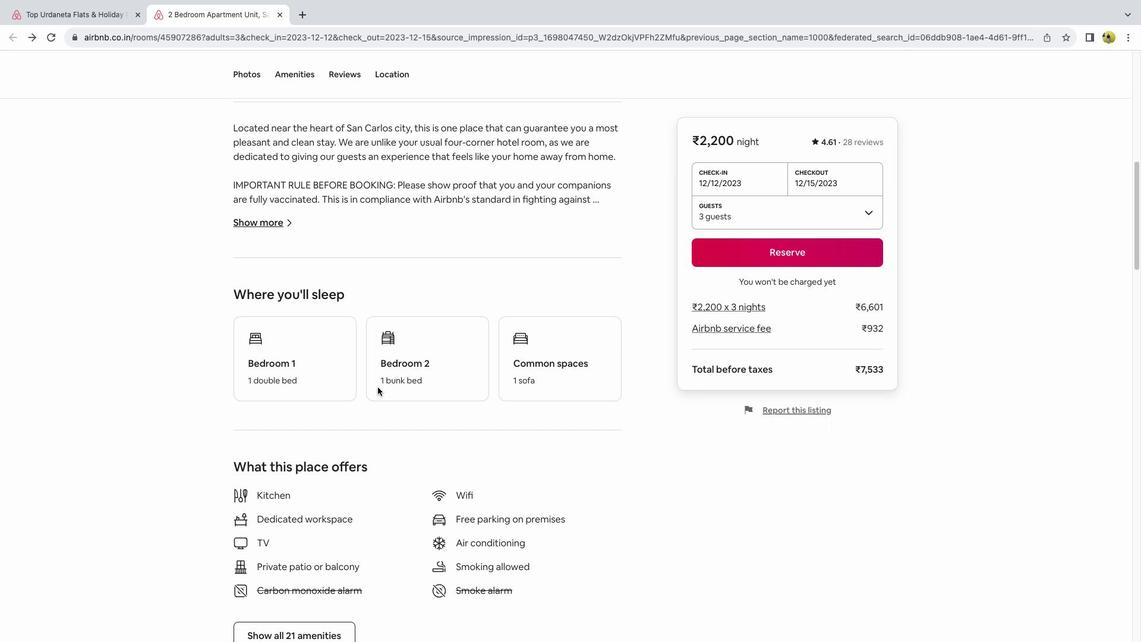 
Action: Mouse scrolled (377, 387) with delta (0, 0)
Screenshot: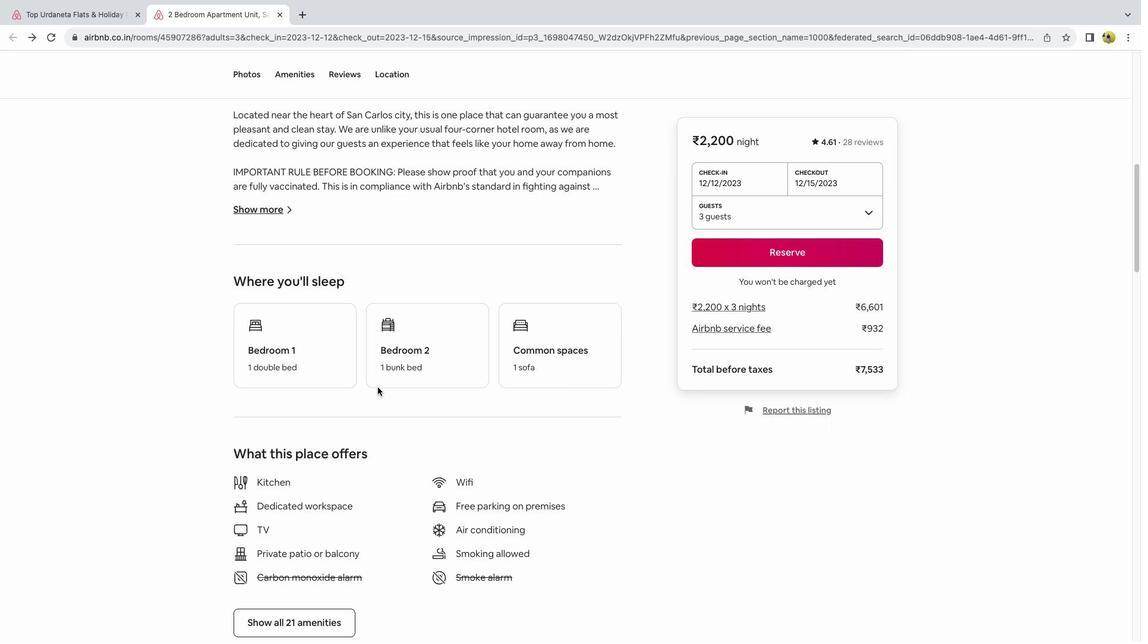 
Action: Mouse scrolled (377, 387) with delta (0, -1)
Screenshot: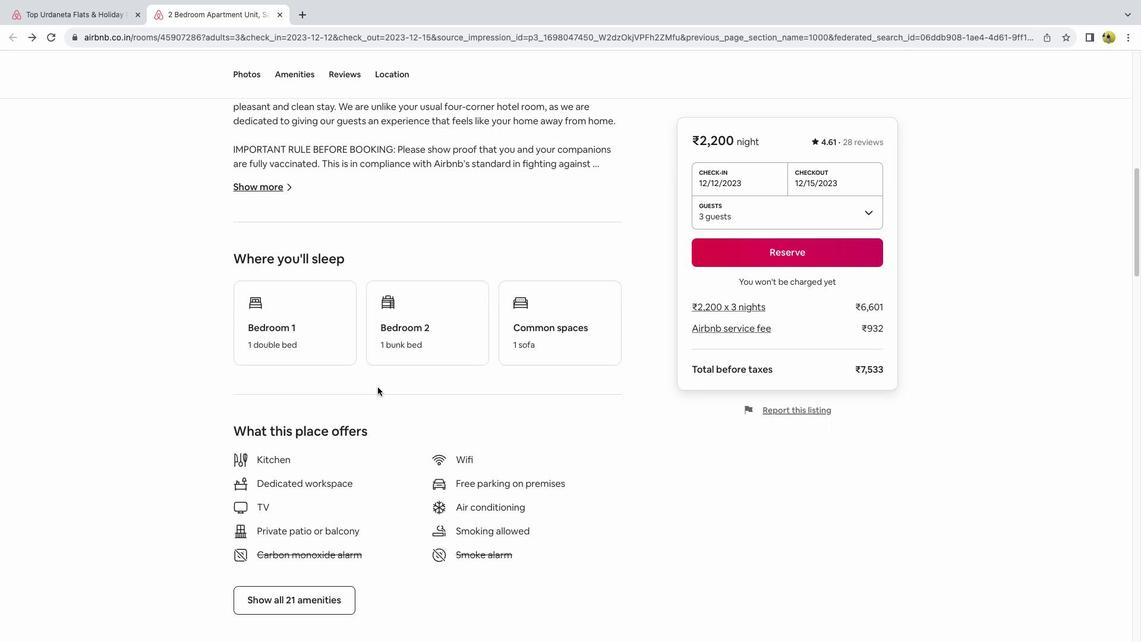 
Action: Mouse moved to (336, 517)
Screenshot: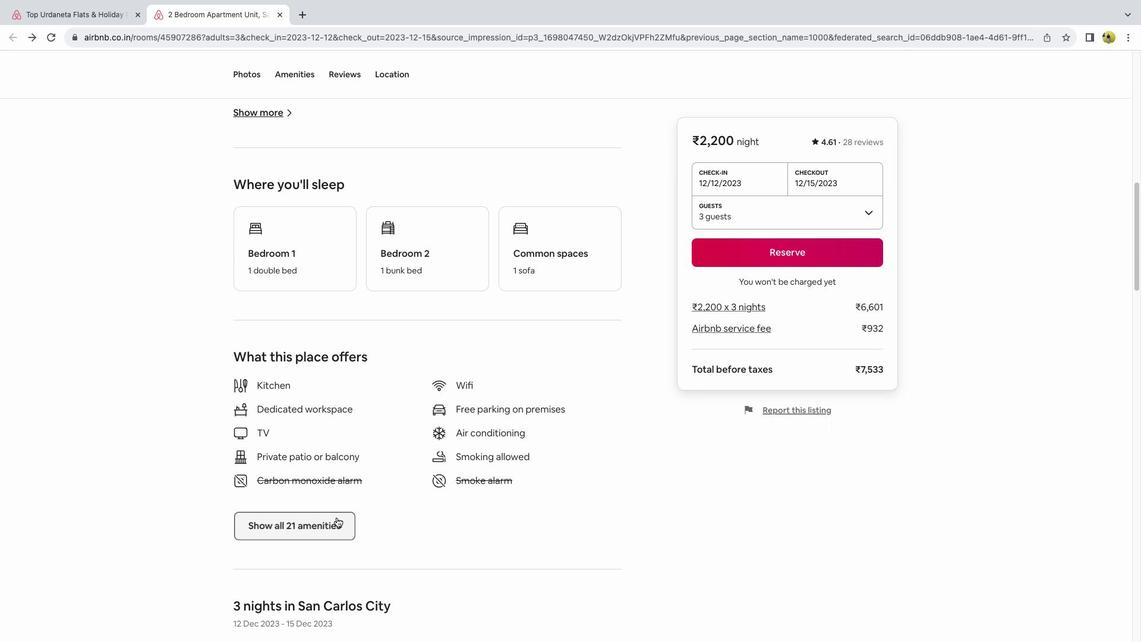 
Action: Mouse pressed left at (336, 517)
Screenshot: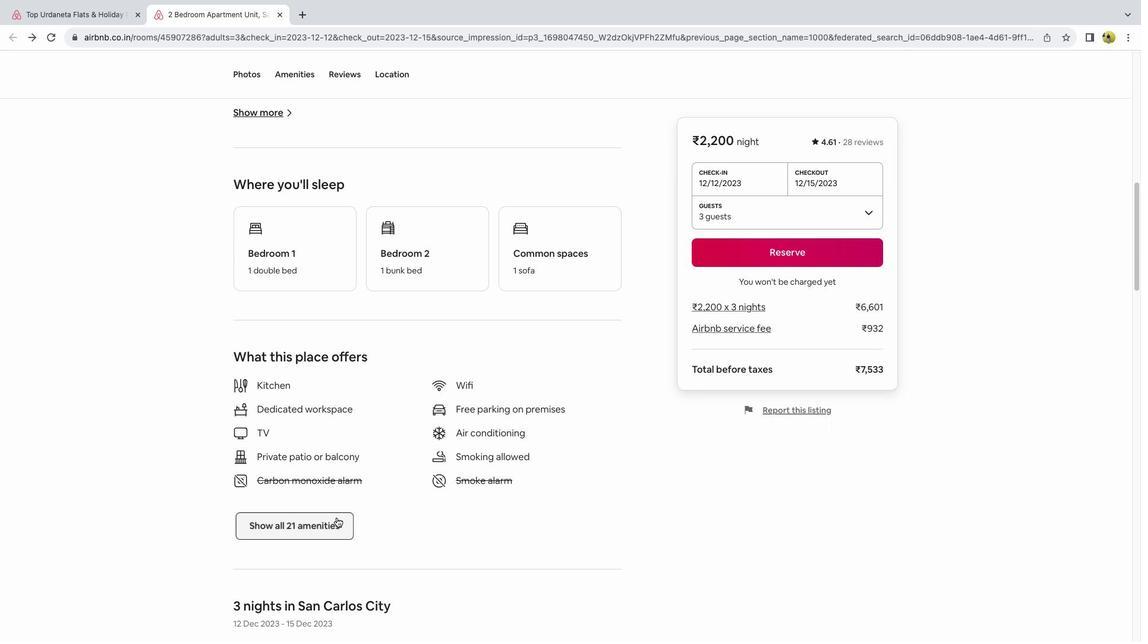 
Action: Mouse moved to (494, 389)
Screenshot: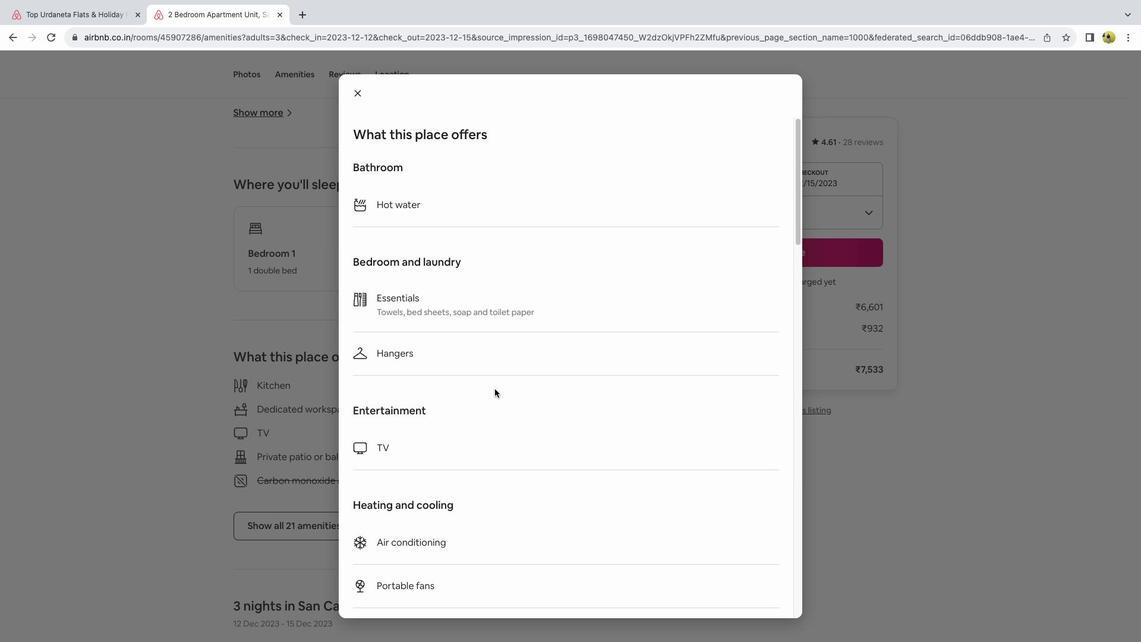 
Action: Mouse scrolled (494, 389) with delta (0, 0)
Screenshot: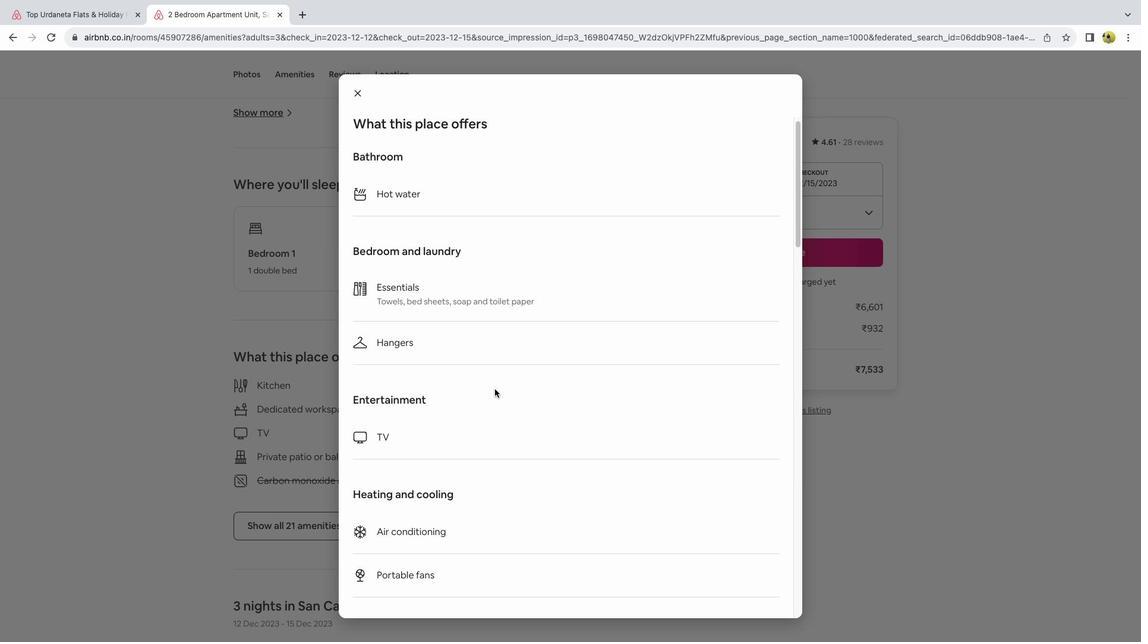 
Action: Mouse scrolled (494, 389) with delta (0, 0)
Screenshot: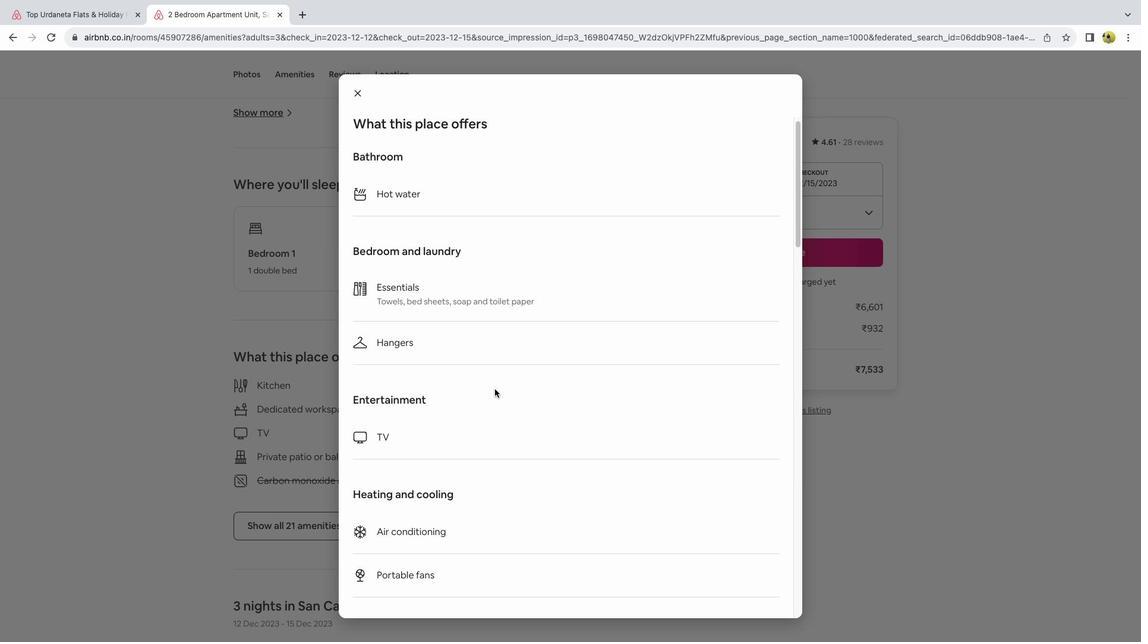 
Action: Mouse scrolled (494, 389) with delta (0, -1)
Screenshot: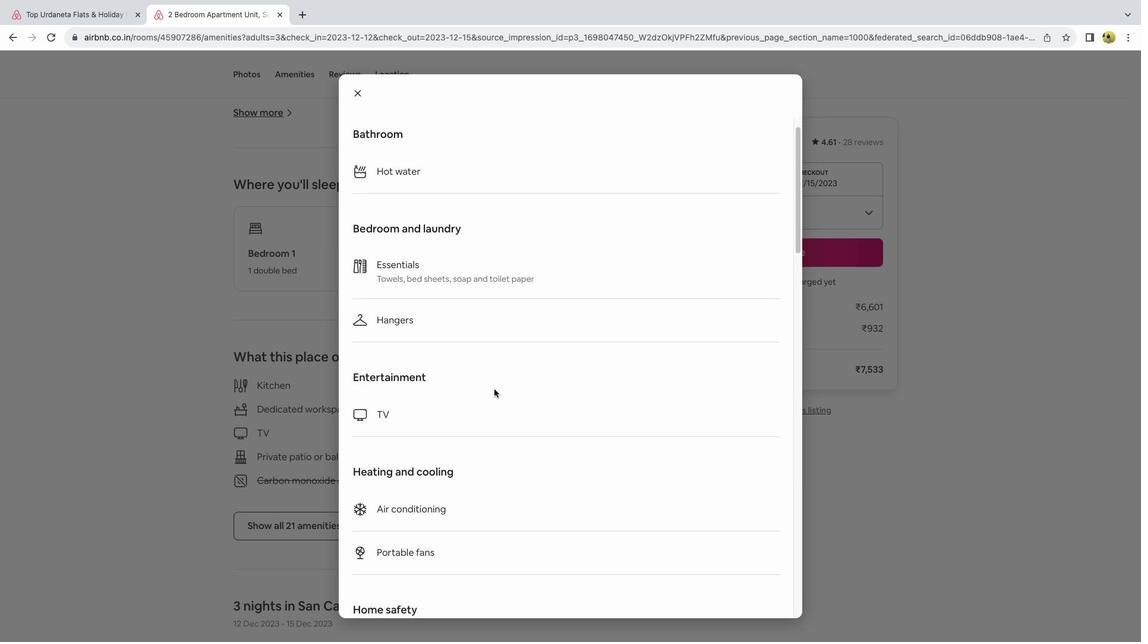 
Action: Mouse moved to (507, 371)
Screenshot: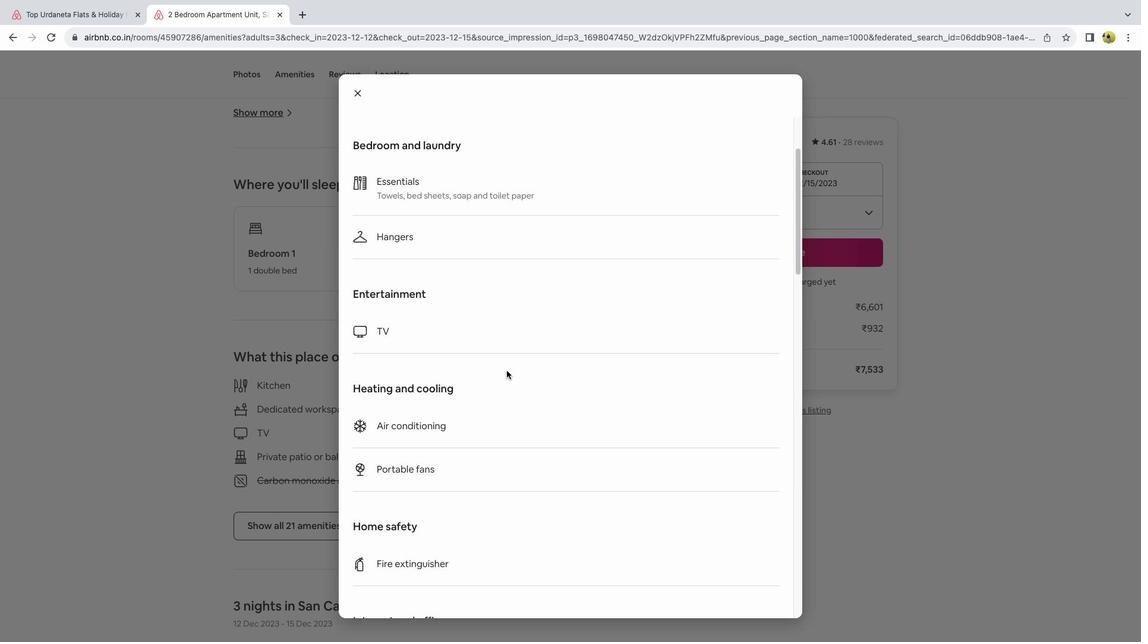 
Action: Mouse scrolled (507, 371) with delta (0, 0)
Screenshot: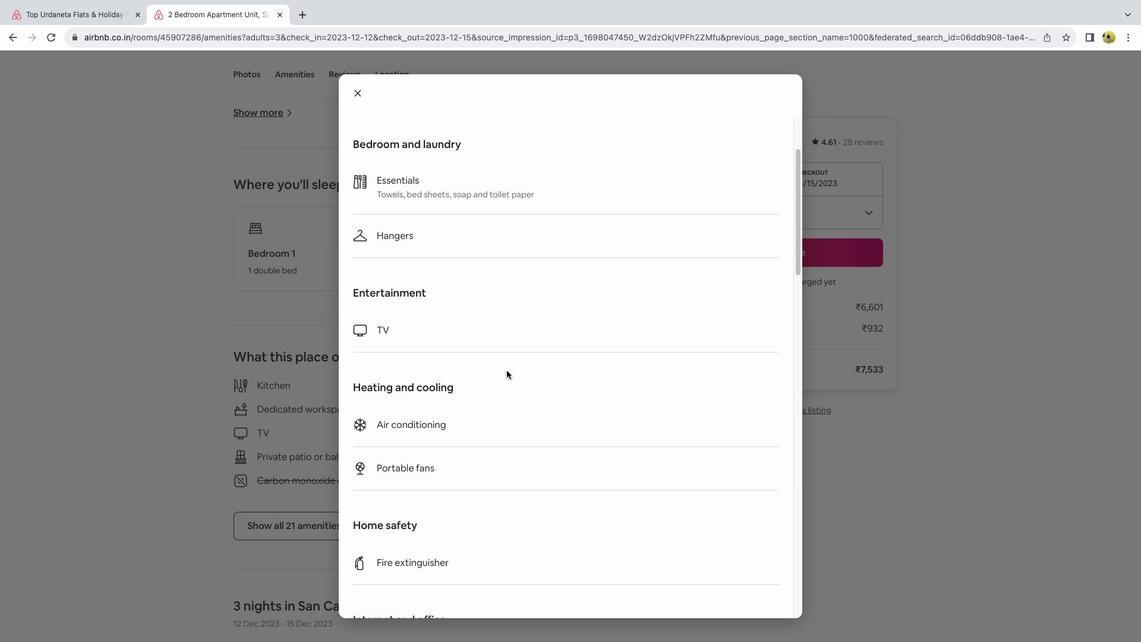 
Action: Mouse scrolled (507, 371) with delta (0, 0)
Screenshot: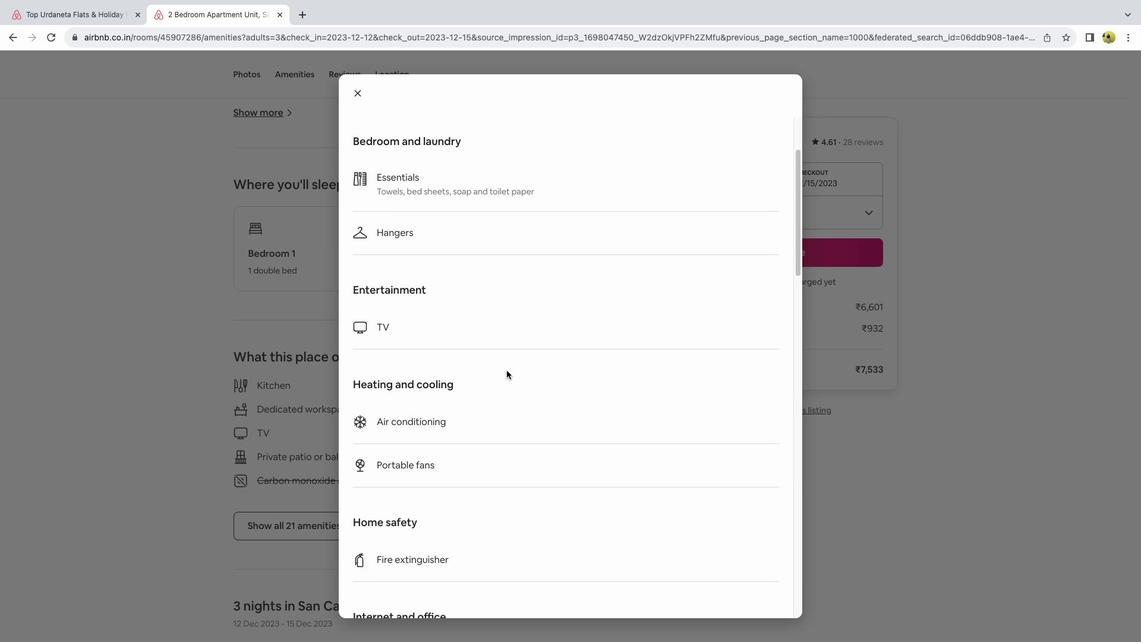
Action: Mouse scrolled (507, 371) with delta (0, -1)
Screenshot: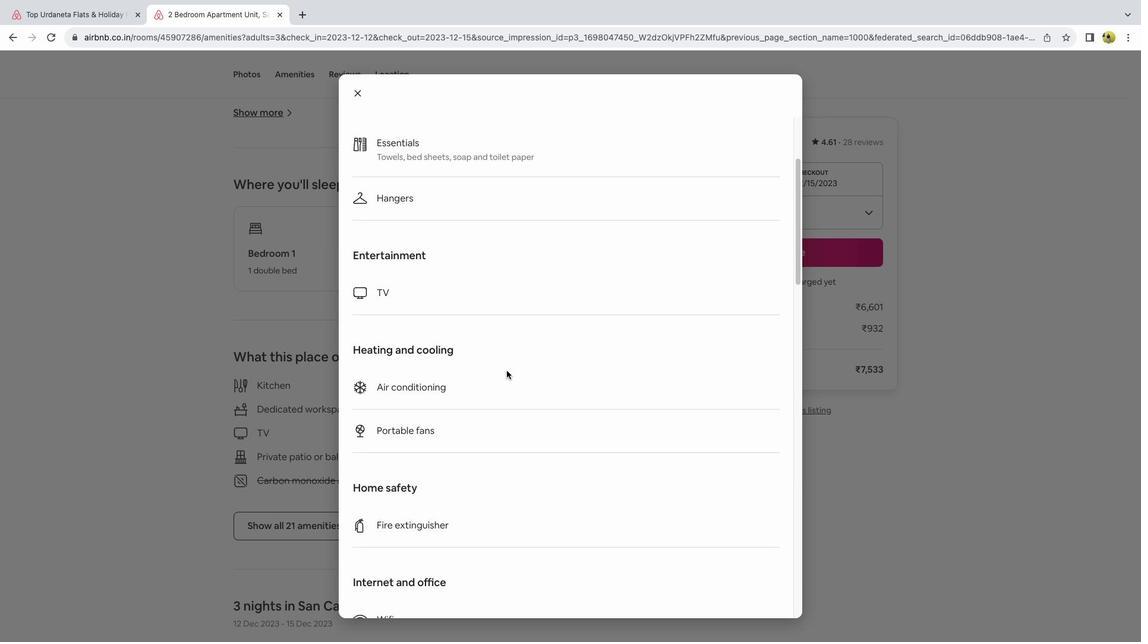 
Action: Mouse moved to (504, 376)
Screenshot: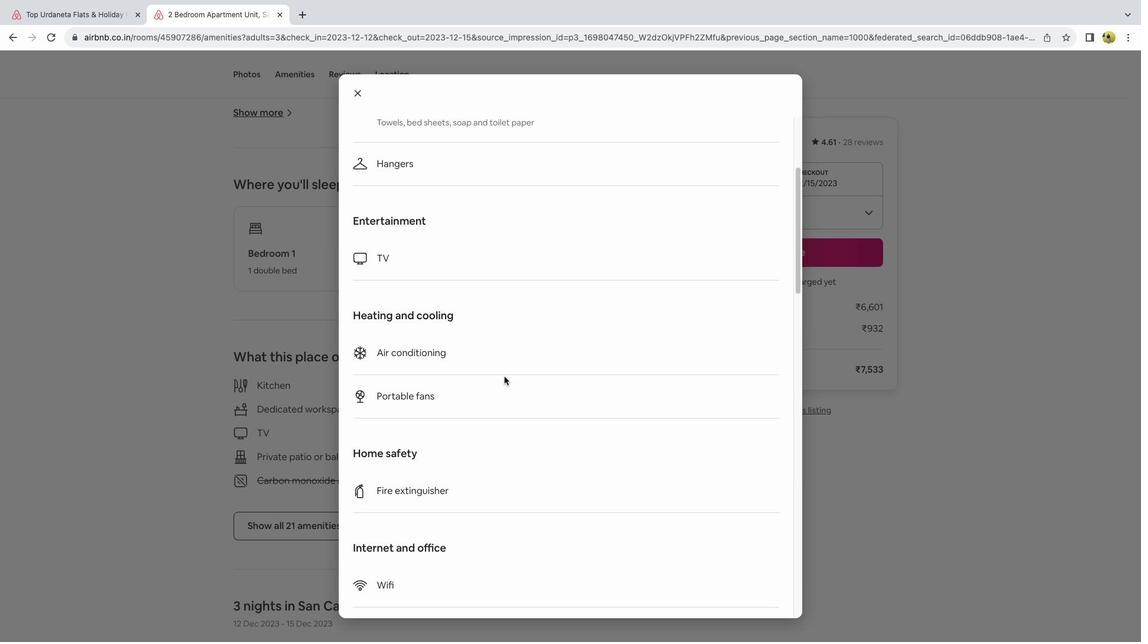 
Action: Mouse scrolled (504, 376) with delta (0, 0)
Screenshot: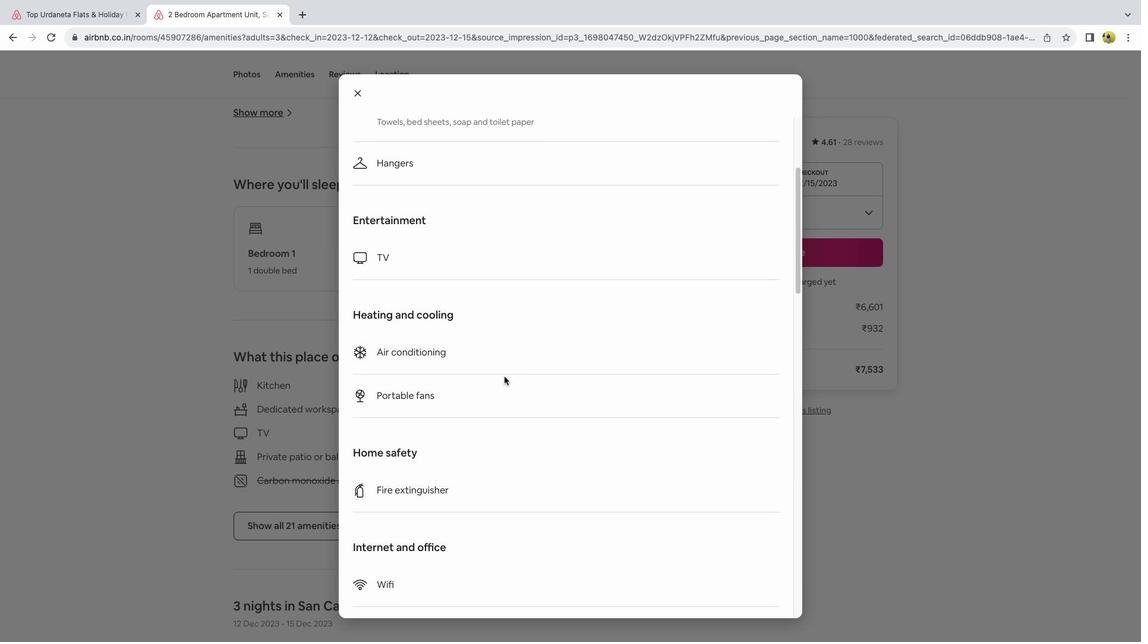 
Action: Mouse moved to (503, 377)
Screenshot: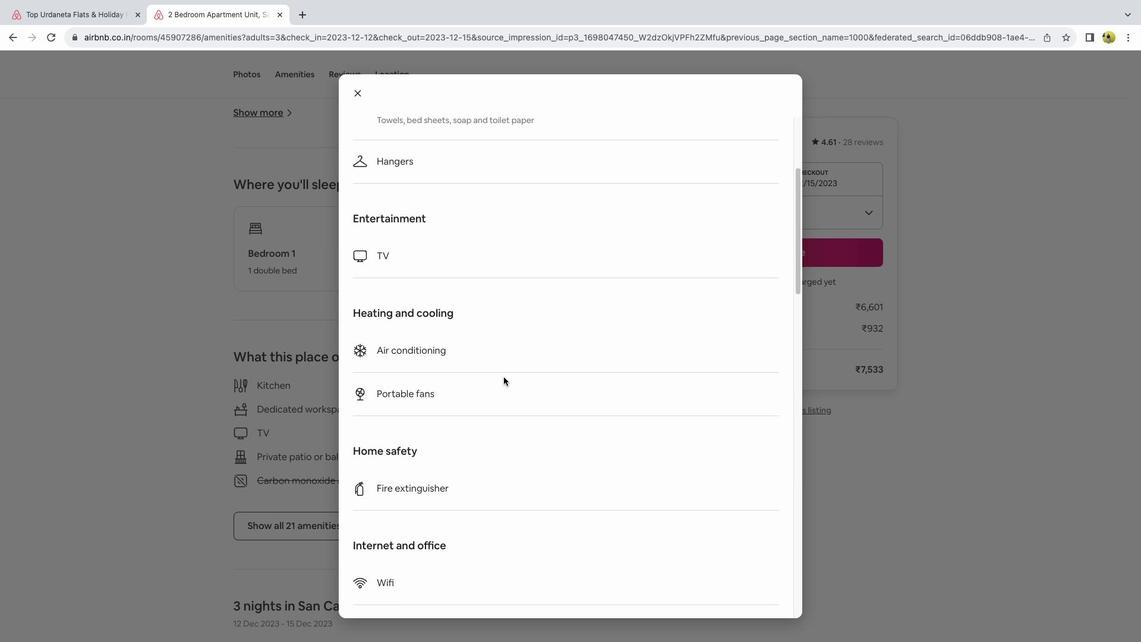 
Action: Mouse scrolled (503, 377) with delta (0, 0)
Screenshot: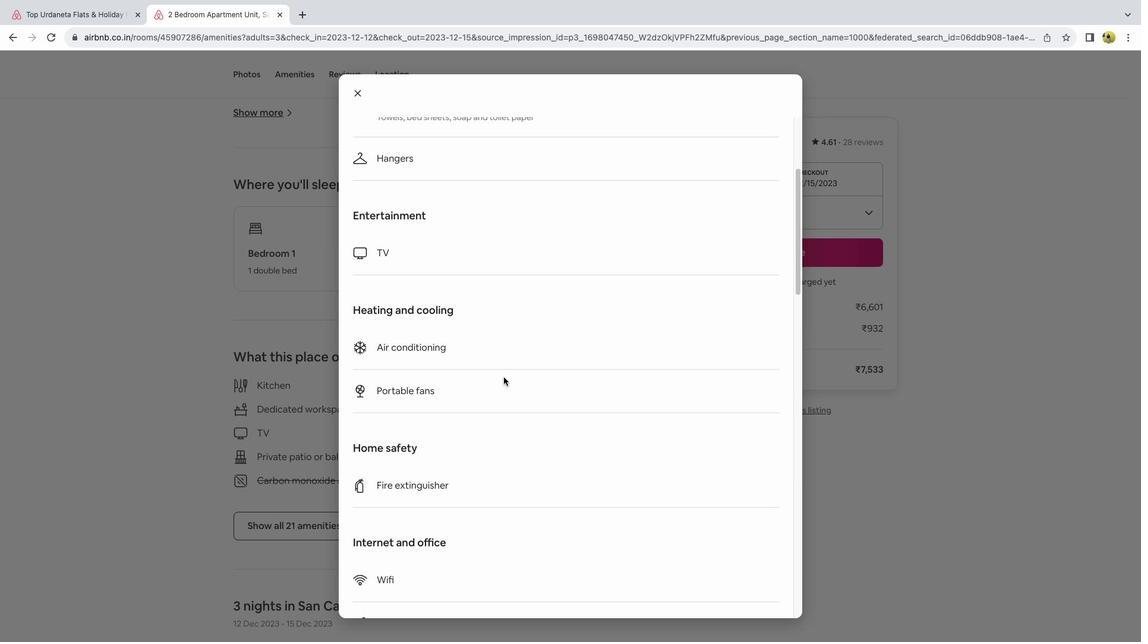 
Action: Mouse scrolled (503, 377) with delta (0, 0)
Screenshot: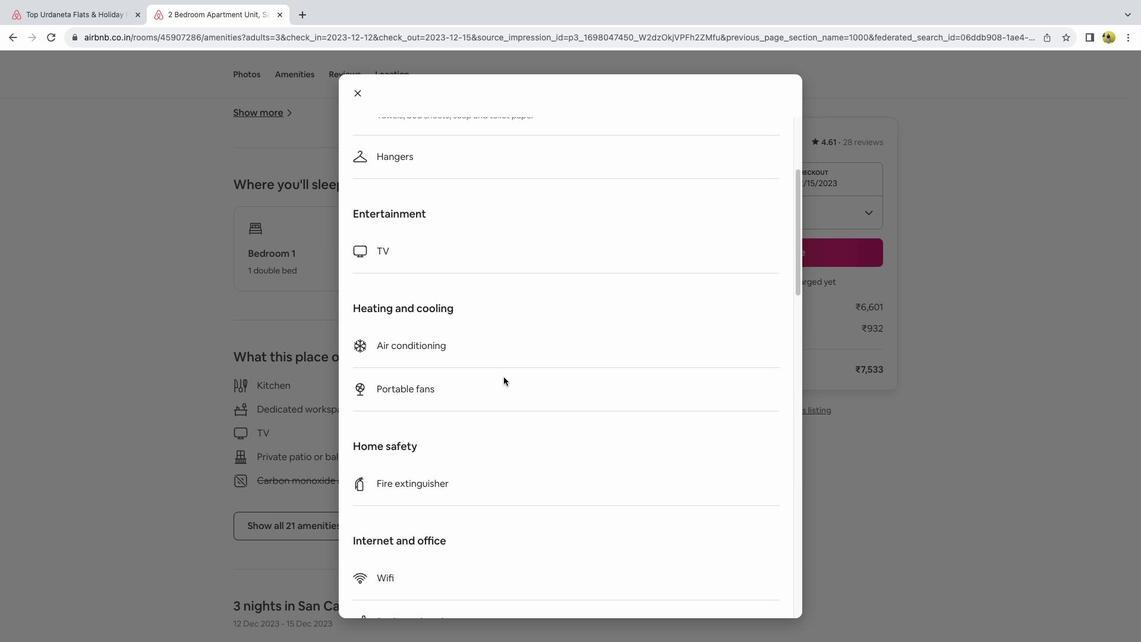 
Action: Mouse scrolled (503, 377) with delta (0, 0)
Screenshot: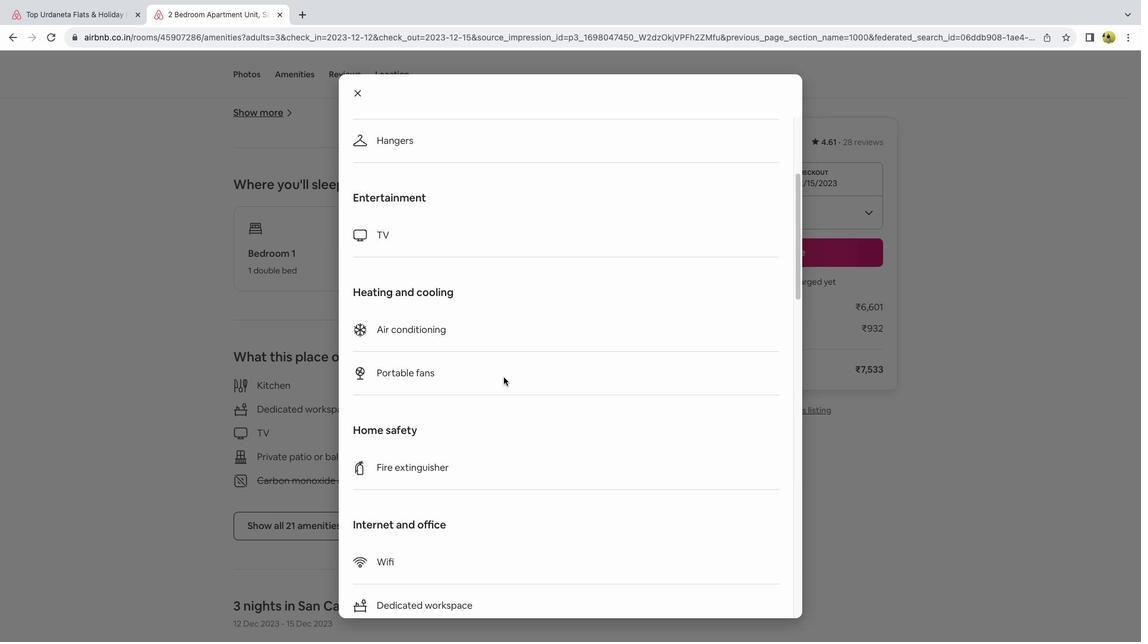 
Action: Mouse scrolled (503, 377) with delta (0, 0)
Screenshot: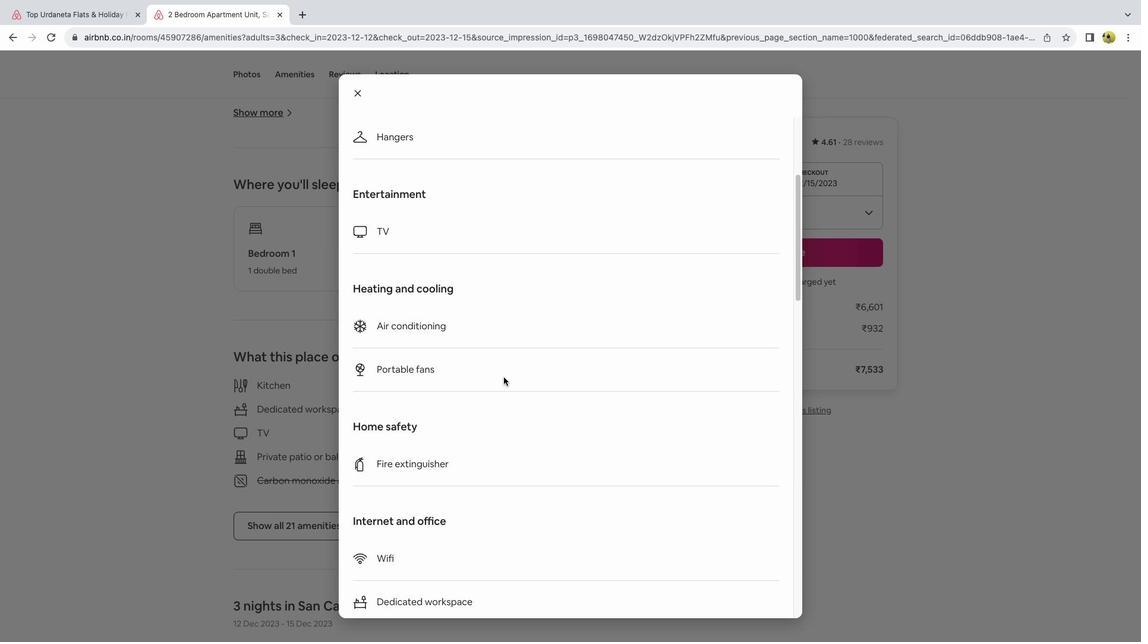 
Action: Mouse scrolled (503, 377) with delta (0, -1)
Screenshot: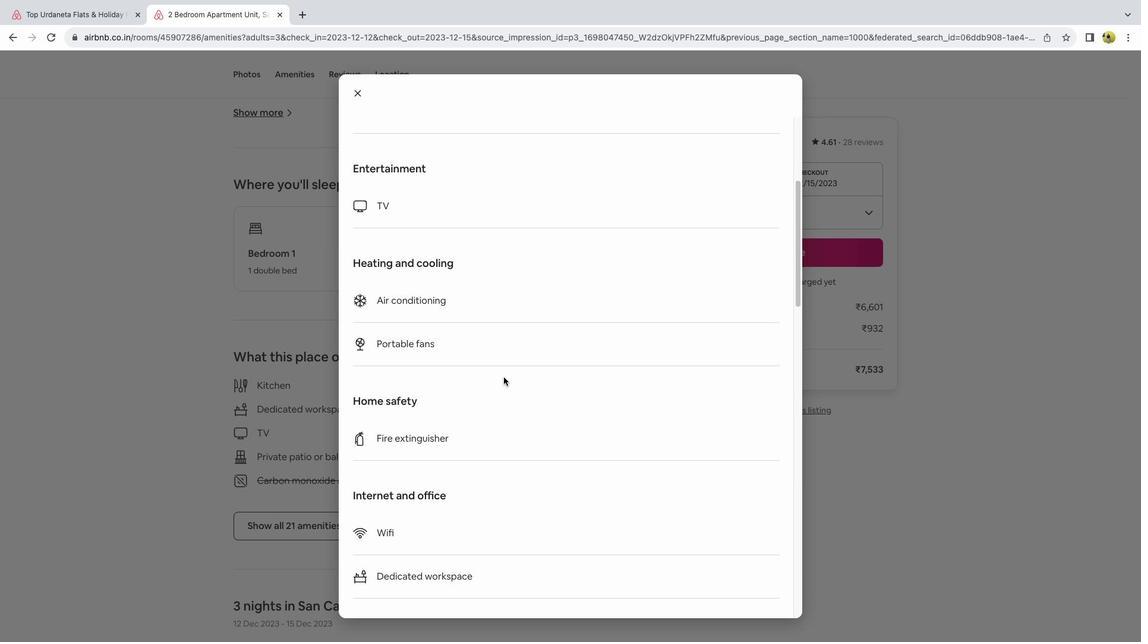 
Action: Mouse scrolled (503, 377) with delta (0, 0)
Screenshot: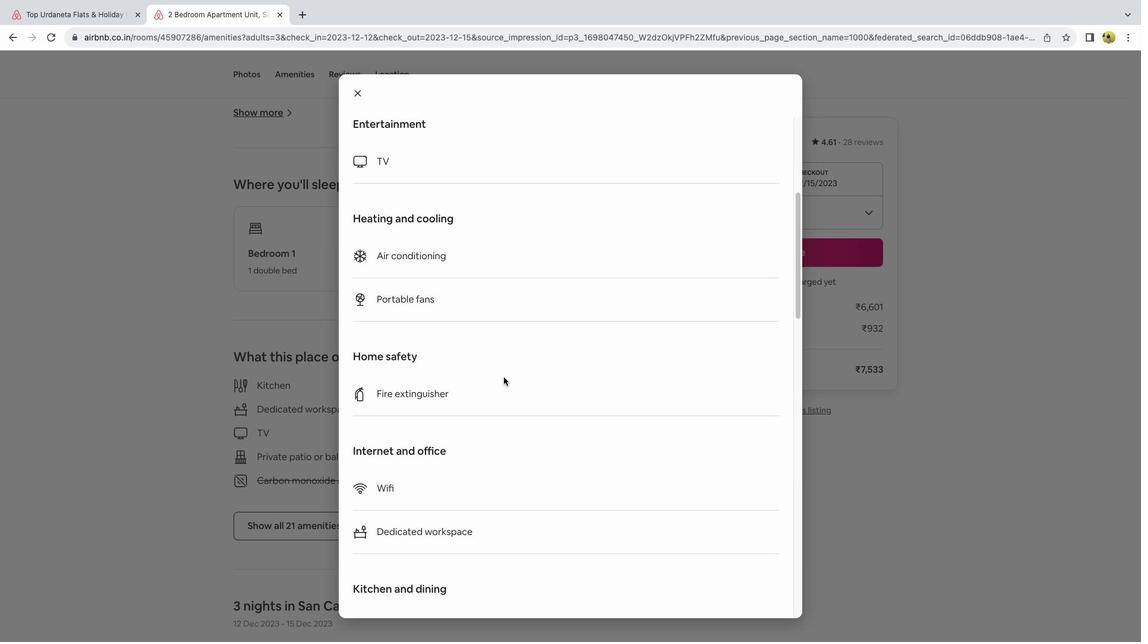 
Action: Mouse scrolled (503, 377) with delta (0, 0)
Screenshot: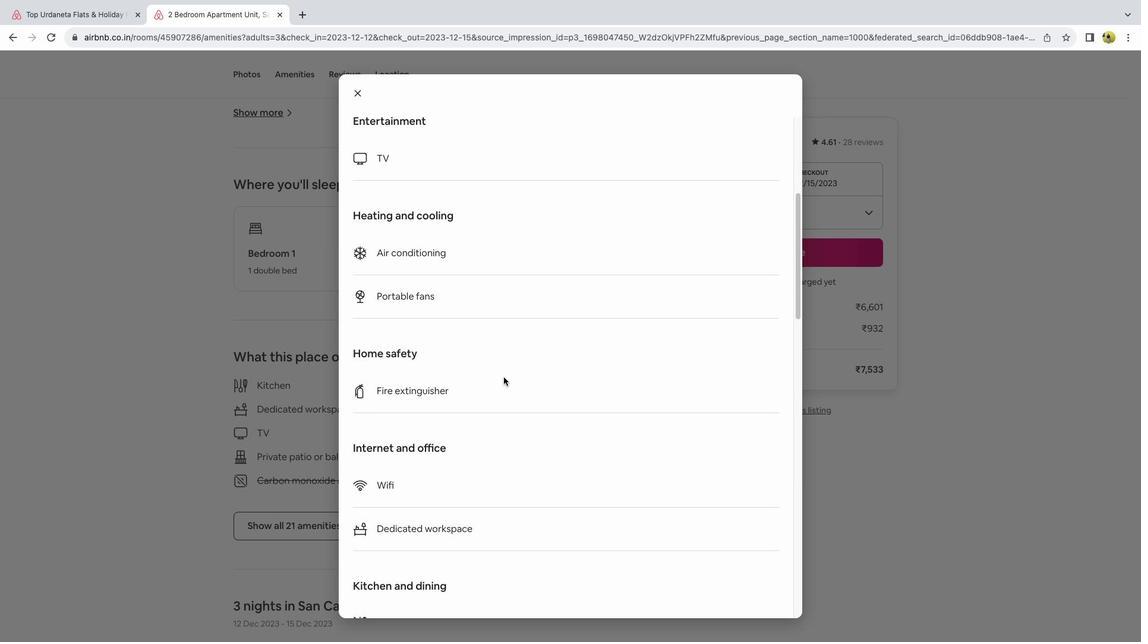 
Action: Mouse scrolled (503, 377) with delta (0, 0)
Screenshot: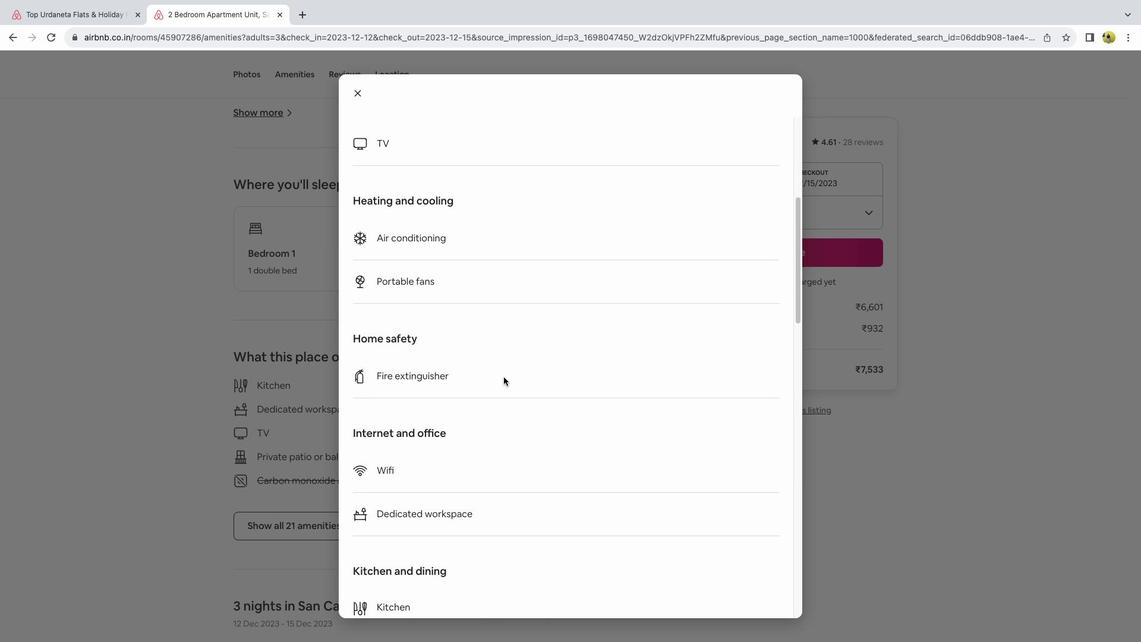 
Action: Mouse scrolled (503, 377) with delta (0, 0)
Screenshot: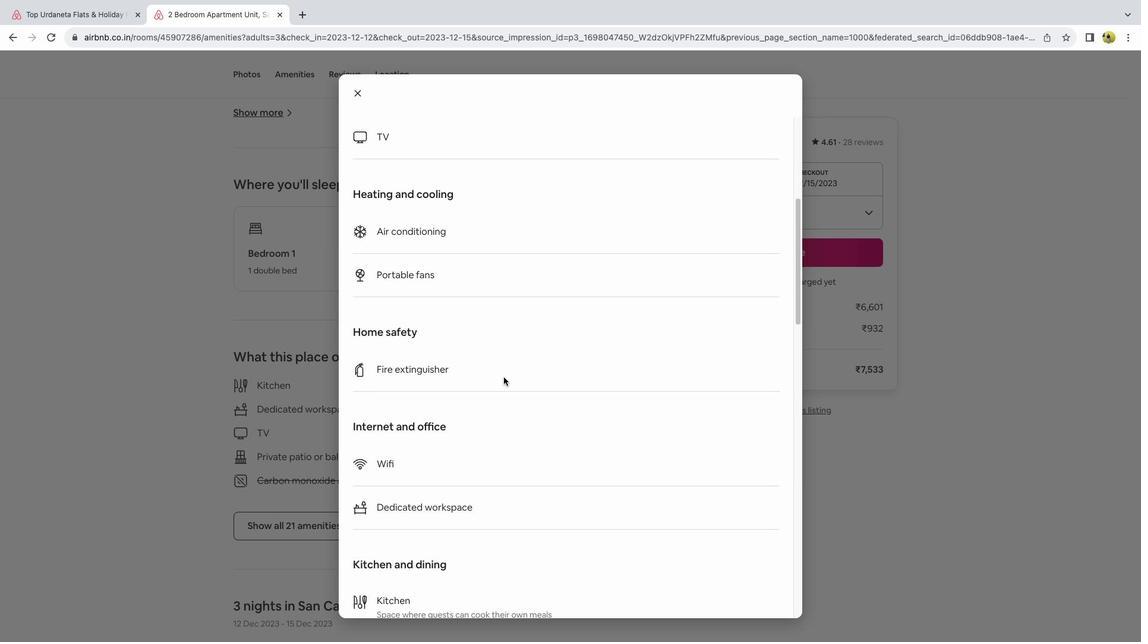 
Action: Mouse scrolled (503, 377) with delta (0, 0)
Screenshot: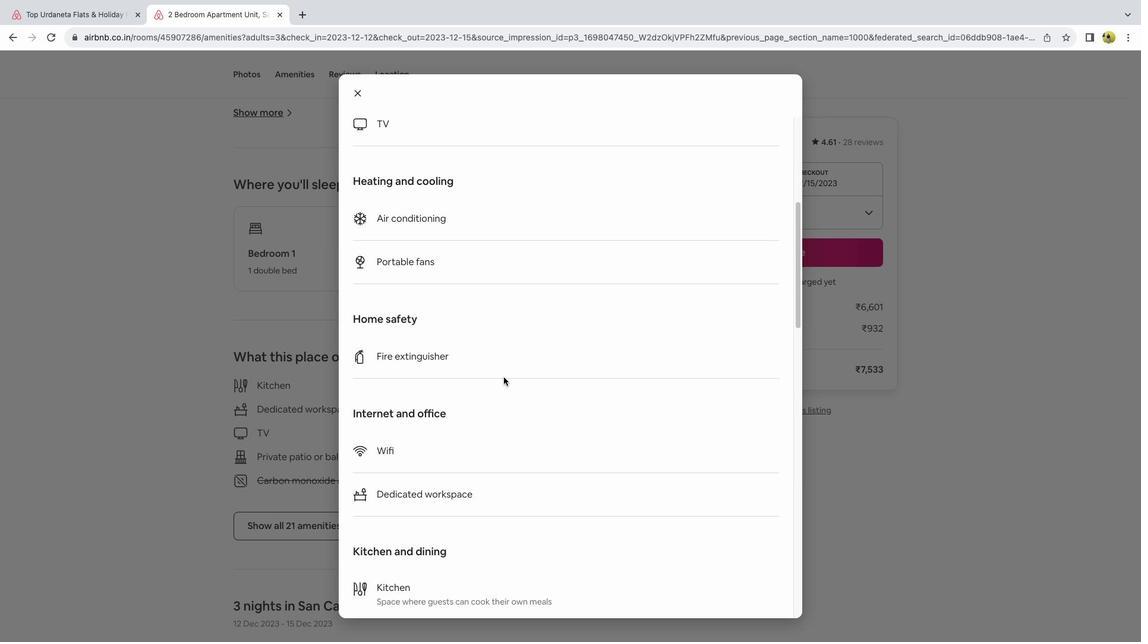 
Action: Mouse scrolled (503, 377) with delta (0, 0)
Screenshot: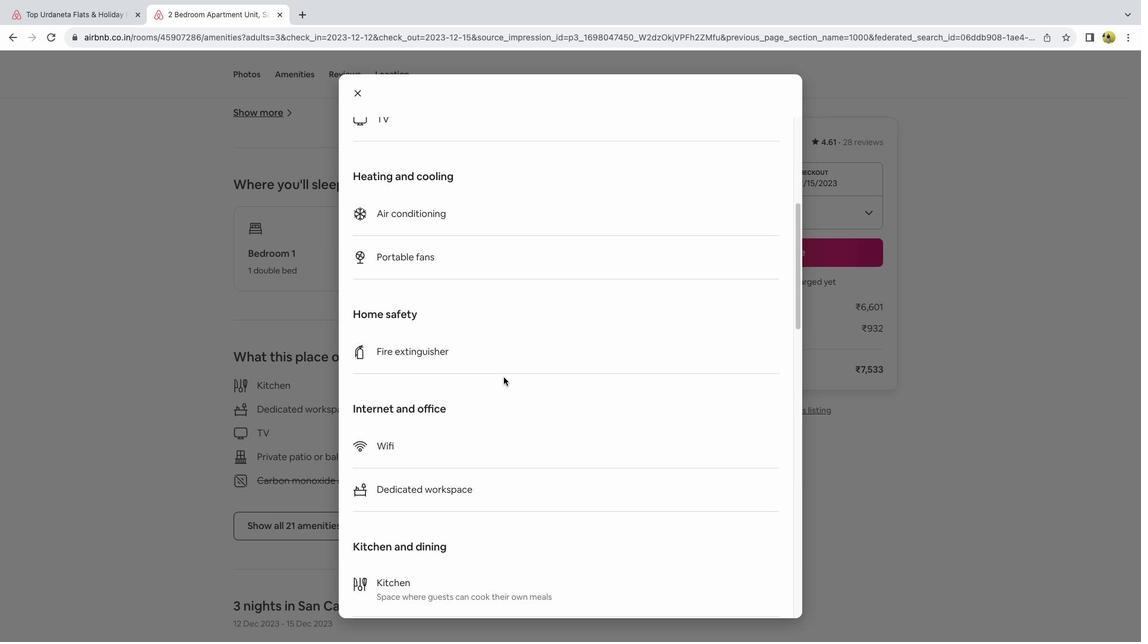 
Action: Mouse scrolled (503, 377) with delta (0, 0)
Screenshot: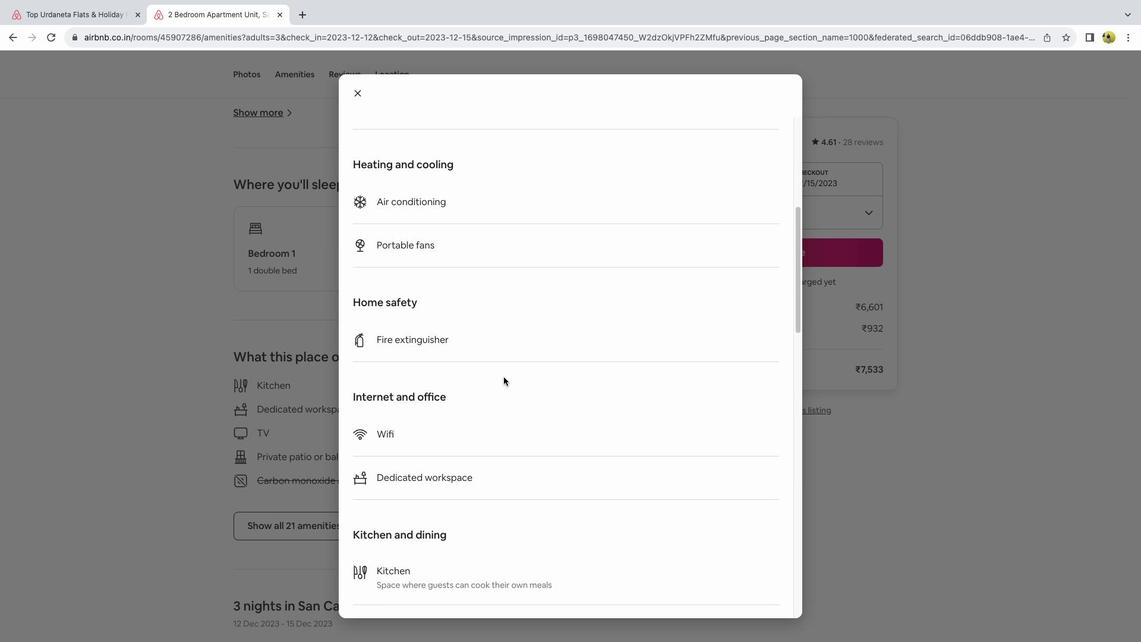 
Action: Mouse scrolled (503, 377) with delta (0, 0)
Screenshot: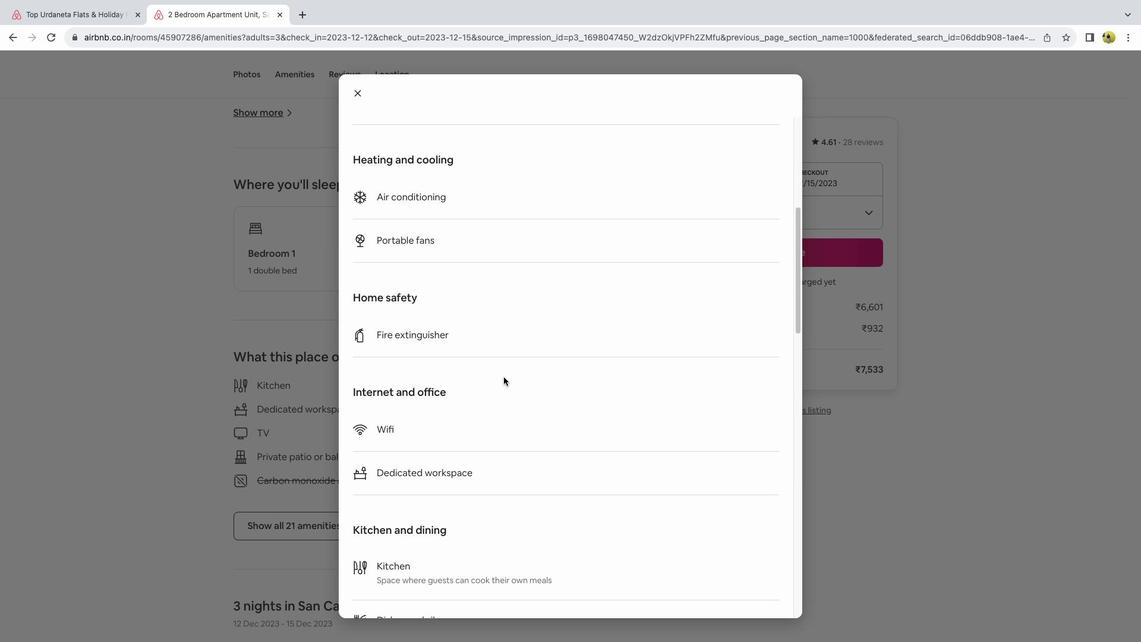
Action: Mouse scrolled (503, 377) with delta (0, 0)
Screenshot: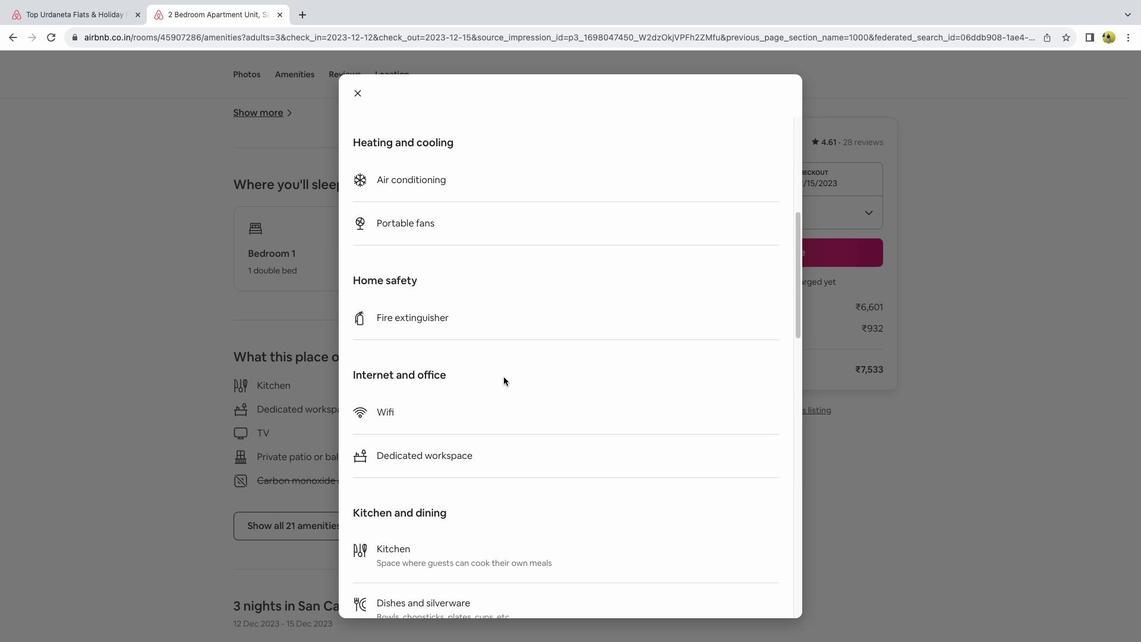 
Action: Mouse scrolled (503, 377) with delta (0, 0)
Screenshot: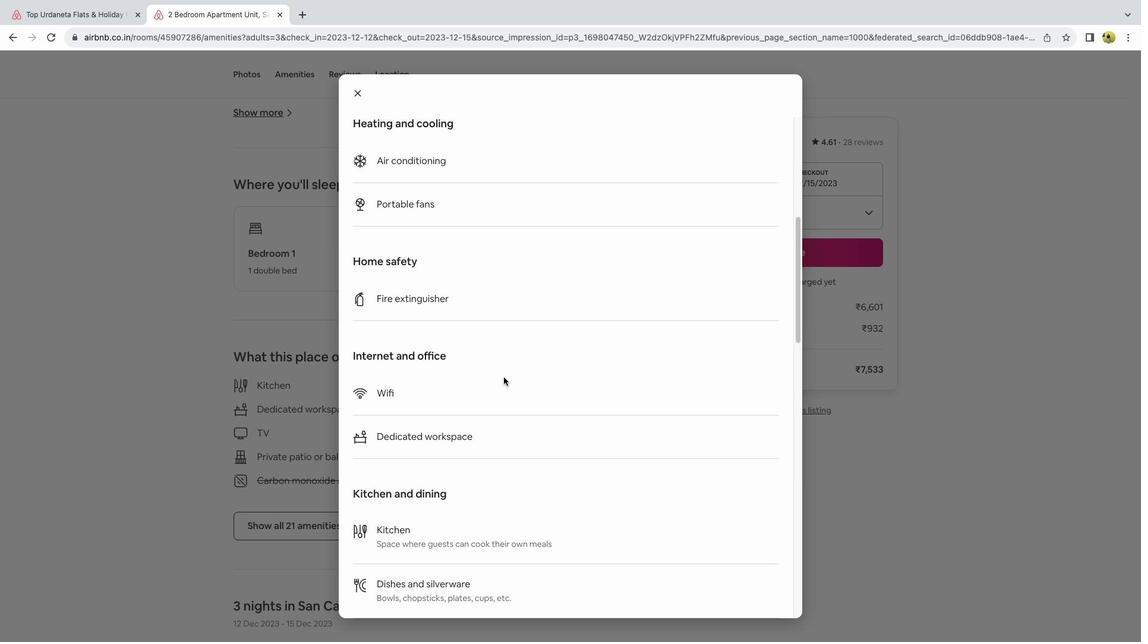 
Action: Mouse scrolled (503, 377) with delta (0, 0)
Screenshot: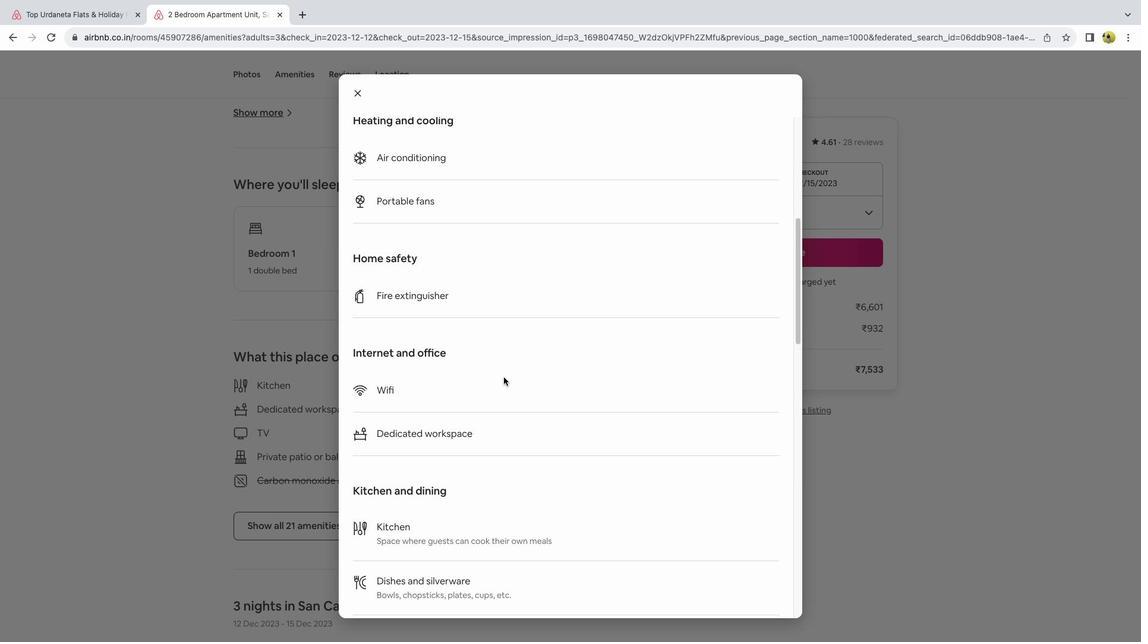 
Action: Mouse scrolled (503, 377) with delta (0, 0)
Screenshot: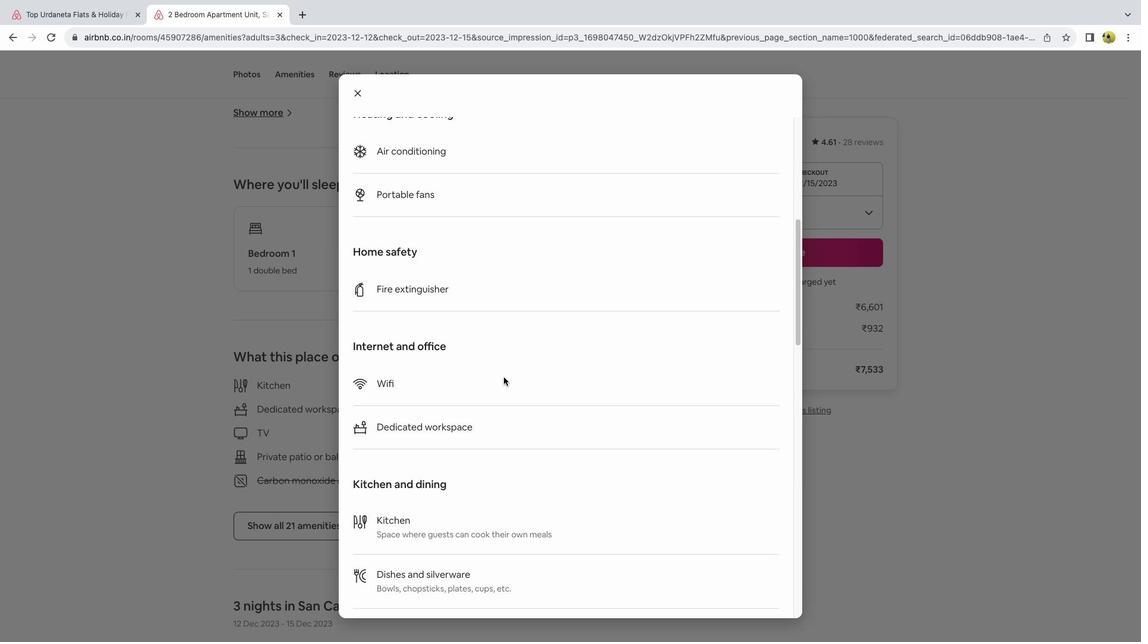 
Action: Mouse scrolled (503, 377) with delta (0, 0)
Screenshot: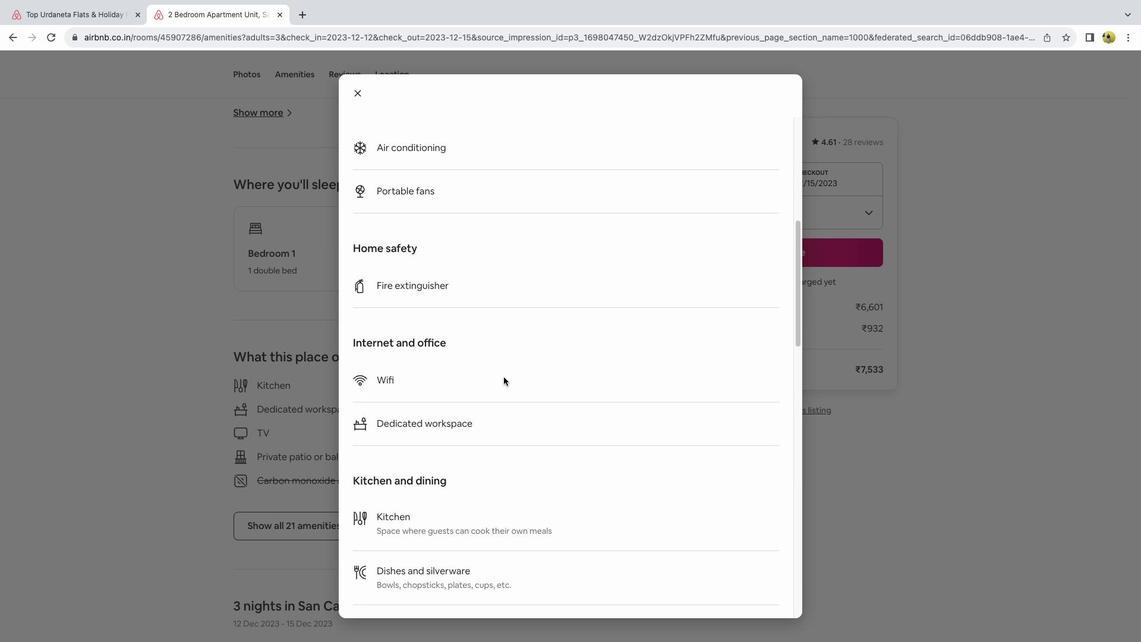 
Action: Mouse scrolled (503, 377) with delta (0, 0)
Screenshot: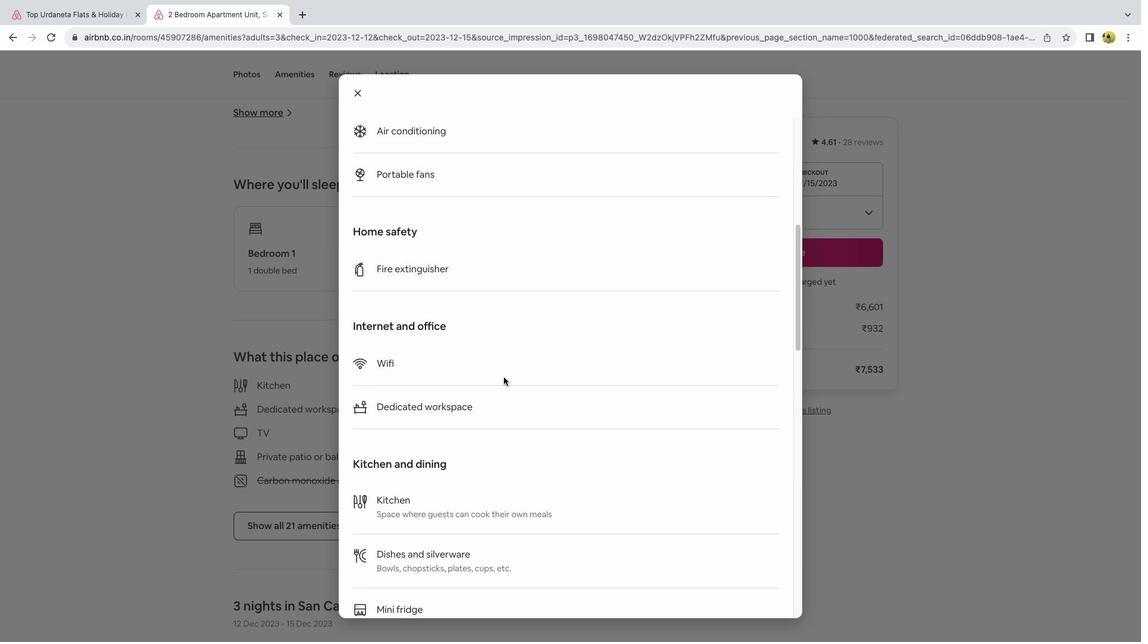 
Action: Mouse scrolled (503, 377) with delta (0, 0)
Screenshot: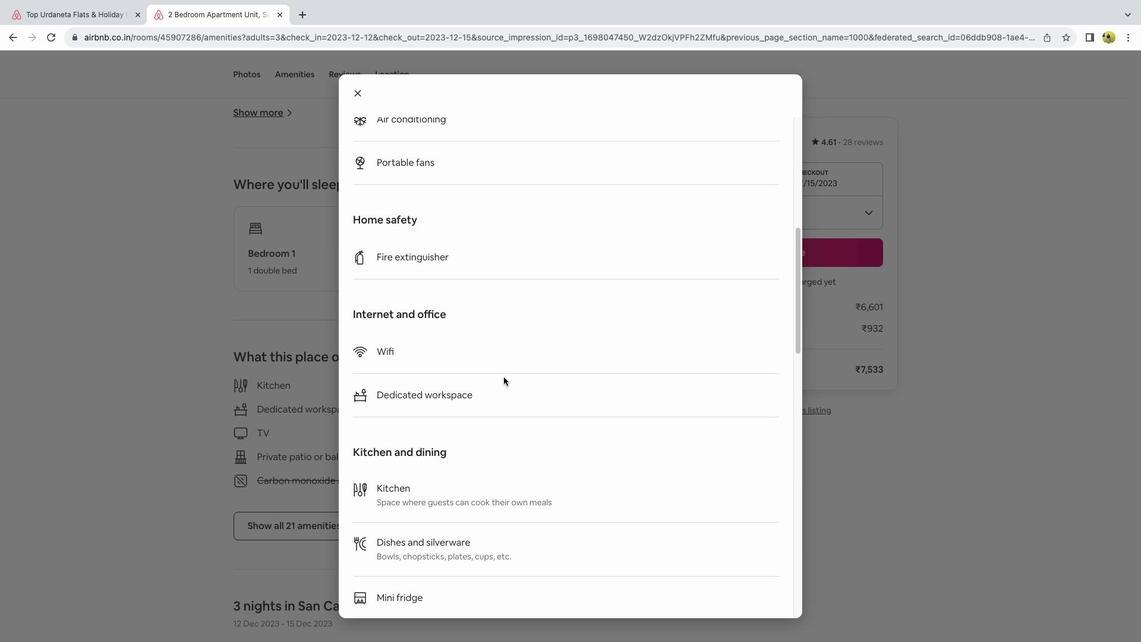 
Action: Mouse scrolled (503, 377) with delta (0, -1)
Screenshot: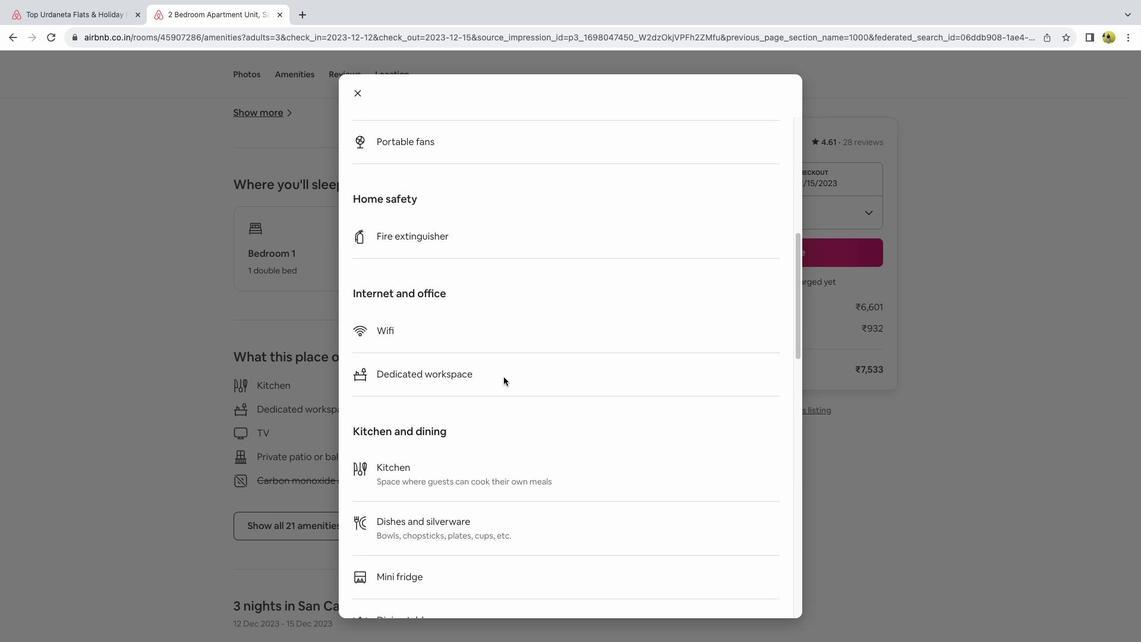 
Action: Mouse moved to (504, 377)
Screenshot: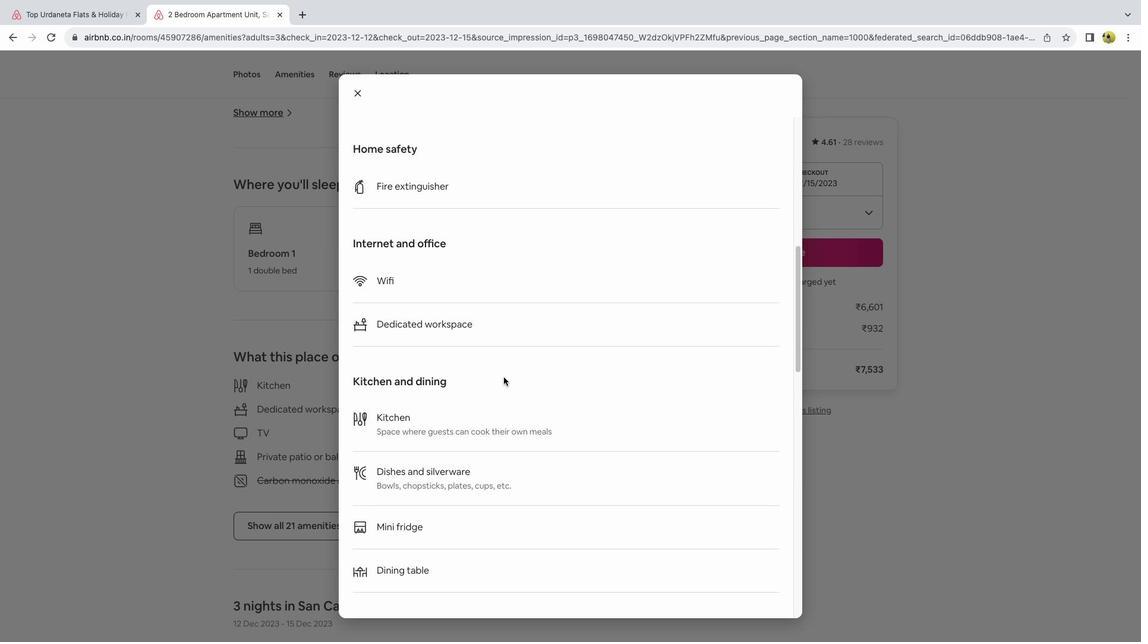 
Action: Mouse scrolled (504, 377) with delta (0, 0)
Screenshot: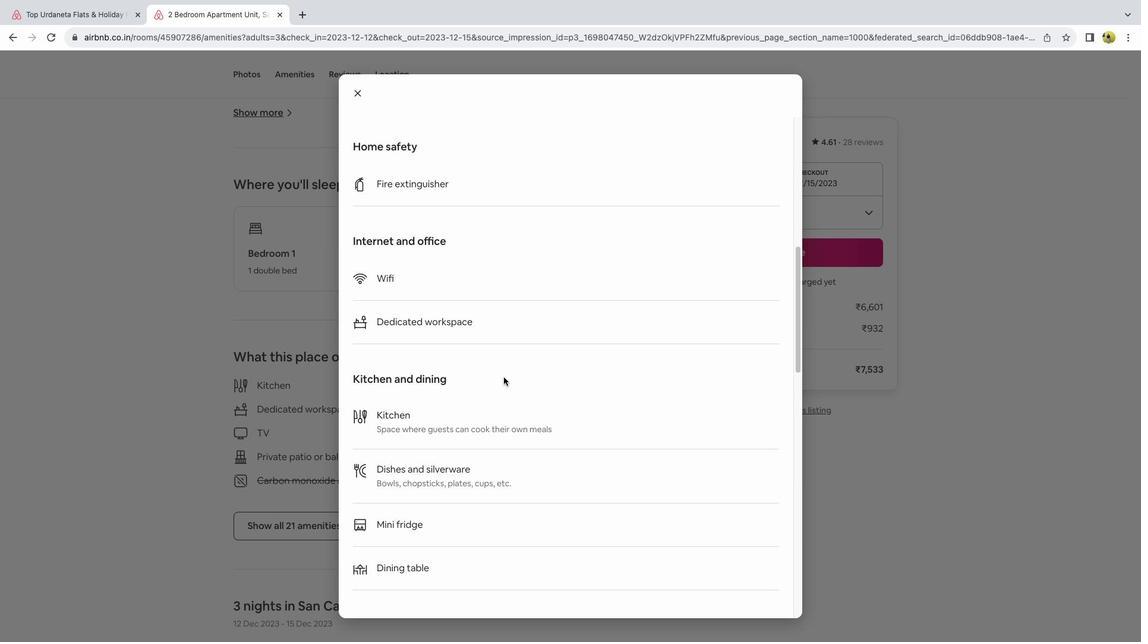 
Action: Mouse scrolled (504, 377) with delta (0, 0)
Screenshot: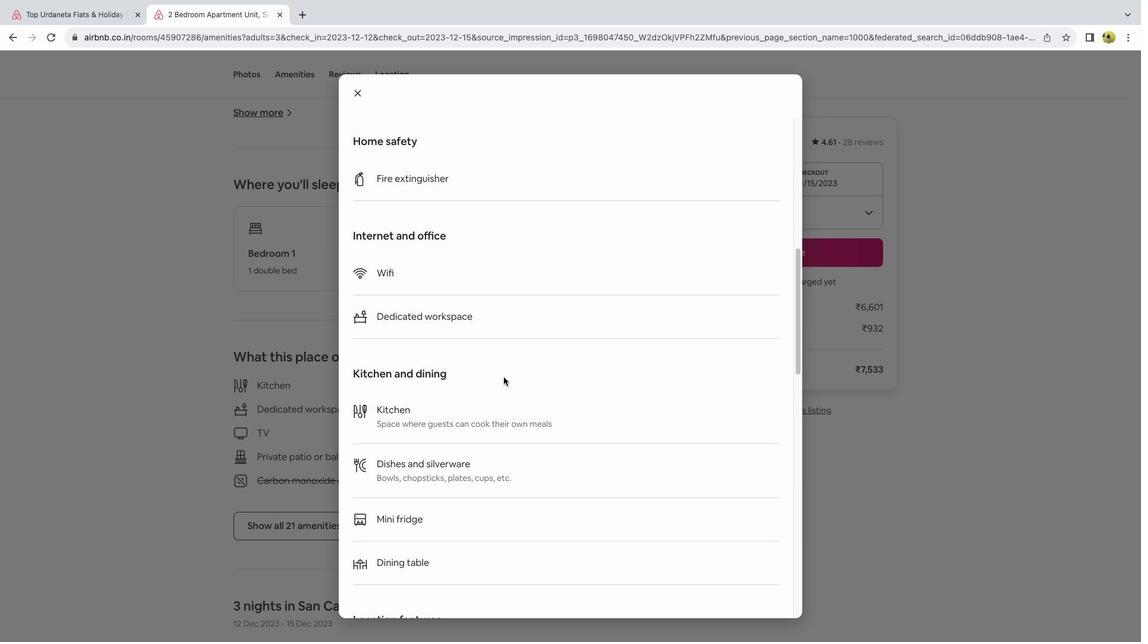 
Action: Mouse scrolled (504, 377) with delta (0, 0)
Screenshot: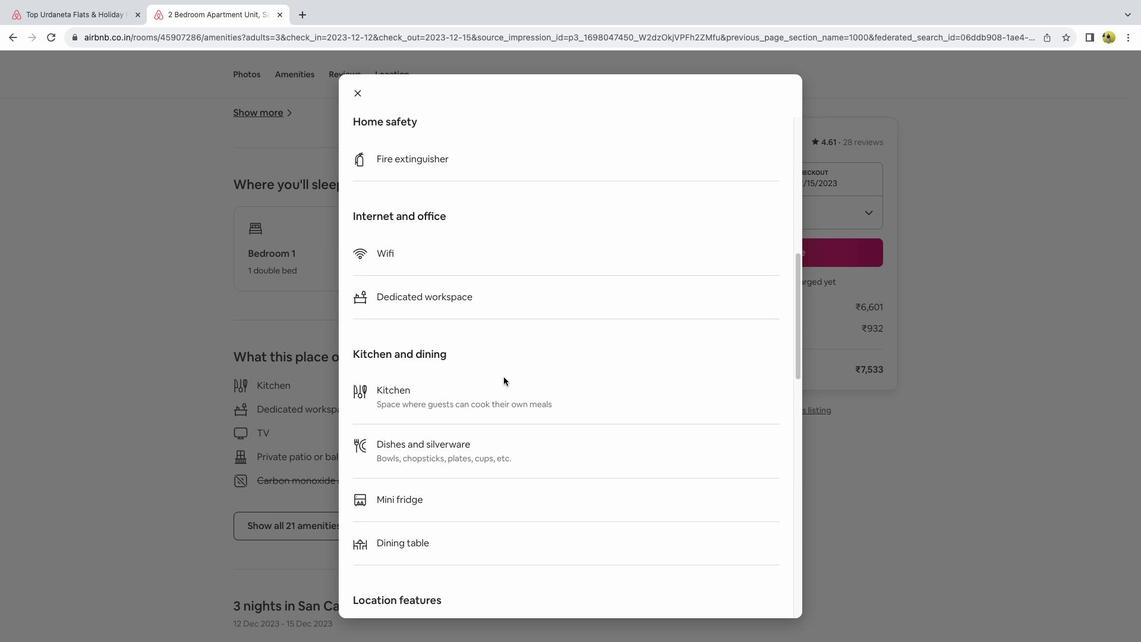 
Action: Mouse scrolled (504, 377) with delta (0, 0)
Screenshot: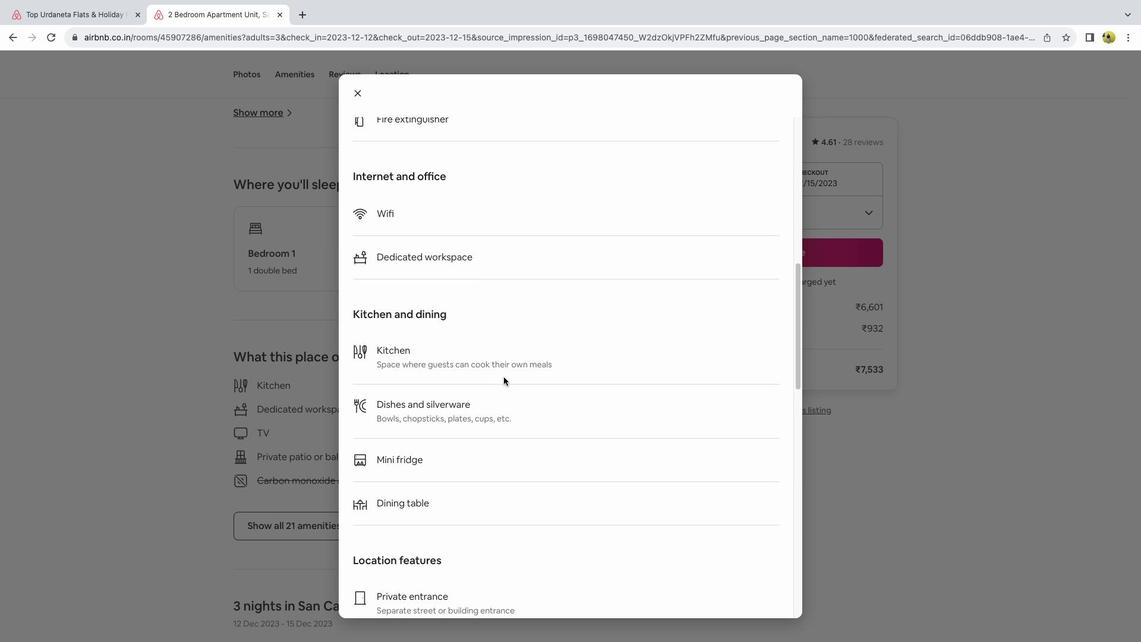 
Action: Mouse scrolled (504, 377) with delta (0, 0)
Screenshot: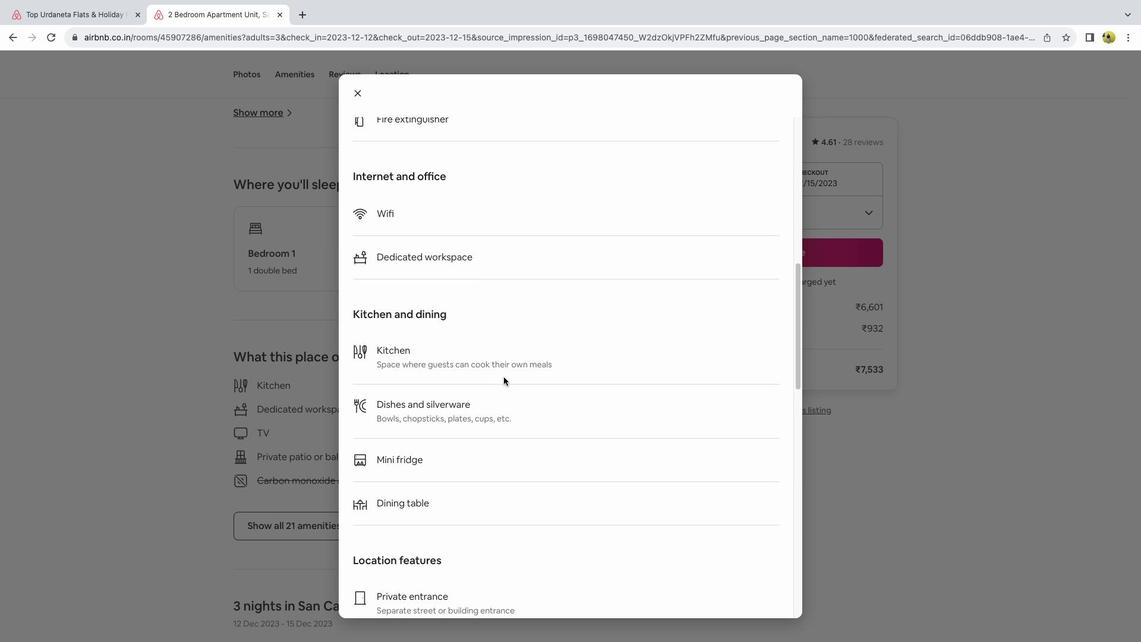 
Action: Mouse scrolled (504, 377) with delta (0, -1)
Screenshot: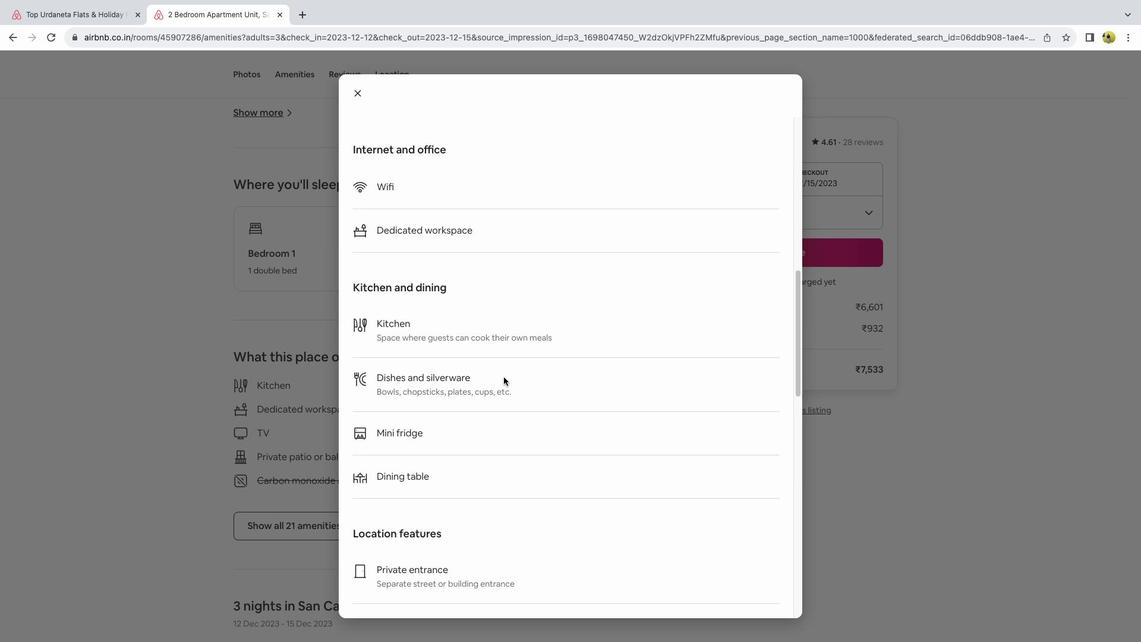 
Action: Mouse scrolled (504, 377) with delta (0, 0)
Screenshot: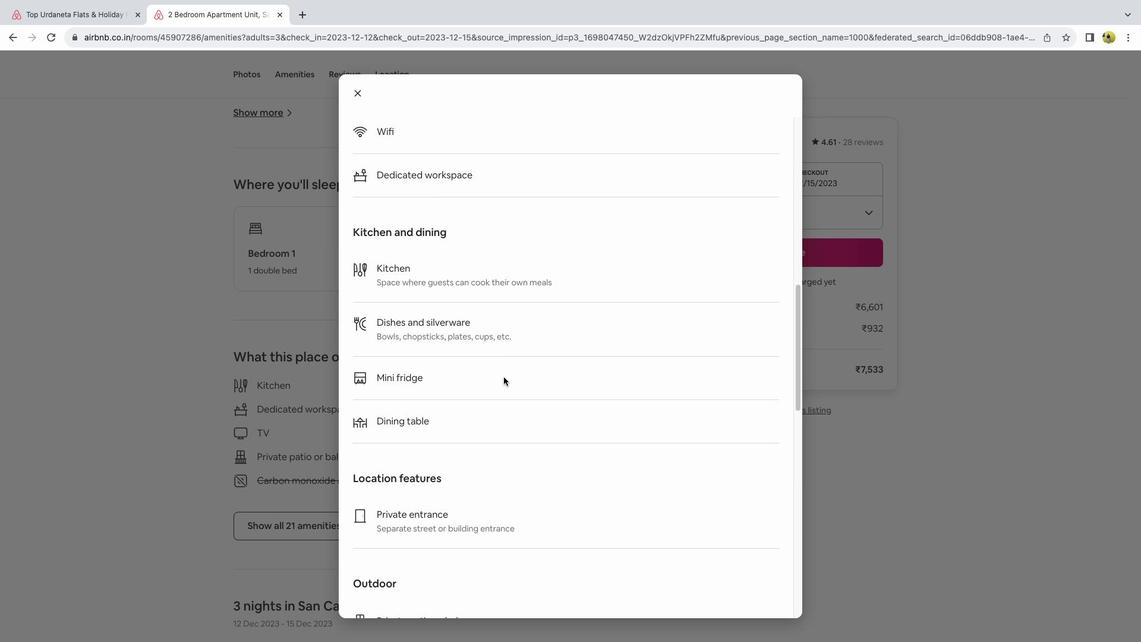 
Action: Mouse scrolled (504, 377) with delta (0, 0)
Screenshot: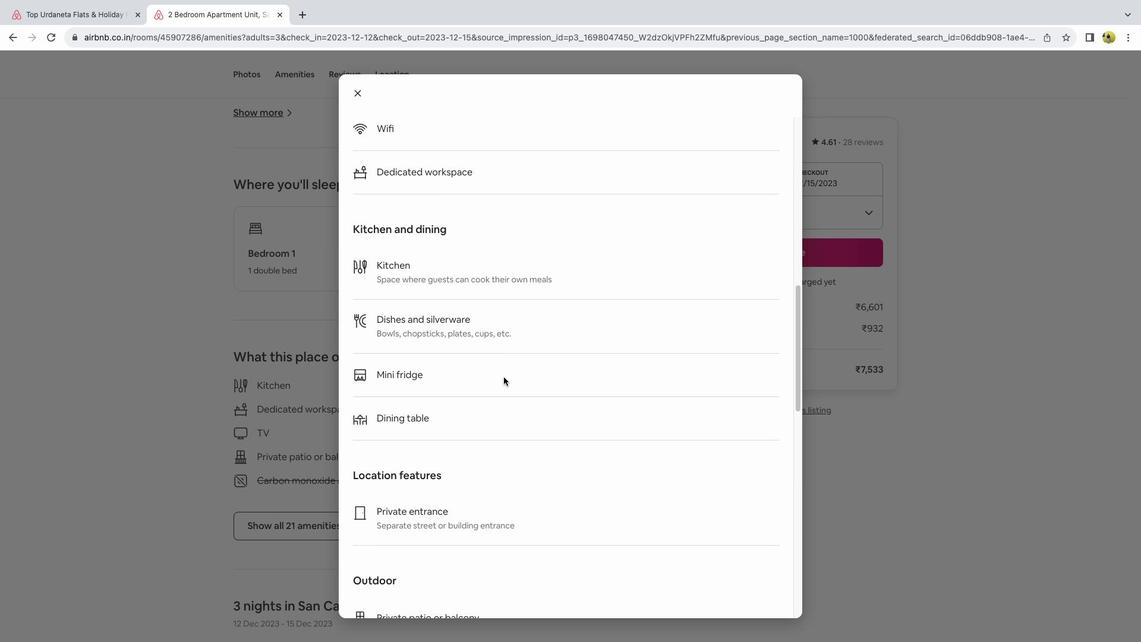 
Action: Mouse scrolled (504, 377) with delta (0, 0)
Screenshot: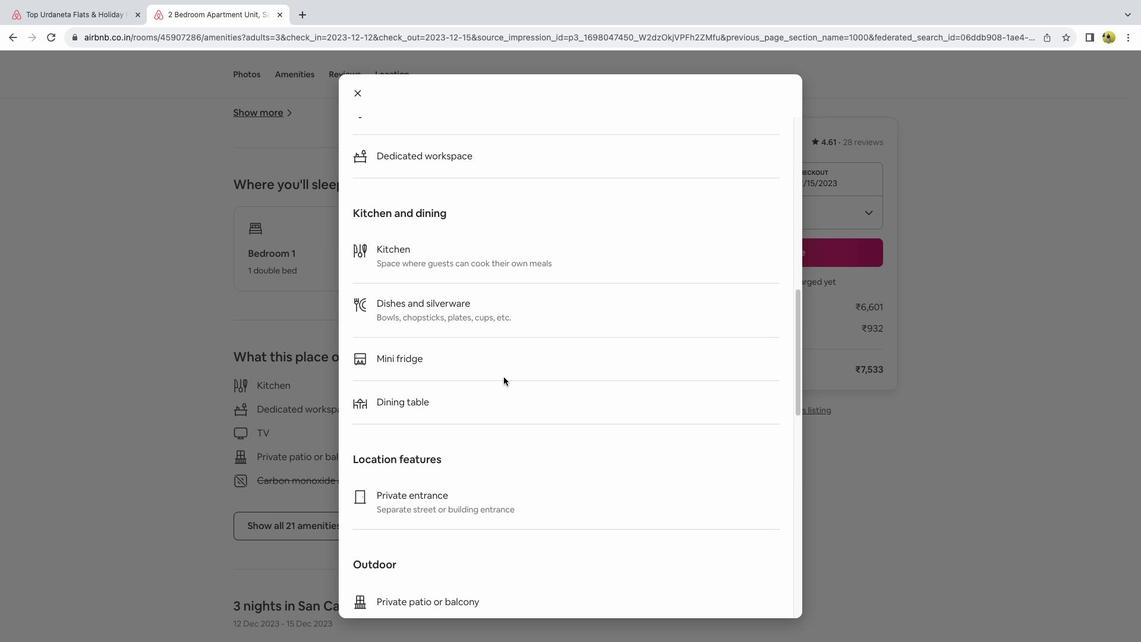 
Action: Mouse scrolled (504, 377) with delta (0, 0)
Screenshot: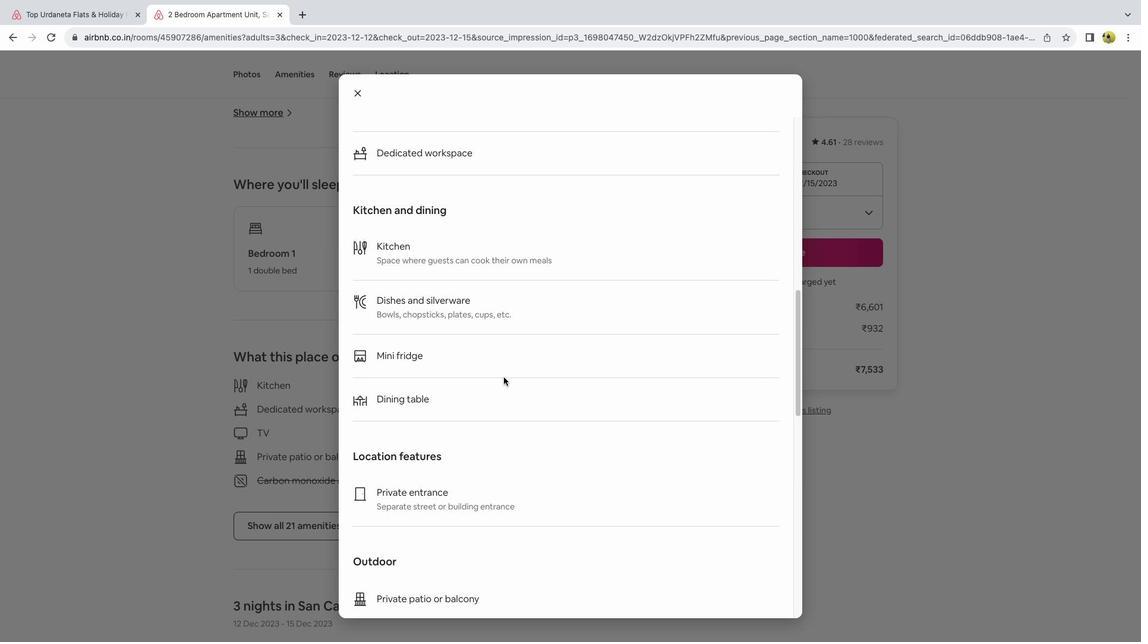 
Action: Mouse scrolled (504, 377) with delta (0, 0)
Screenshot: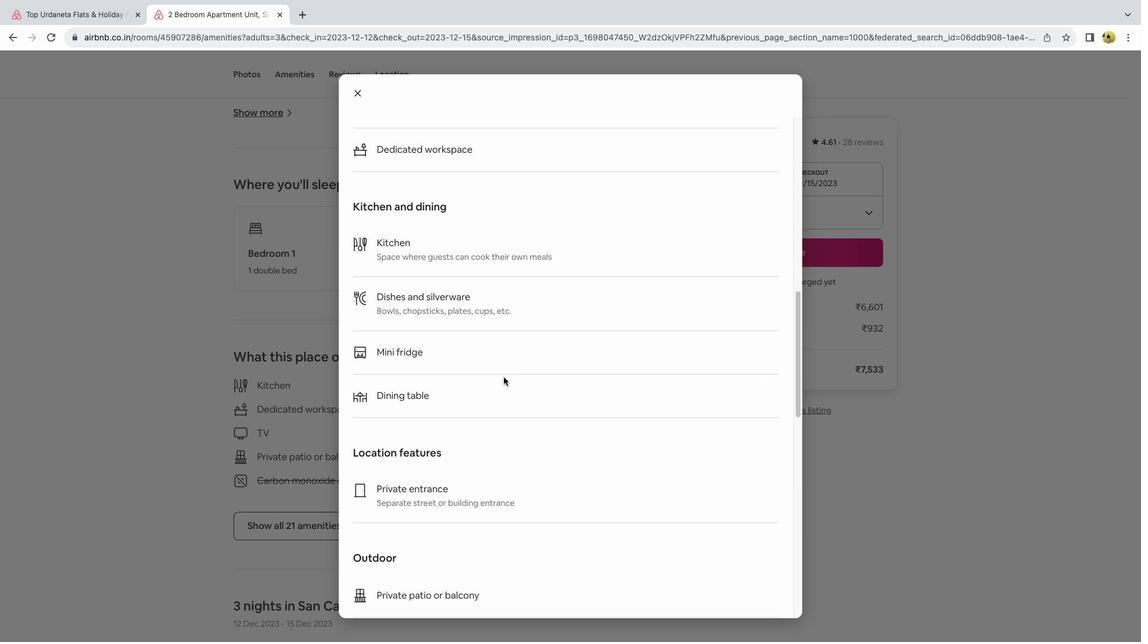 
Action: Mouse scrolled (504, 377) with delta (0, 0)
Screenshot: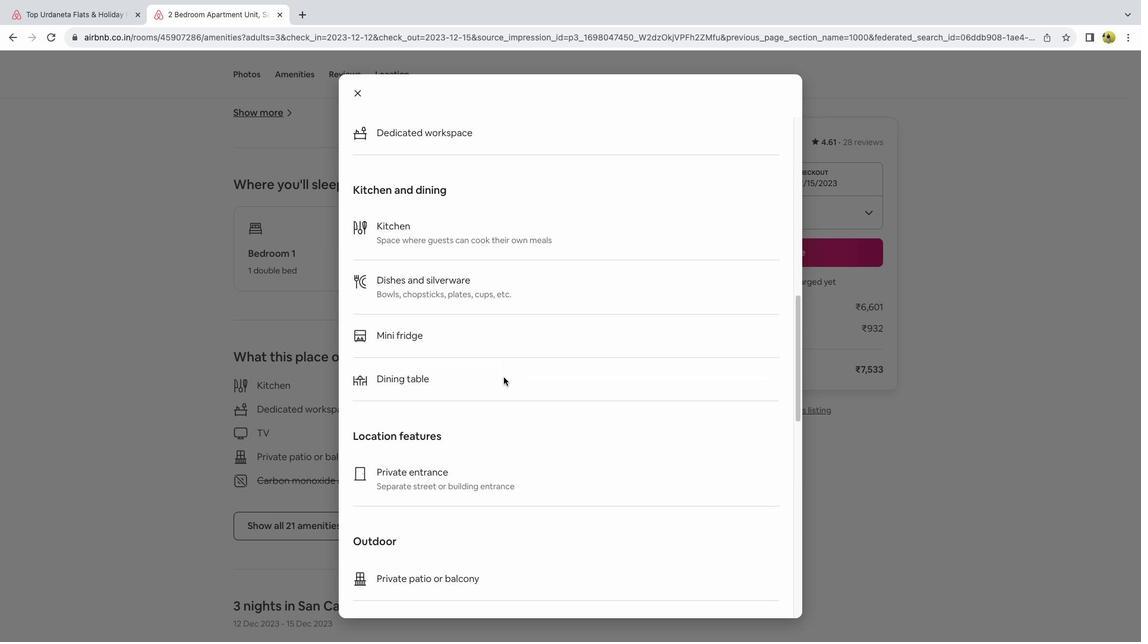 
Action: Mouse scrolled (504, 377) with delta (0, 0)
Screenshot: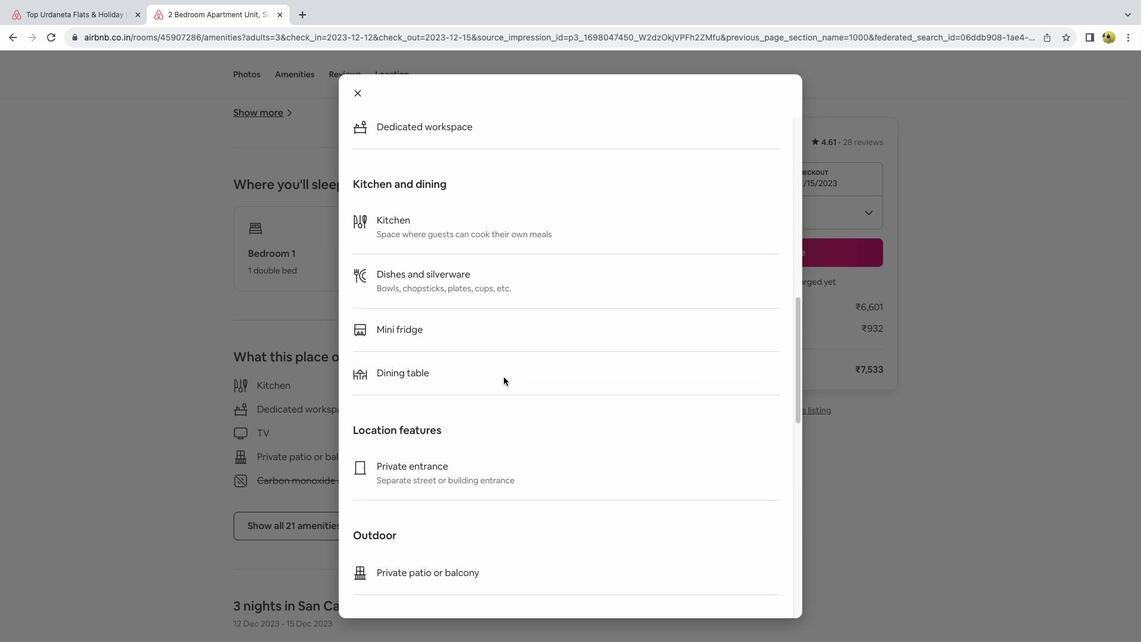 
Action: Mouse scrolled (504, 377) with delta (0, 0)
Screenshot: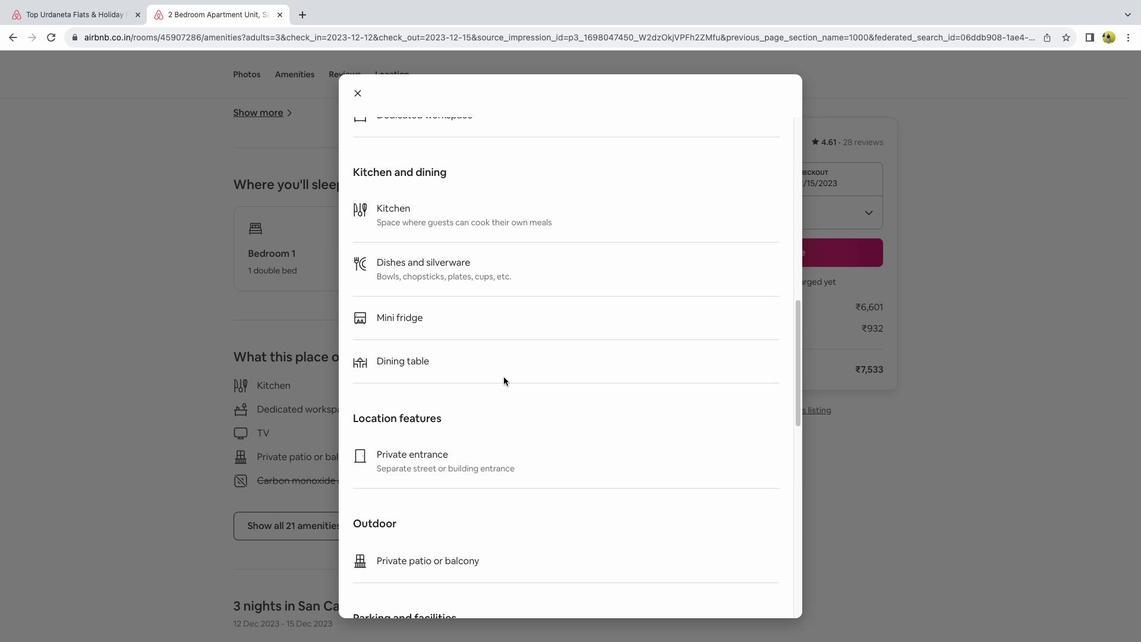 
Action: Mouse scrolled (504, 377) with delta (0, -1)
Screenshot: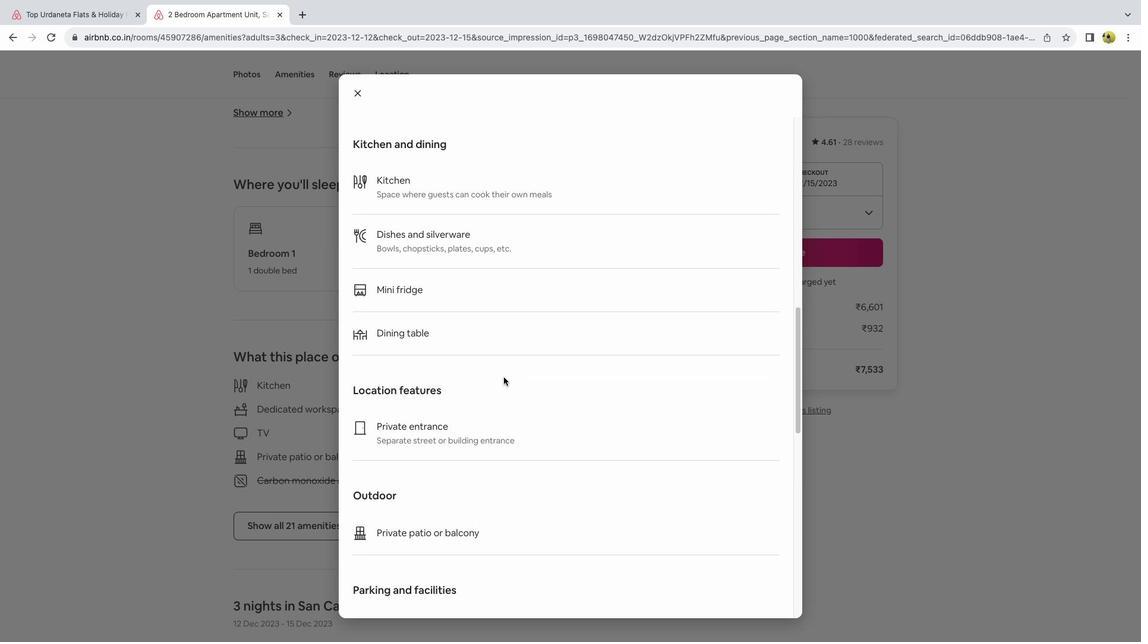 
Action: Mouse scrolled (504, 377) with delta (0, 0)
Screenshot: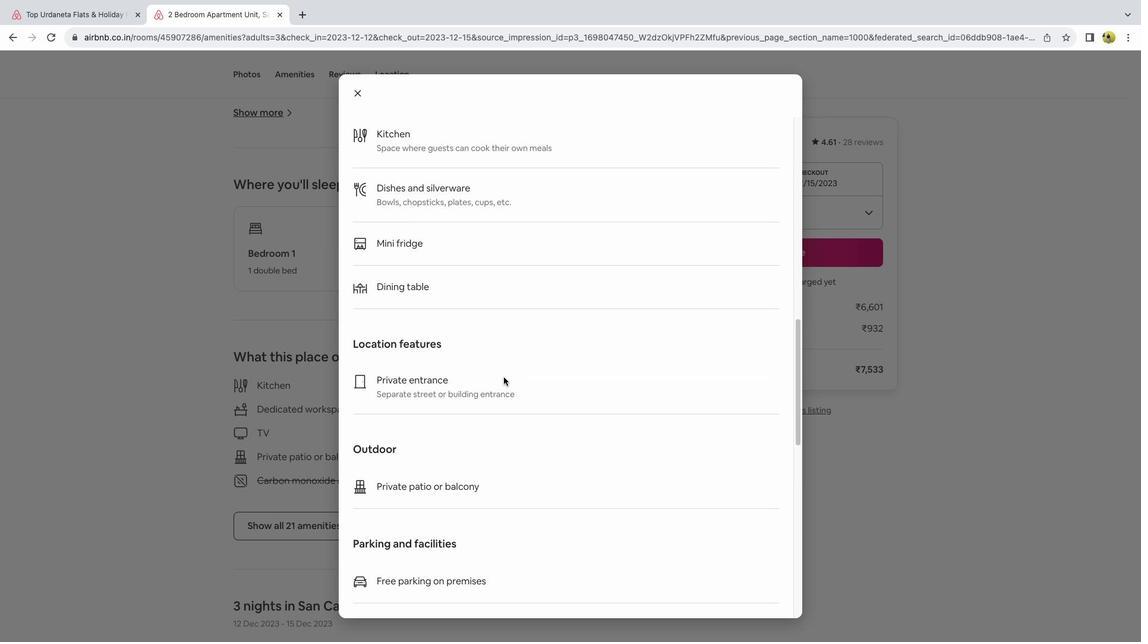 
Action: Mouse scrolled (504, 377) with delta (0, 0)
Screenshot: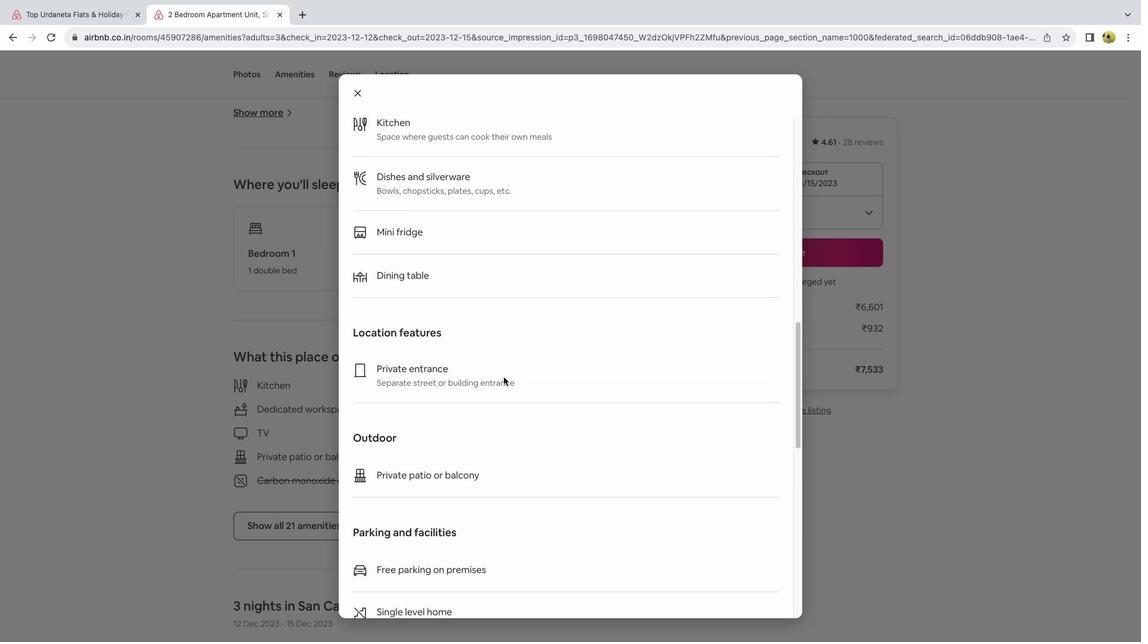 
Action: Mouse scrolled (504, 377) with delta (0, -1)
Screenshot: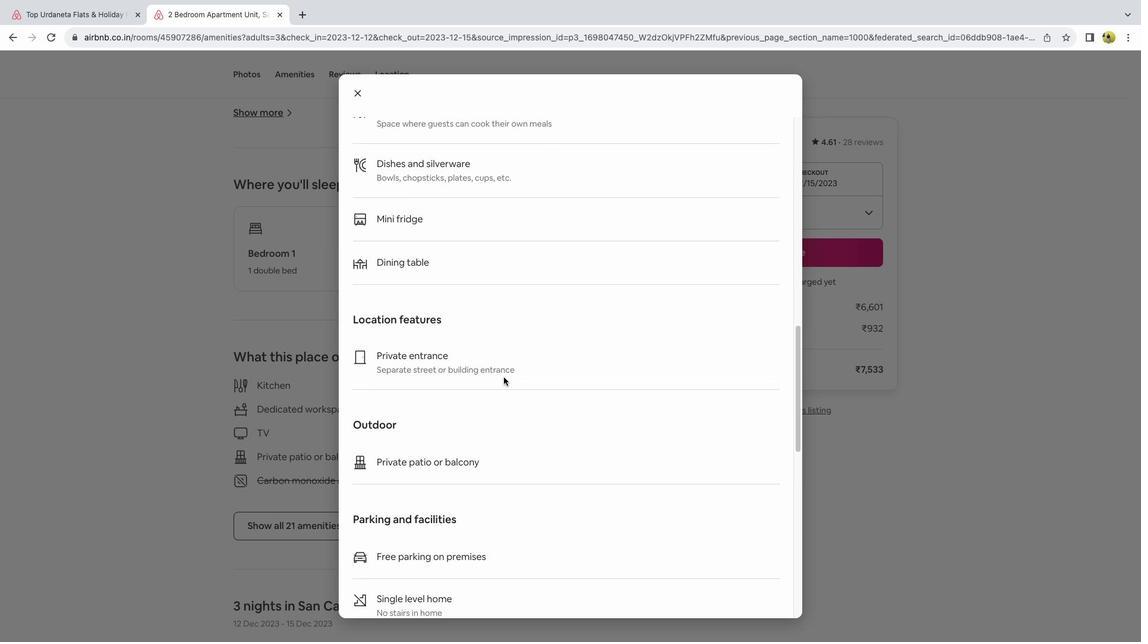 
Action: Mouse scrolled (504, 377) with delta (0, 0)
Screenshot: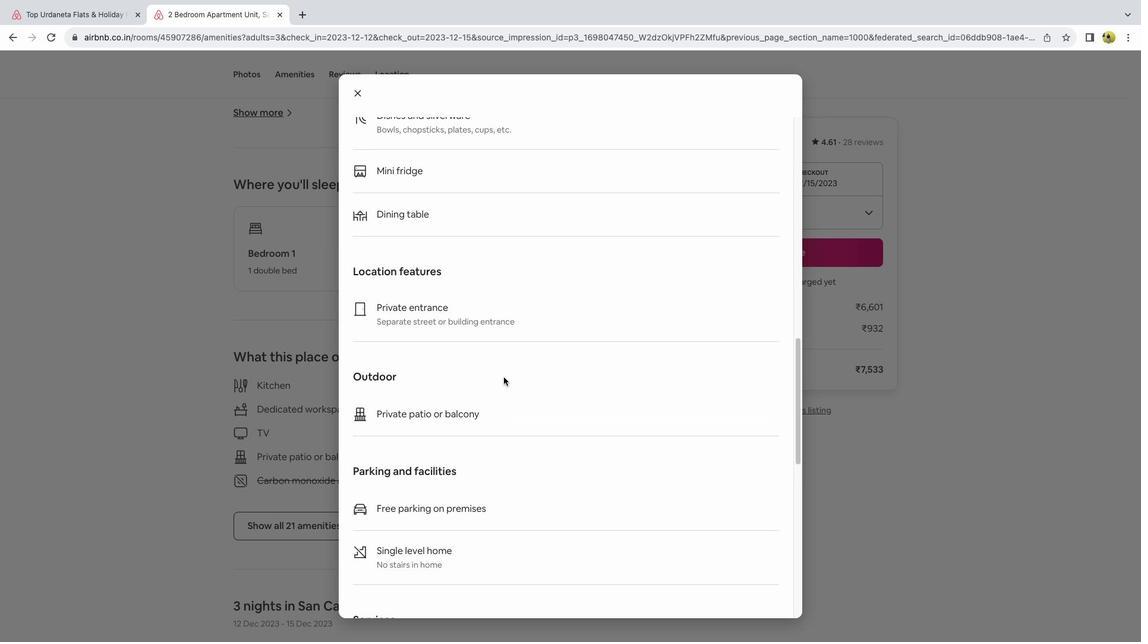 
Action: Mouse scrolled (504, 377) with delta (0, 0)
Screenshot: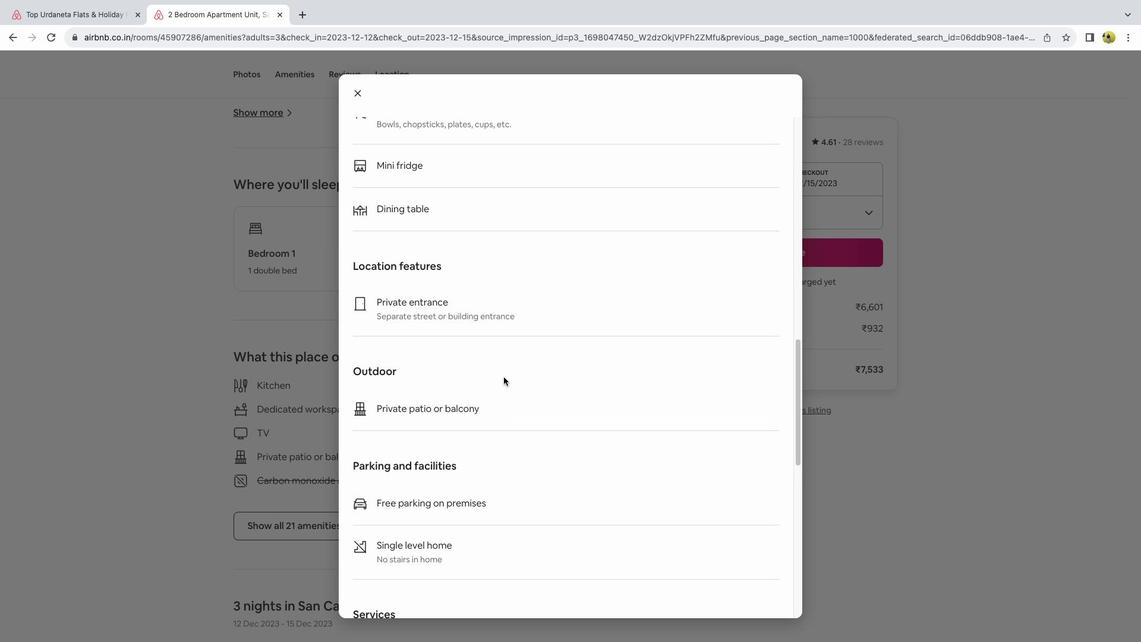 
Action: Mouse moved to (504, 375)
